 Task: Search one way flight ticket for 3 adults, 3 children in premium economy from Missoula: Missoula Montana Airport (was Missoula International Airport) to Riverton: Central Wyoming Regional Airport (was Riverton Regional) on 5-4-2023. Choice of flights is Singapure airlines. Number of bags: 9 checked bags. Price is upto 99000. Outbound departure time preference is 17:45.
Action: Mouse moved to (385, 154)
Screenshot: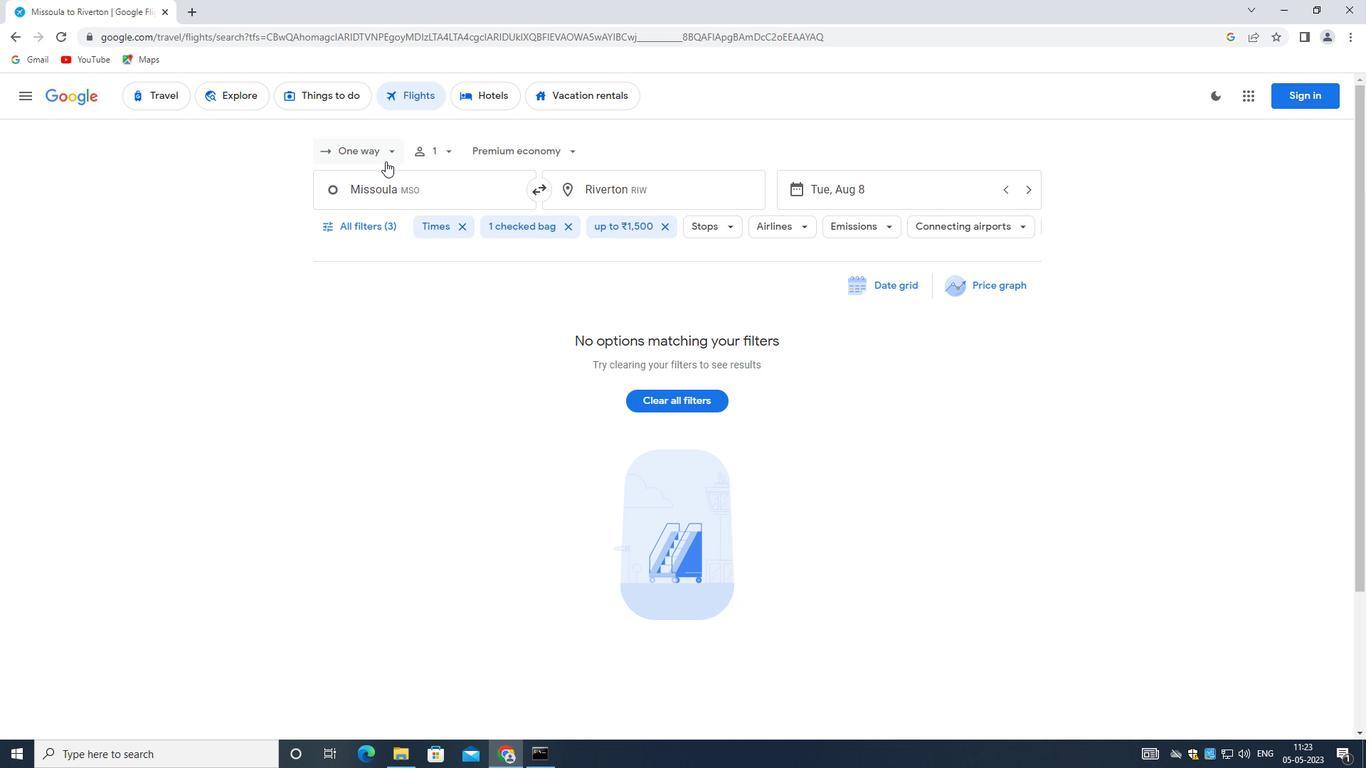 
Action: Mouse pressed left at (385, 154)
Screenshot: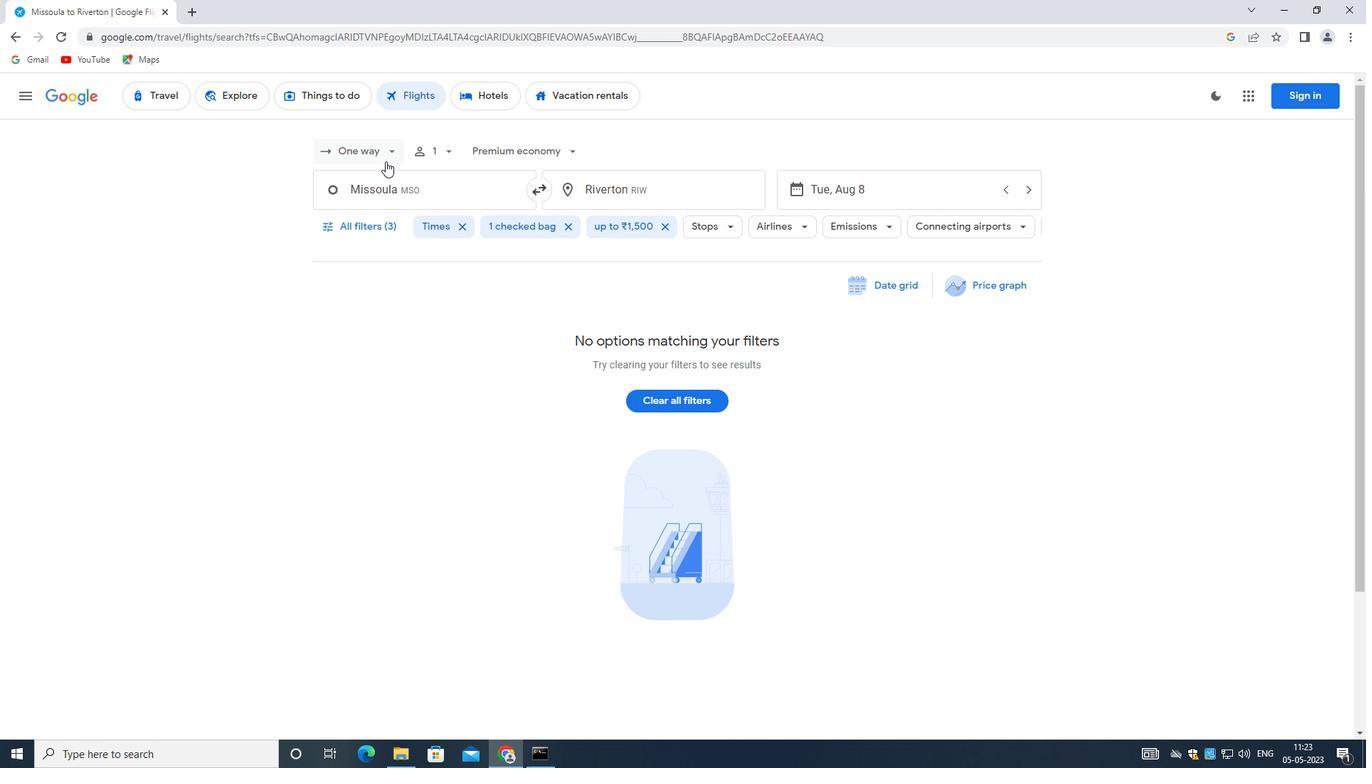 
Action: Mouse moved to (375, 209)
Screenshot: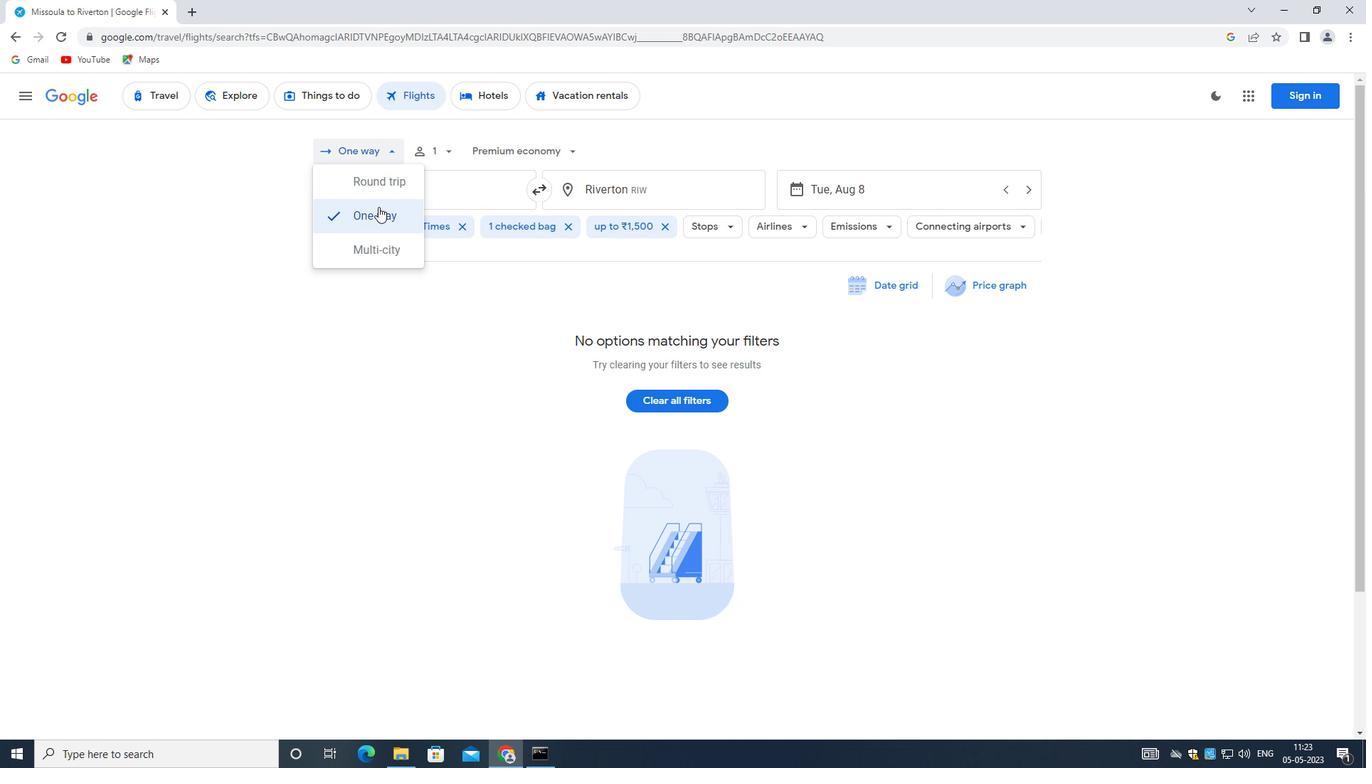 
Action: Mouse pressed left at (375, 209)
Screenshot: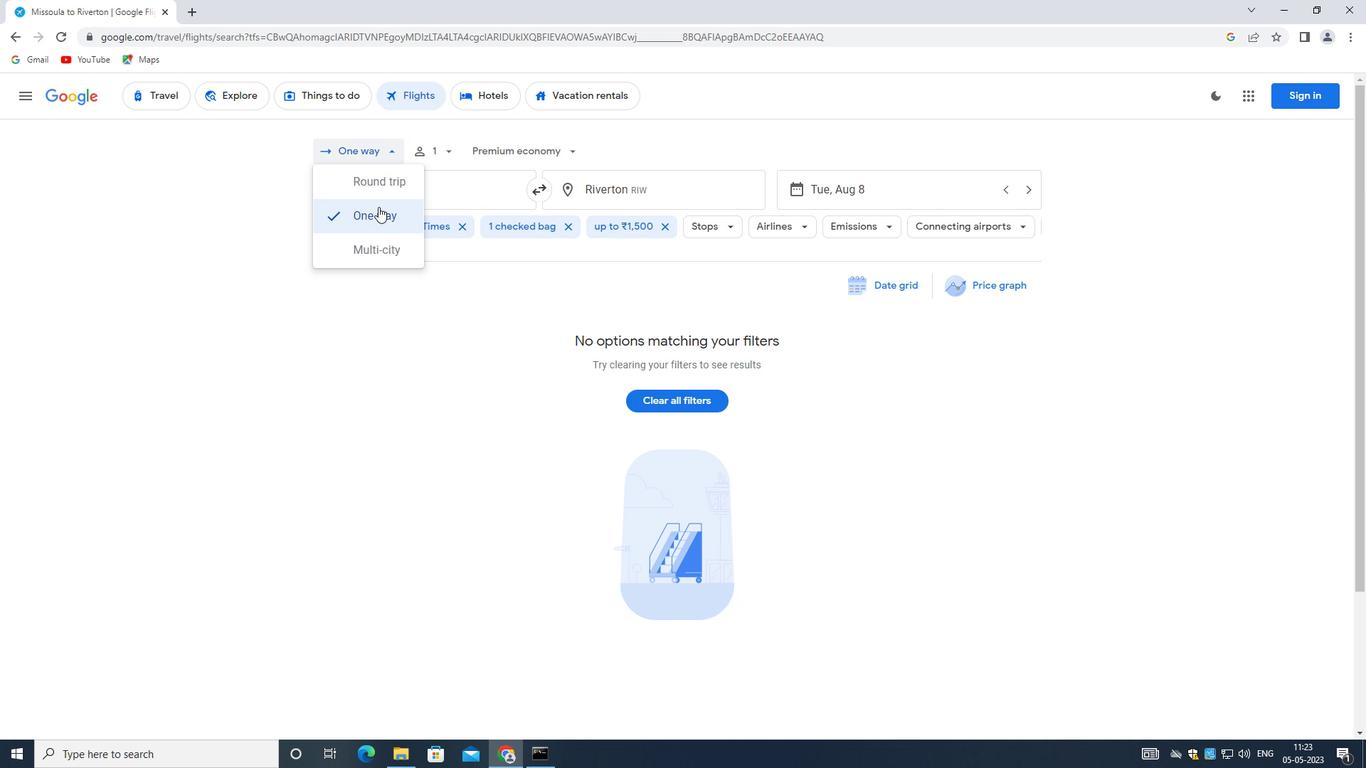 
Action: Mouse moved to (436, 152)
Screenshot: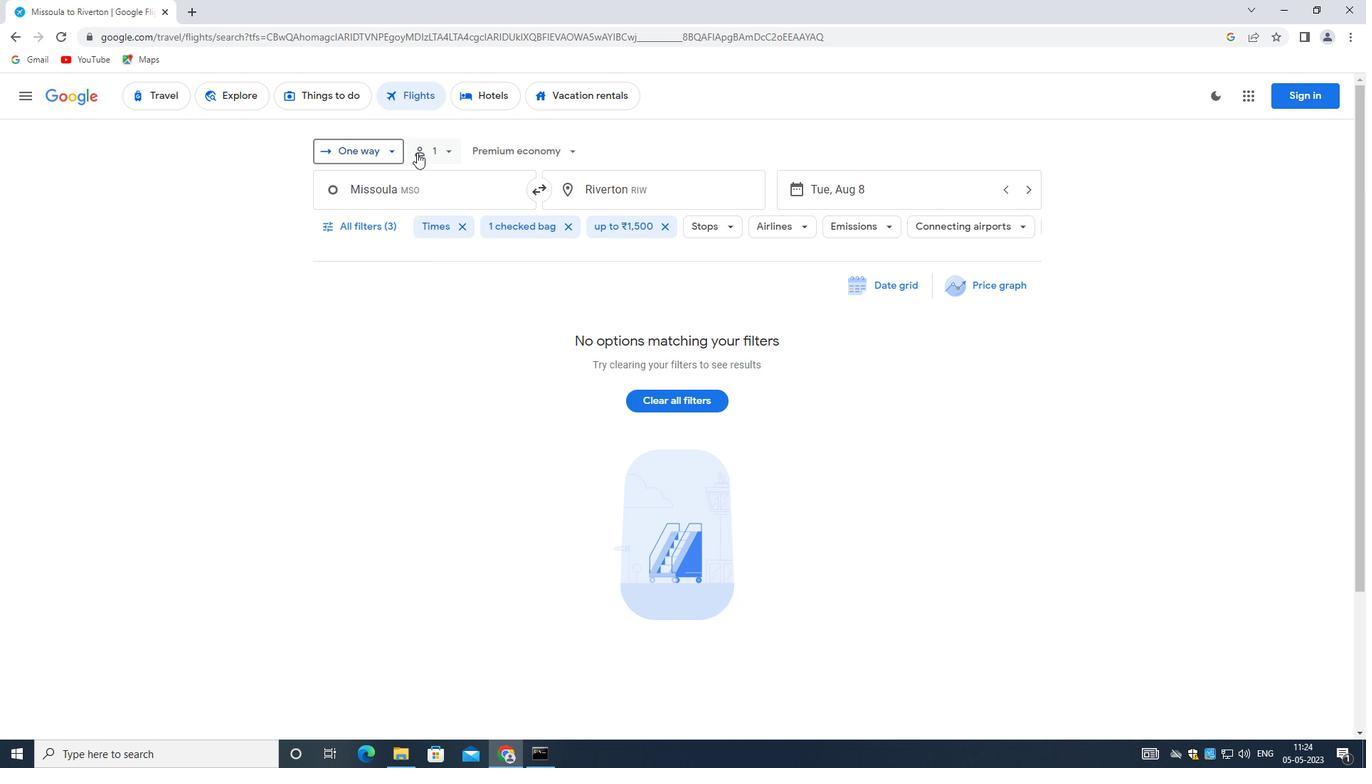 
Action: Mouse pressed left at (436, 152)
Screenshot: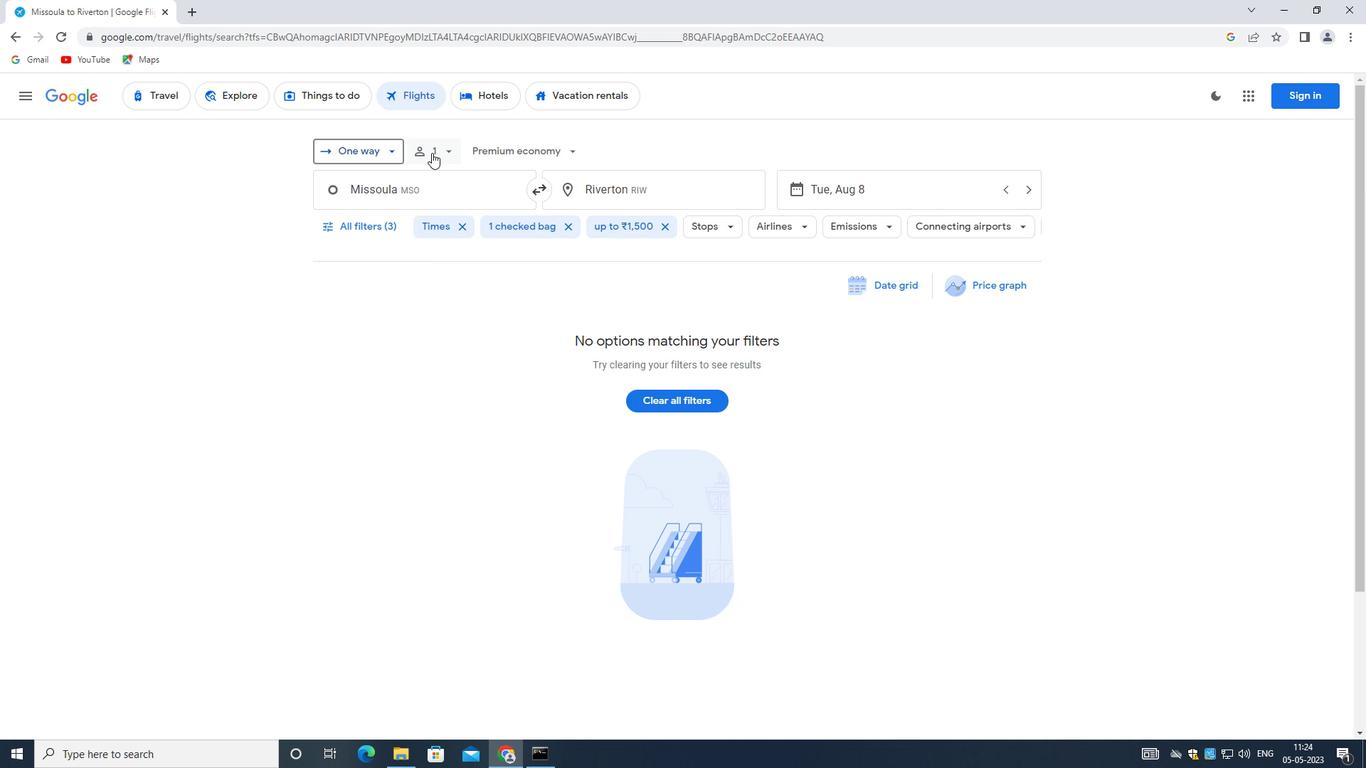 
Action: Mouse moved to (557, 187)
Screenshot: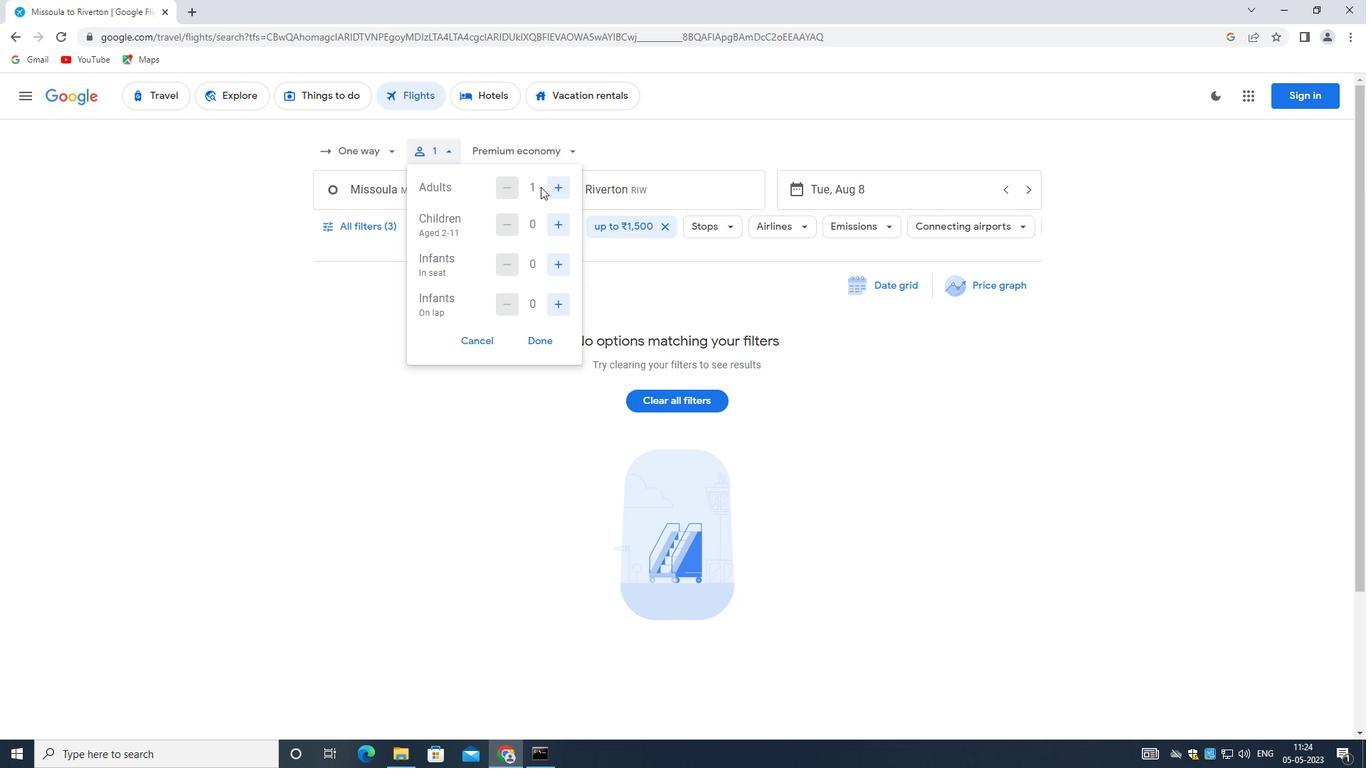 
Action: Mouse pressed left at (557, 187)
Screenshot: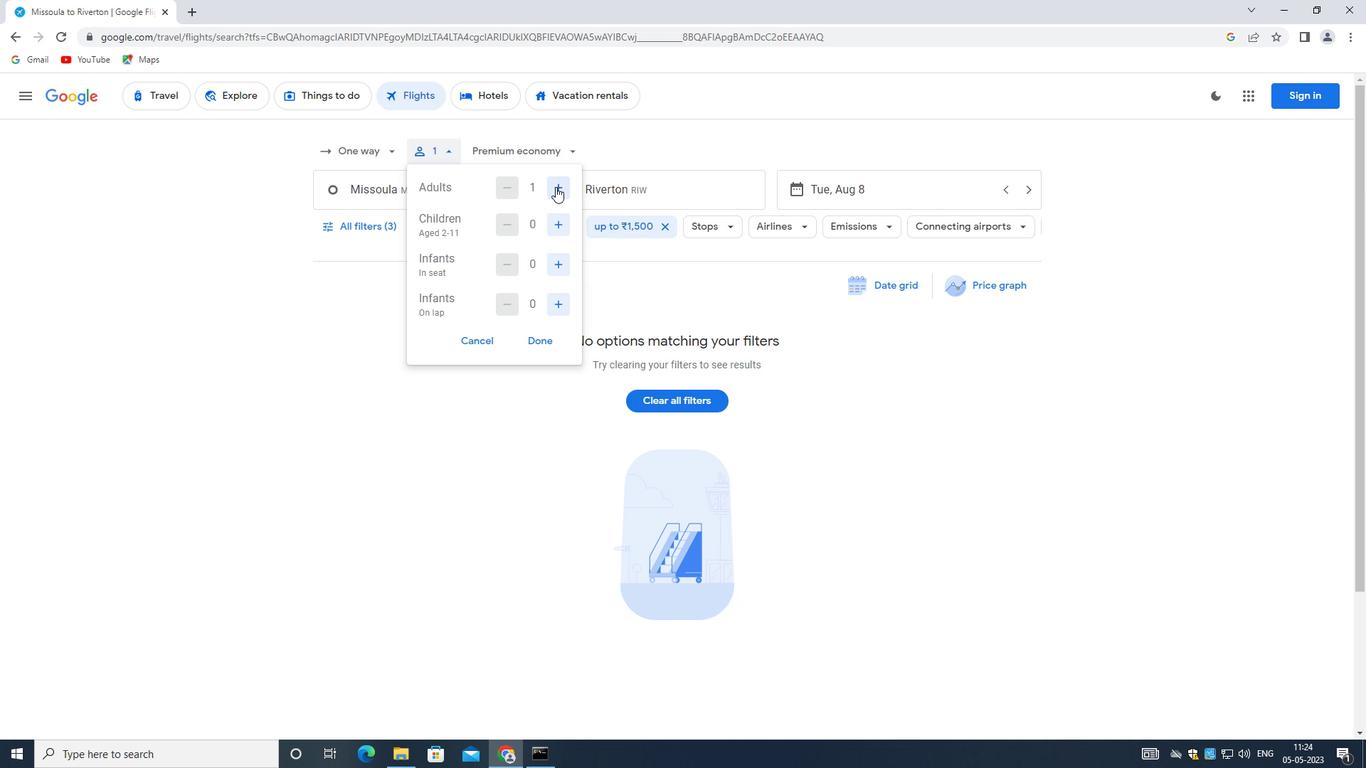 
Action: Mouse moved to (557, 185)
Screenshot: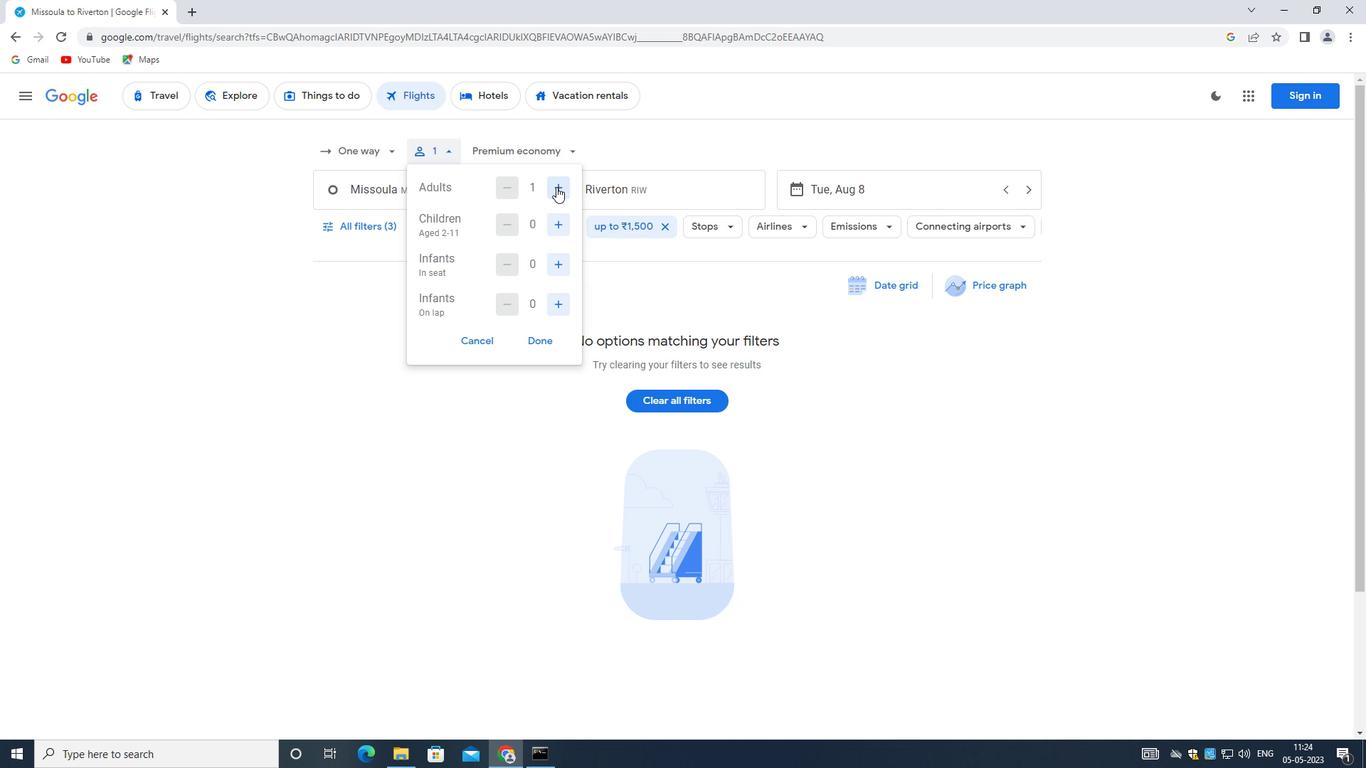 
Action: Mouse pressed left at (557, 185)
Screenshot: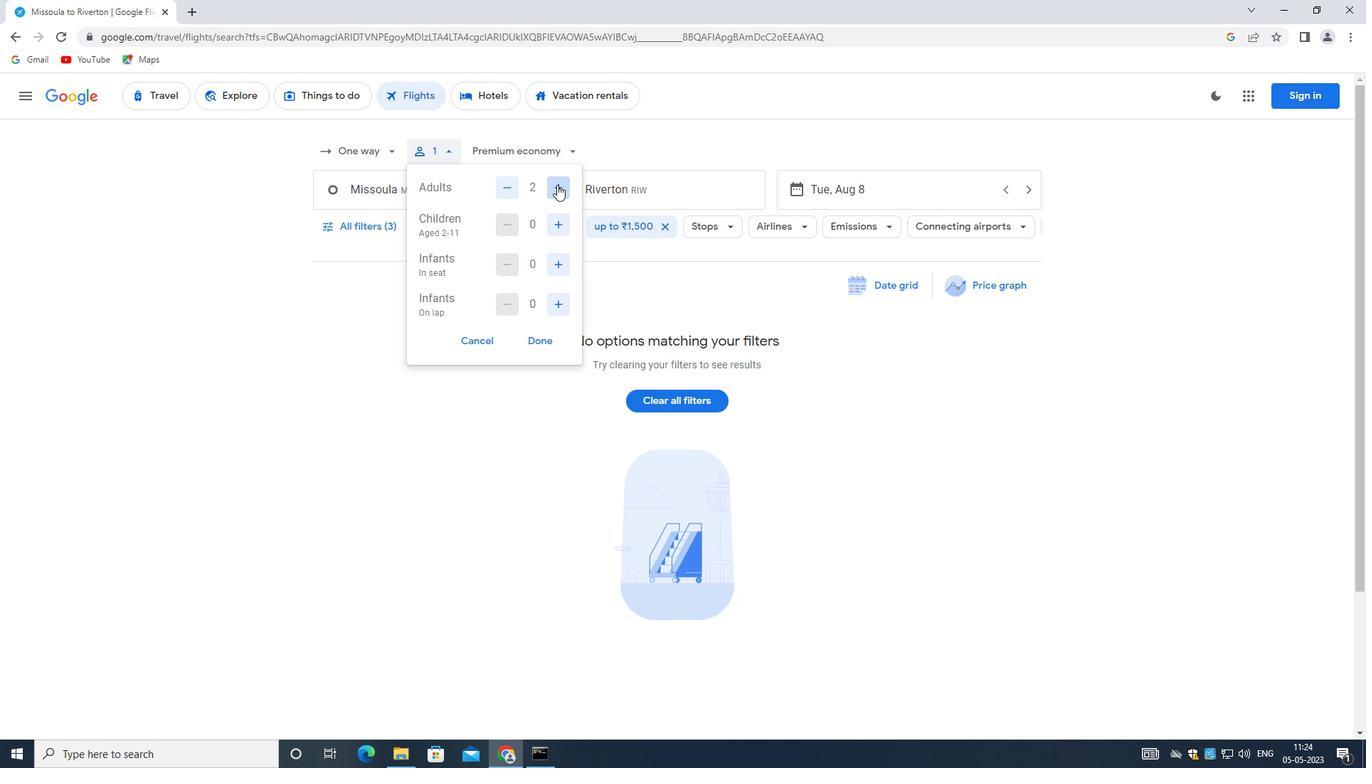 
Action: Mouse moved to (556, 221)
Screenshot: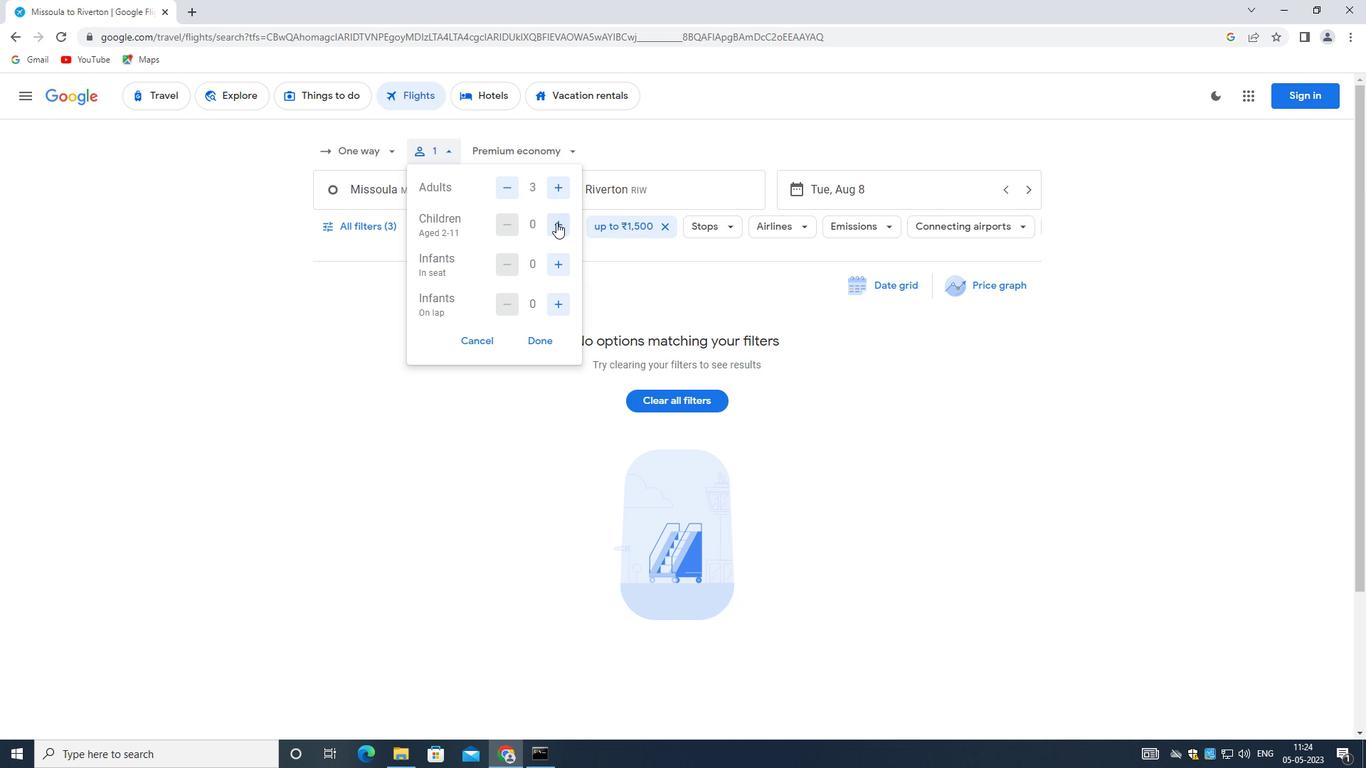 
Action: Mouse pressed left at (556, 221)
Screenshot: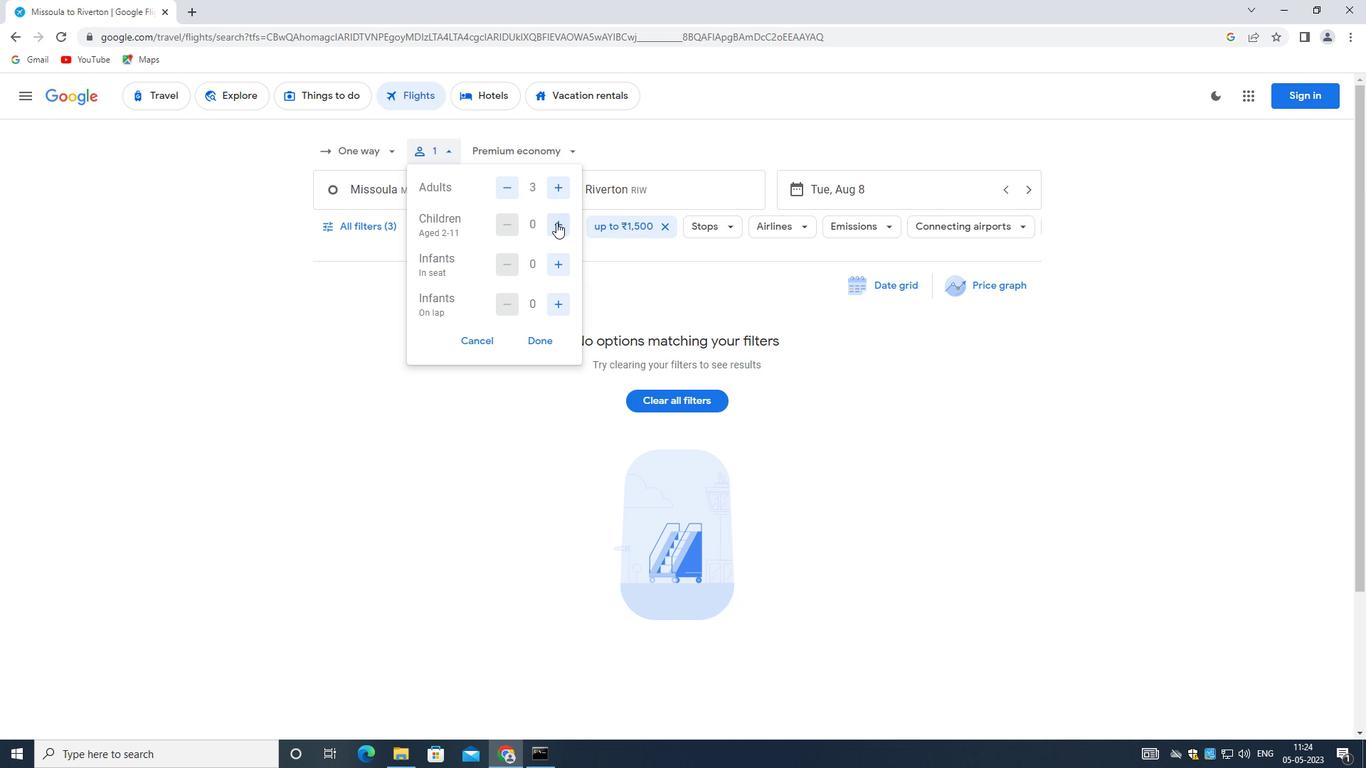 
Action: Mouse pressed left at (556, 221)
Screenshot: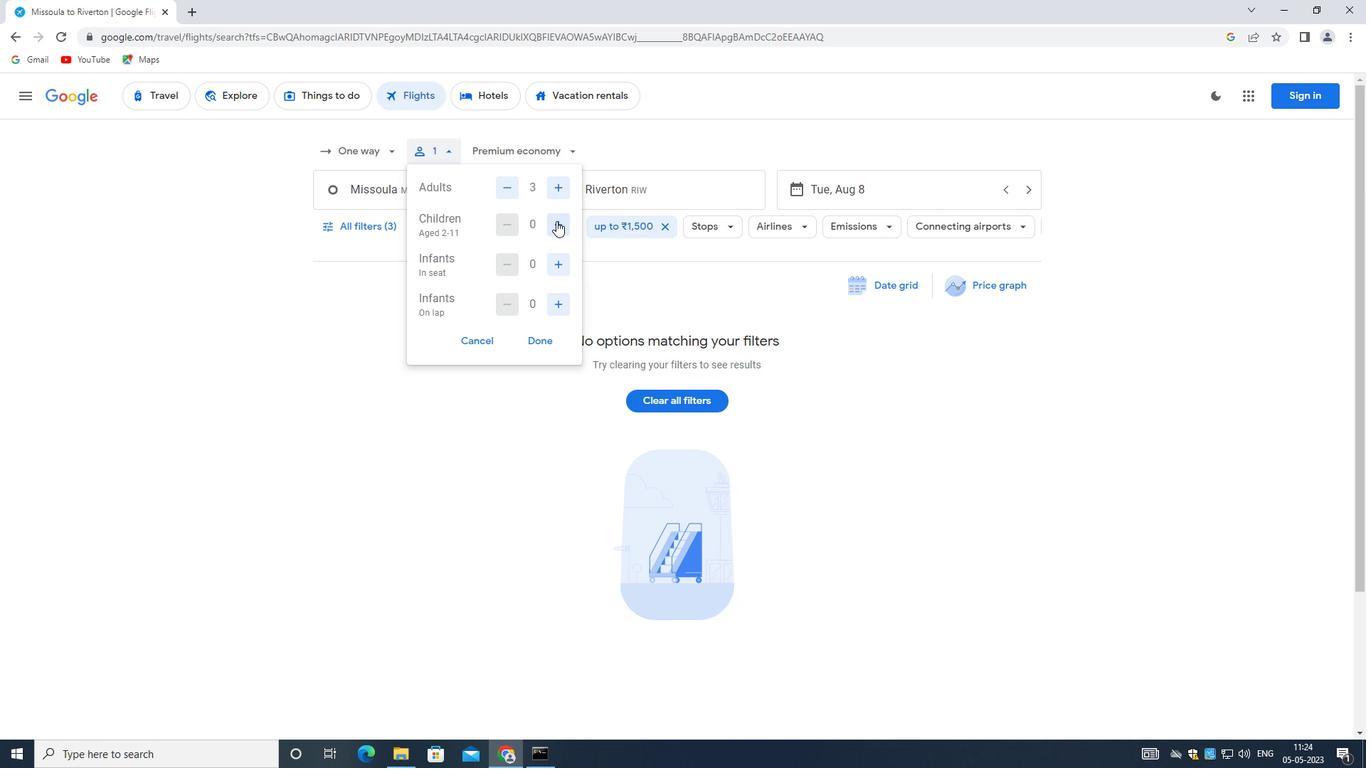 
Action: Mouse moved to (556, 220)
Screenshot: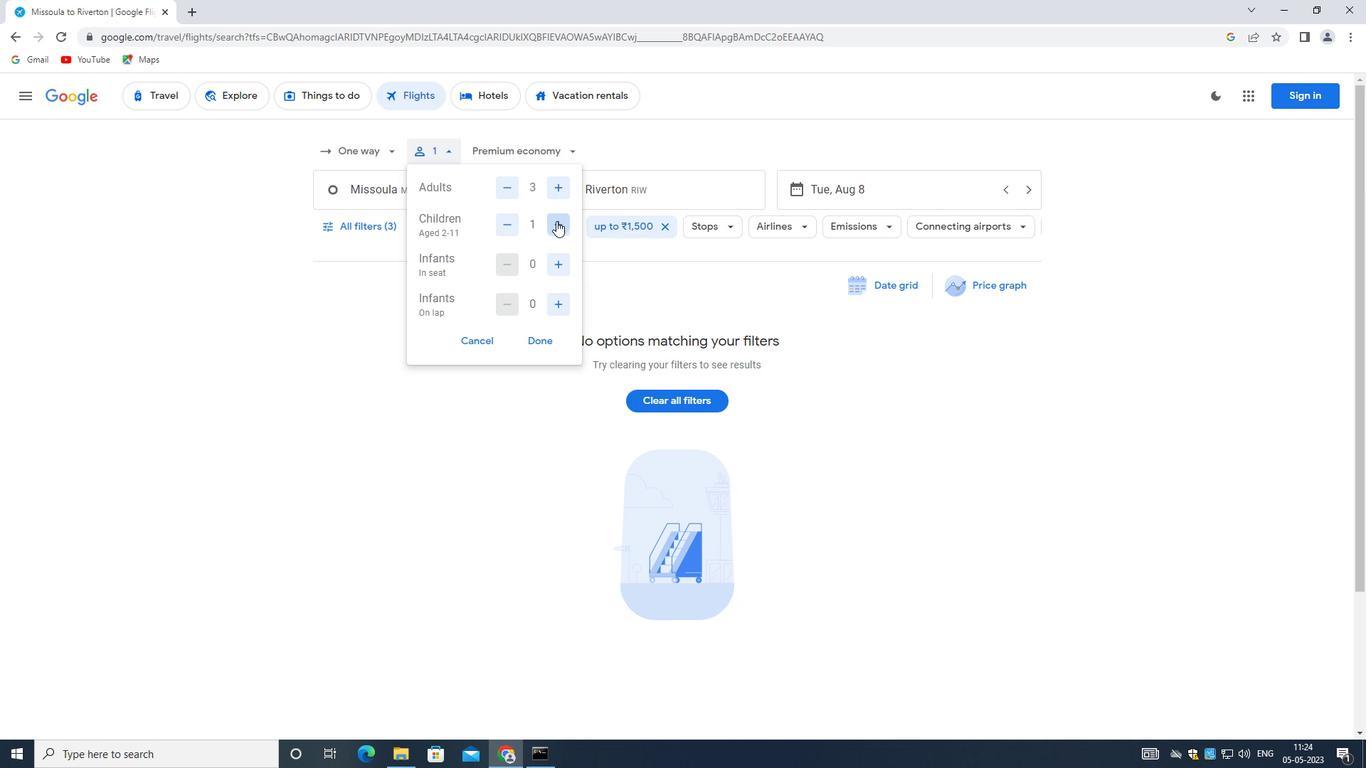 
Action: Mouse pressed left at (556, 220)
Screenshot: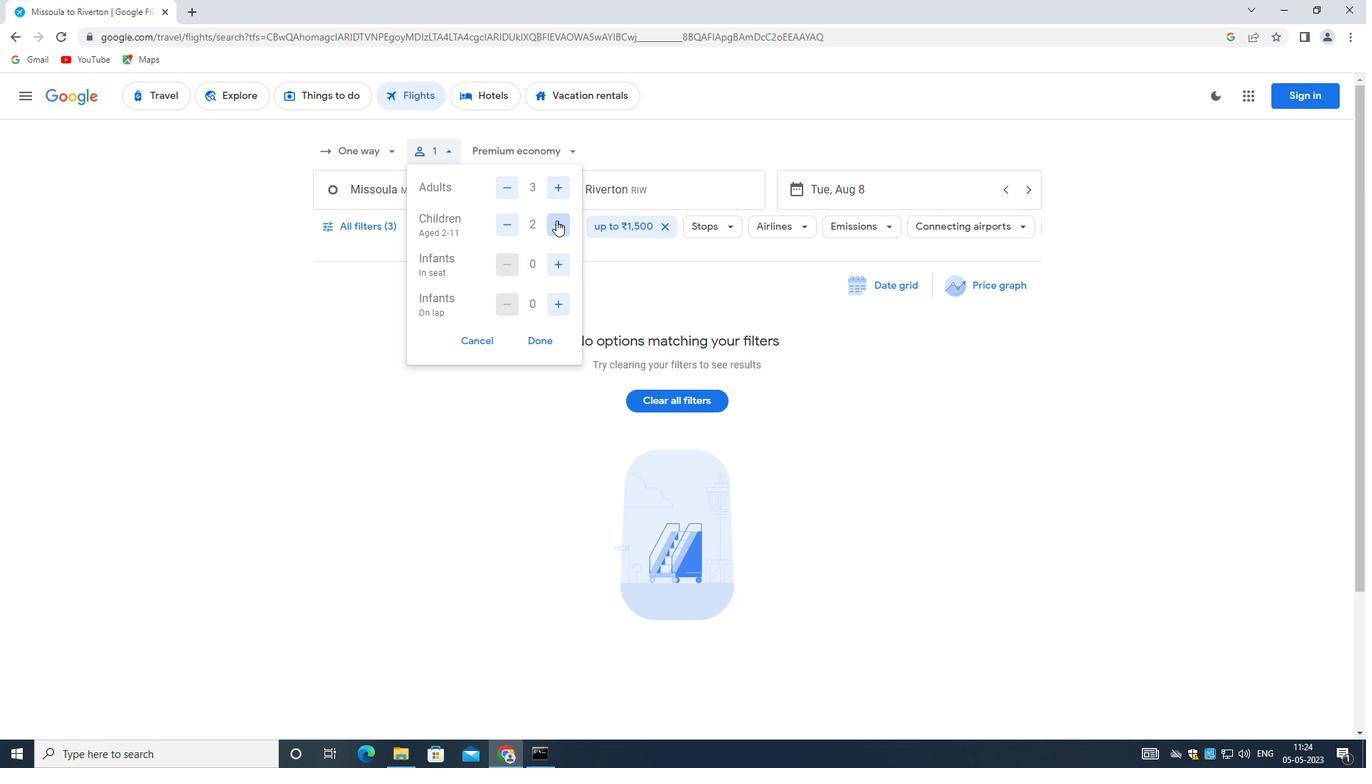 
Action: Mouse moved to (528, 335)
Screenshot: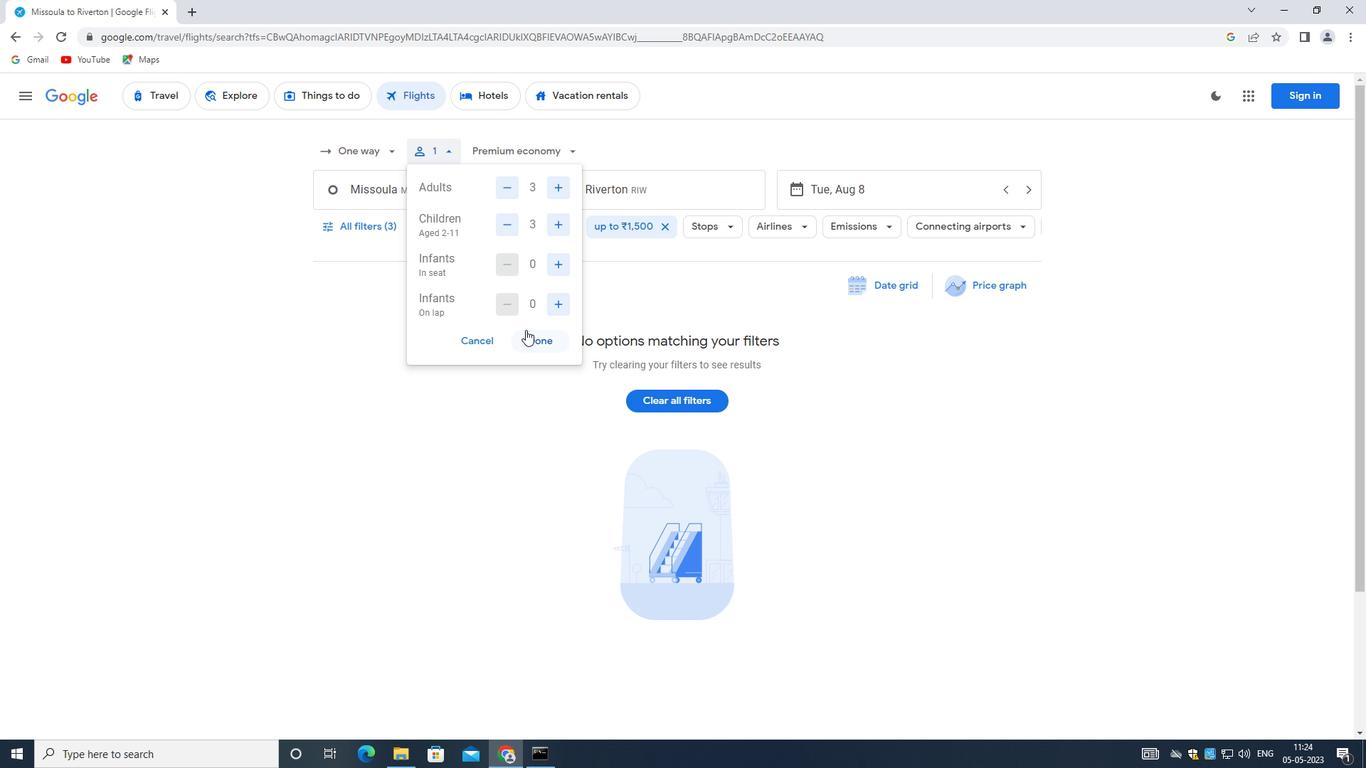 
Action: Mouse pressed left at (528, 335)
Screenshot: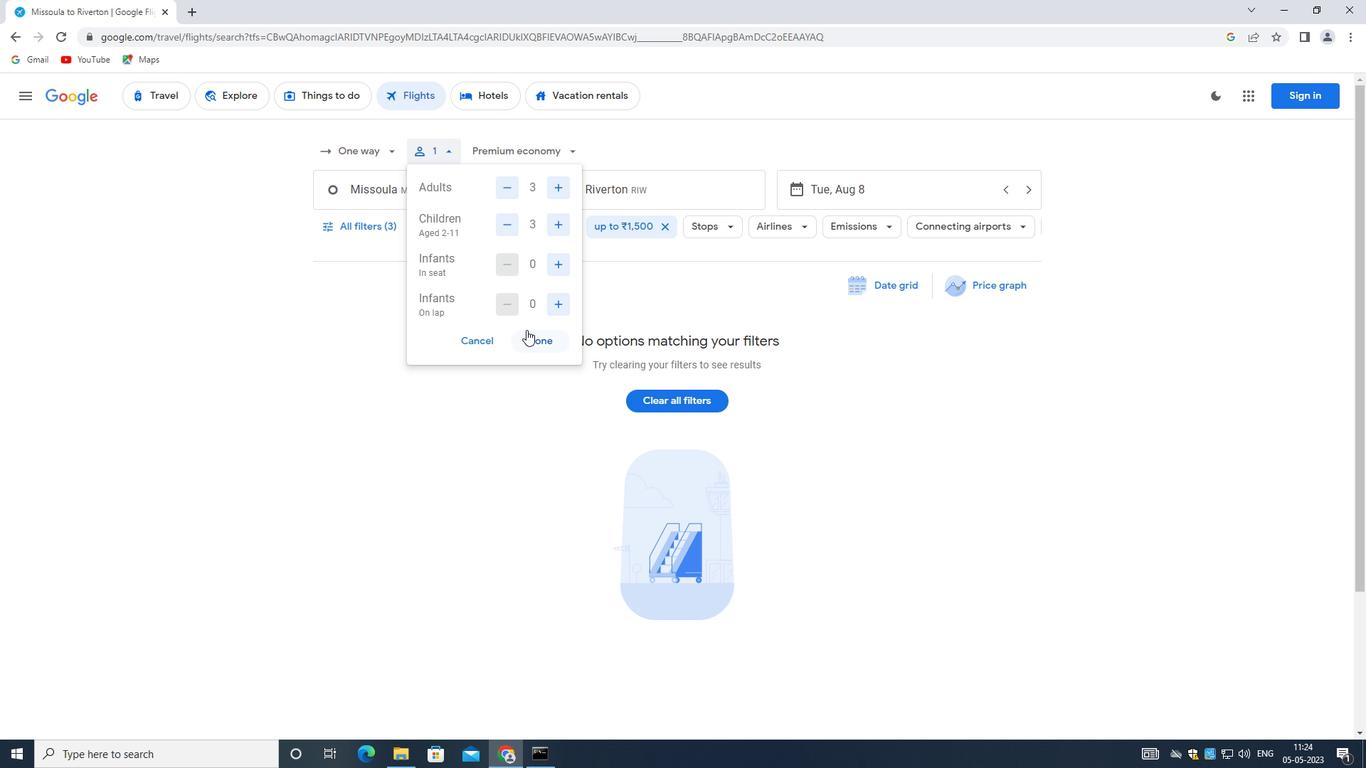 
Action: Mouse moved to (541, 148)
Screenshot: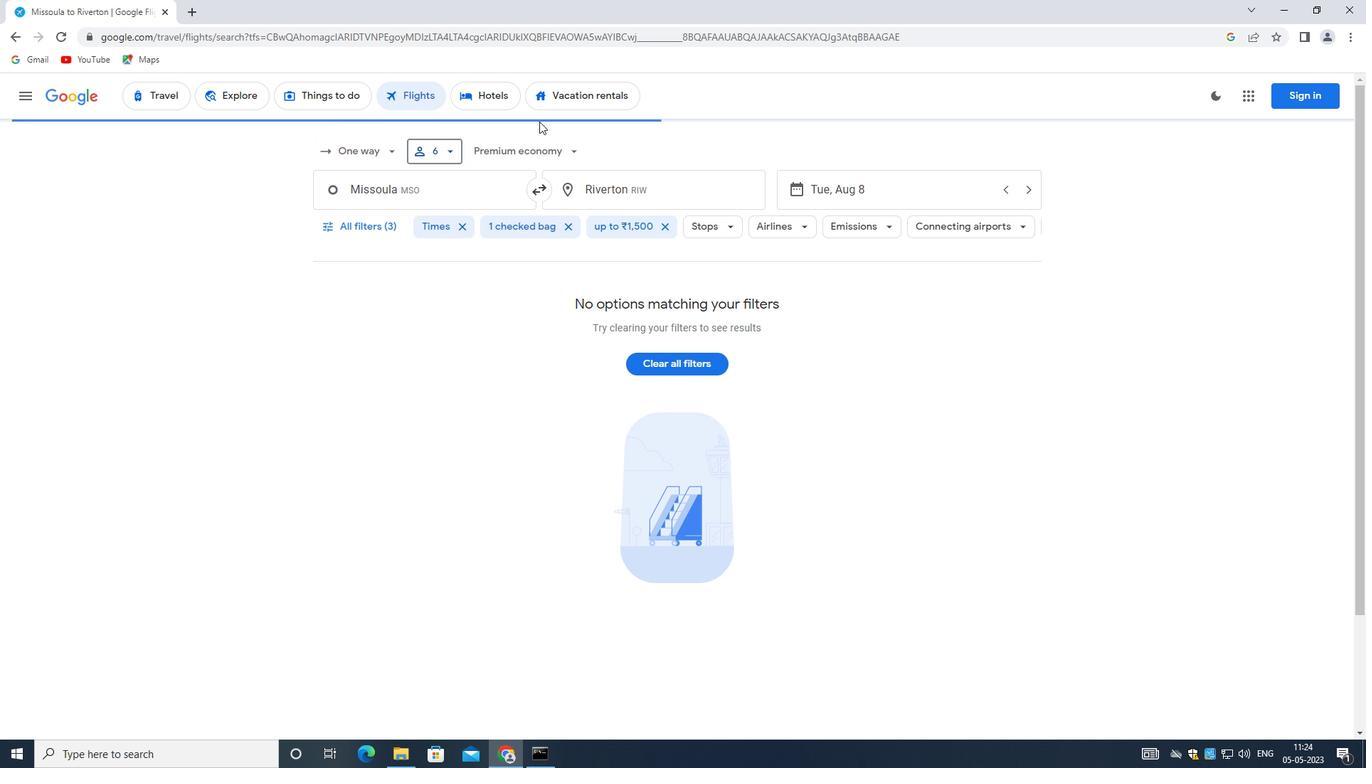 
Action: Mouse pressed left at (541, 148)
Screenshot: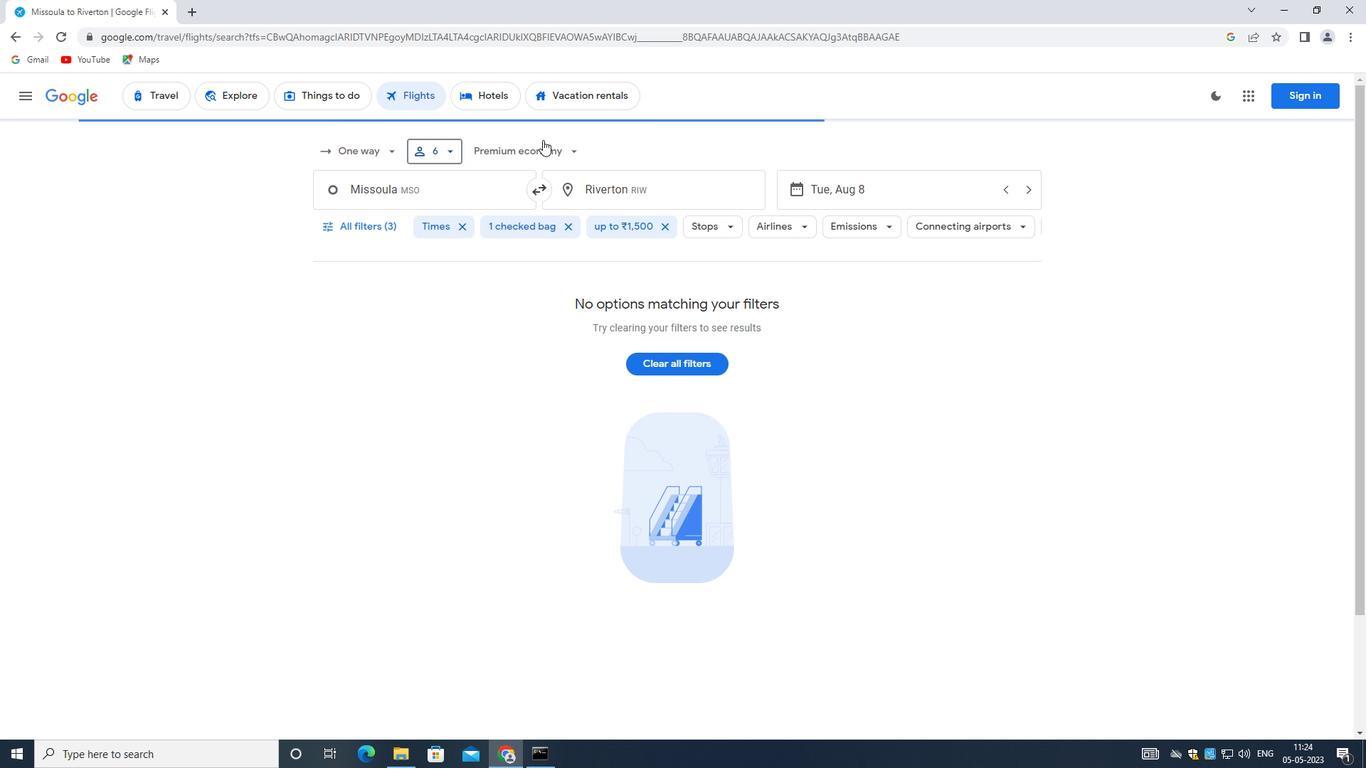 
Action: Mouse moved to (548, 217)
Screenshot: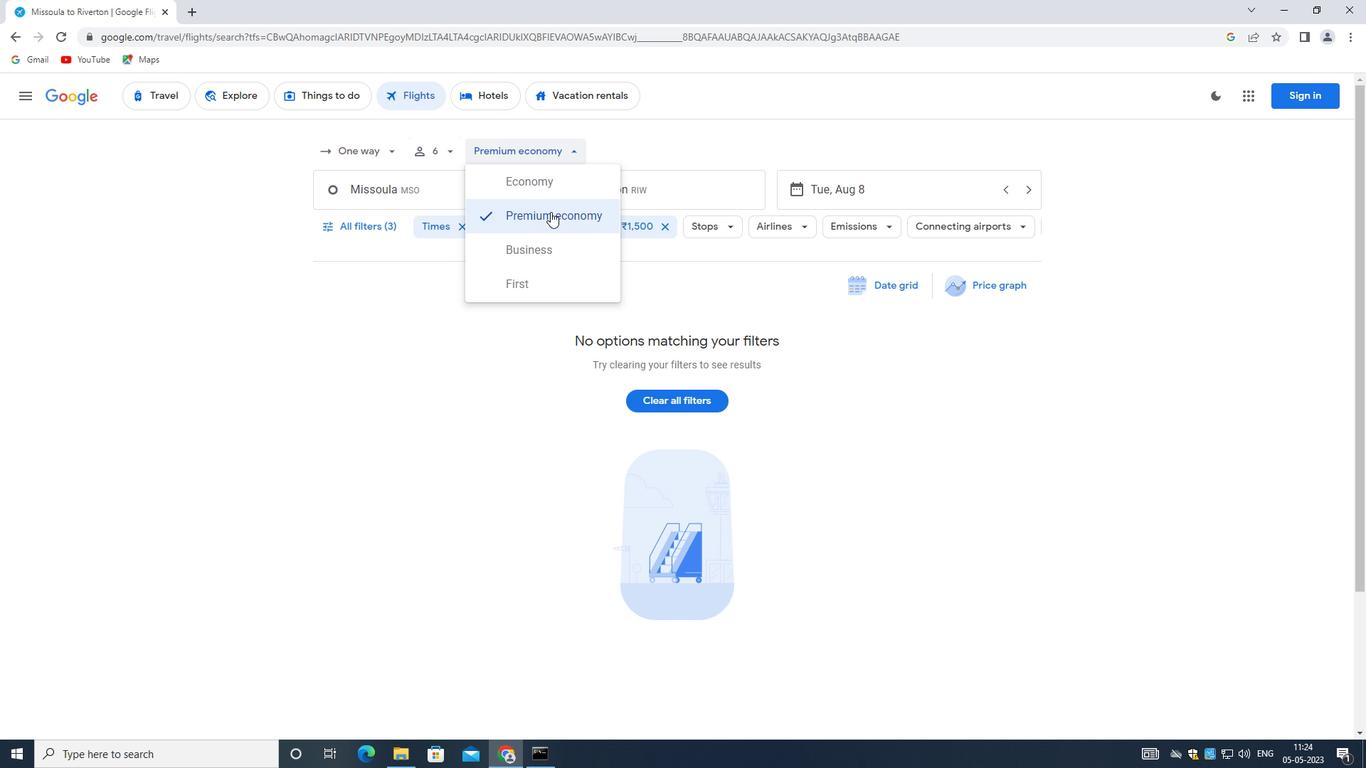 
Action: Mouse pressed left at (548, 217)
Screenshot: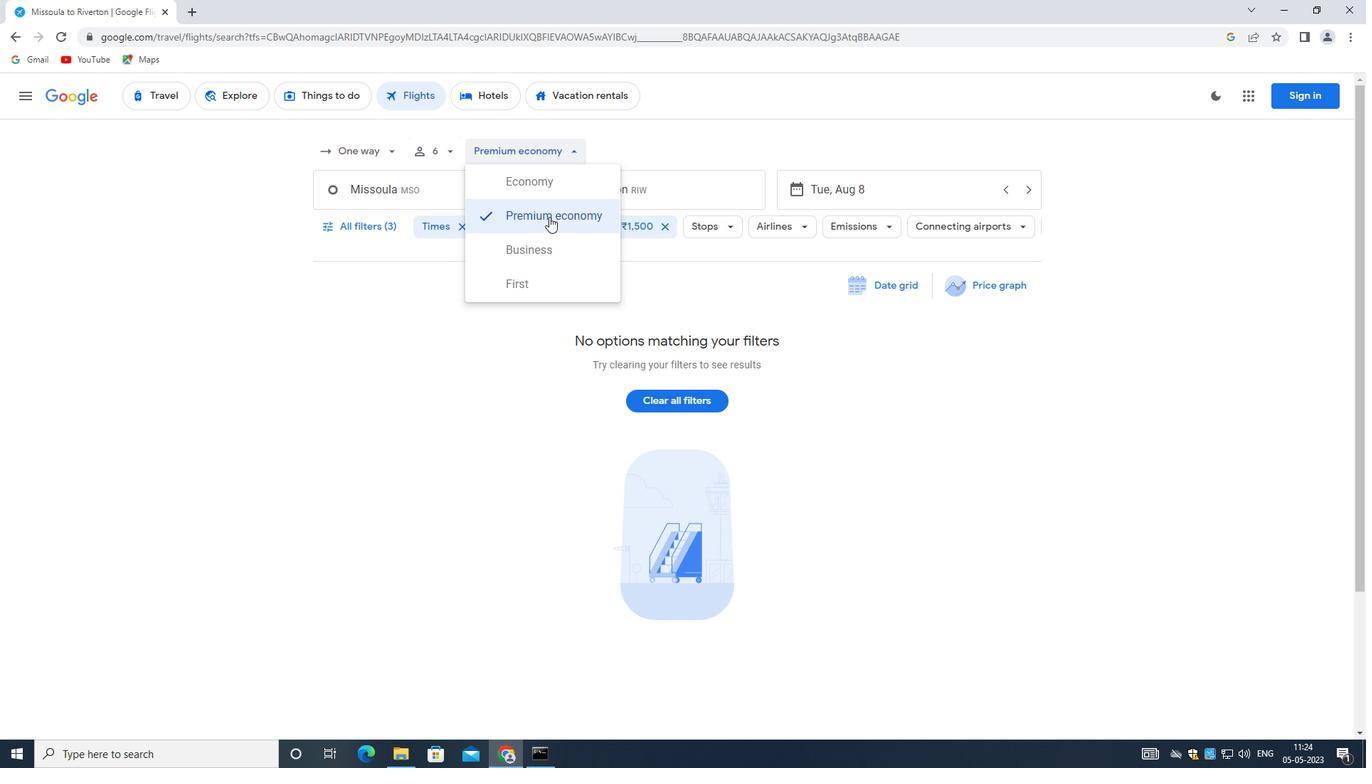
Action: Mouse moved to (382, 175)
Screenshot: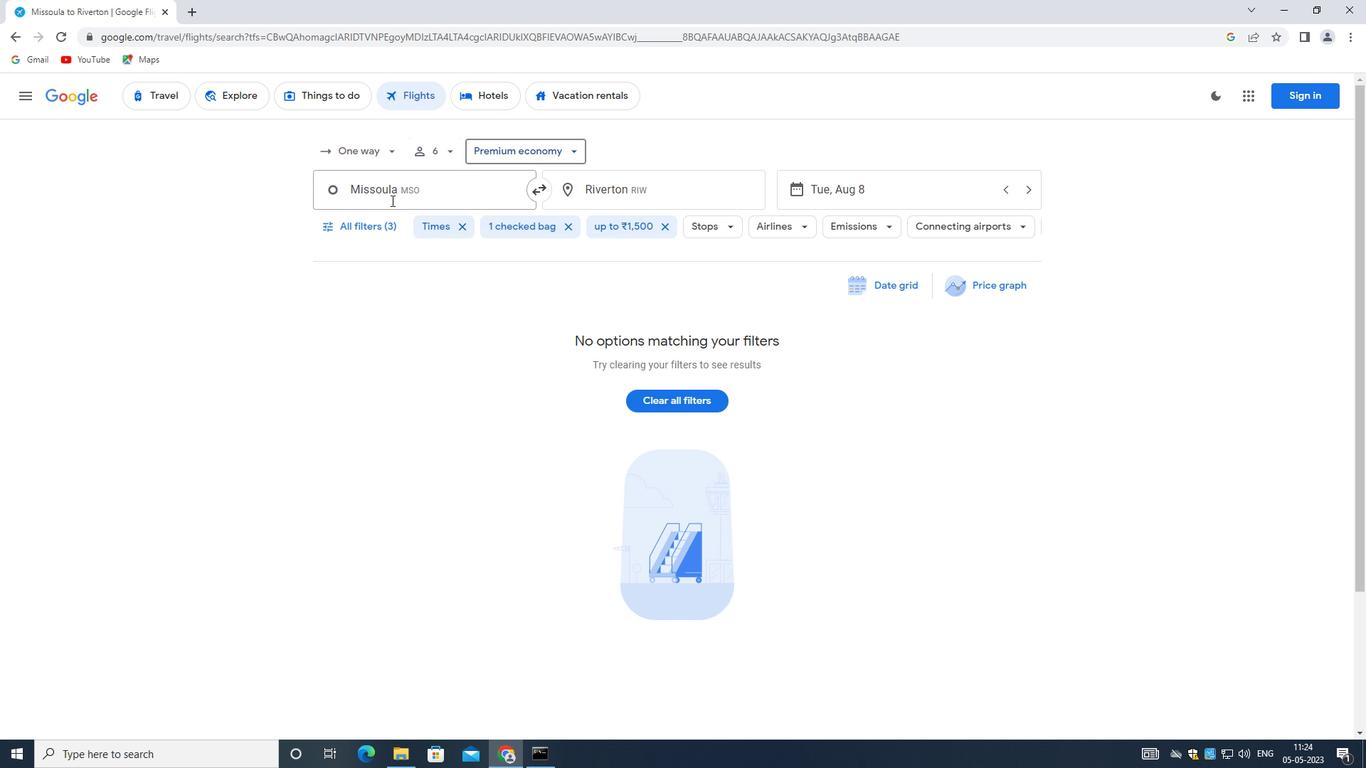 
Action: Mouse pressed left at (382, 175)
Screenshot: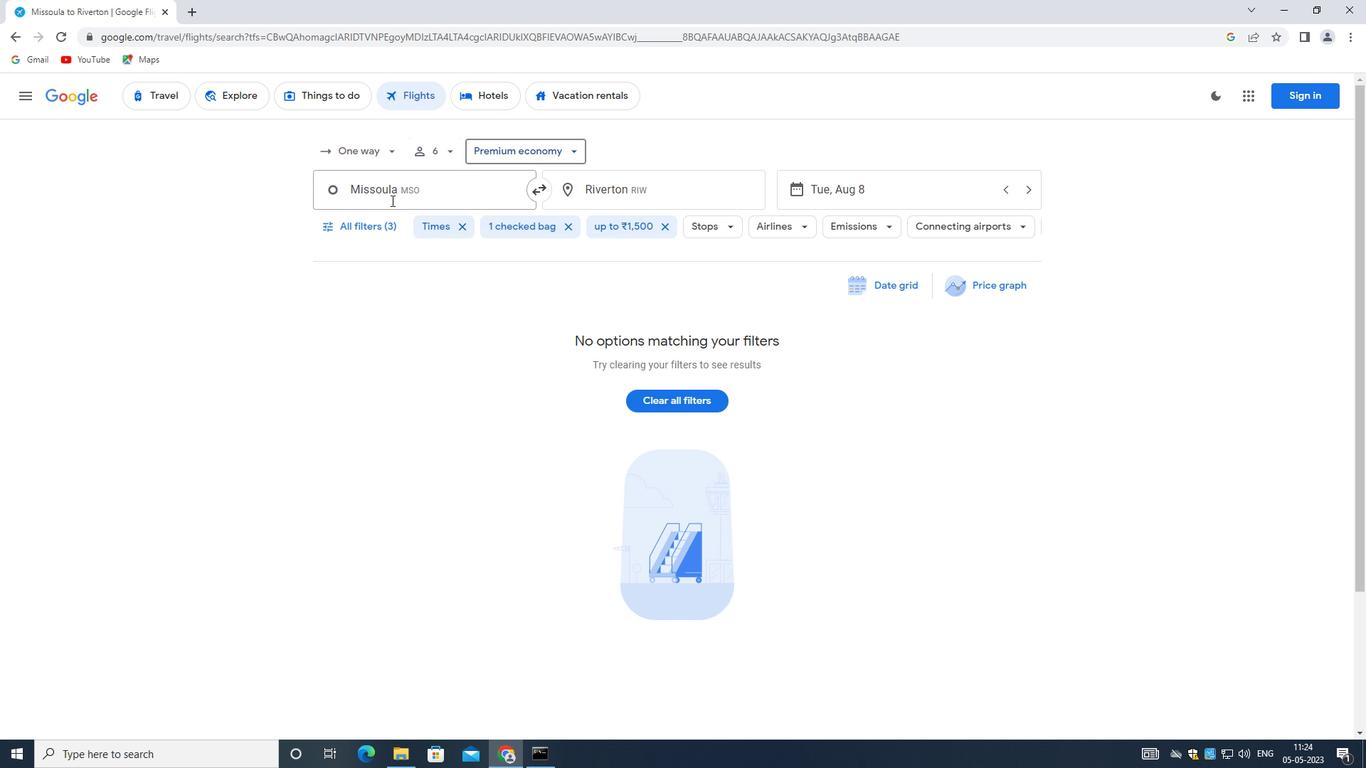 
Action: Mouse moved to (409, 207)
Screenshot: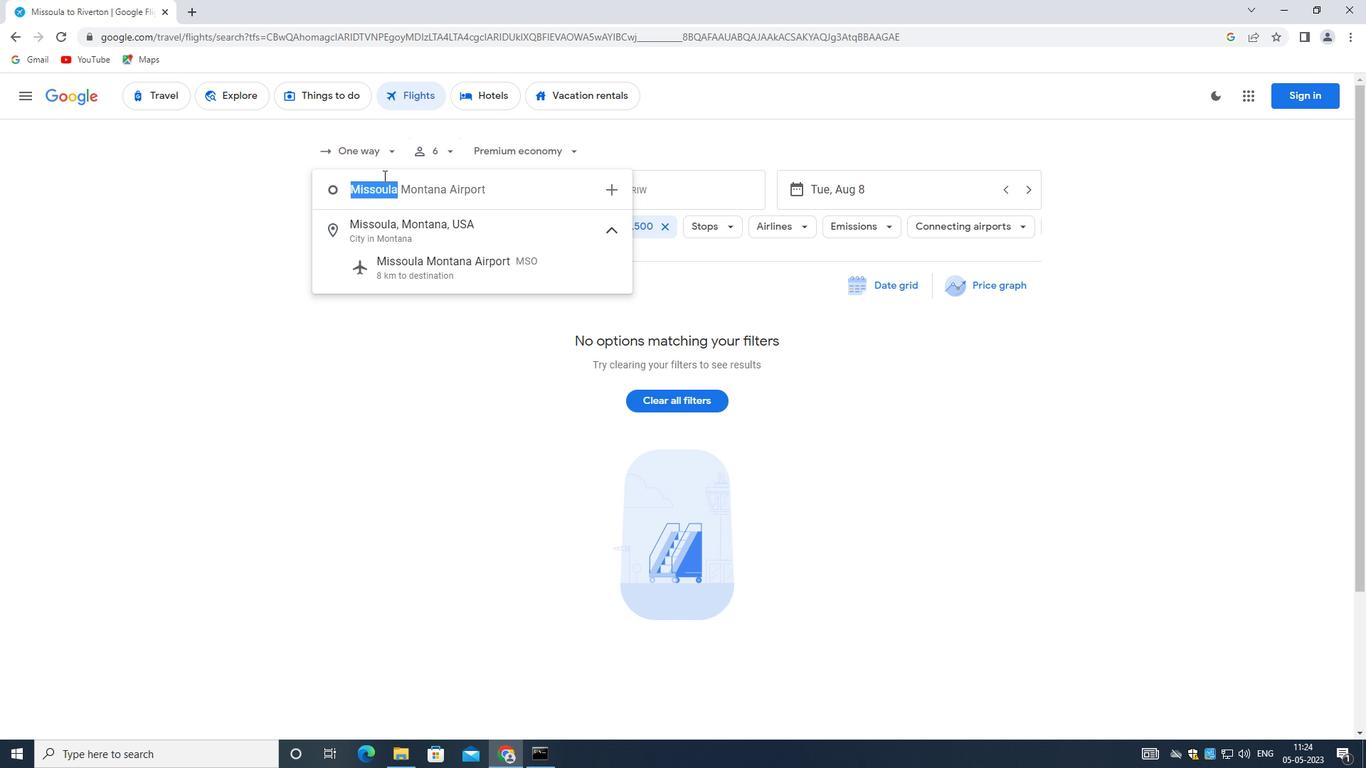 
Action: Key pressed <Key.backspace><Key.shift_r>Missoula
Screenshot: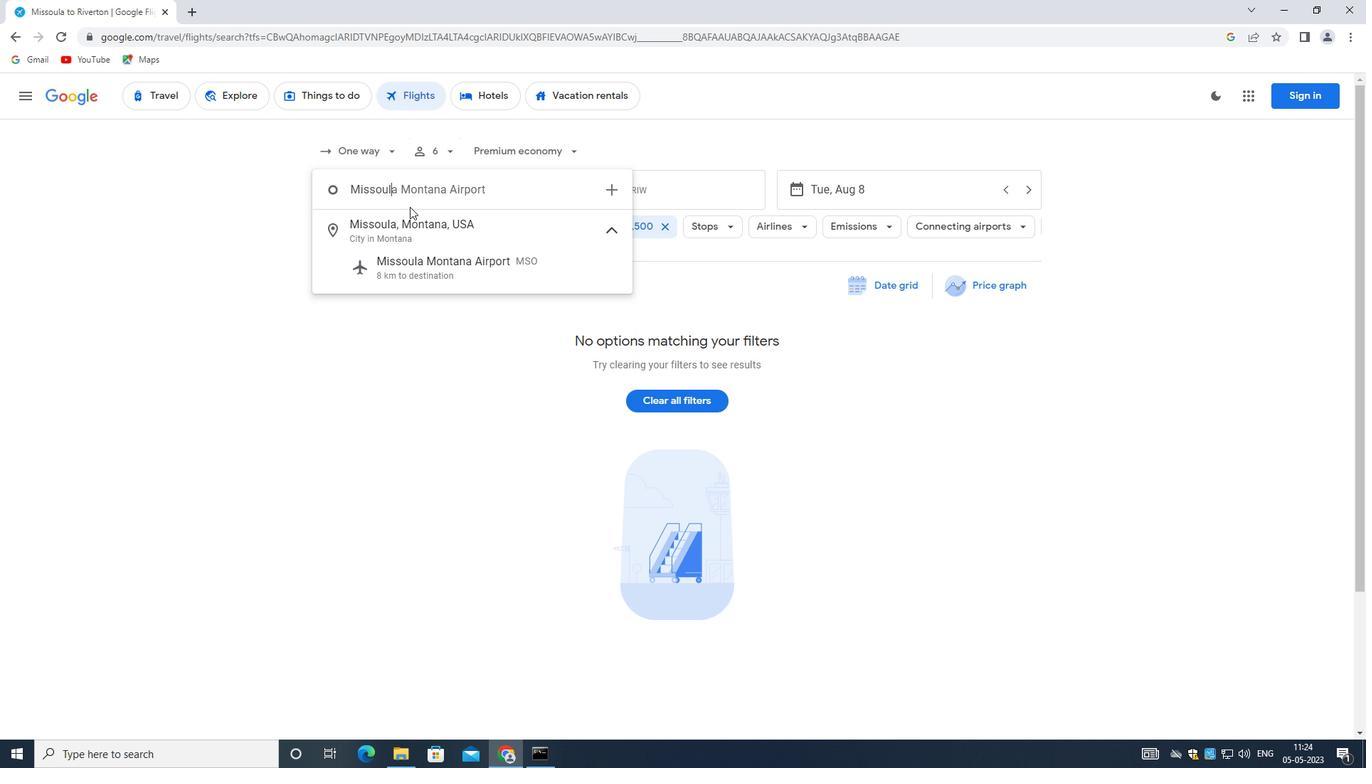 
Action: Mouse moved to (486, 266)
Screenshot: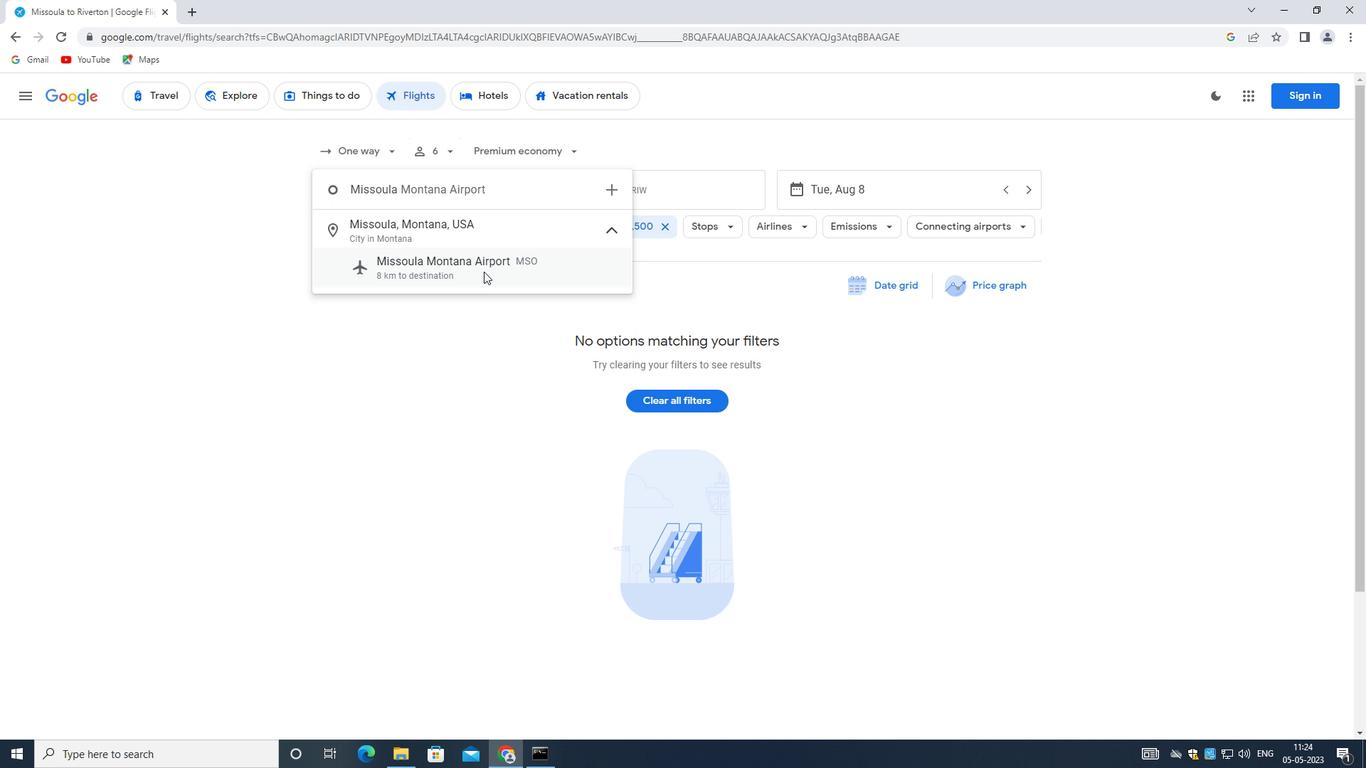 
Action: Mouse pressed left at (486, 266)
Screenshot: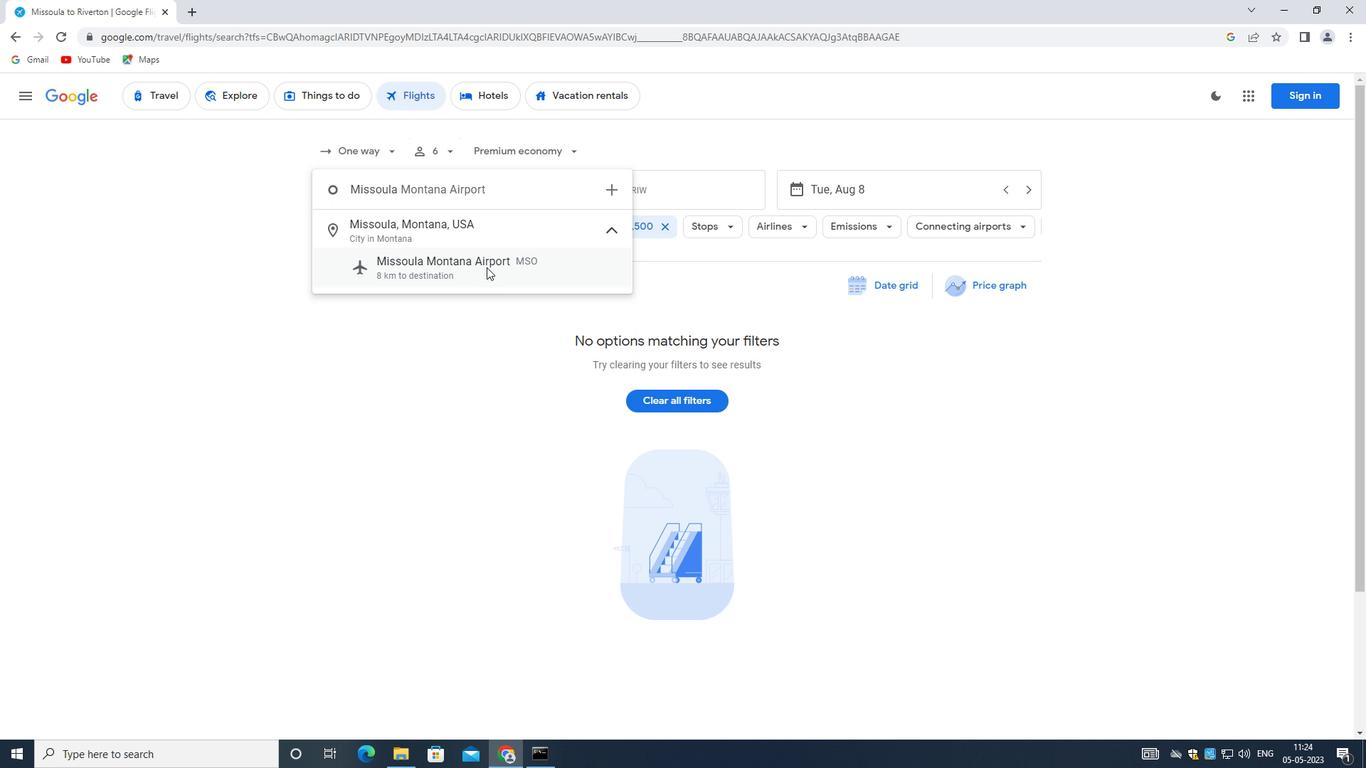 
Action: Mouse moved to (631, 192)
Screenshot: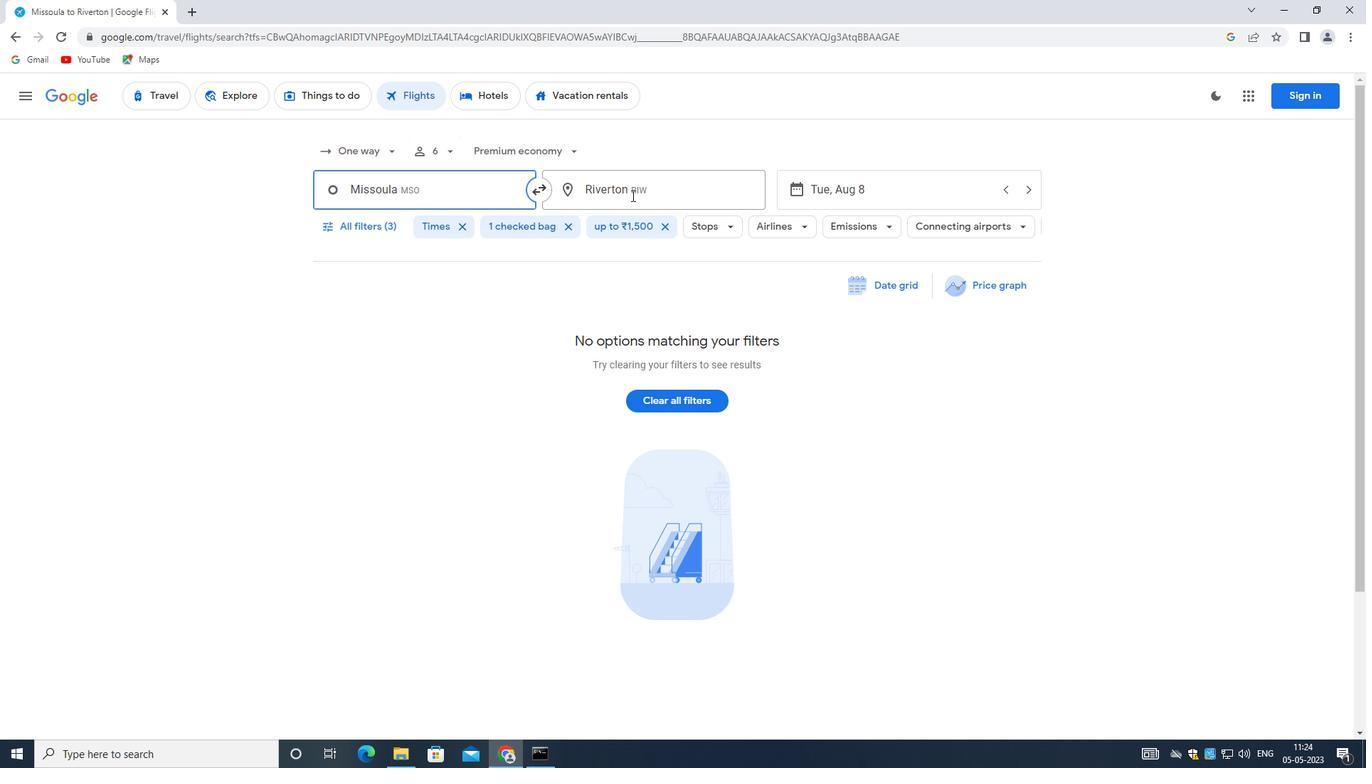 
Action: Mouse pressed left at (631, 192)
Screenshot: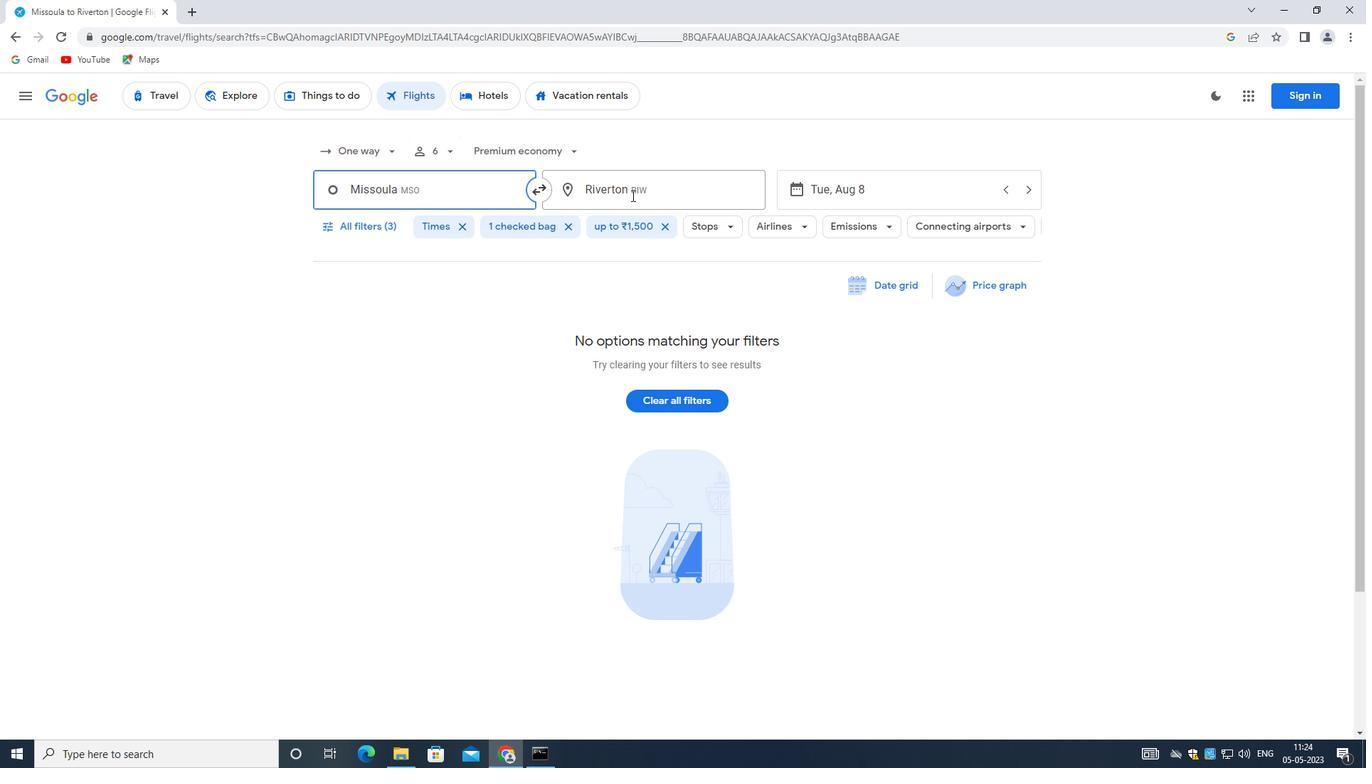 
Action: Mouse moved to (631, 192)
Screenshot: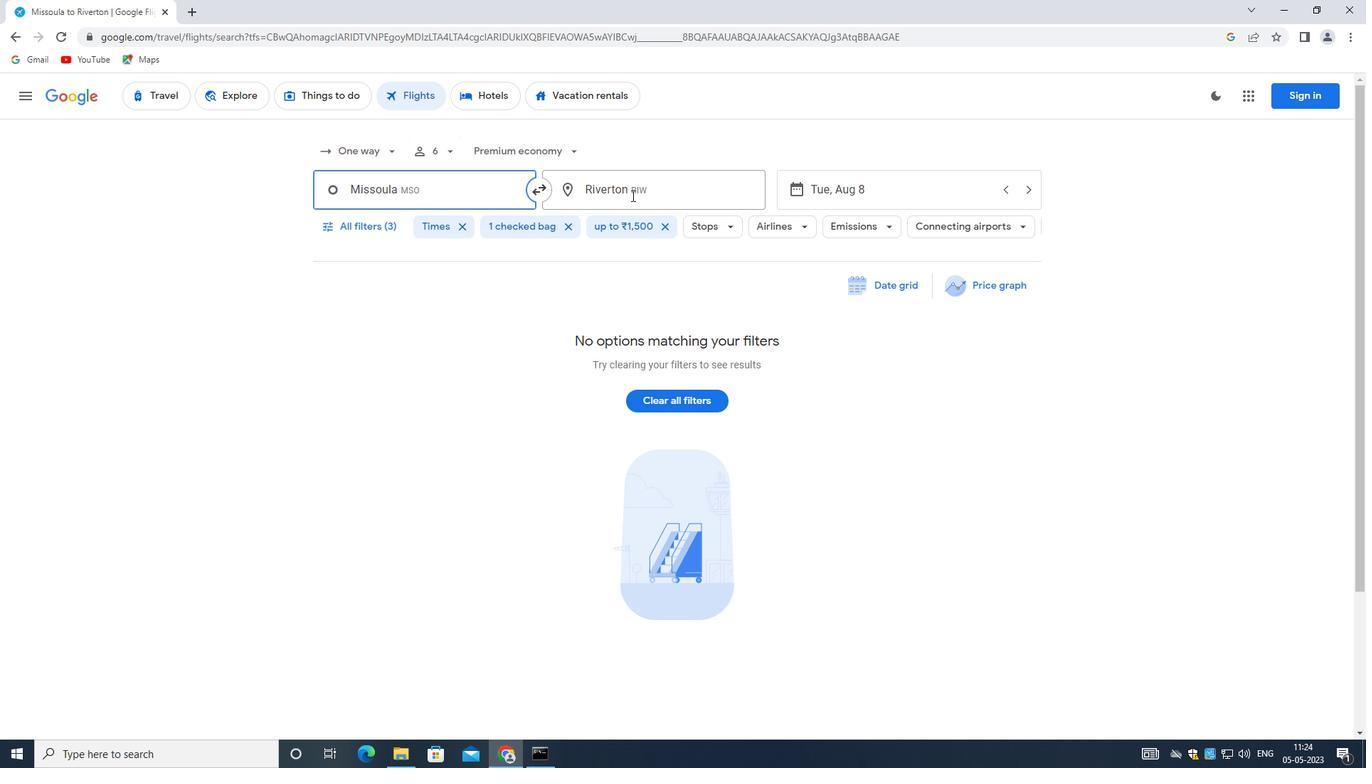 
Action: Key pressed <Key.backspace><Key.shift>CENTRAL<Key.space><Key.shift>WYO
Screenshot: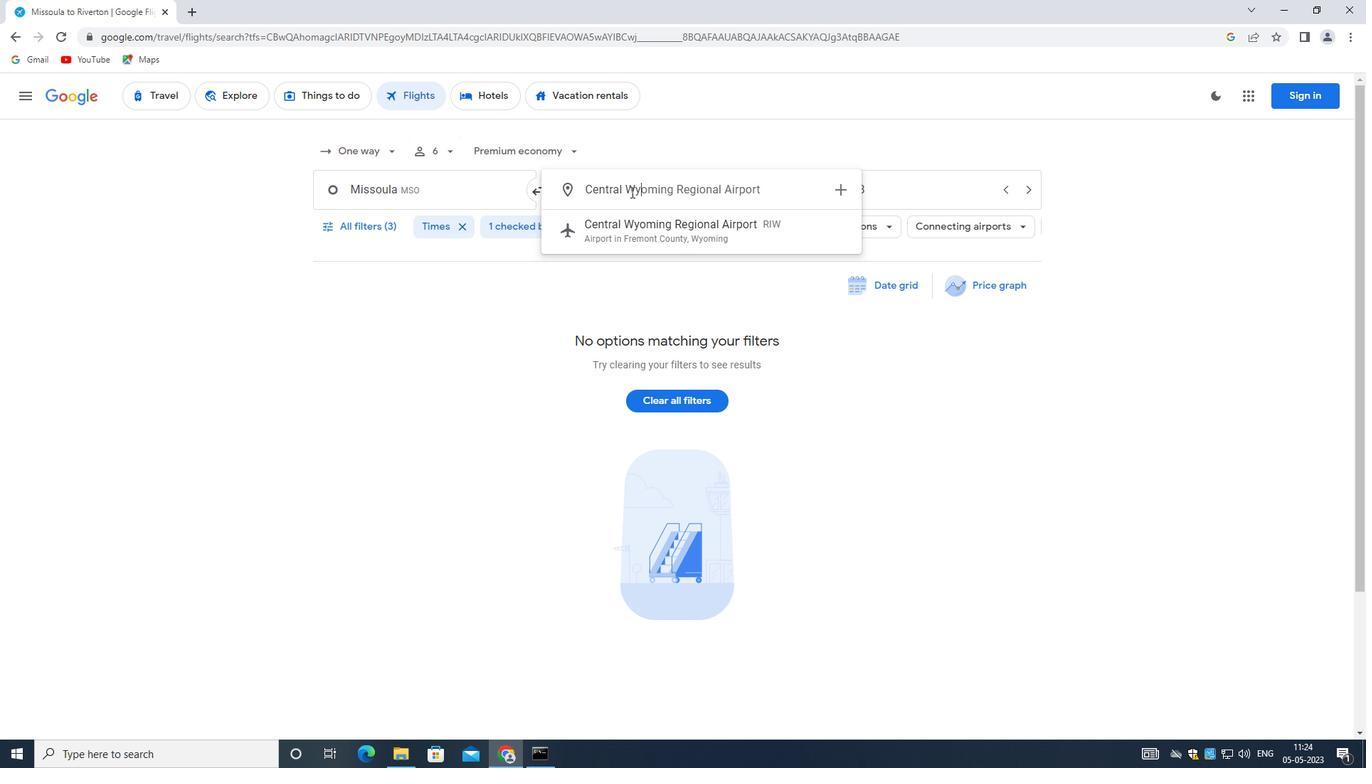 
Action: Mouse moved to (657, 231)
Screenshot: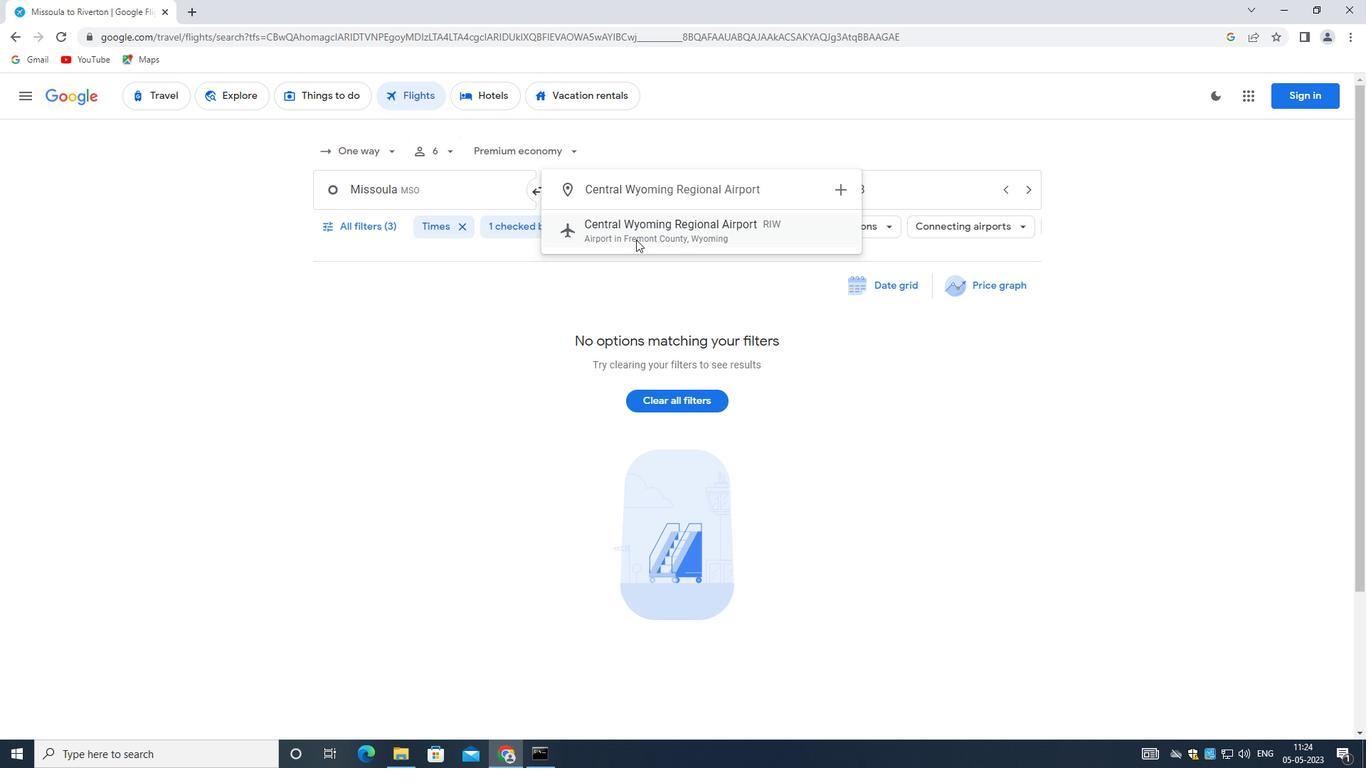 
Action: Mouse pressed left at (657, 231)
Screenshot: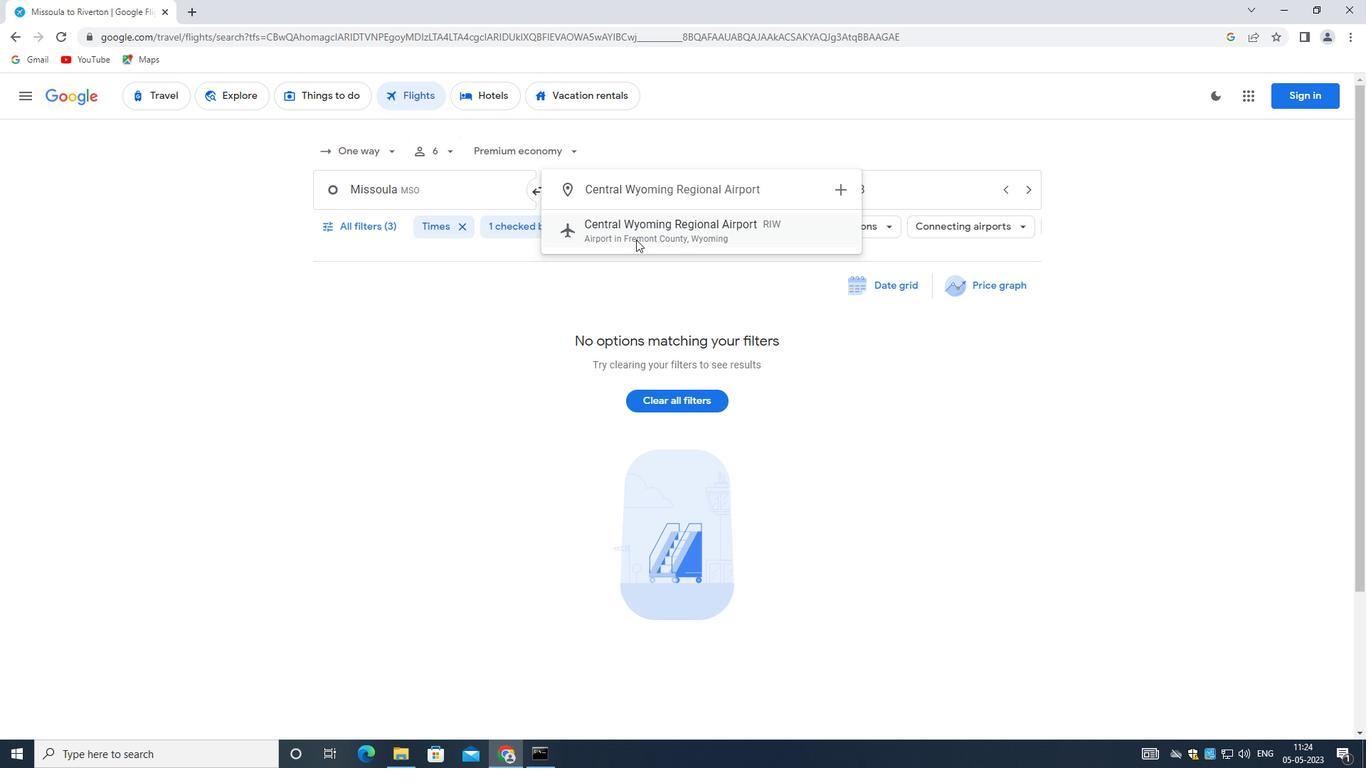
Action: Mouse moved to (835, 198)
Screenshot: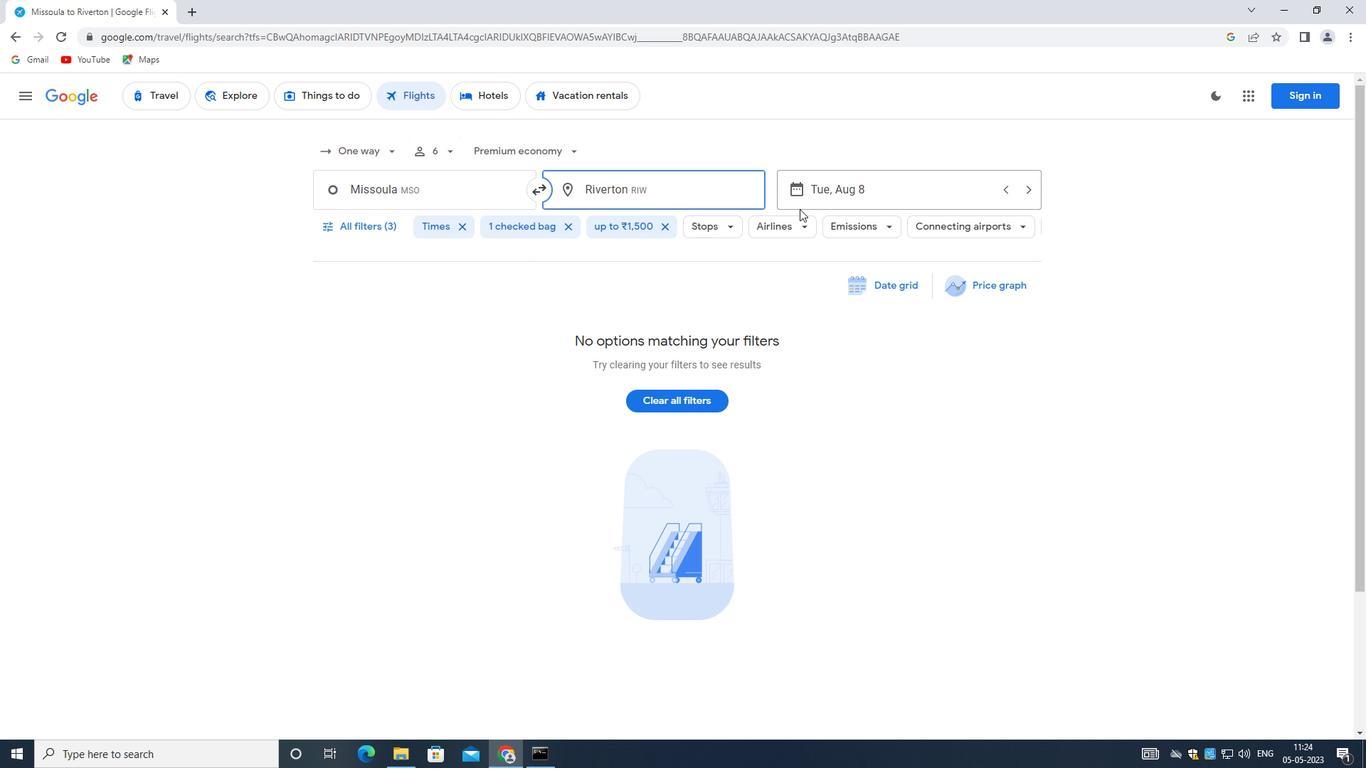 
Action: Mouse pressed left at (835, 198)
Screenshot: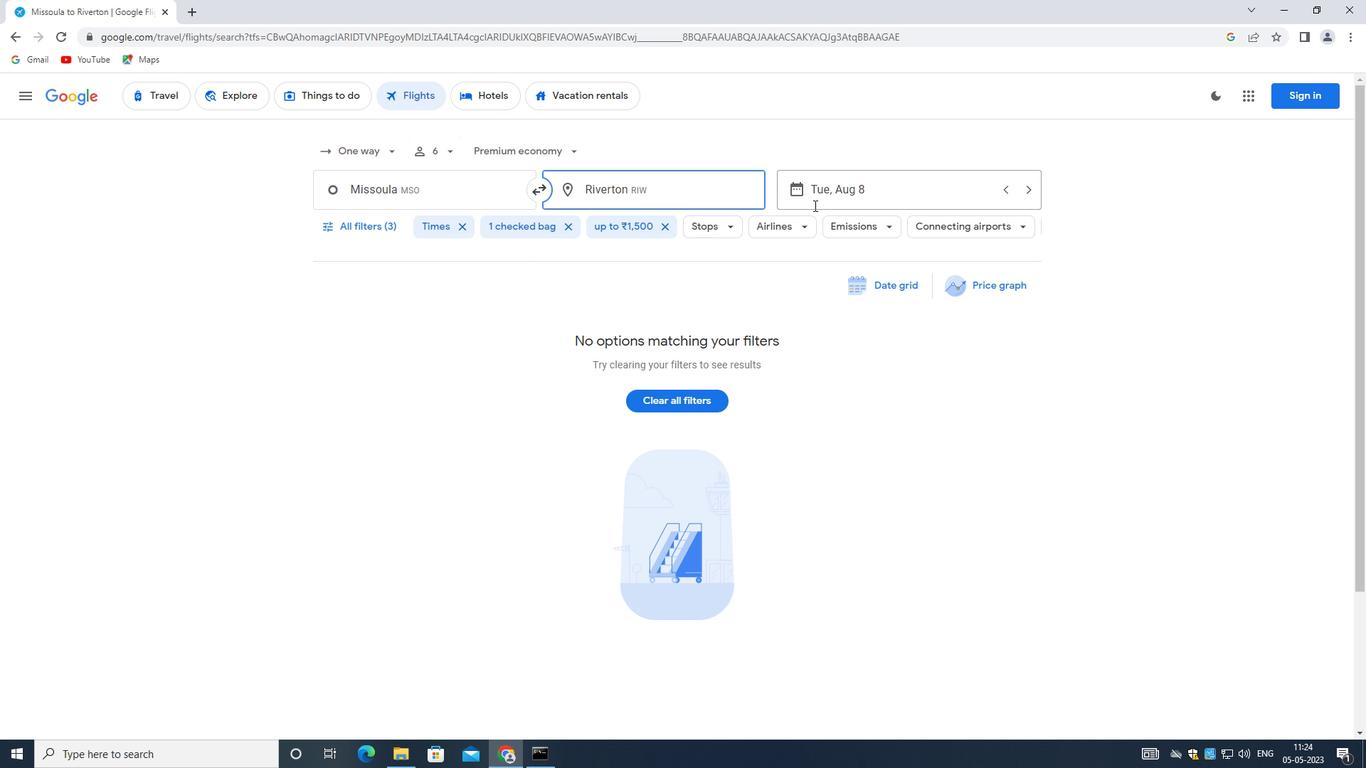 
Action: Mouse moved to (598, 350)
Screenshot: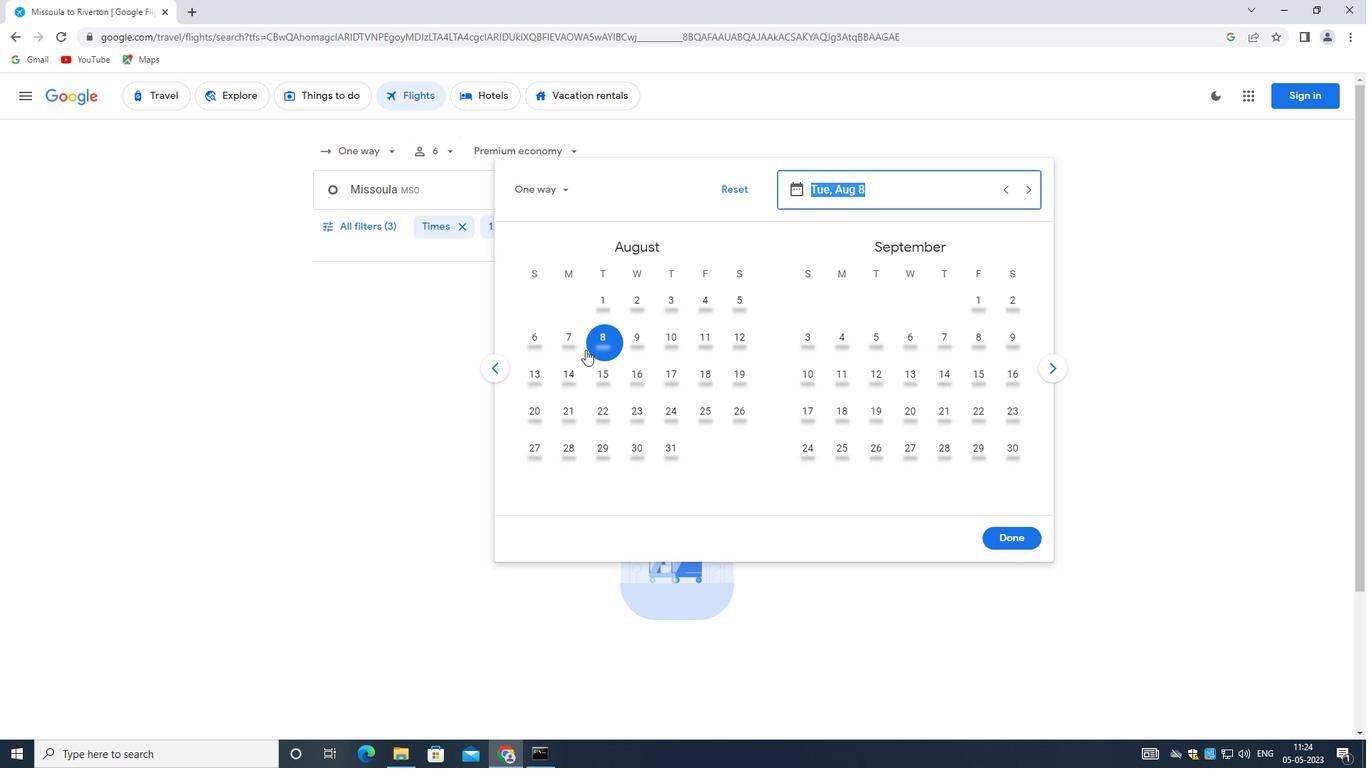 
Action: Mouse pressed left at (598, 350)
Screenshot: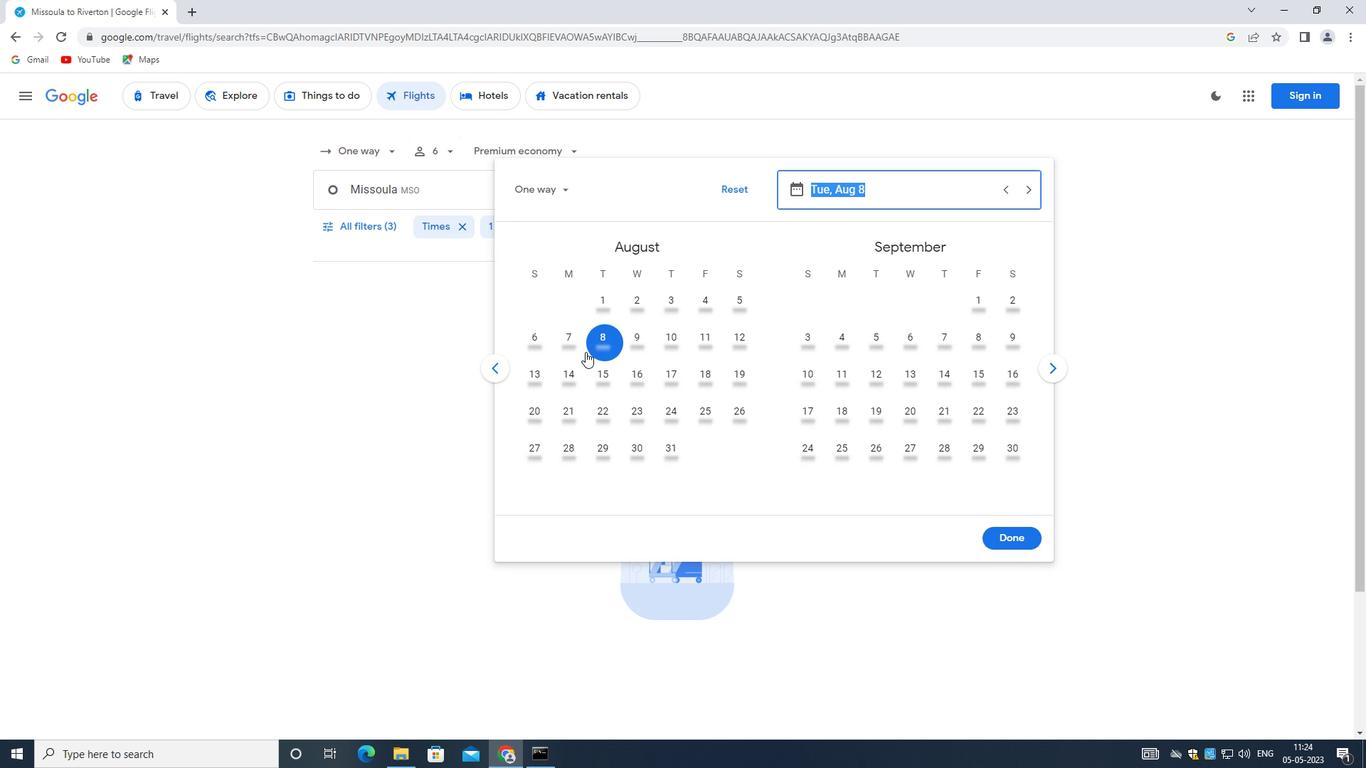
Action: Mouse moved to (1005, 532)
Screenshot: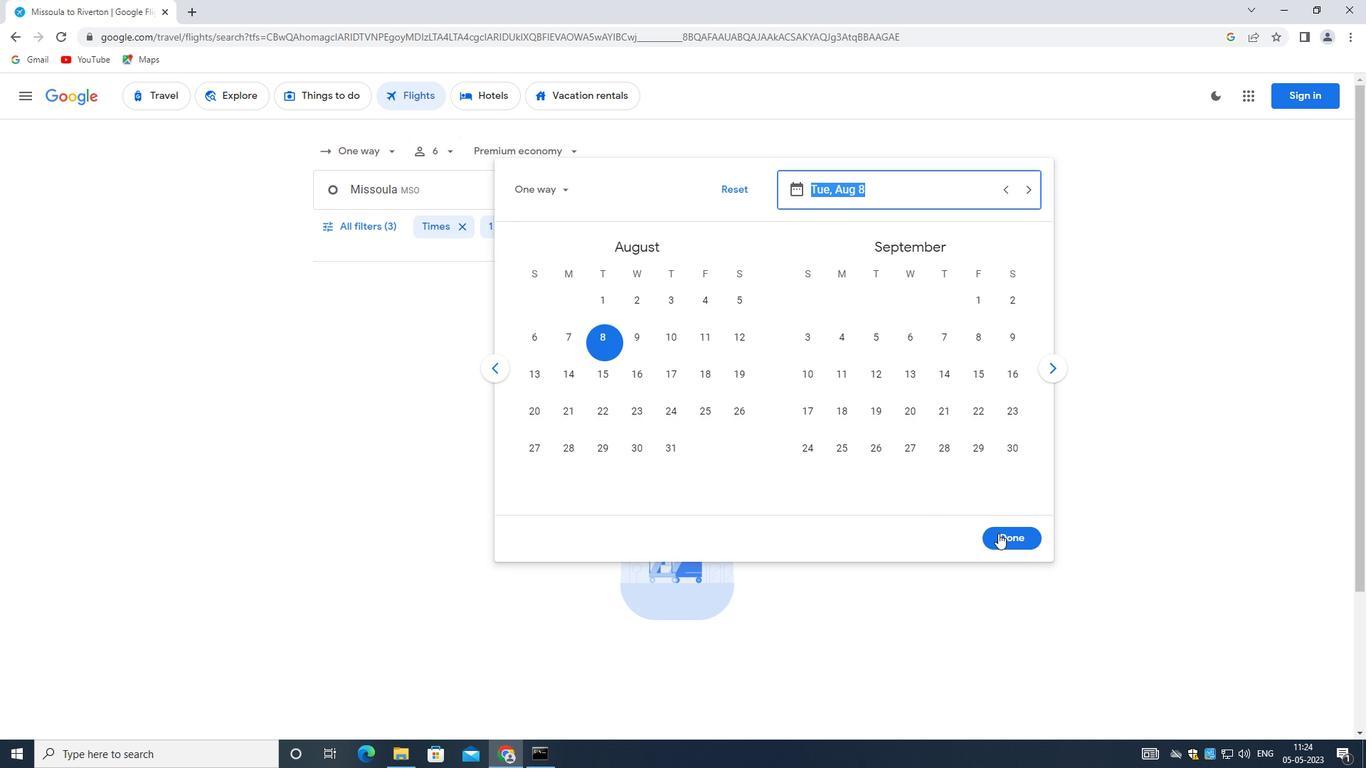 
Action: Mouse pressed left at (1005, 532)
Screenshot: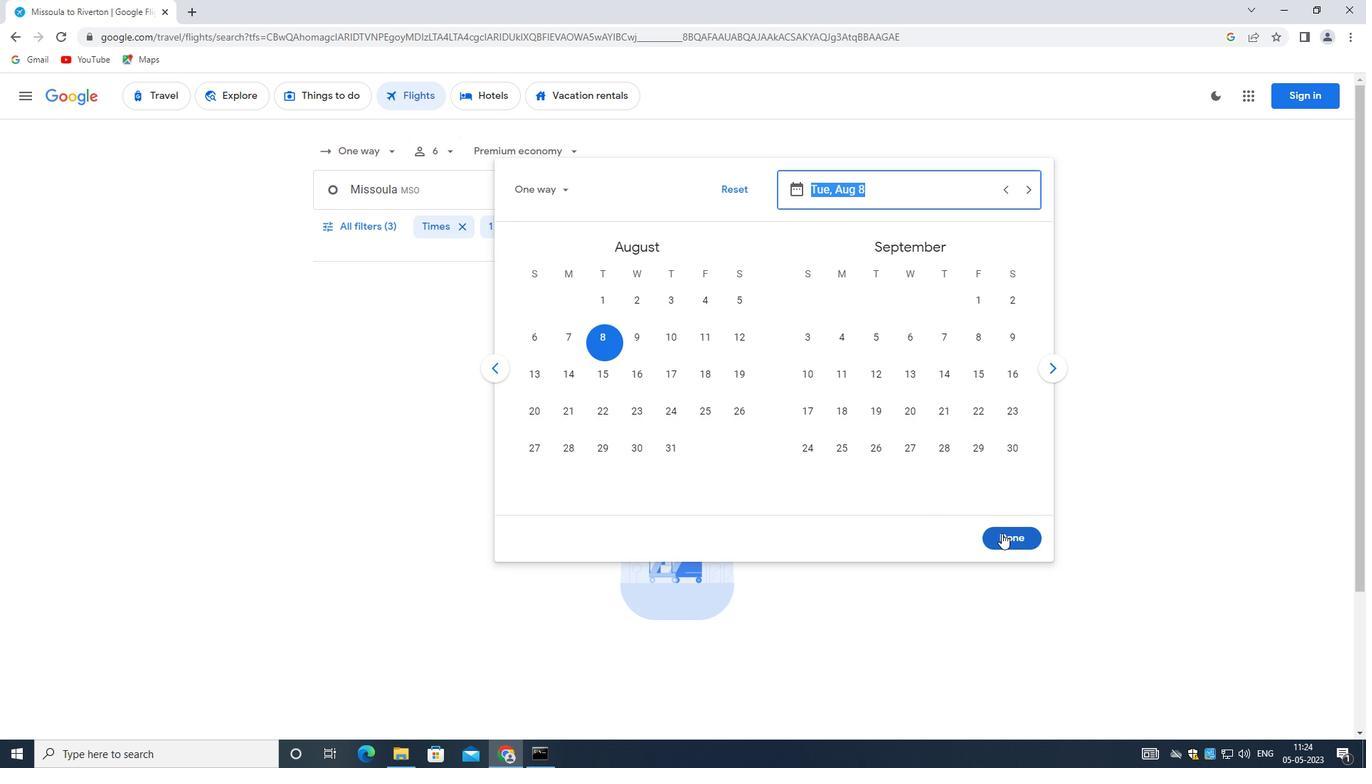 
Action: Mouse moved to (367, 221)
Screenshot: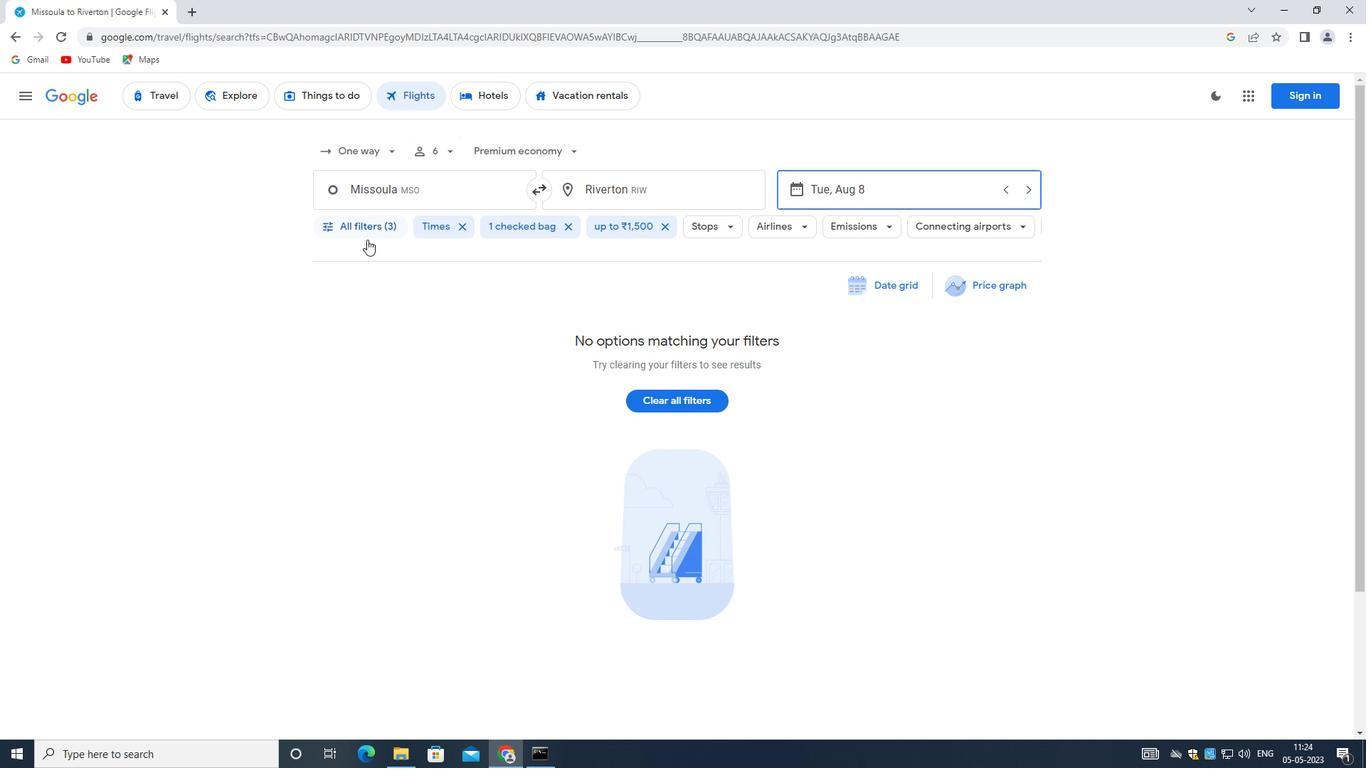 
Action: Mouse pressed left at (367, 221)
Screenshot: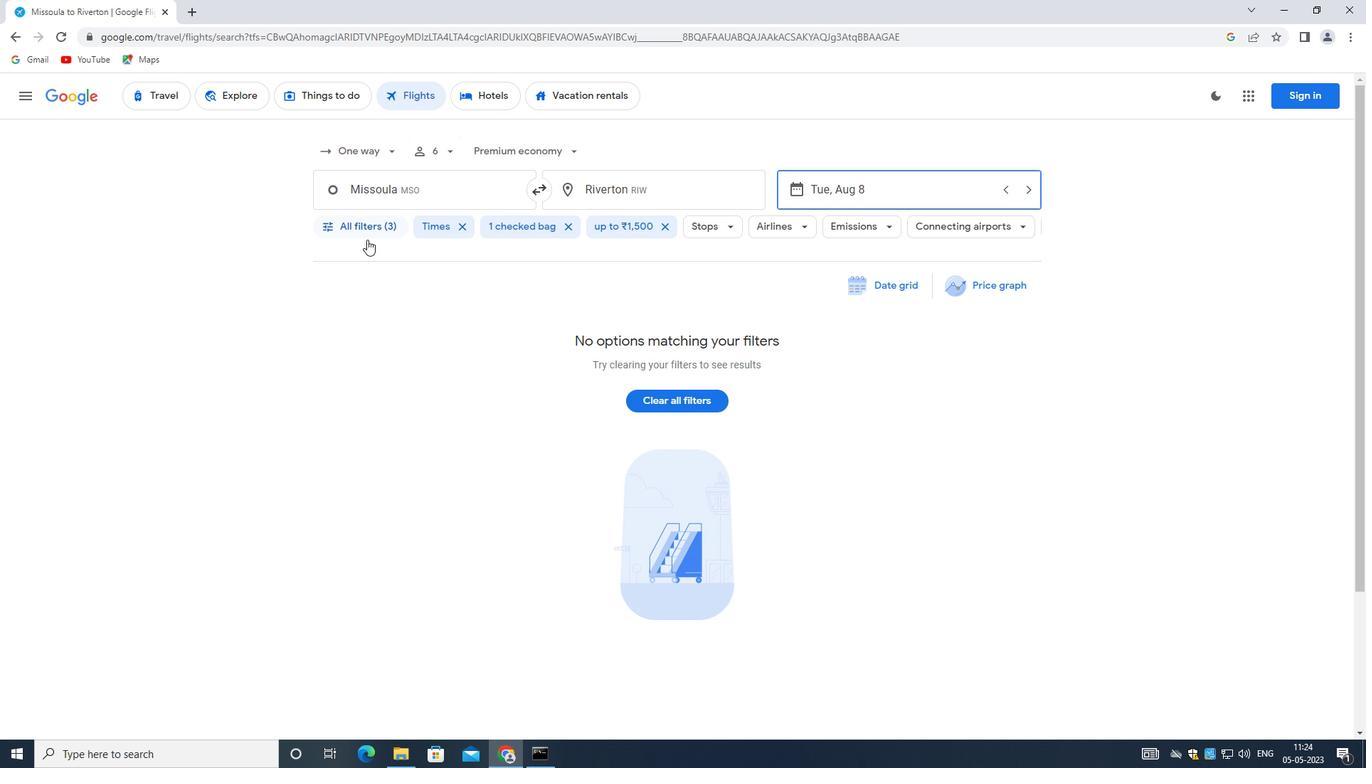 
Action: Mouse moved to (518, 530)
Screenshot: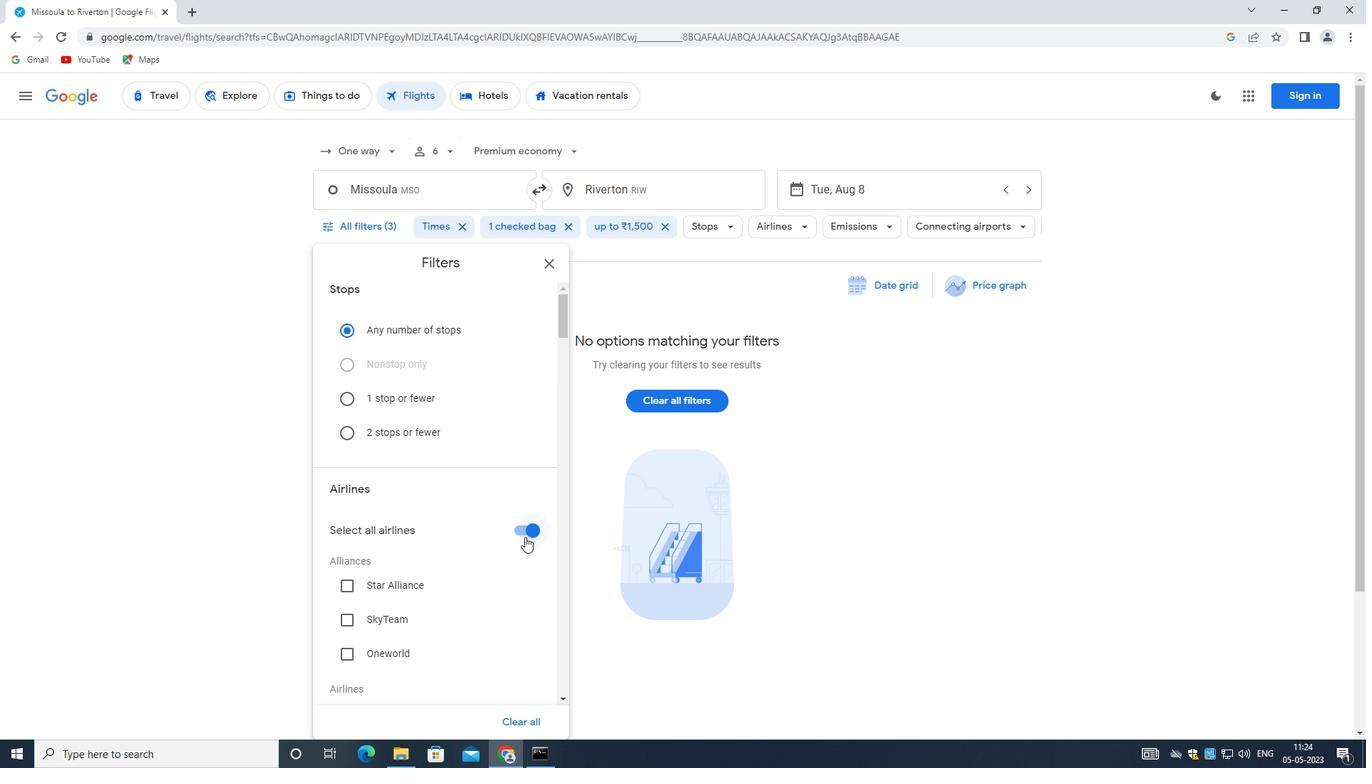 
Action: Mouse pressed left at (518, 530)
Screenshot: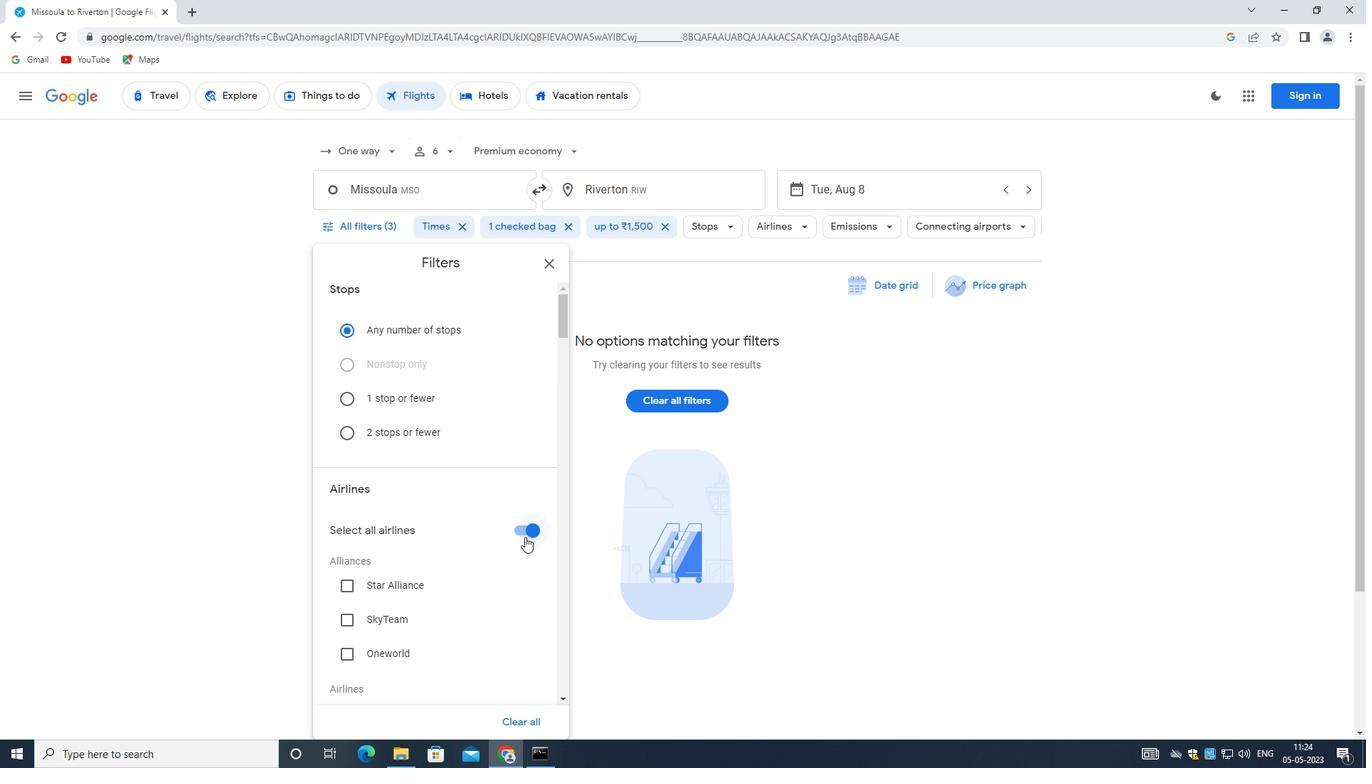 
Action: Mouse moved to (484, 512)
Screenshot: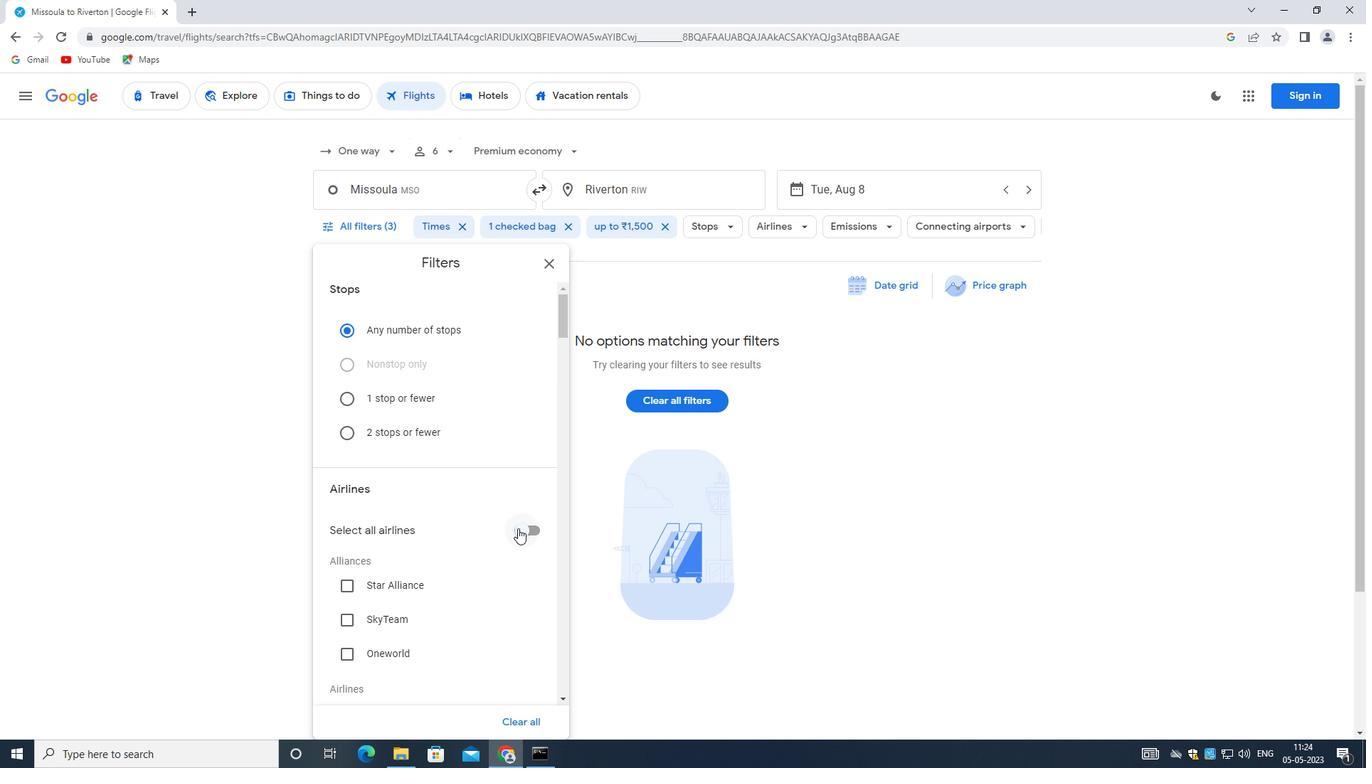 
Action: Mouse scrolled (484, 511) with delta (0, 0)
Screenshot: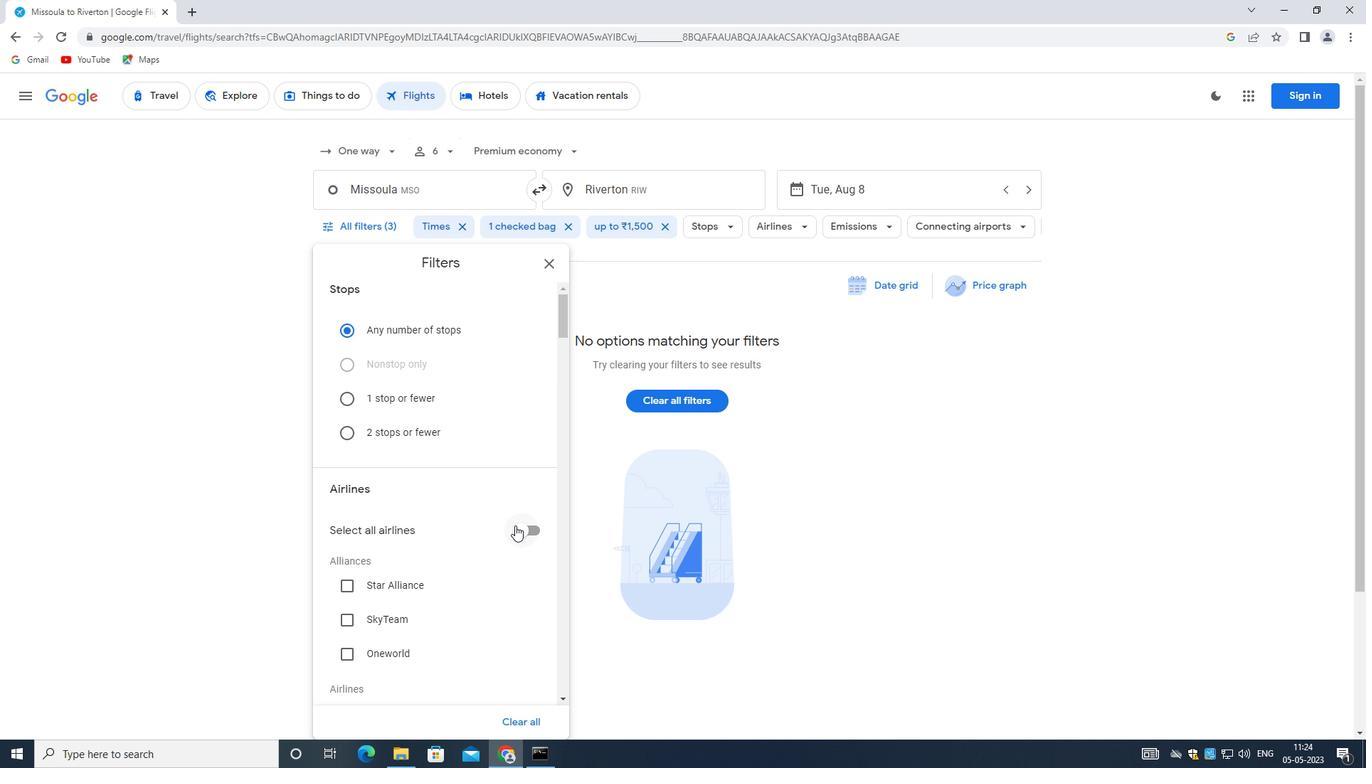 
Action: Mouse scrolled (484, 511) with delta (0, 0)
Screenshot: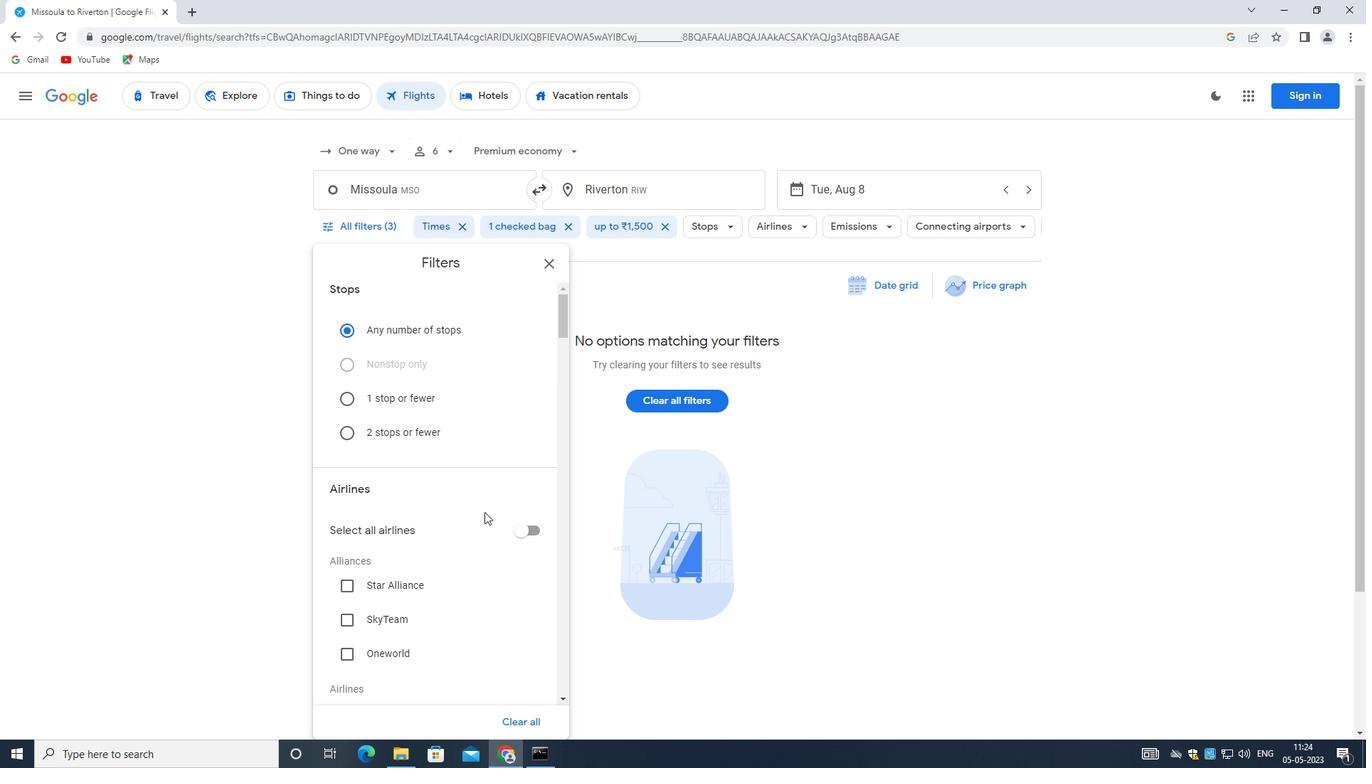 
Action: Mouse moved to (484, 512)
Screenshot: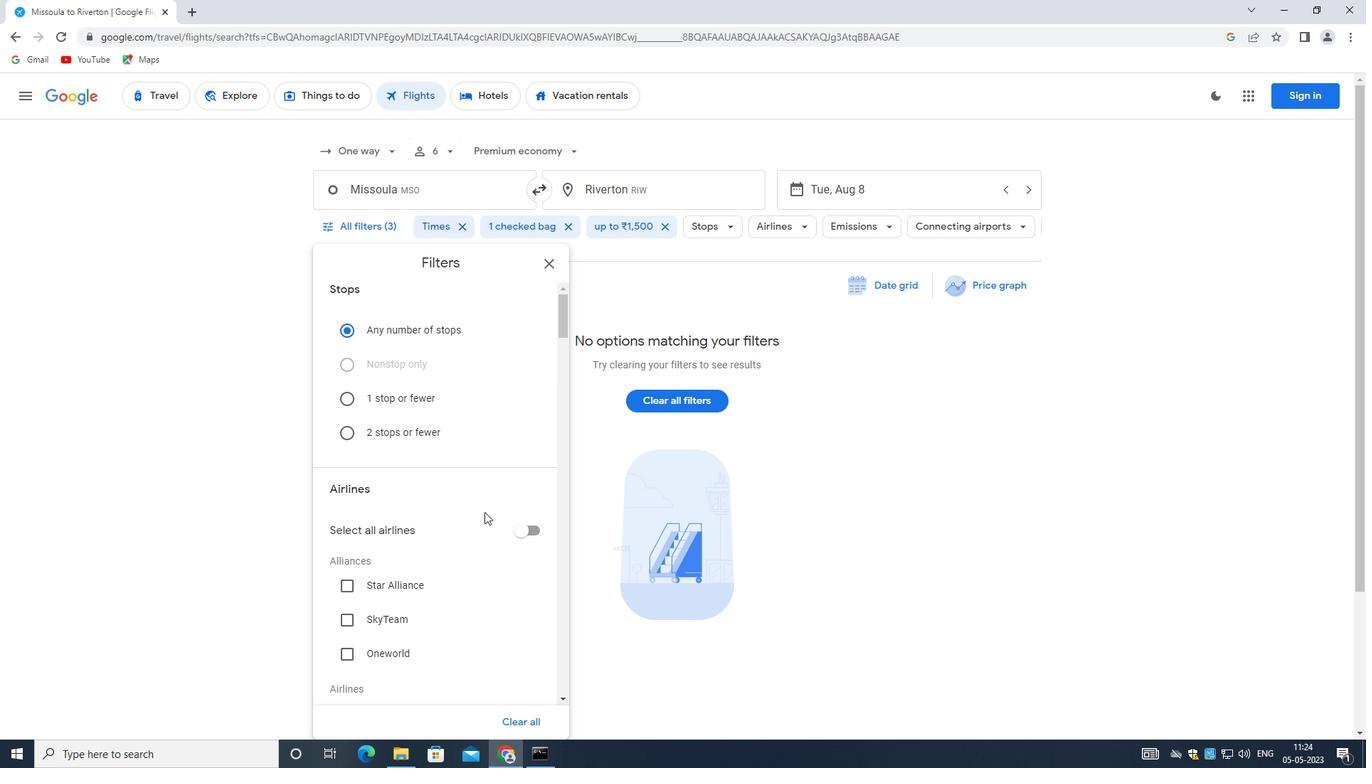 
Action: Mouse scrolled (484, 511) with delta (0, 0)
Screenshot: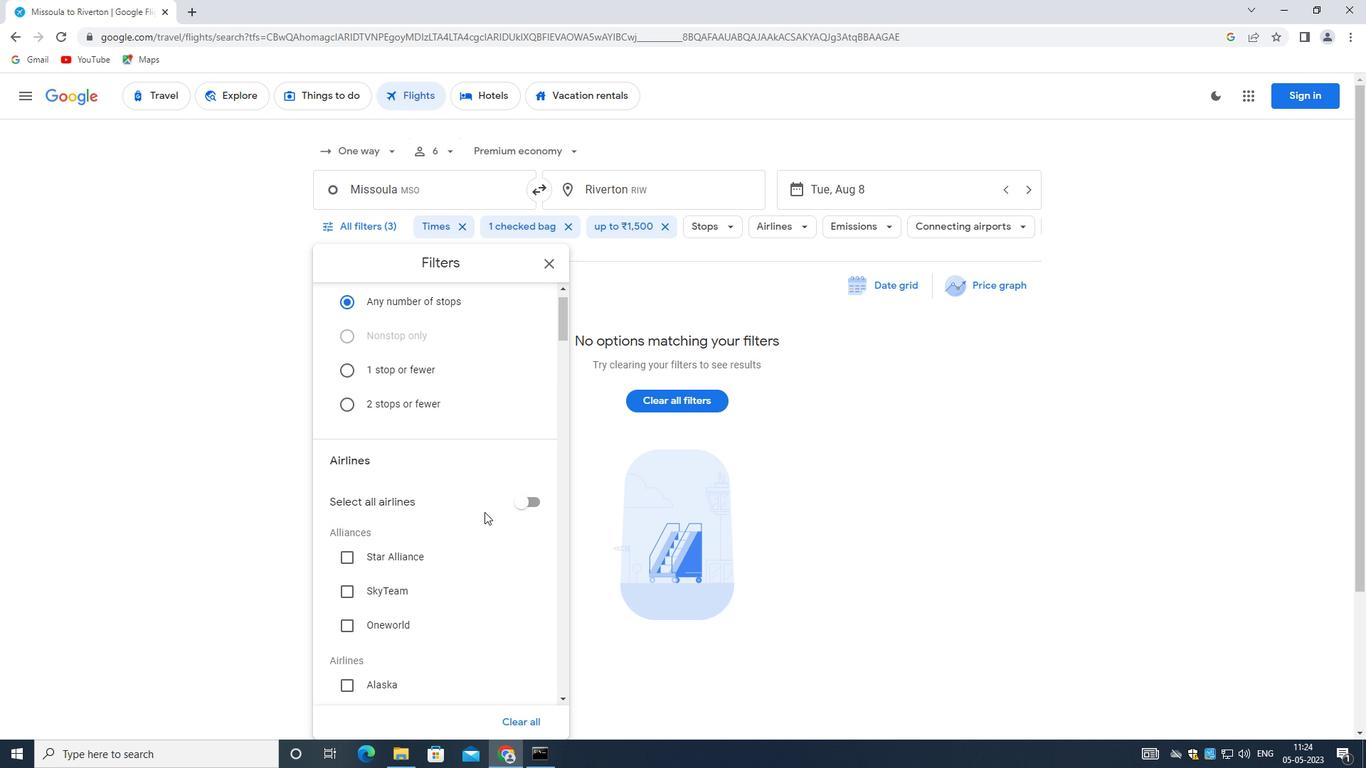 
Action: Mouse moved to (483, 515)
Screenshot: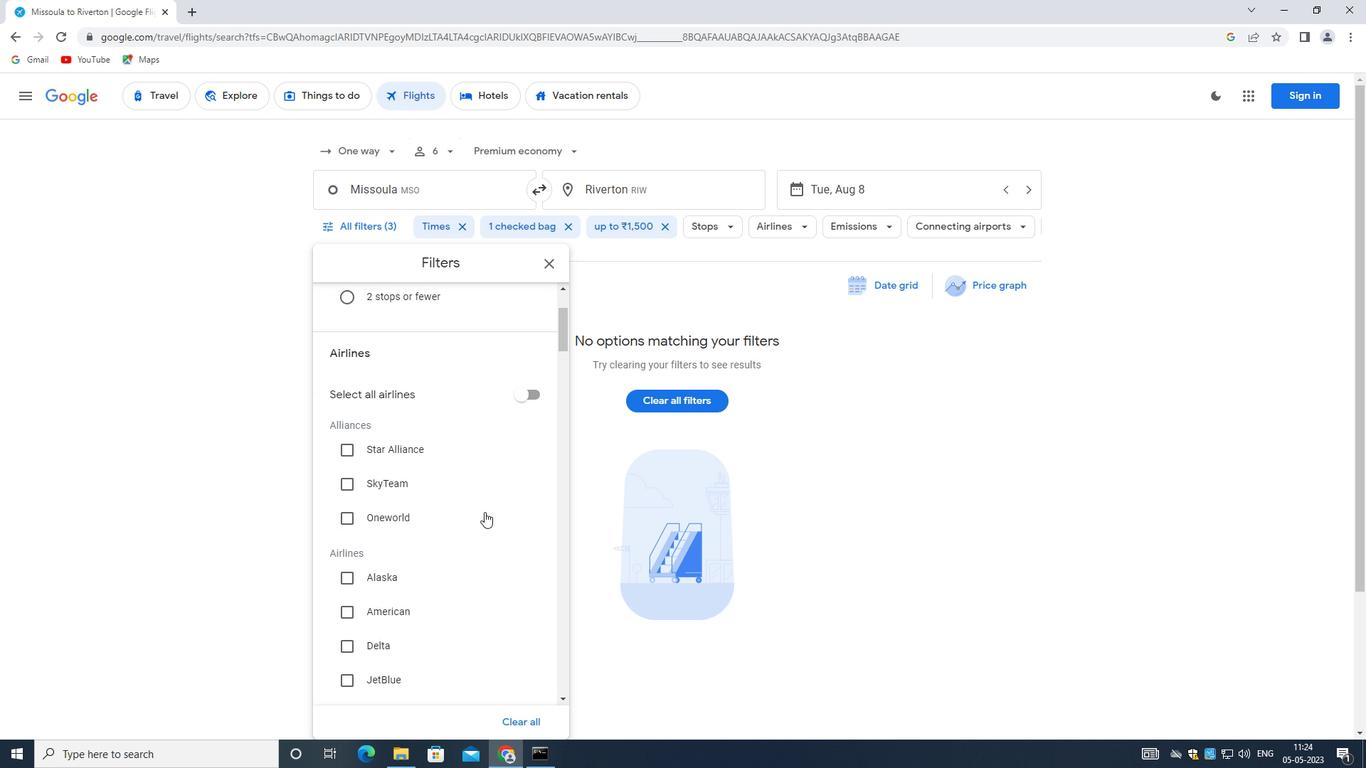 
Action: Mouse scrolled (483, 515) with delta (0, 0)
Screenshot: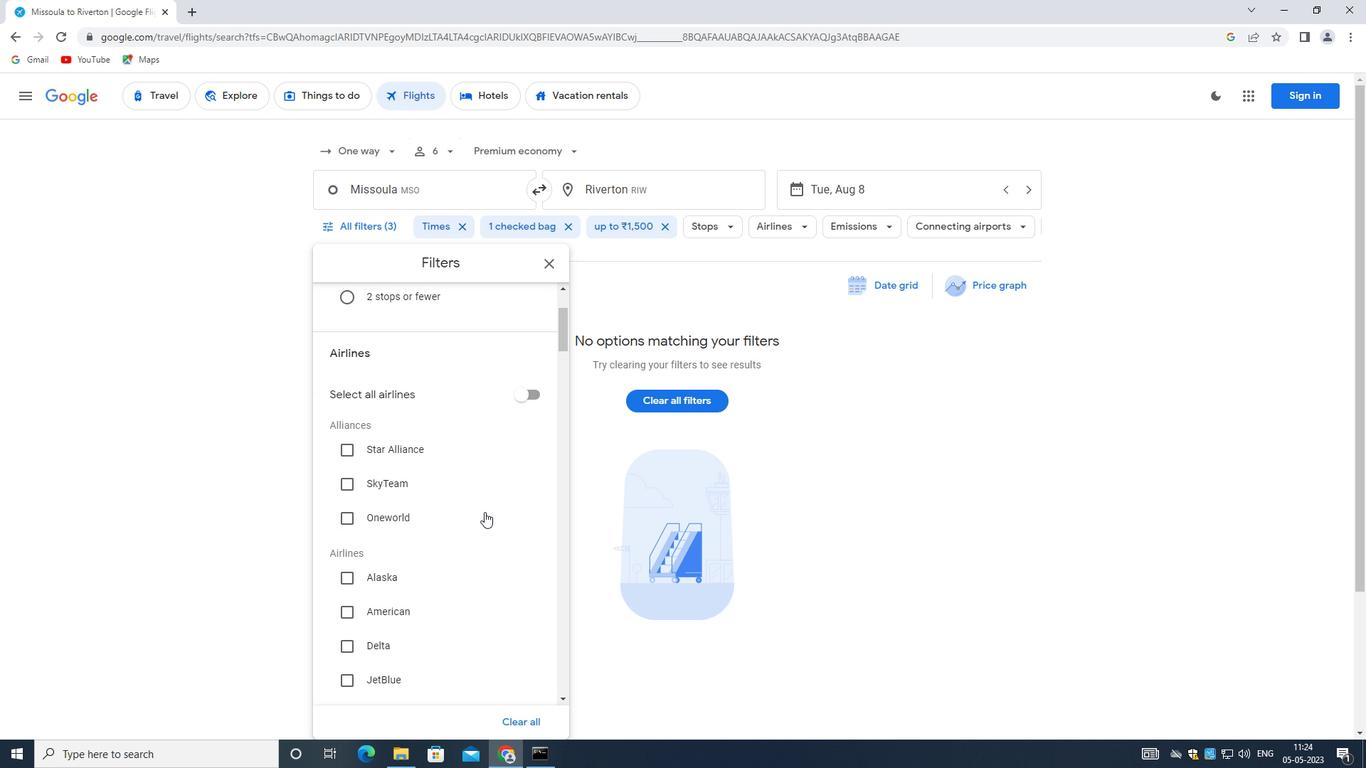 
Action: Mouse moved to (483, 515)
Screenshot: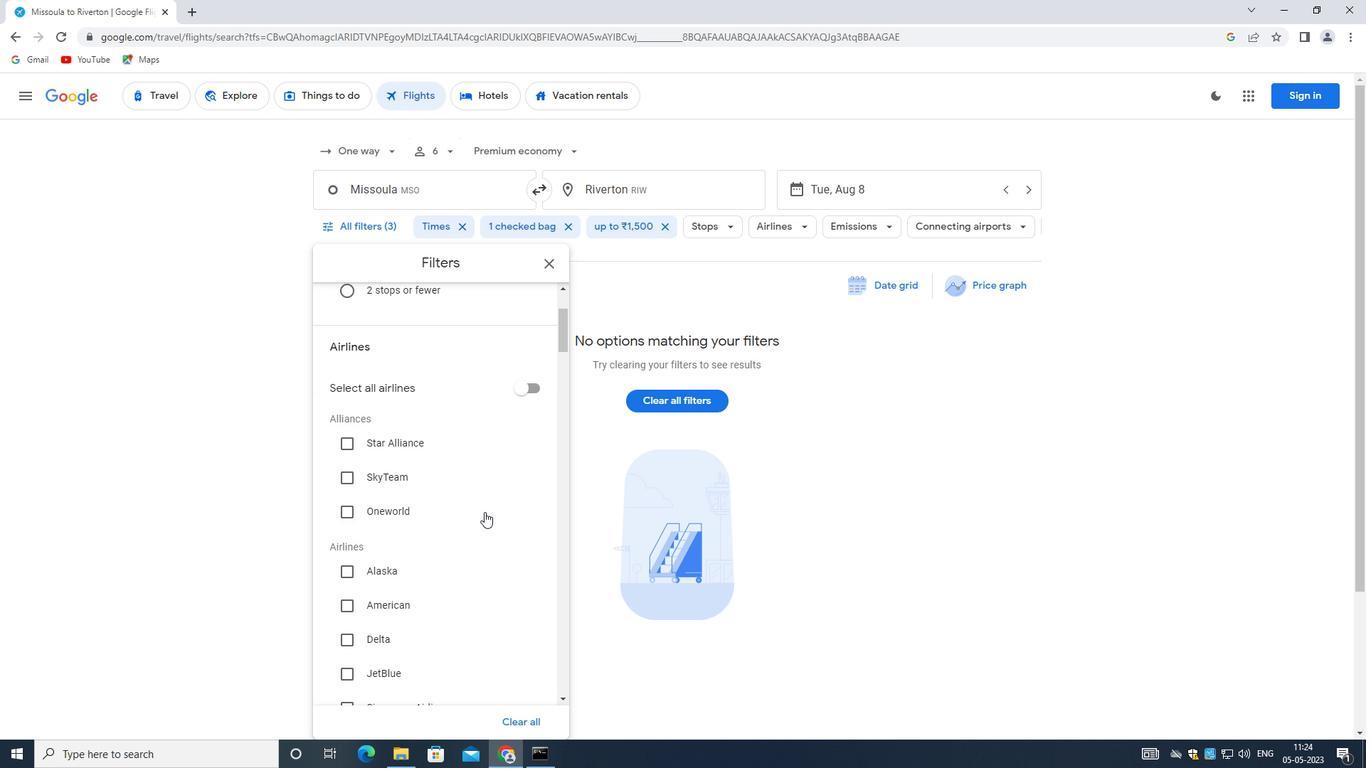 
Action: Mouse scrolled (483, 515) with delta (0, 0)
Screenshot: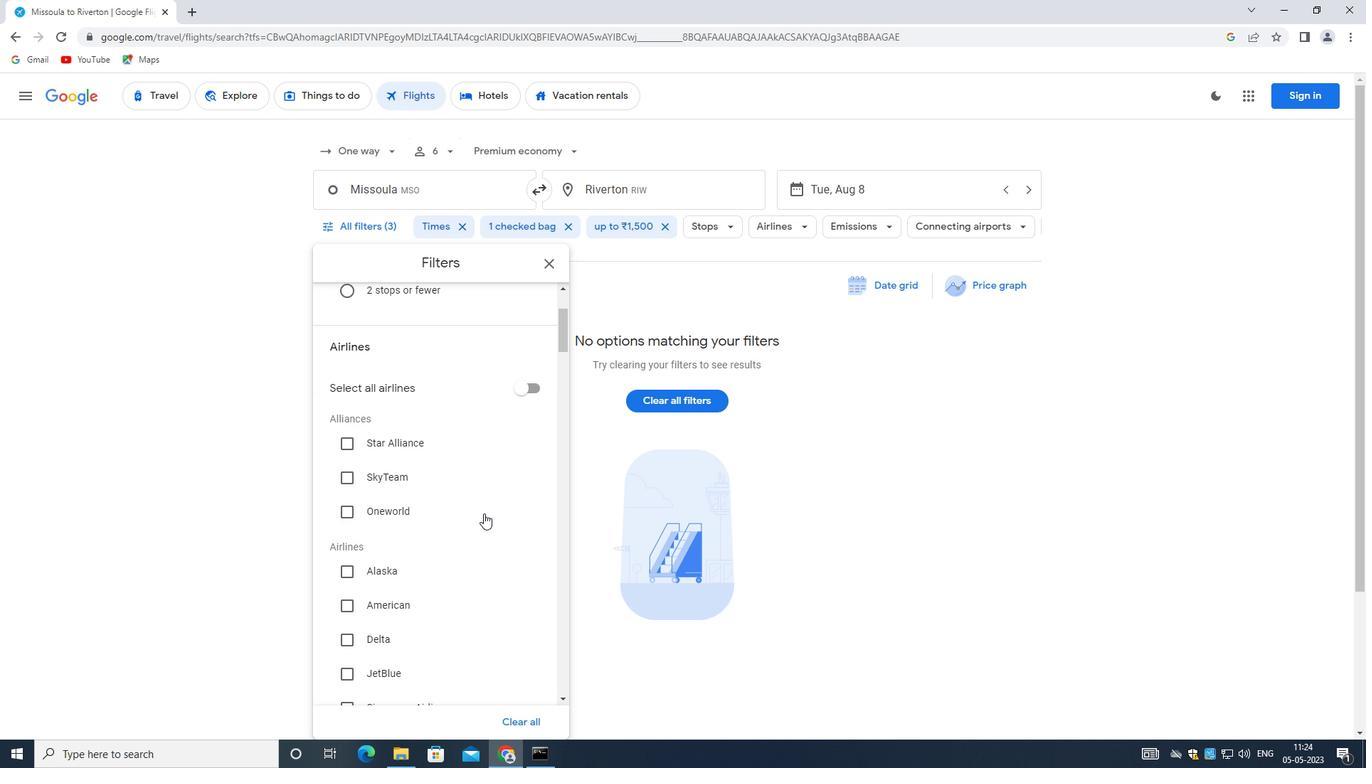 
Action: Mouse moved to (483, 517)
Screenshot: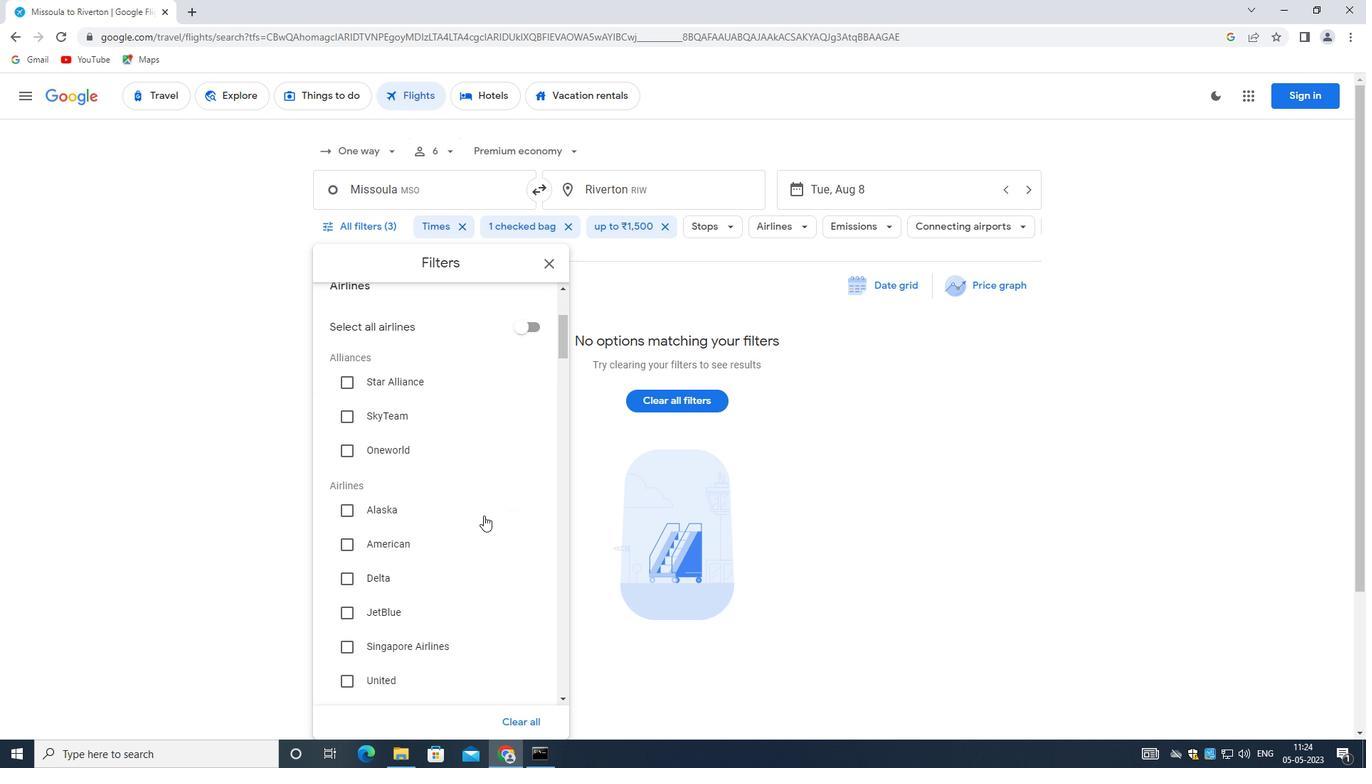 
Action: Mouse scrolled (483, 516) with delta (0, 0)
Screenshot: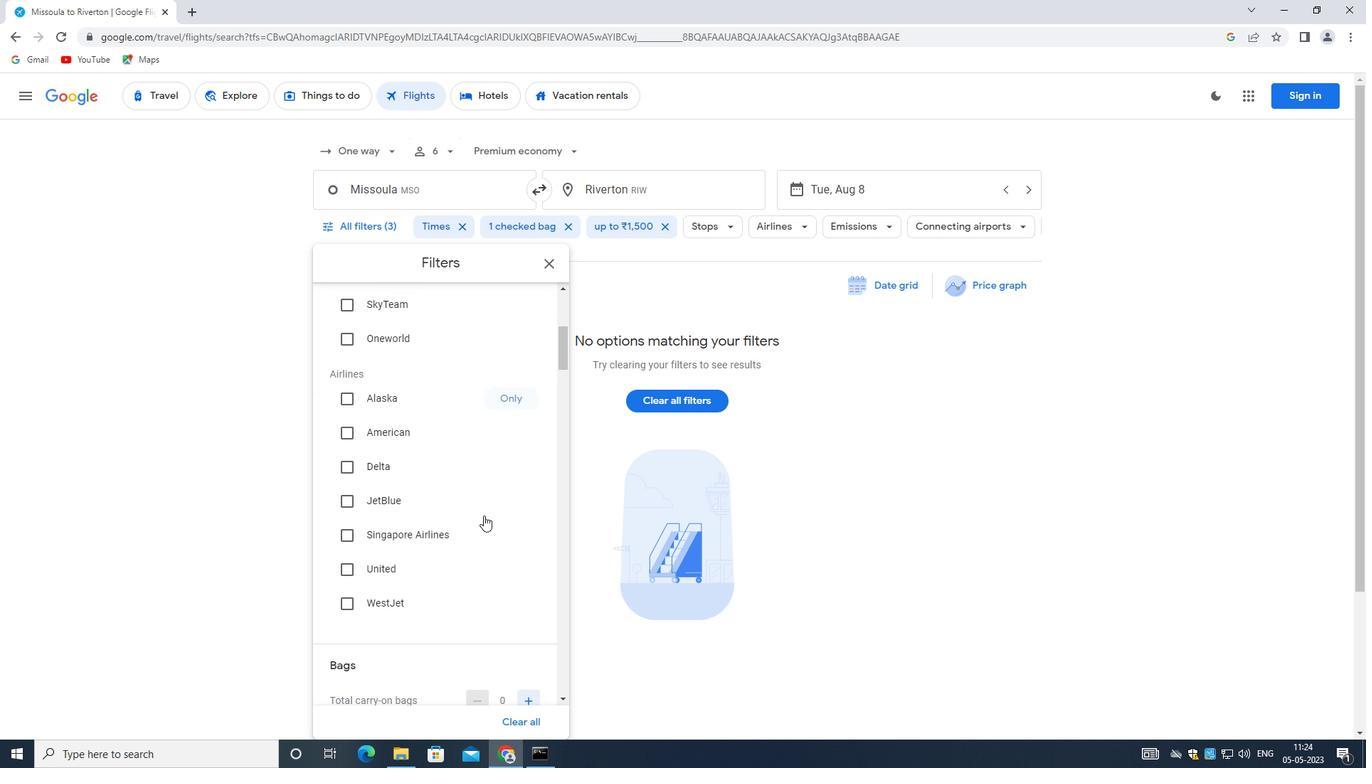
Action: Mouse moved to (470, 537)
Screenshot: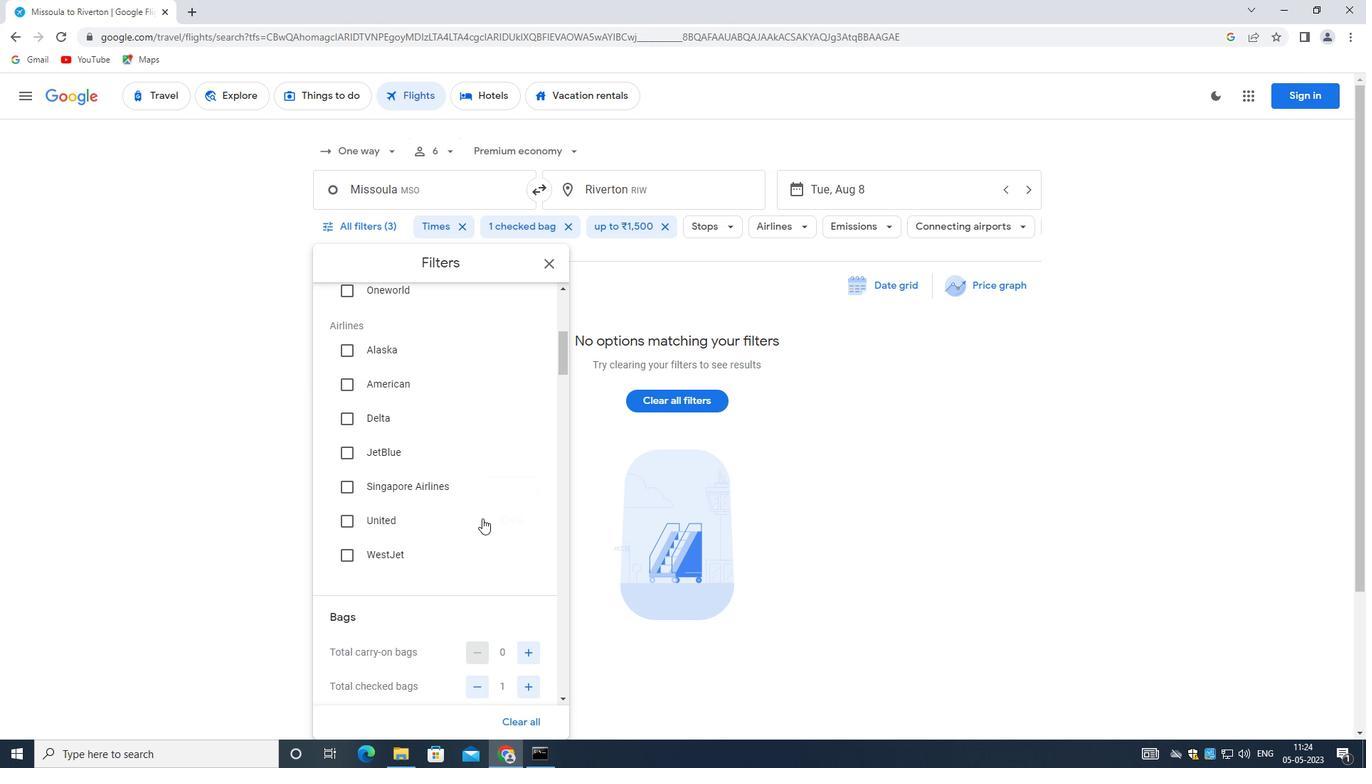 
Action: Mouse scrolled (470, 536) with delta (0, 0)
Screenshot: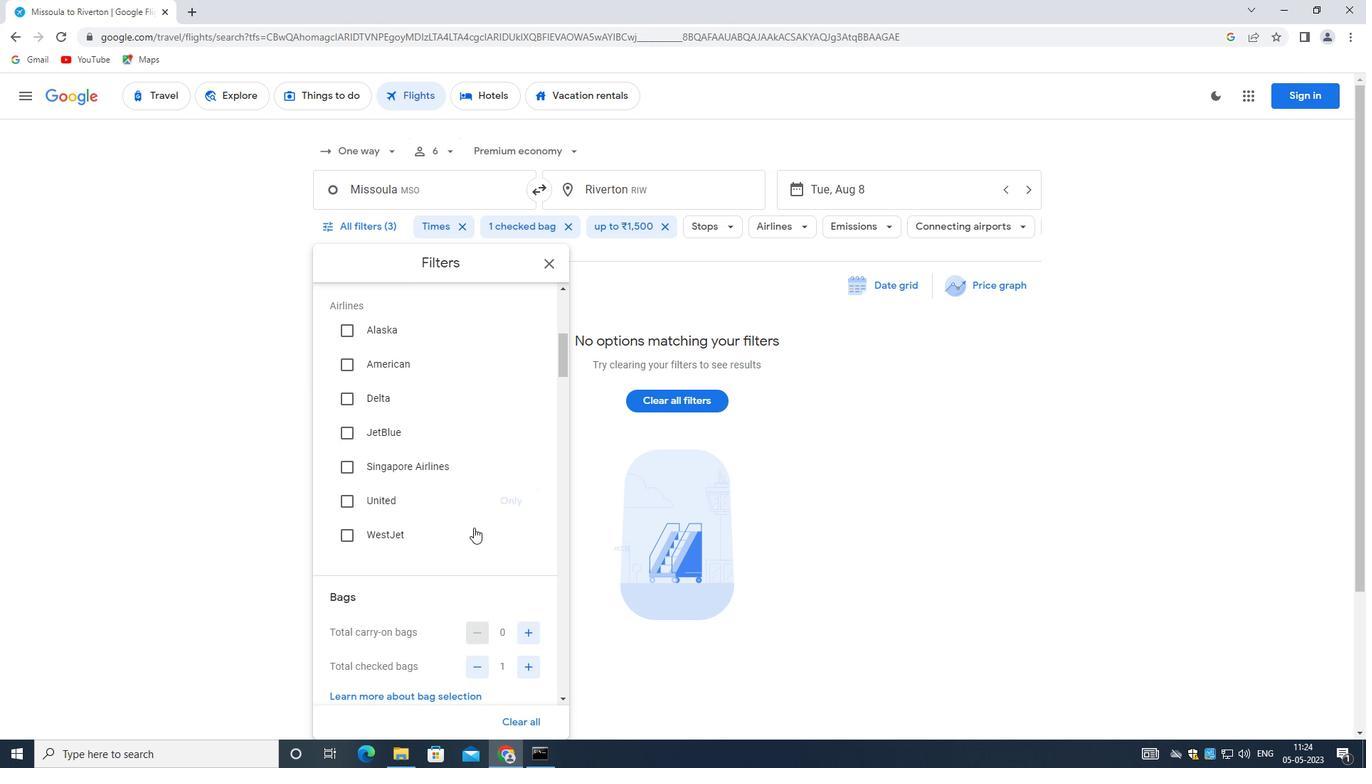 
Action: Mouse moved to (521, 550)
Screenshot: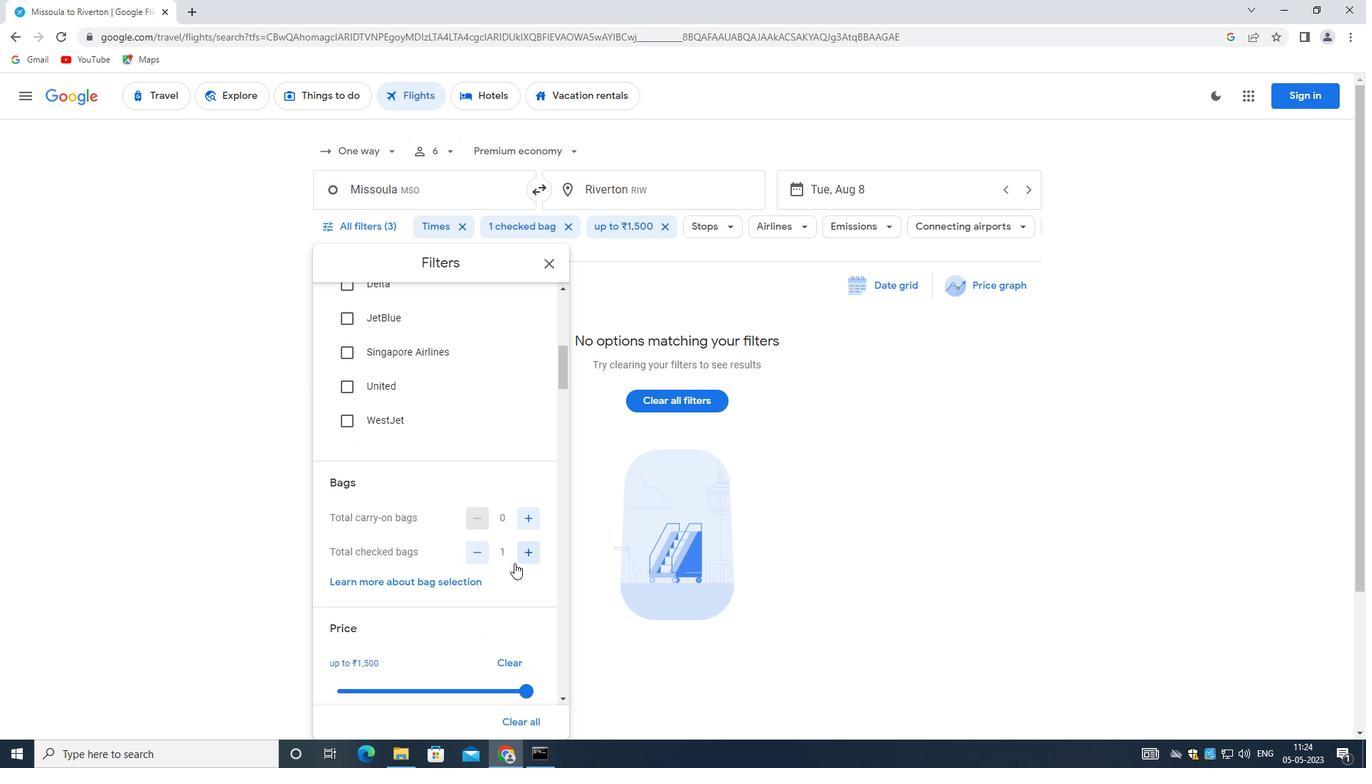 
Action: Mouse pressed left at (521, 550)
Screenshot: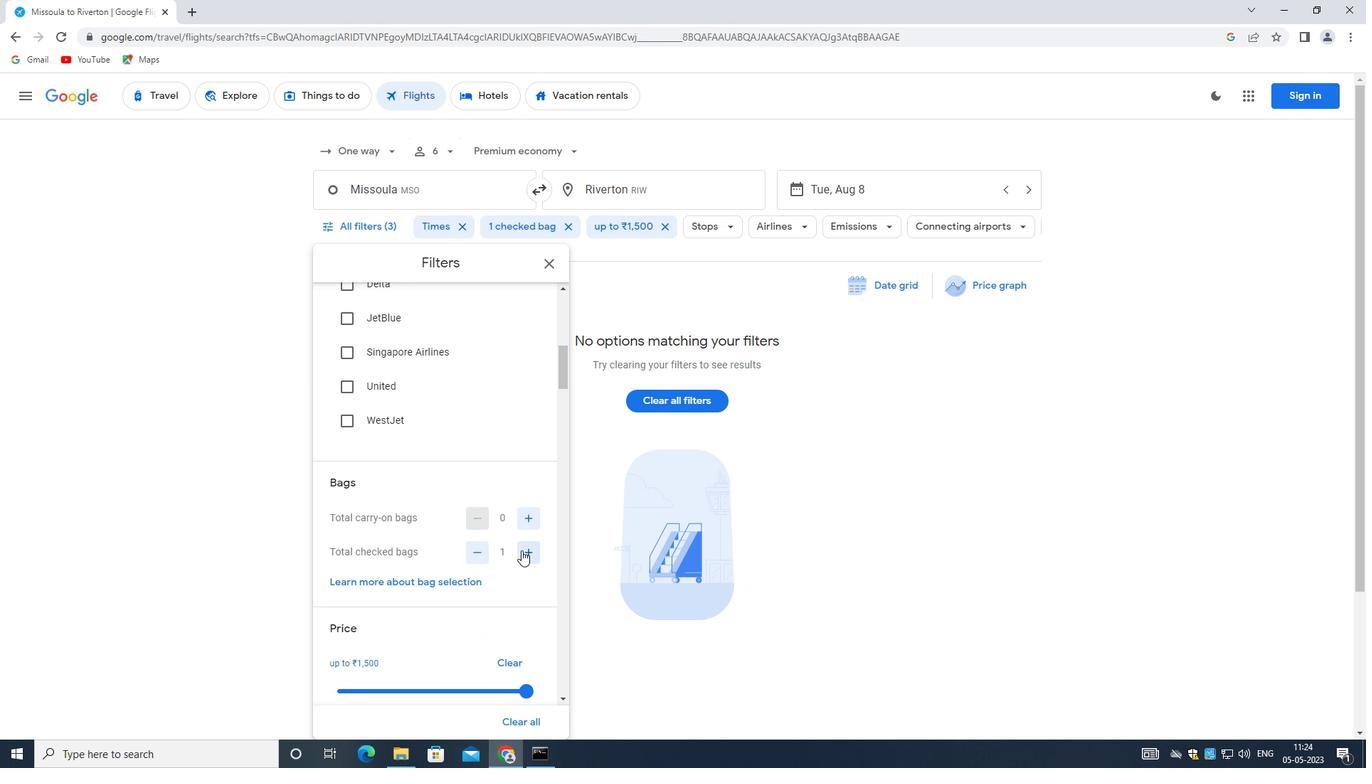 
Action: Mouse pressed left at (521, 550)
Screenshot: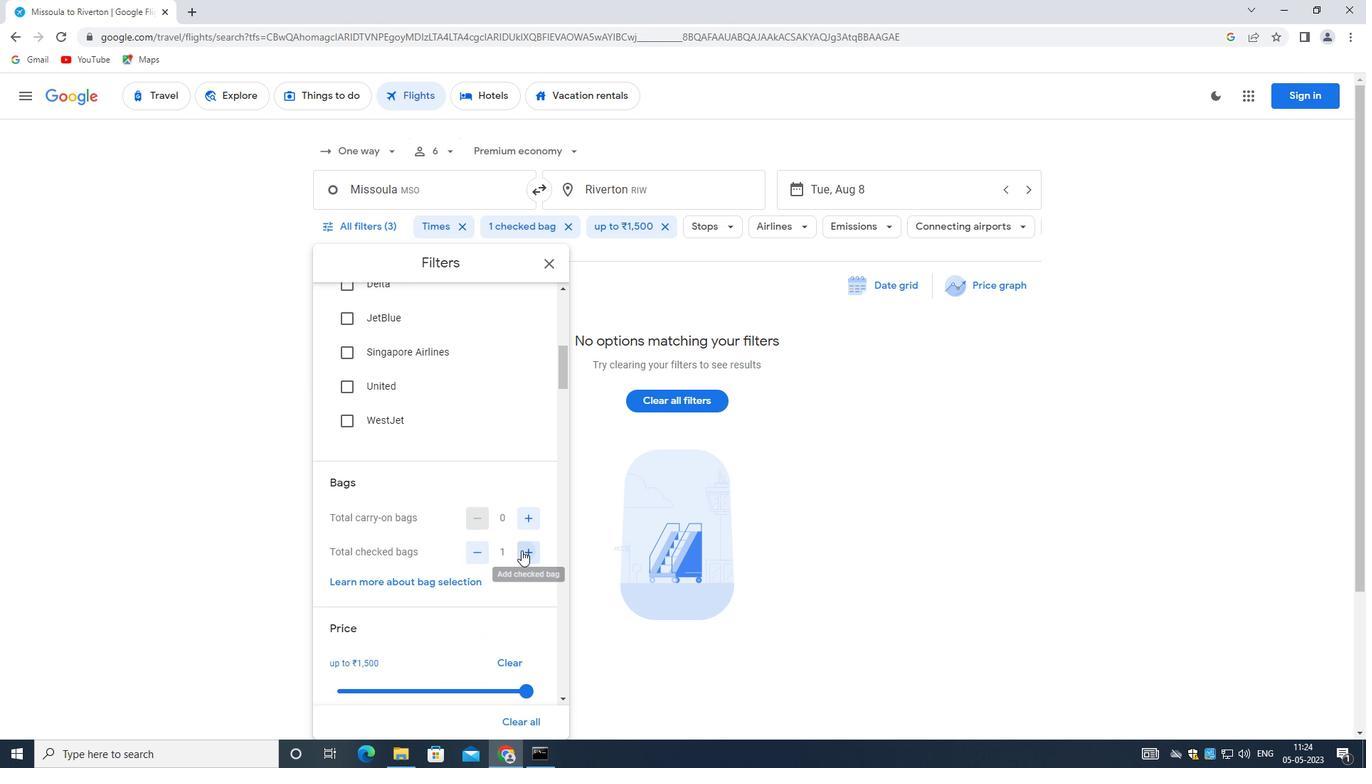 
Action: Mouse moved to (522, 550)
Screenshot: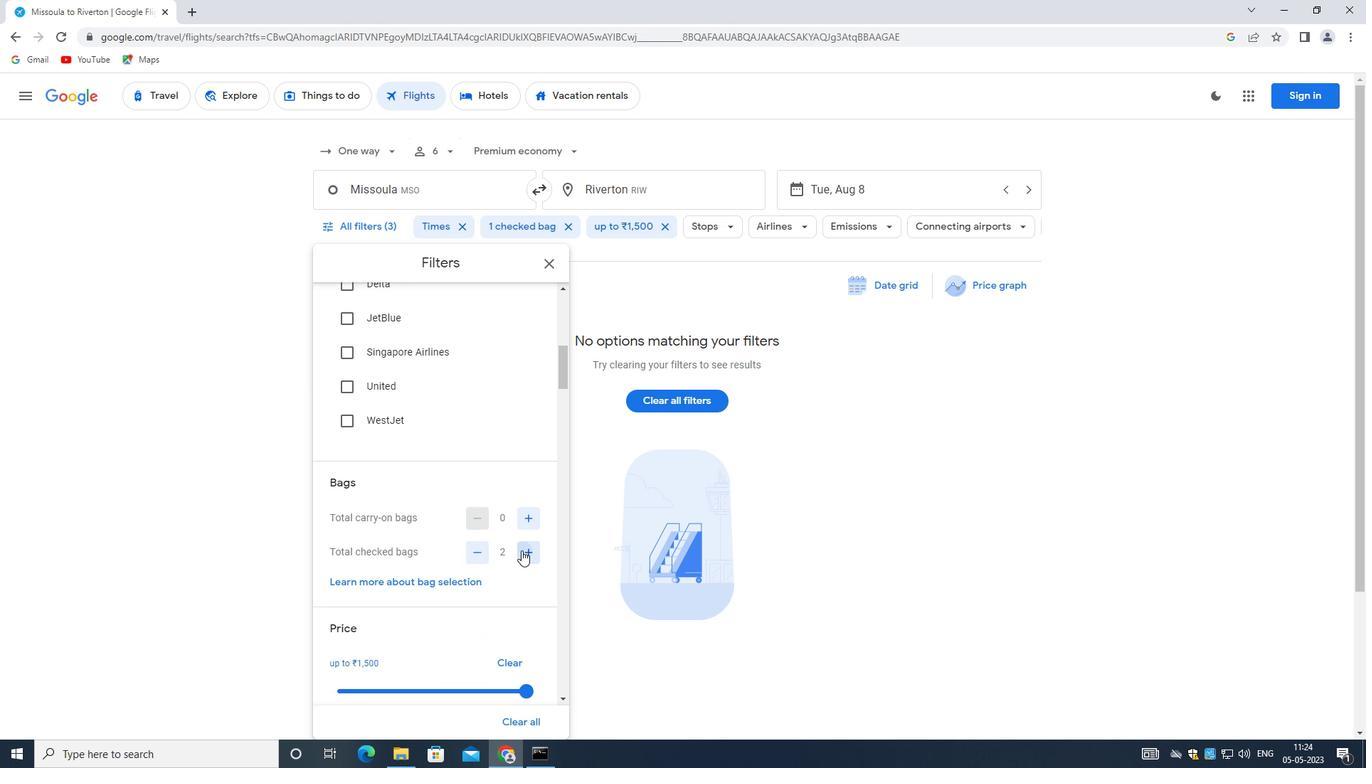 
Action: Mouse pressed left at (522, 550)
Screenshot: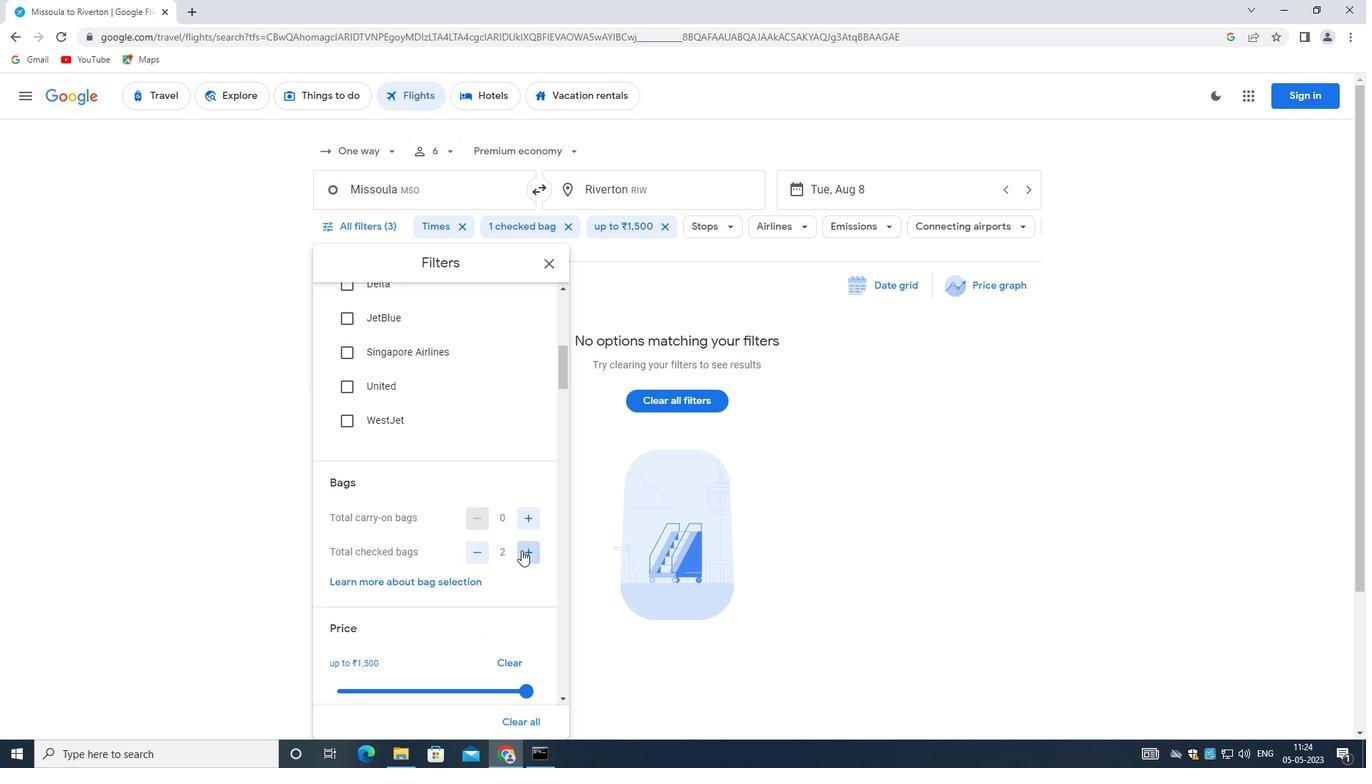 
Action: Mouse moved to (522, 549)
Screenshot: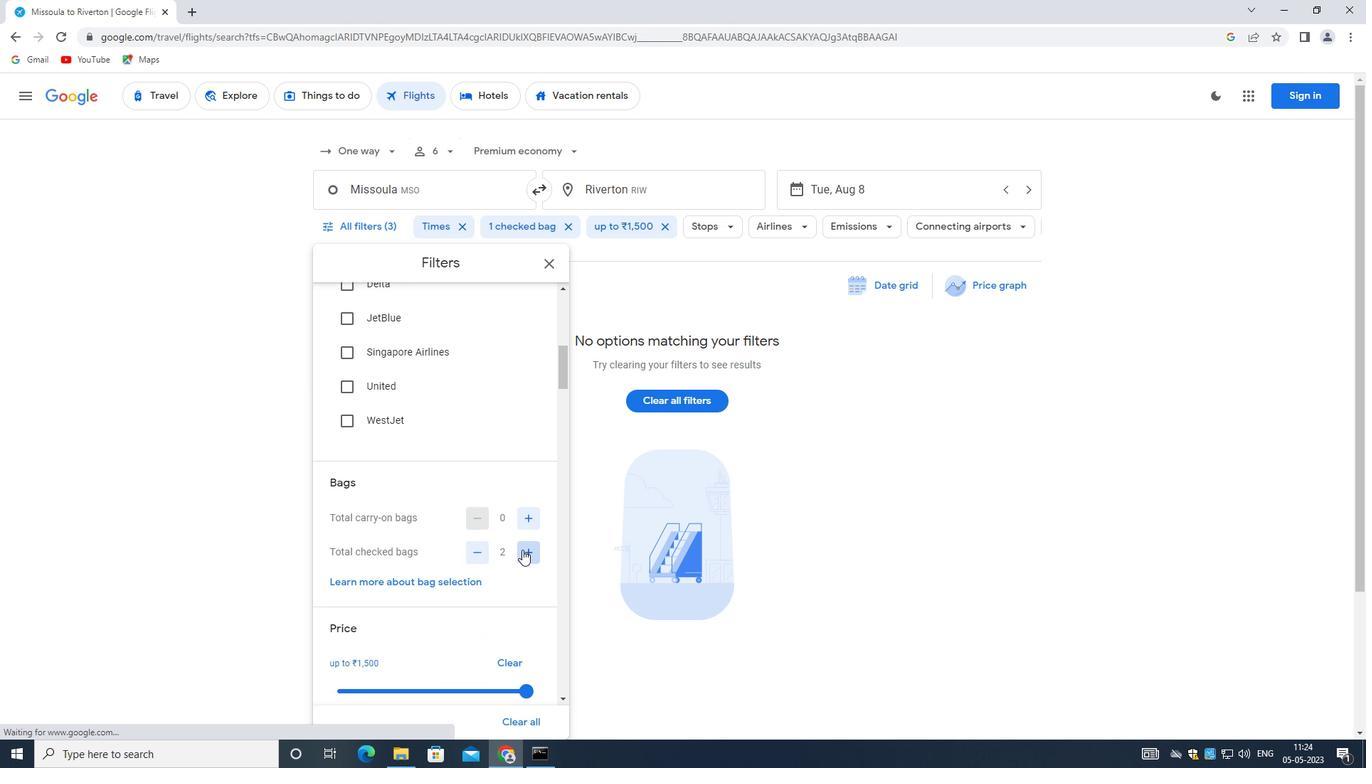 
Action: Mouse pressed left at (522, 549)
Screenshot: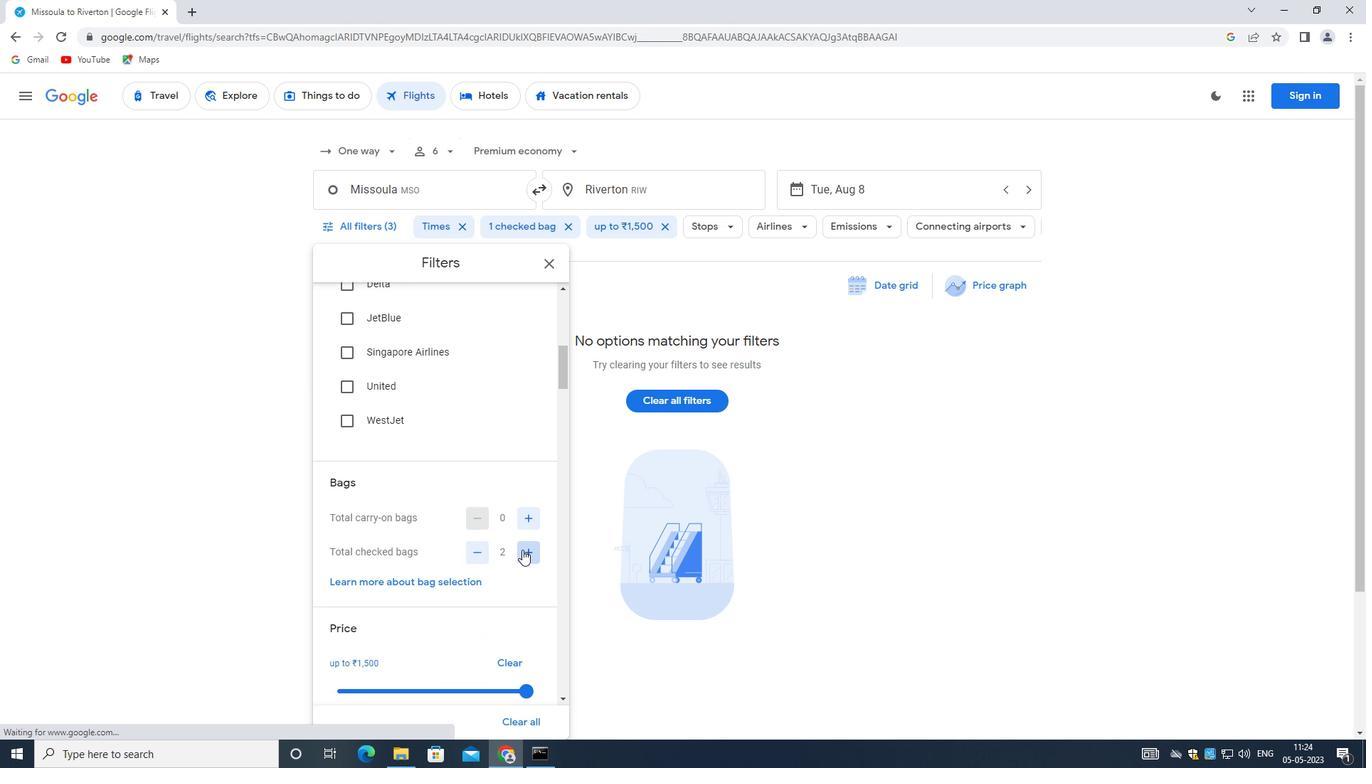 
Action: Mouse moved to (523, 547)
Screenshot: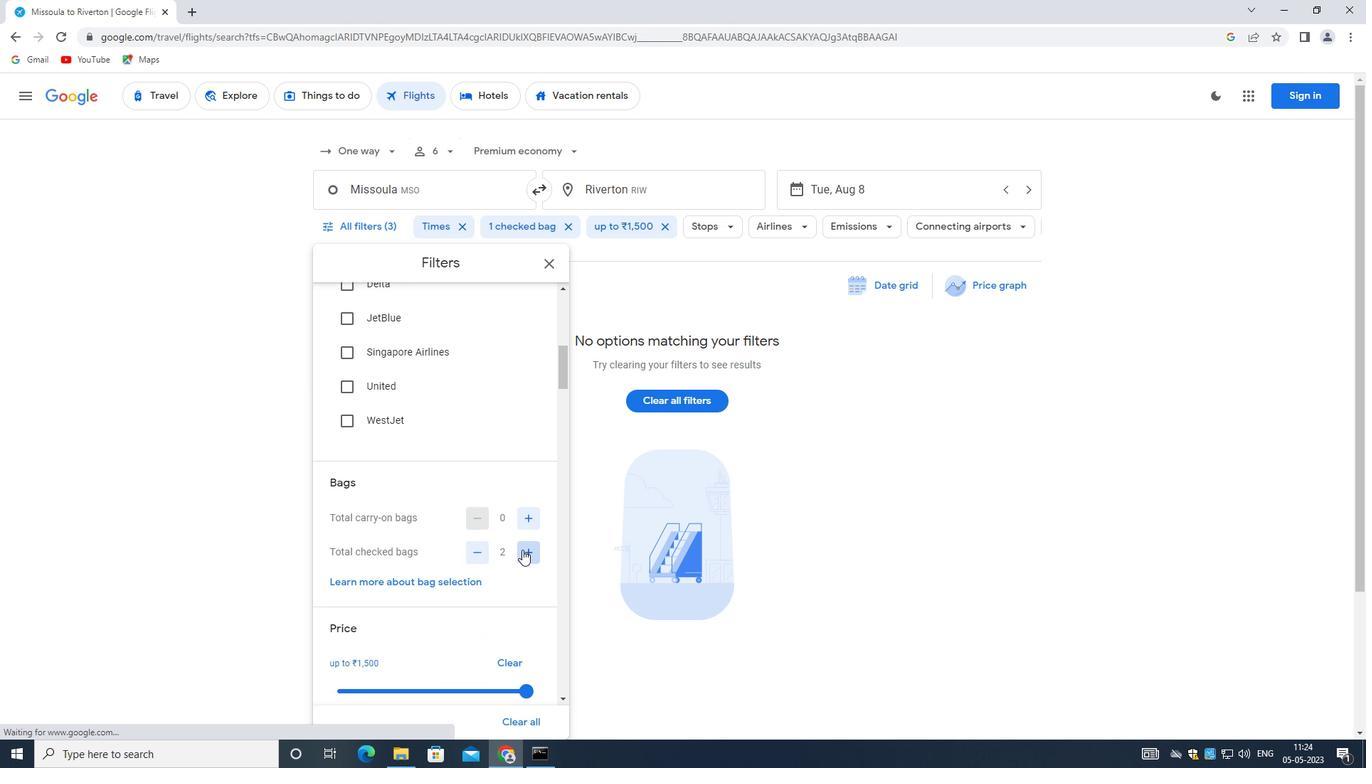 
Action: Mouse pressed left at (523, 547)
Screenshot: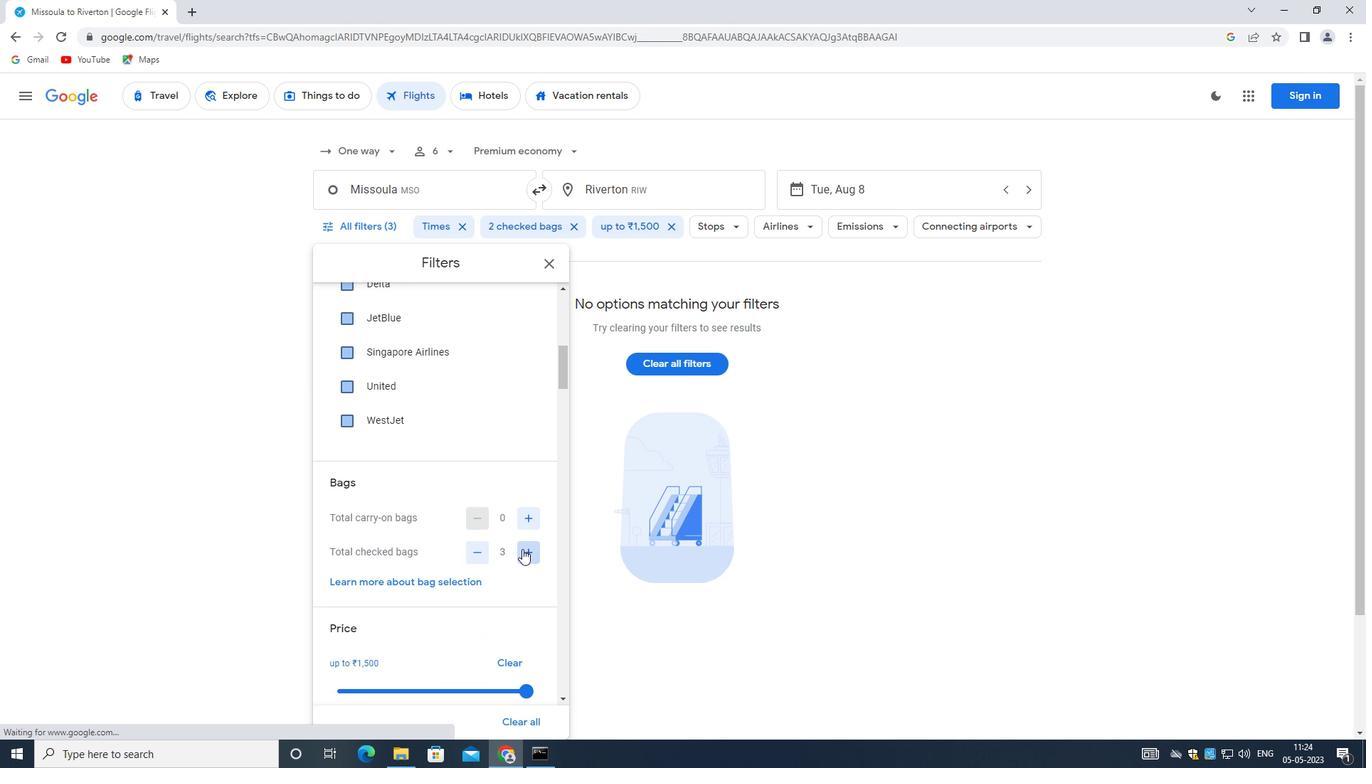 
Action: Mouse moved to (524, 547)
Screenshot: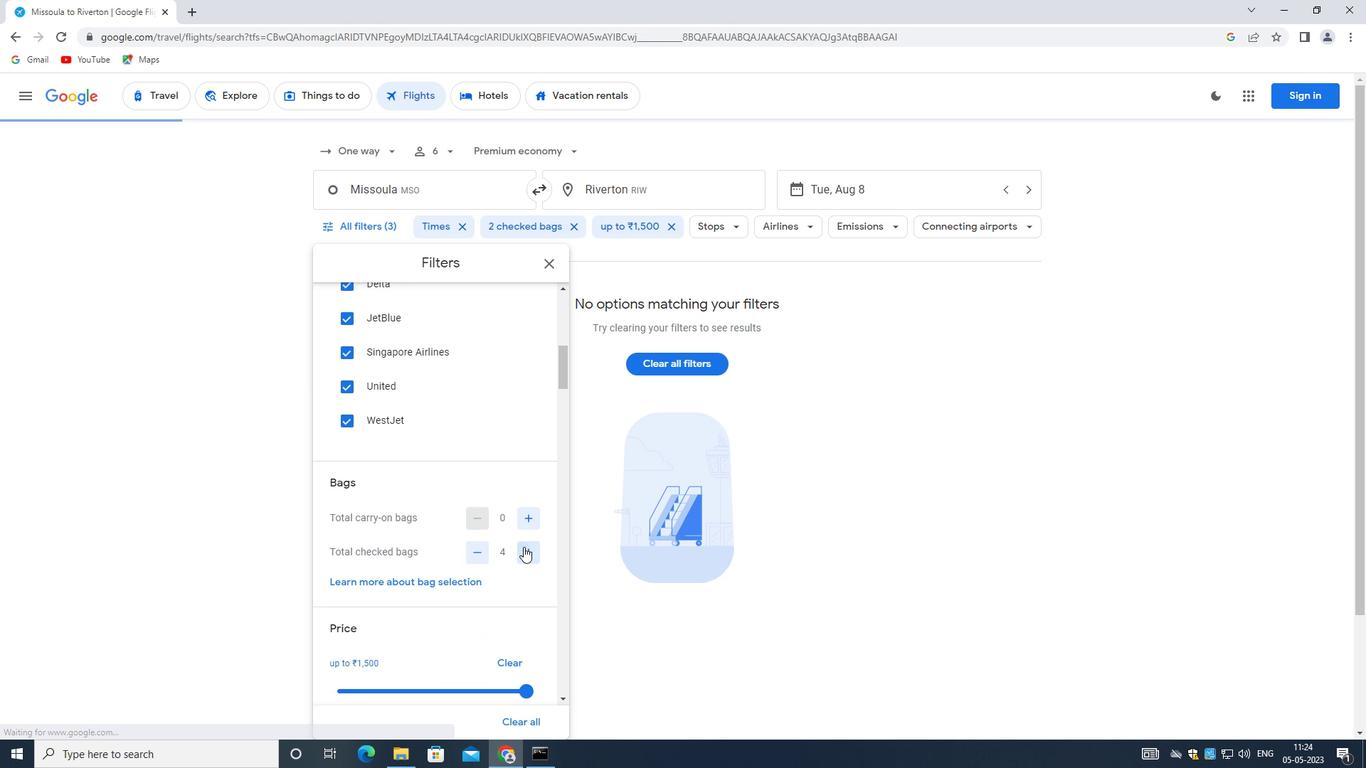 
Action: Mouse pressed left at (524, 547)
Screenshot: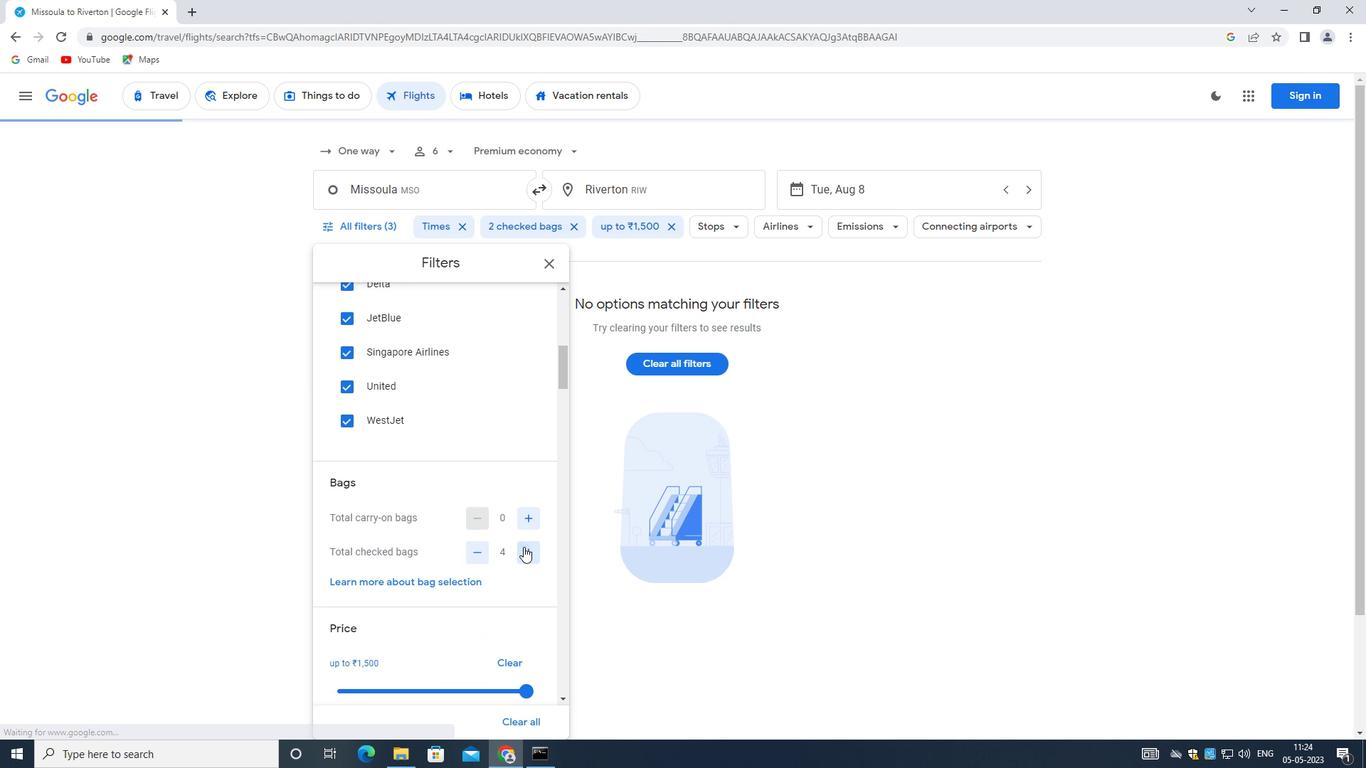 
Action: Mouse pressed left at (524, 547)
Screenshot: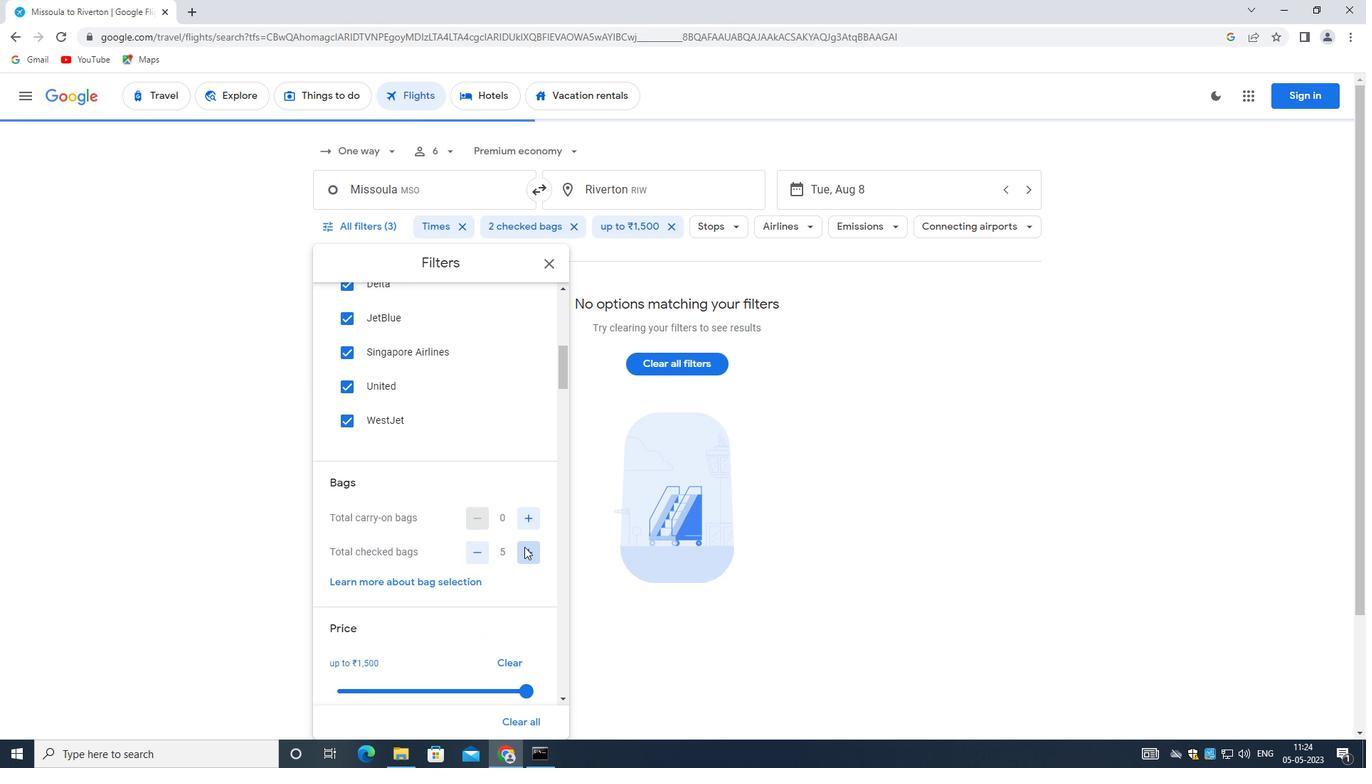 
Action: Mouse moved to (421, 552)
Screenshot: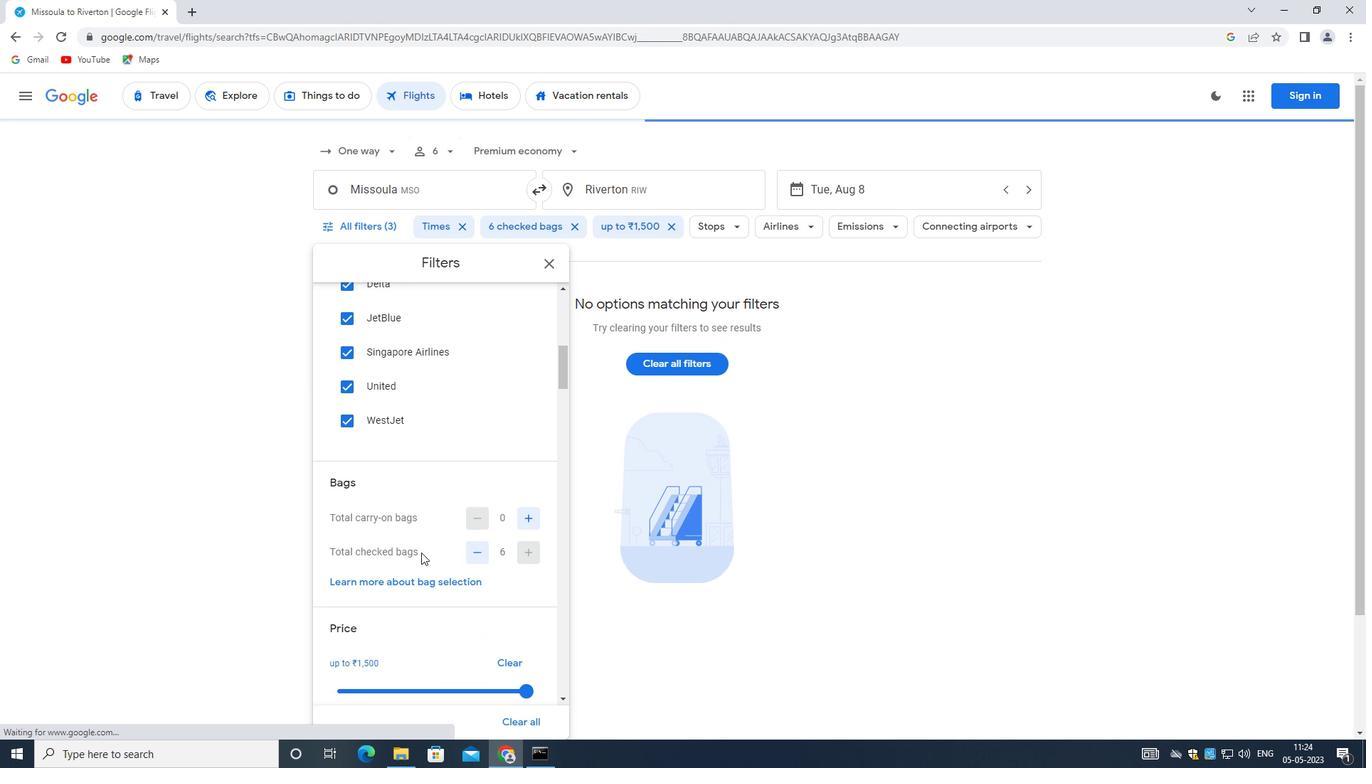 
Action: Mouse scrolled (421, 551) with delta (0, 0)
Screenshot: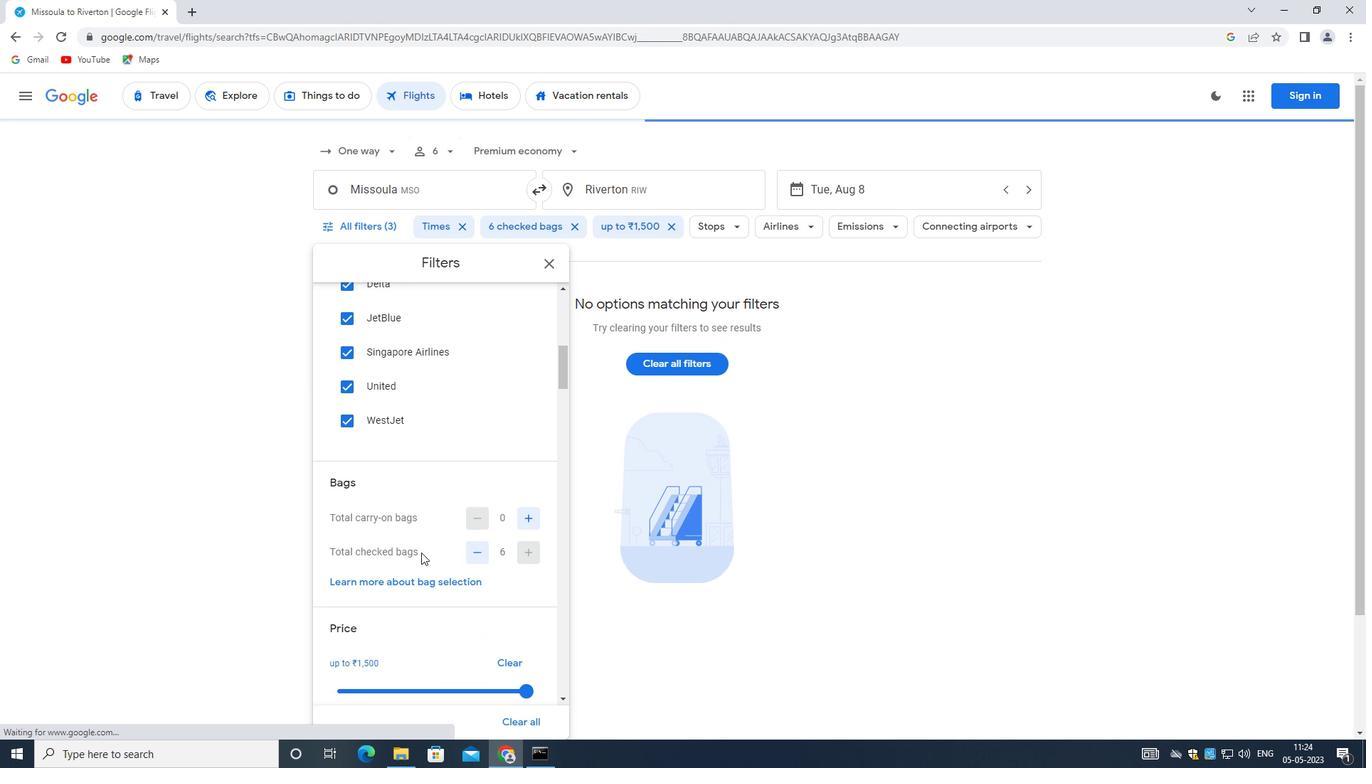 
Action: Mouse scrolled (421, 551) with delta (0, 0)
Screenshot: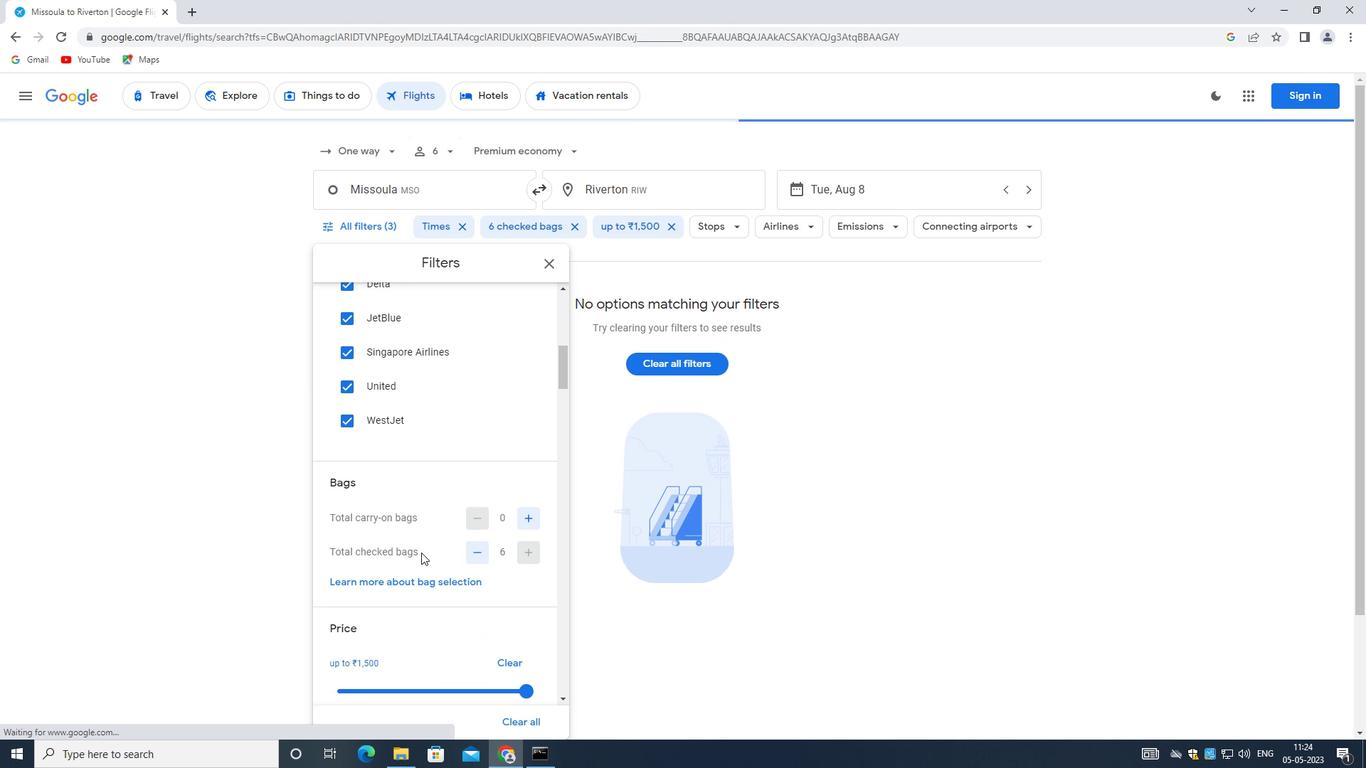 
Action: Mouse scrolled (421, 551) with delta (0, 0)
Screenshot: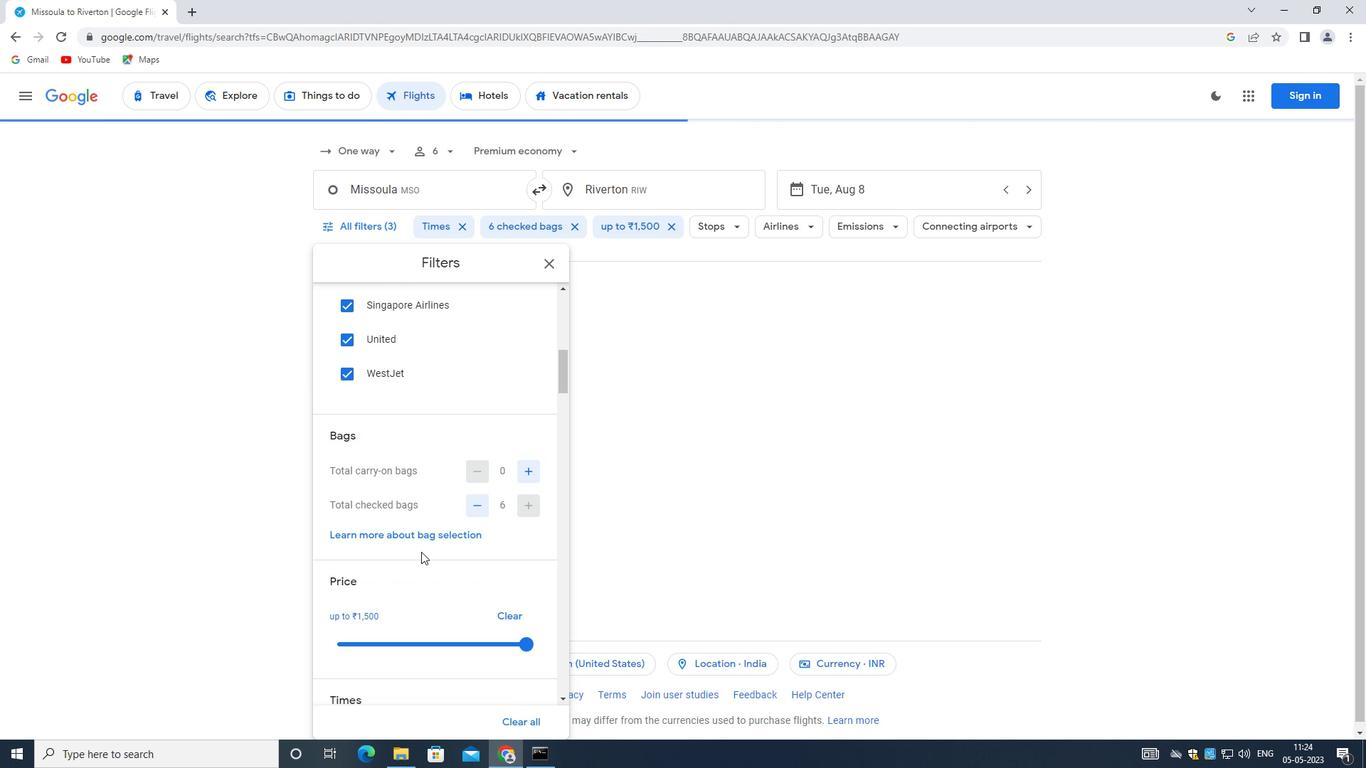 
Action: Mouse moved to (522, 471)
Screenshot: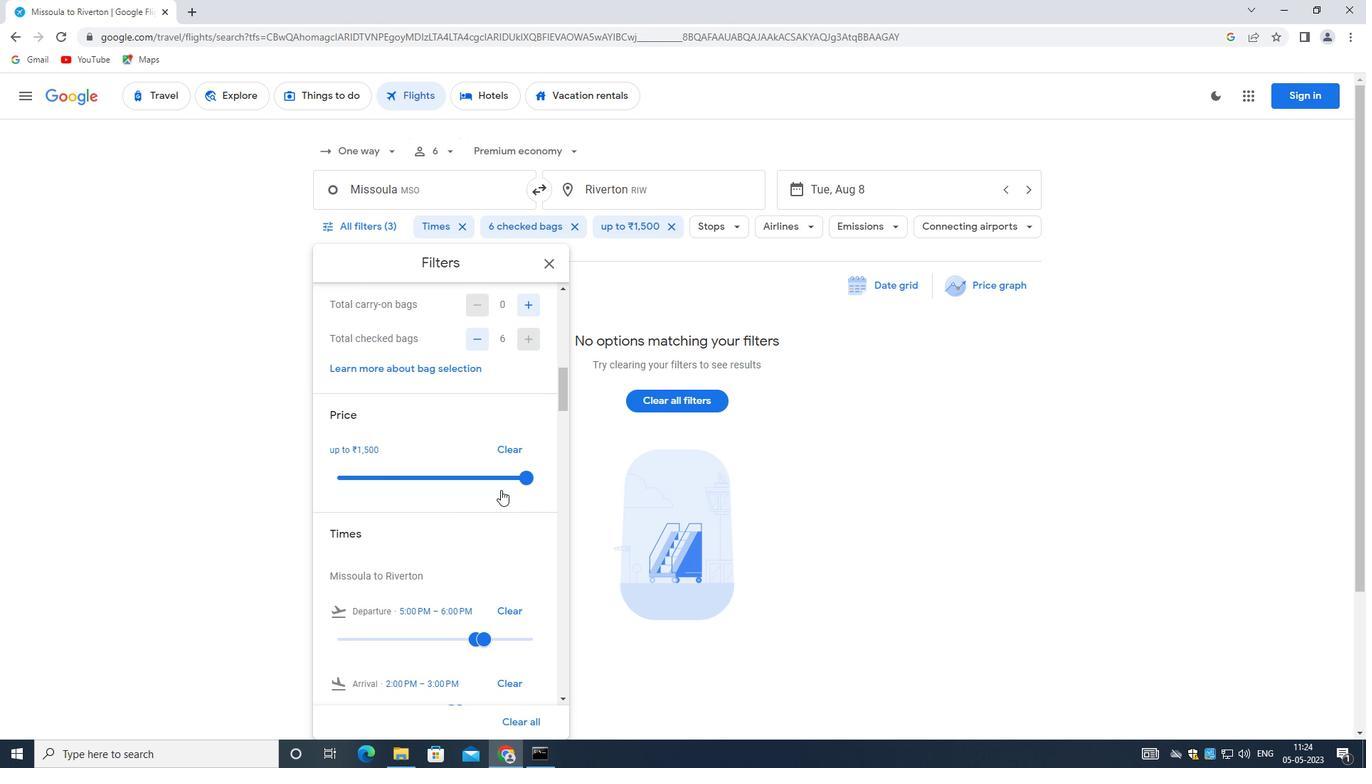 
Action: Mouse pressed left at (522, 471)
Screenshot: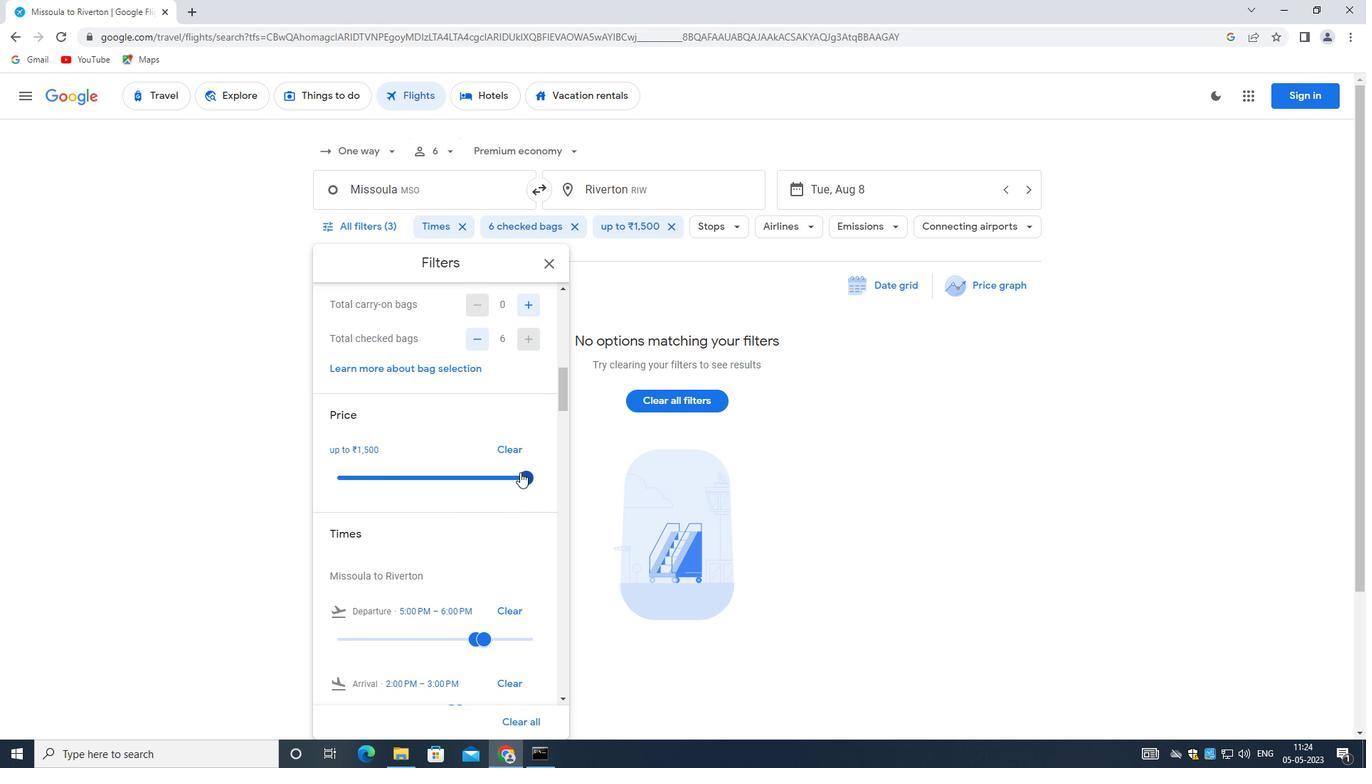 
Action: Mouse moved to (506, 471)
Screenshot: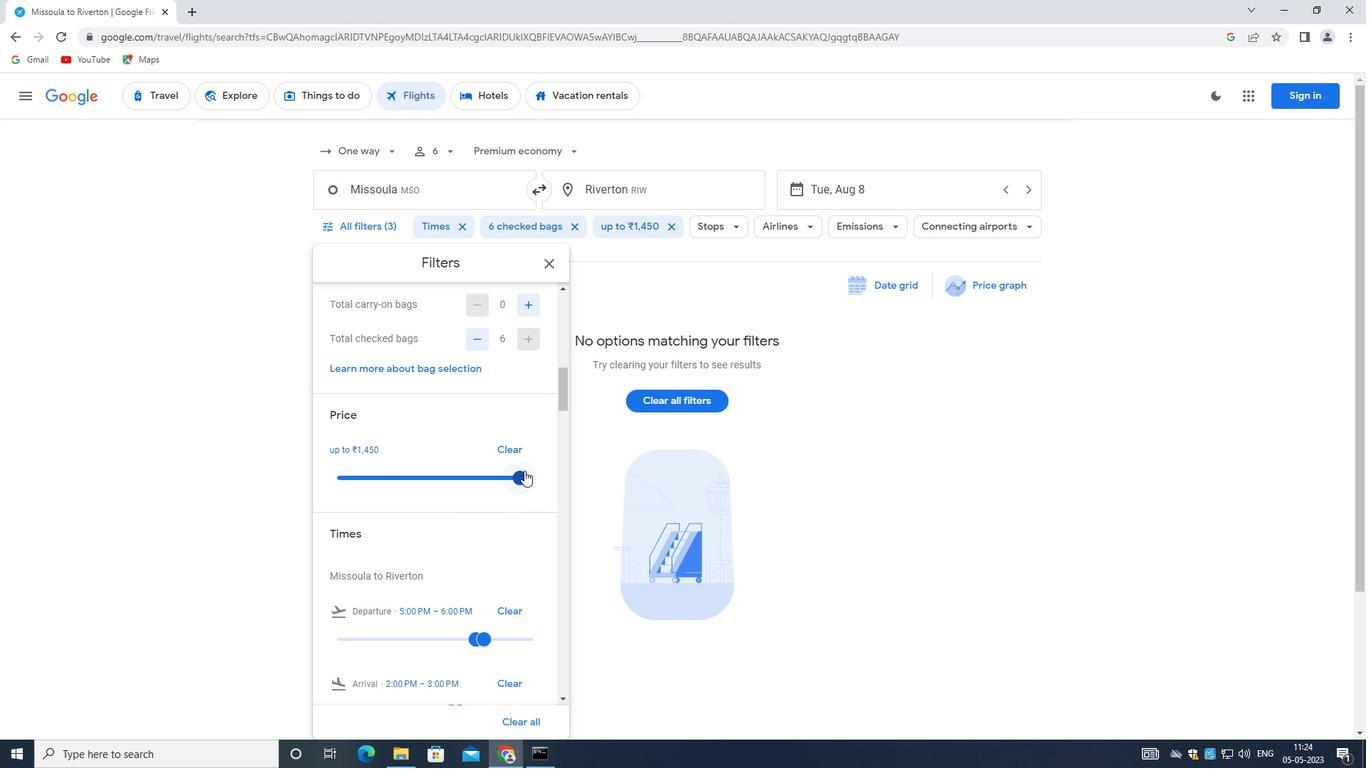 
Action: Mouse scrolled (506, 470) with delta (0, 0)
Screenshot: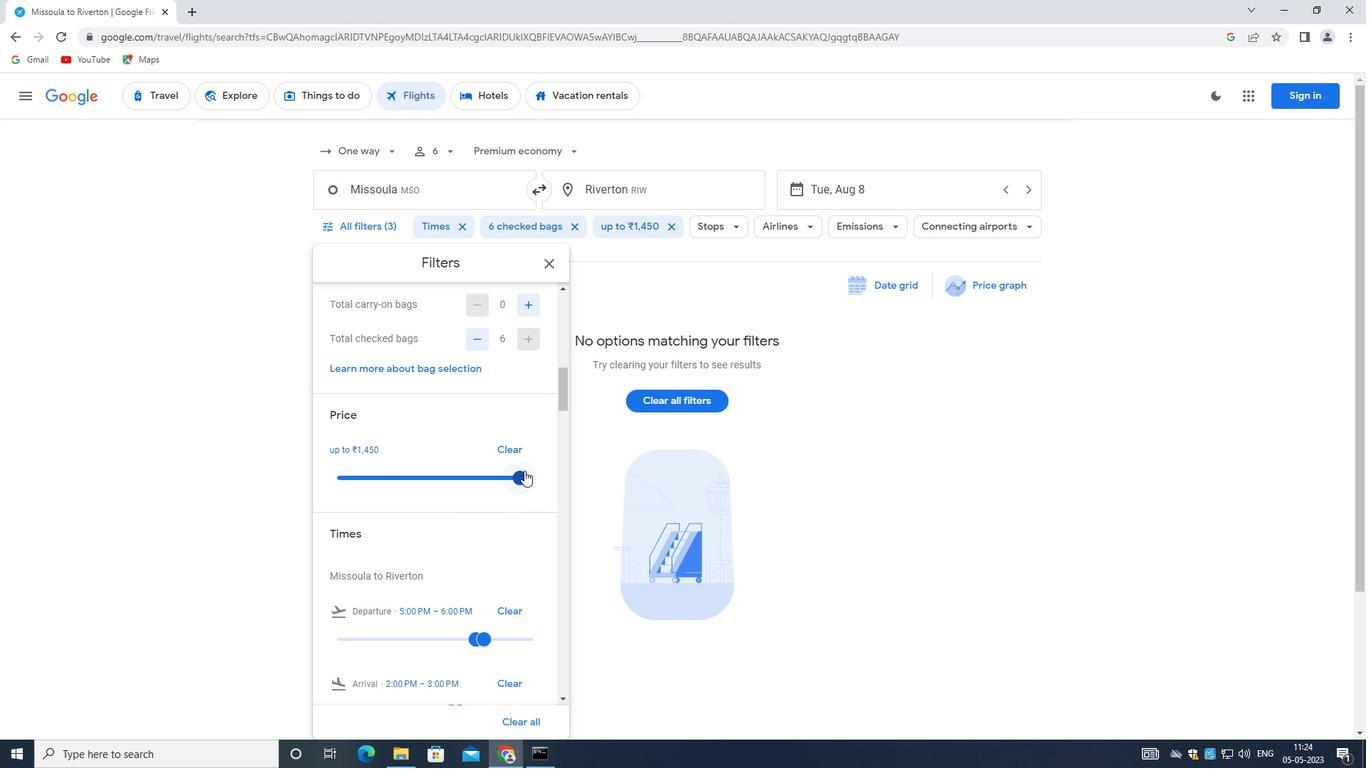 
Action: Mouse moved to (500, 475)
Screenshot: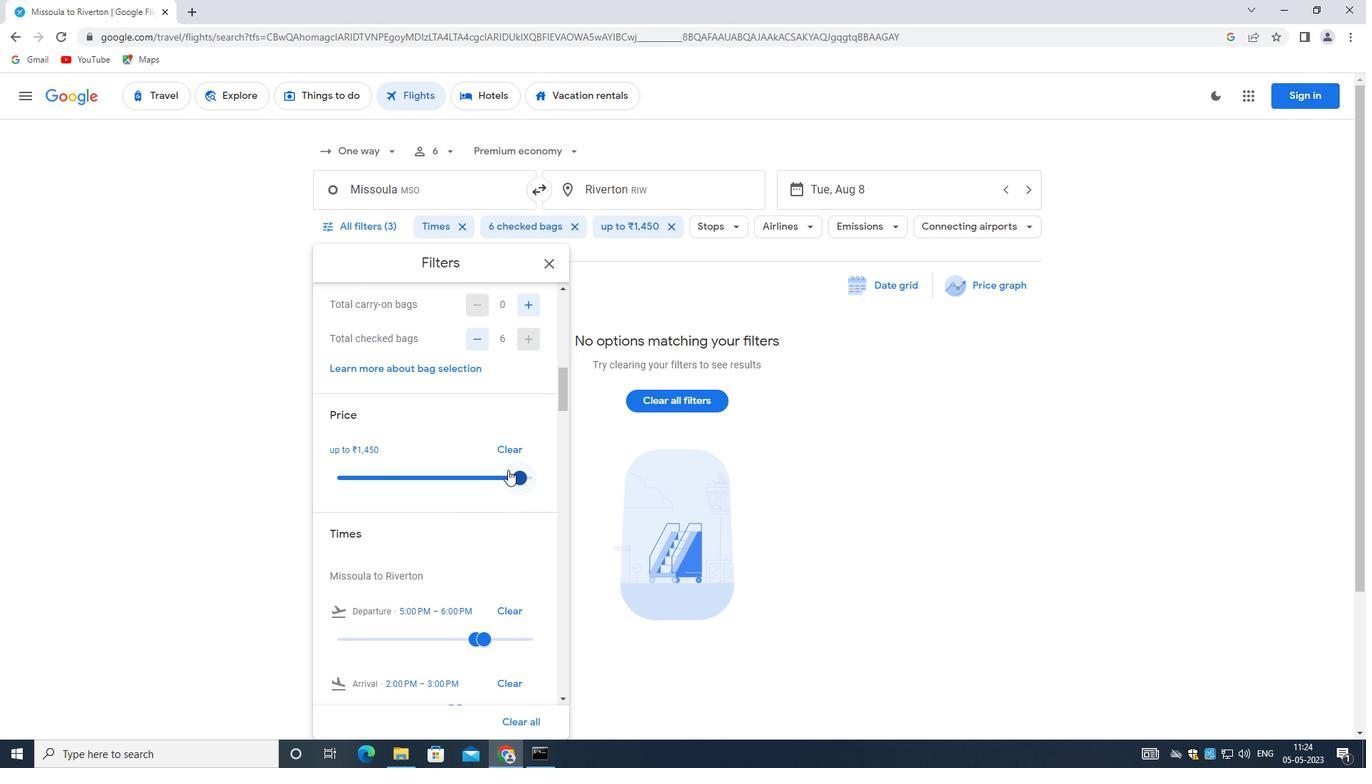 
Action: Mouse scrolled (500, 474) with delta (0, 0)
Screenshot: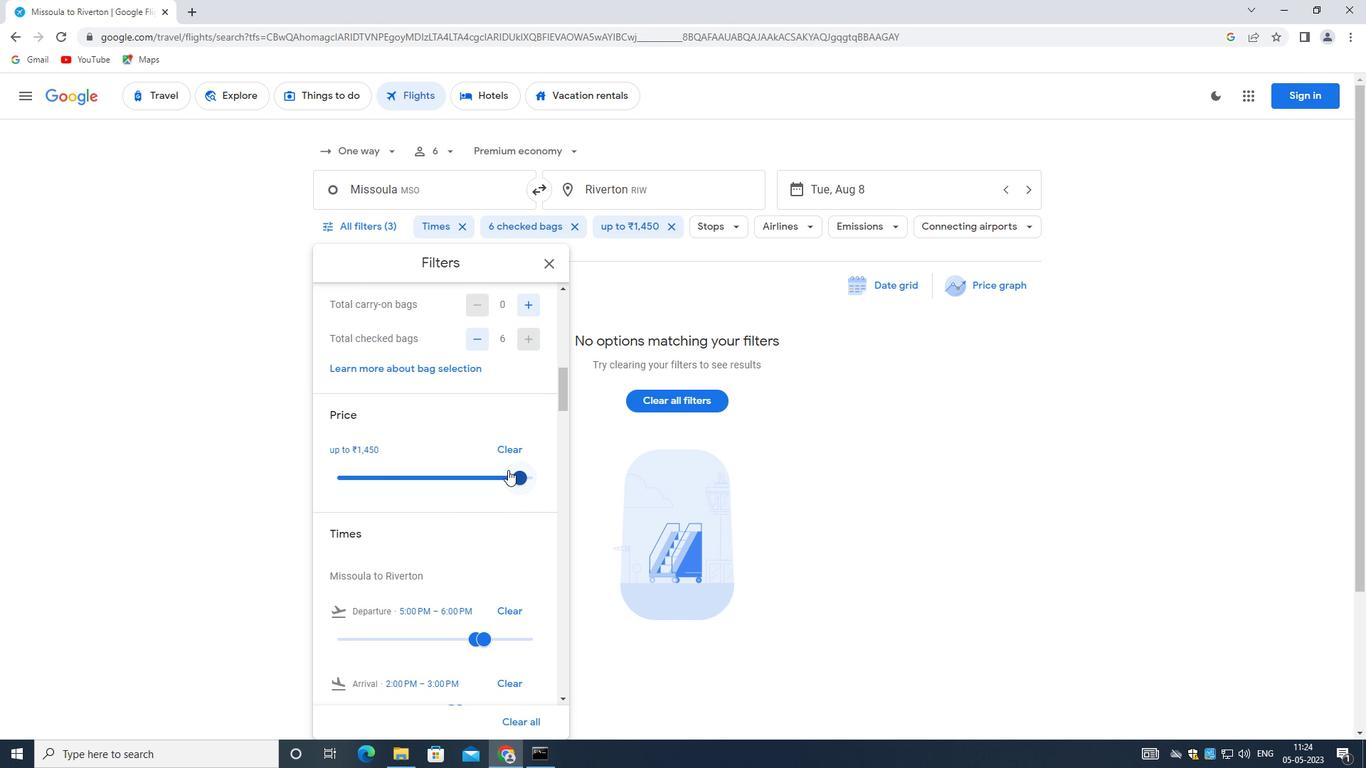 
Action: Mouse moved to (463, 567)
Screenshot: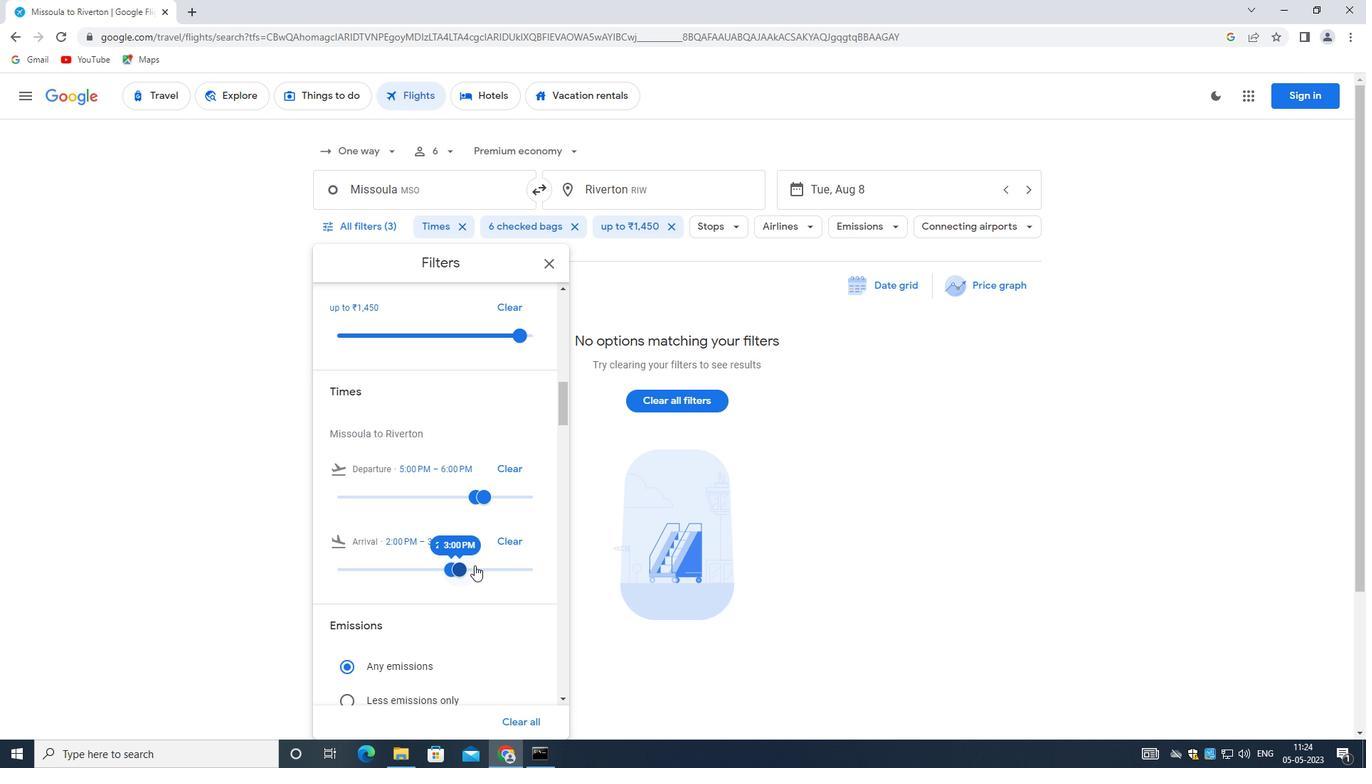 
Action: Mouse pressed left at (463, 567)
Screenshot: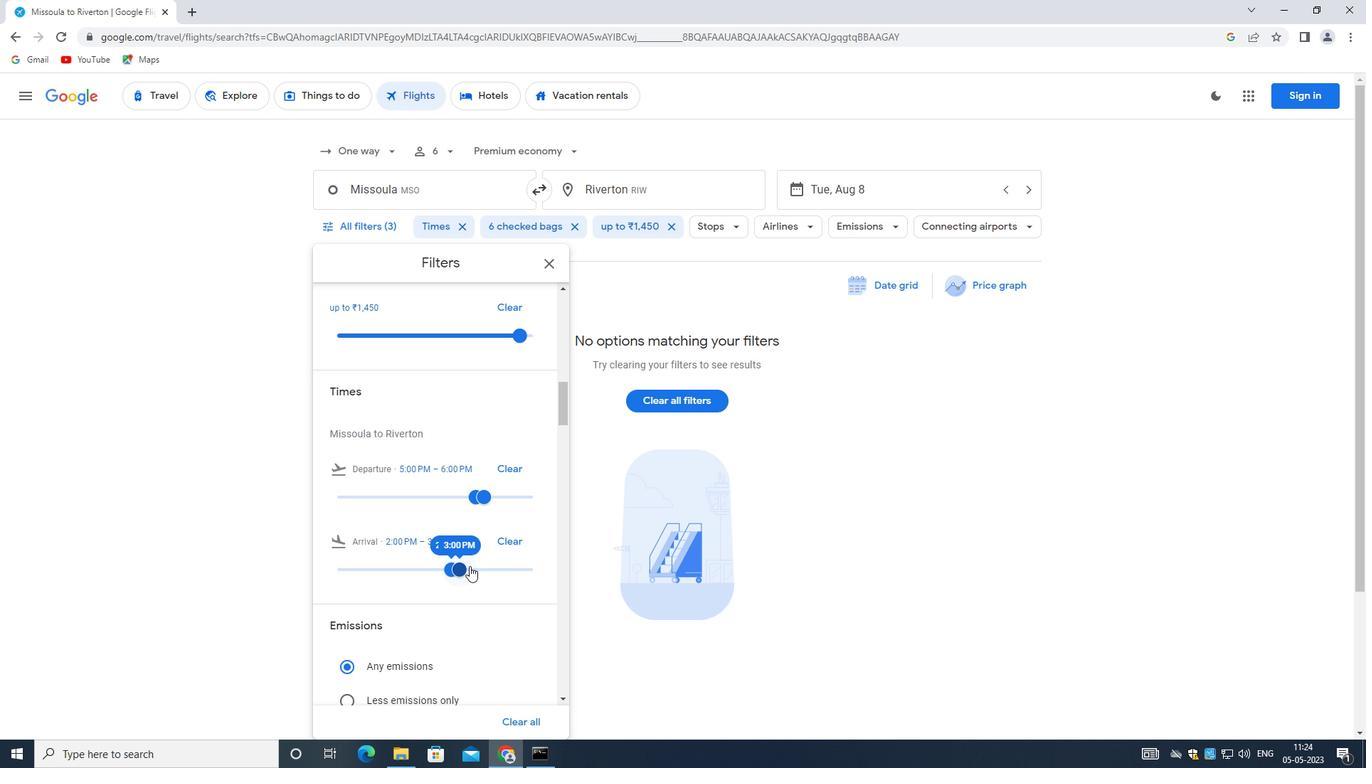 
Action: Mouse moved to (460, 572)
Screenshot: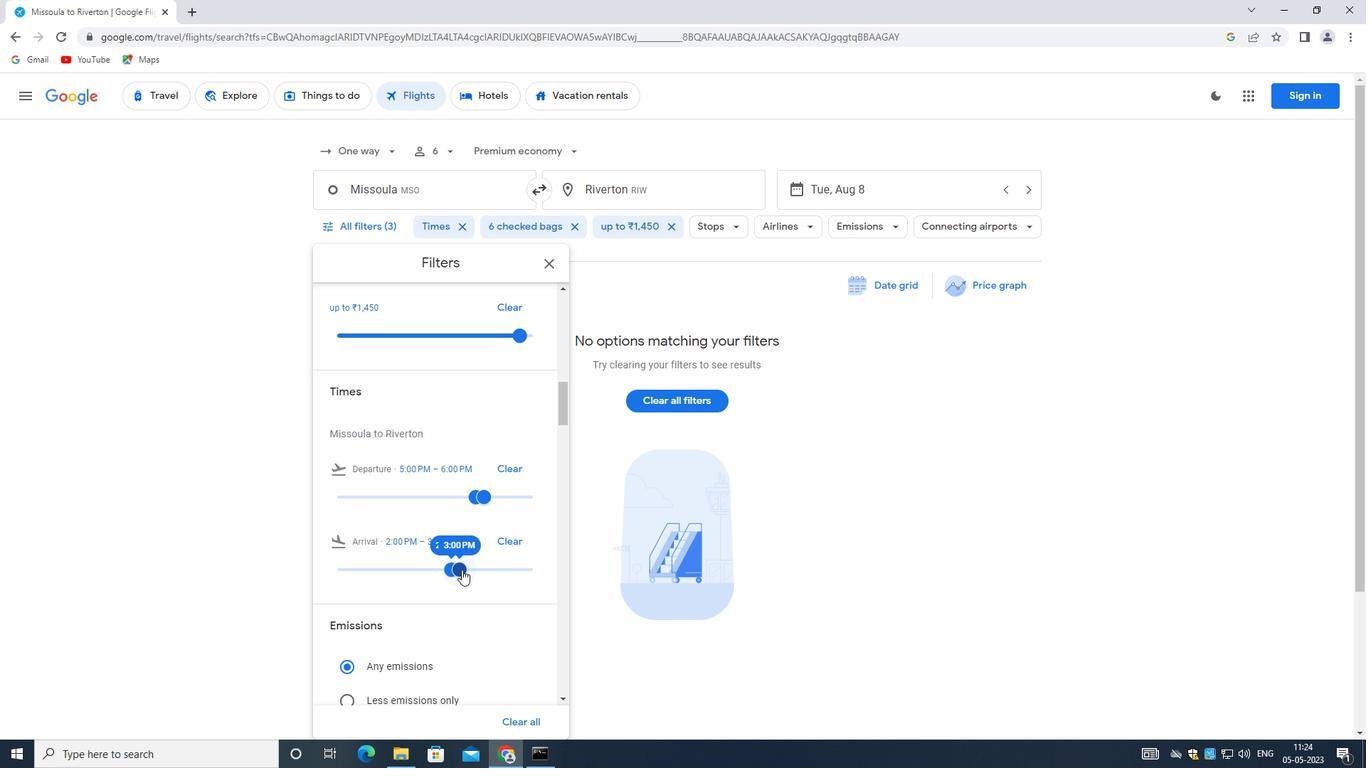 
Action: Mouse pressed left at (460, 572)
Screenshot: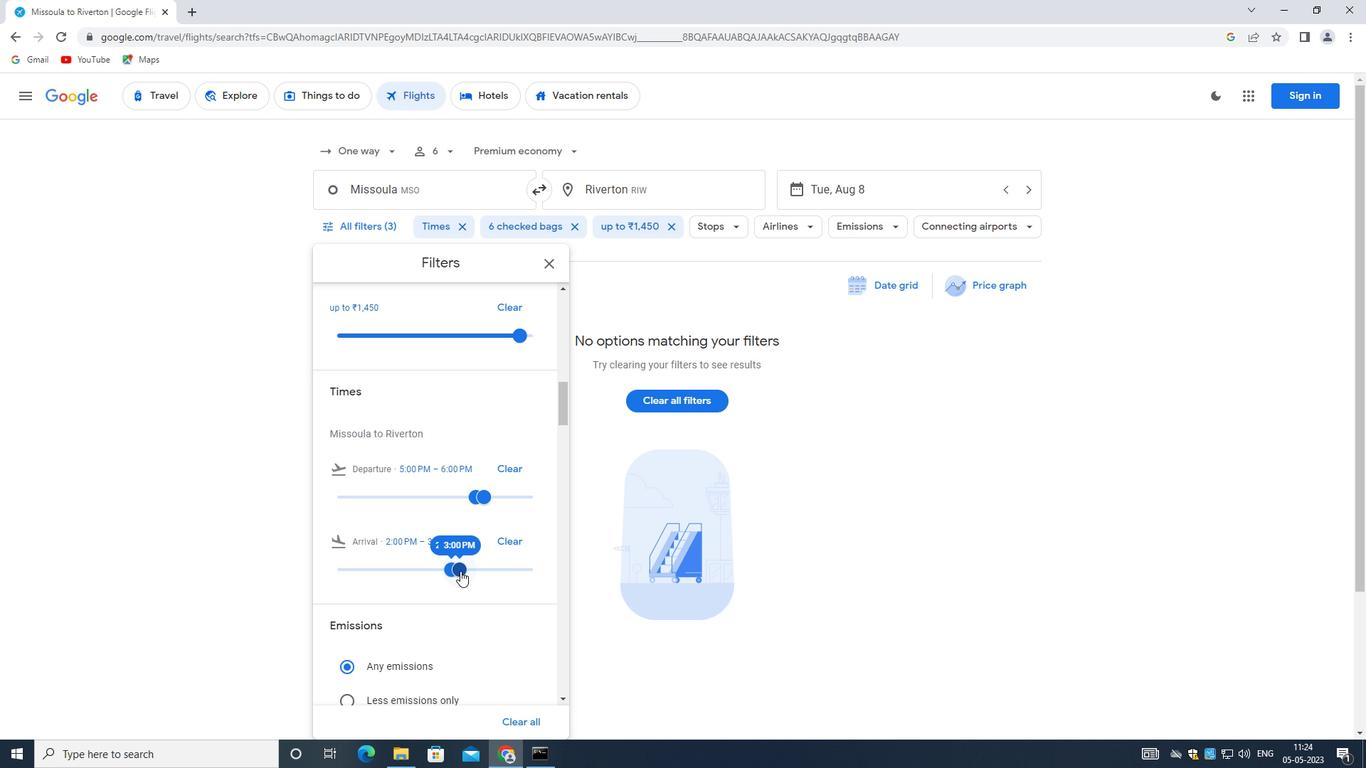 
Action: Mouse moved to (448, 565)
Screenshot: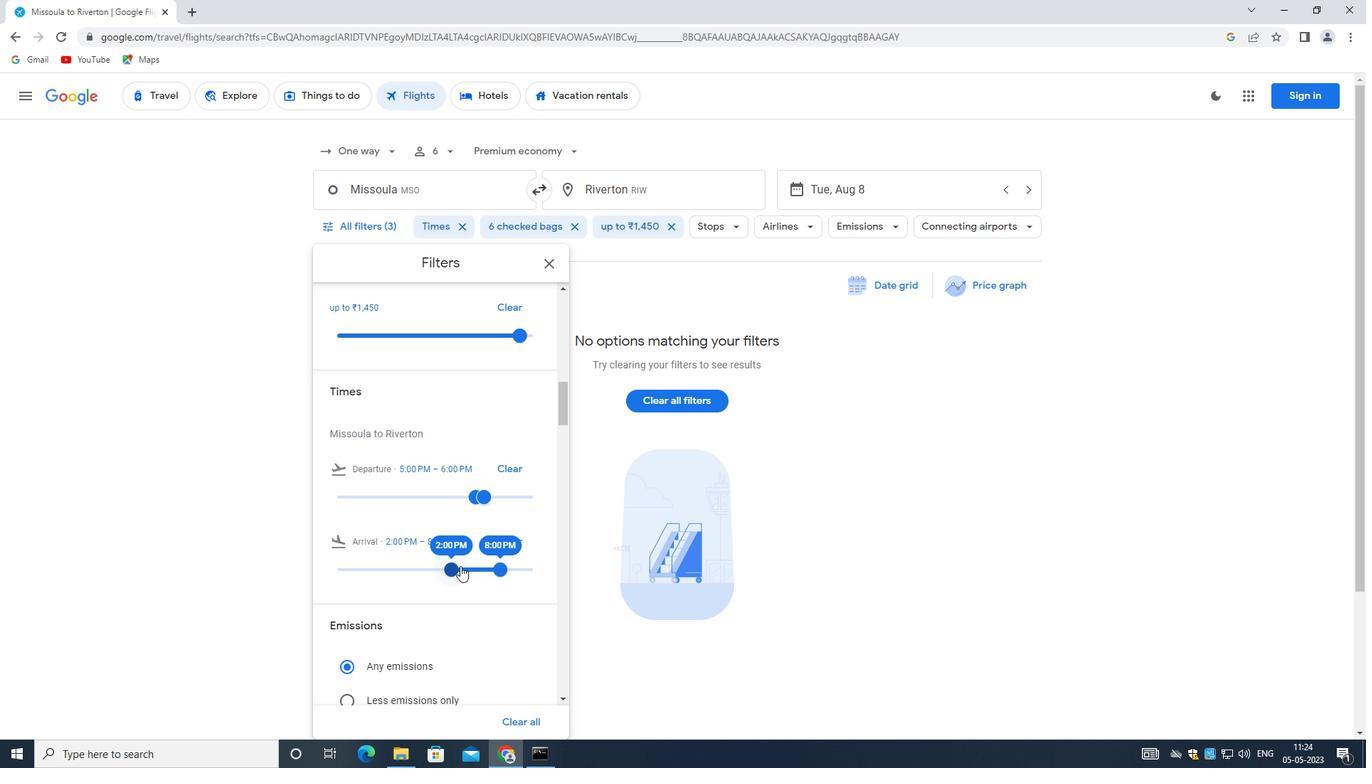 
Action: Mouse pressed left at (448, 565)
Screenshot: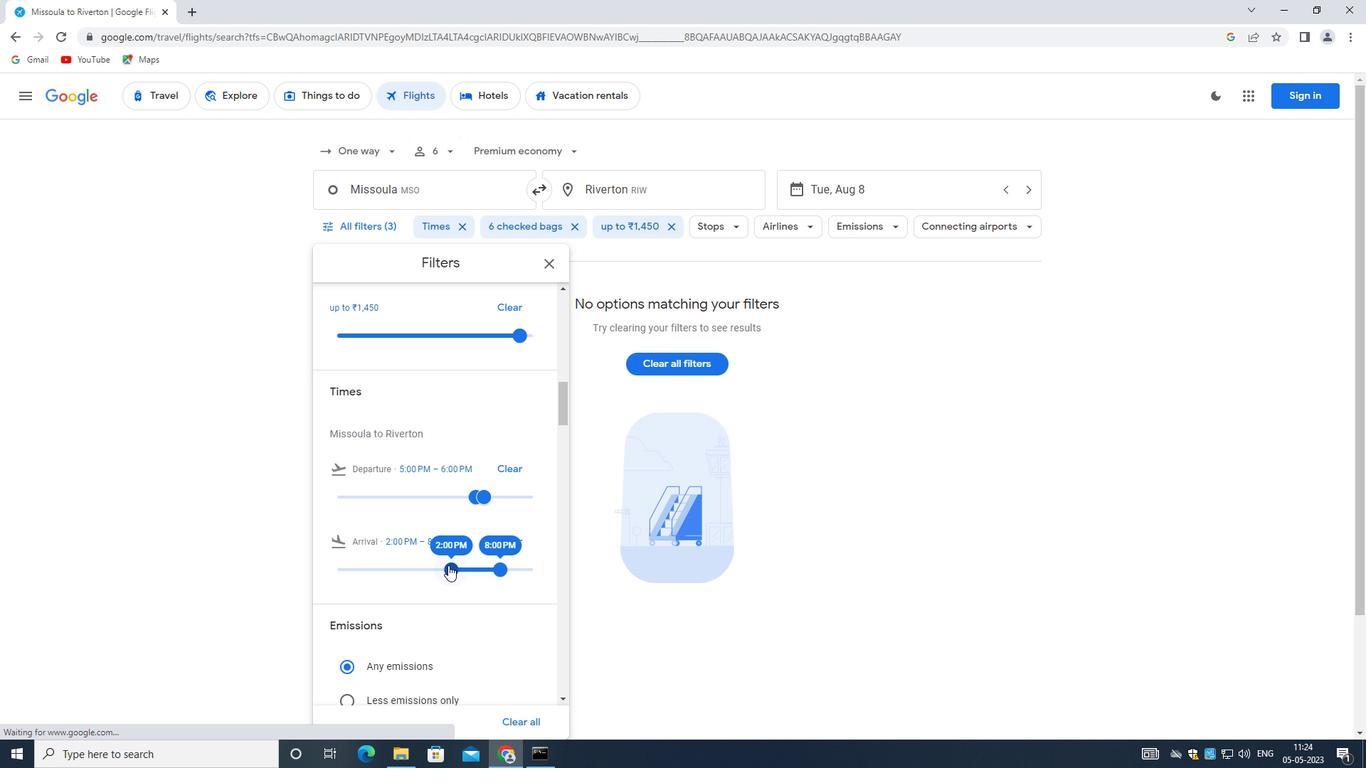 
Action: Mouse moved to (503, 567)
Screenshot: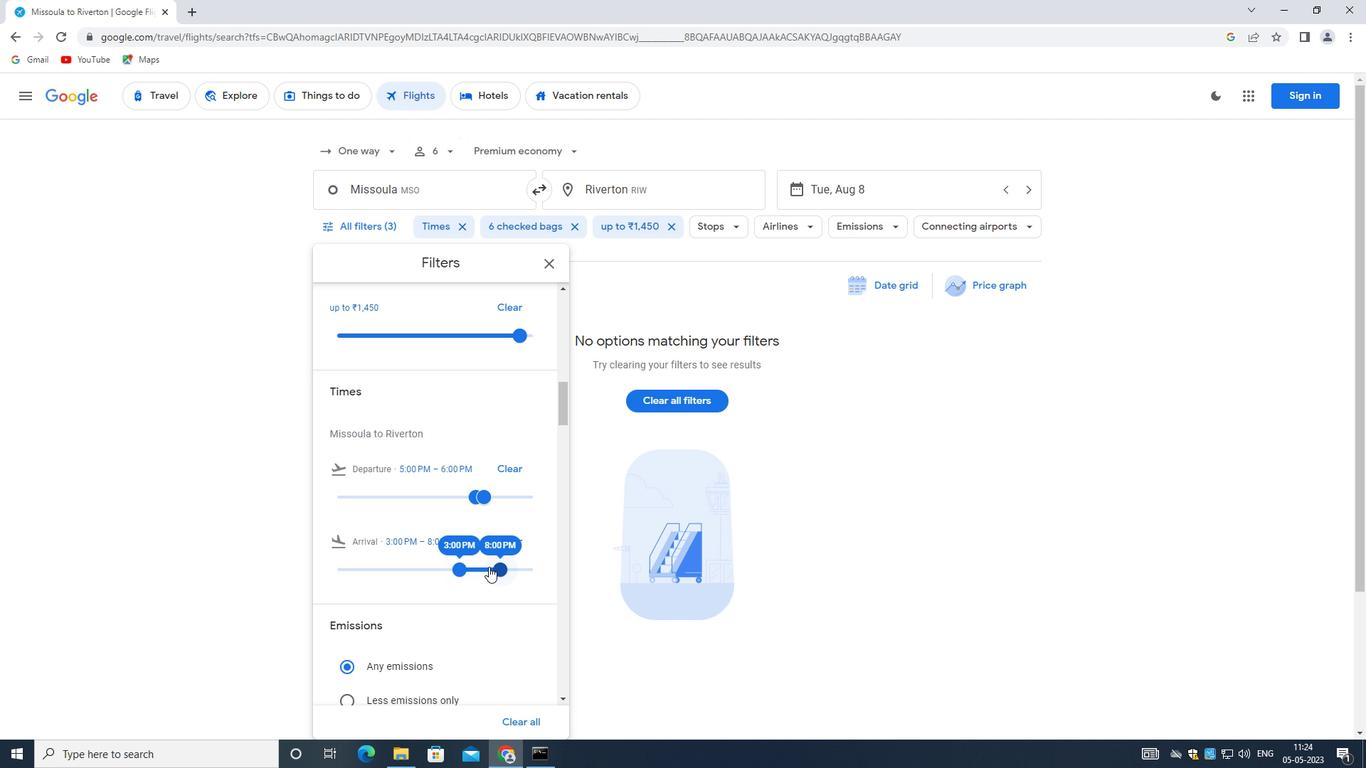 
Action: Mouse pressed left at (503, 567)
Screenshot: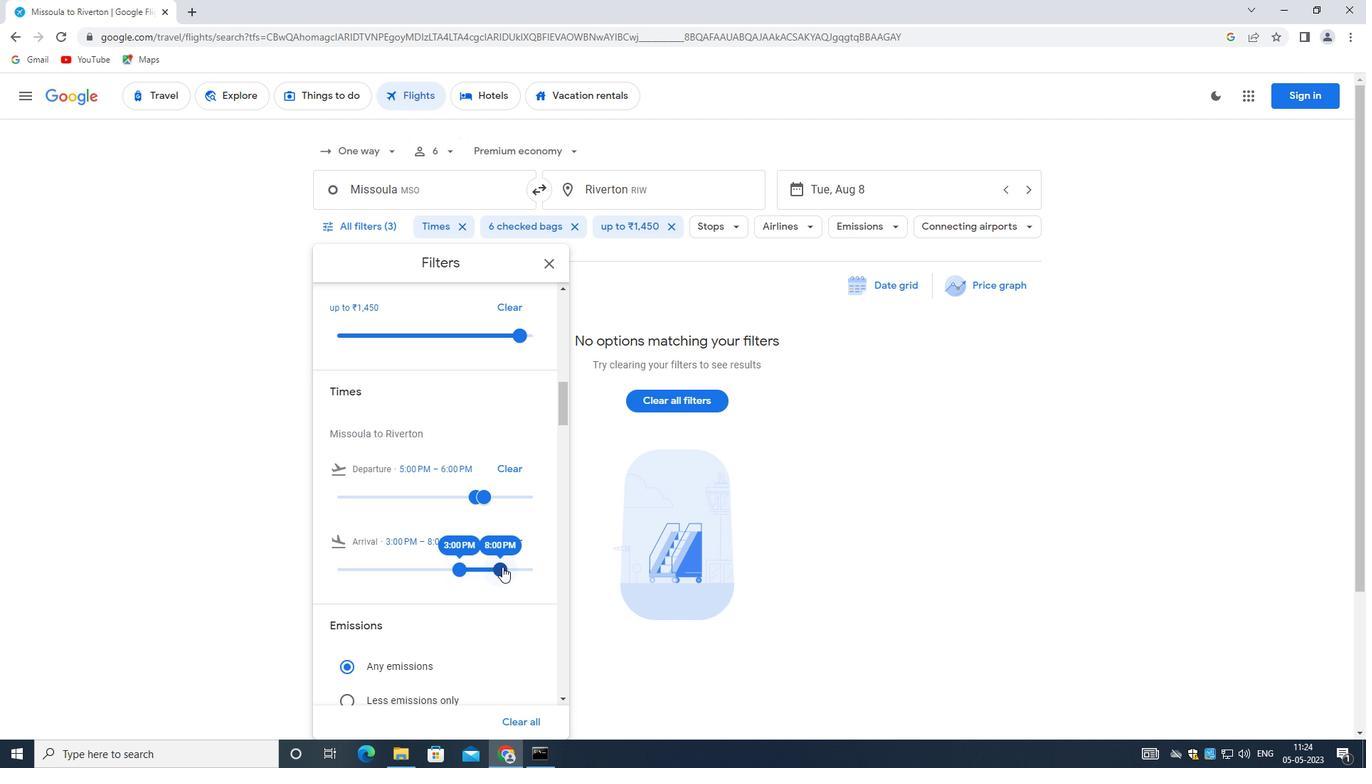 
Action: Mouse moved to (446, 534)
Screenshot: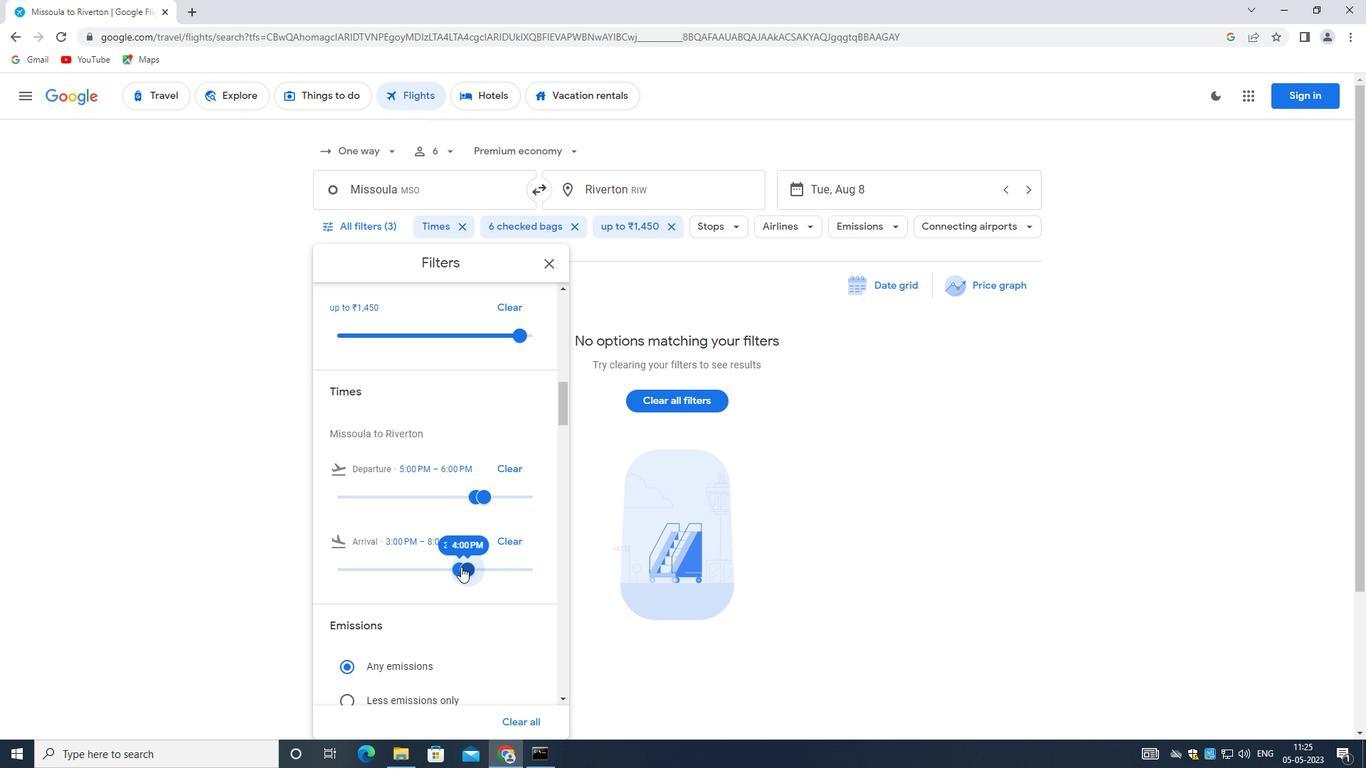 
Action: Mouse scrolled (446, 533) with delta (0, 0)
Screenshot: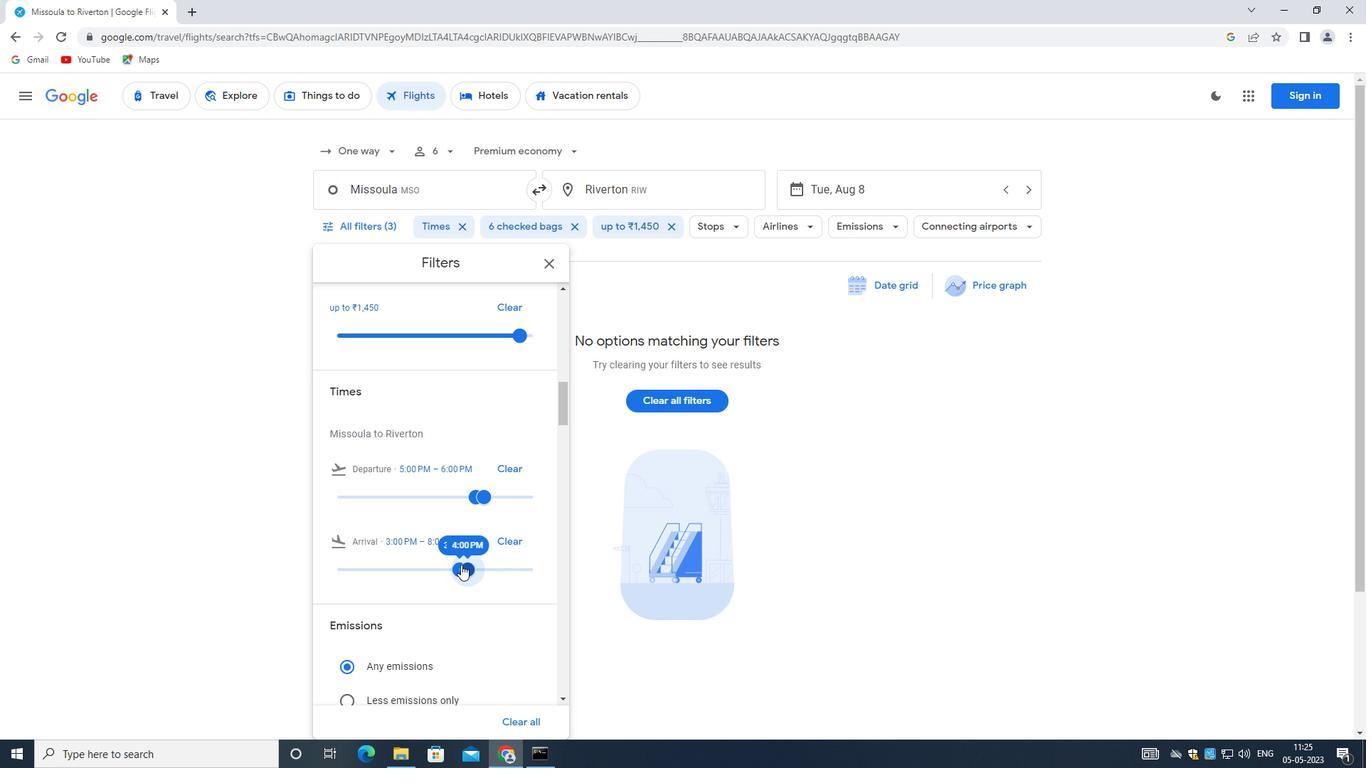 
Action: Mouse moved to (446, 534)
Screenshot: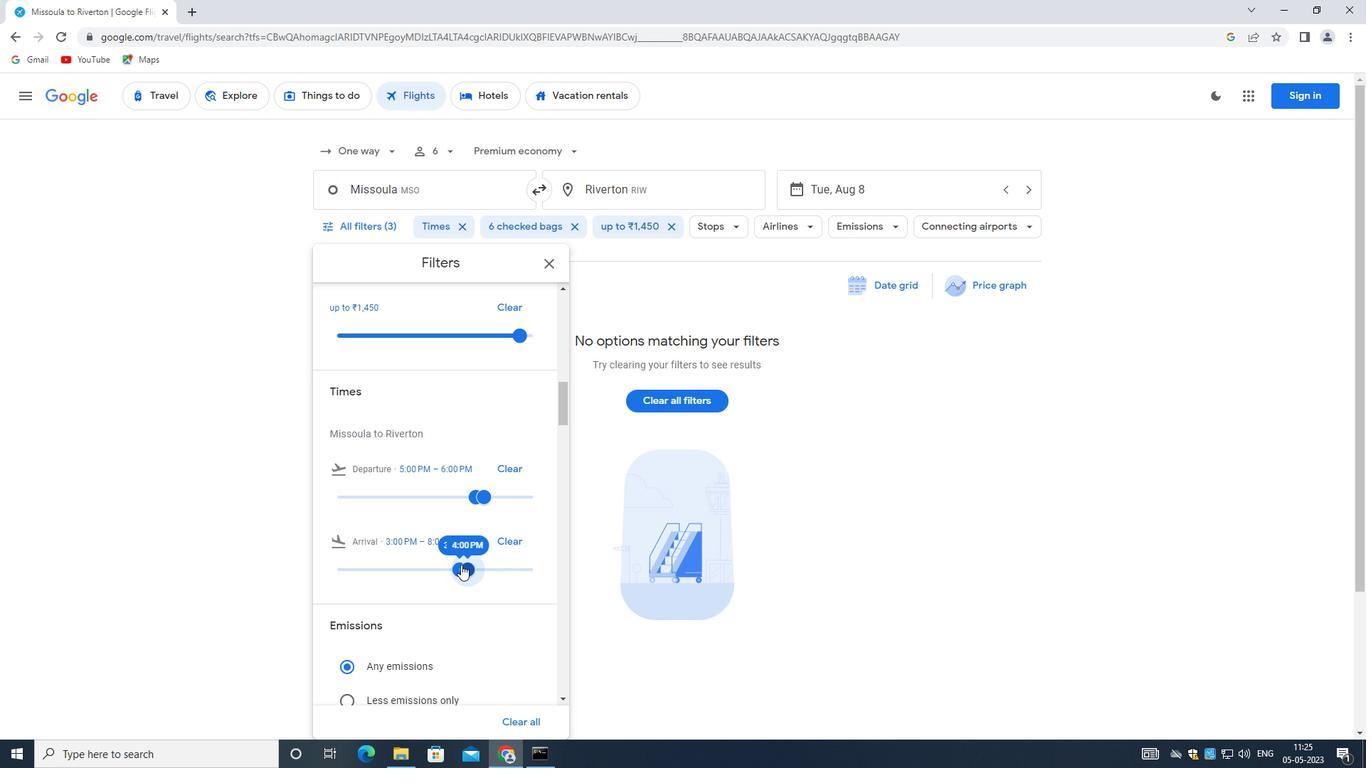 
Action: Mouse scrolled (446, 533) with delta (0, 0)
Screenshot: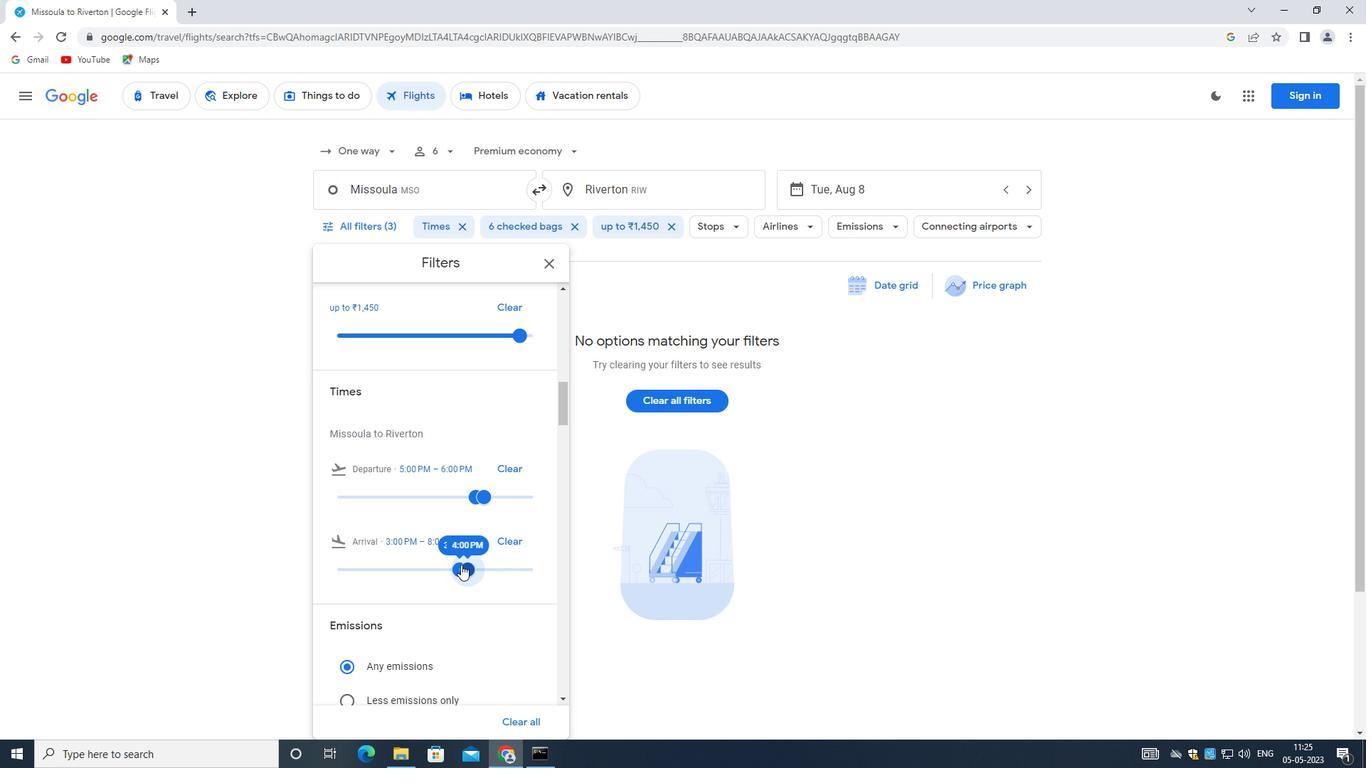 
Action: Mouse scrolled (446, 533) with delta (0, 0)
Screenshot: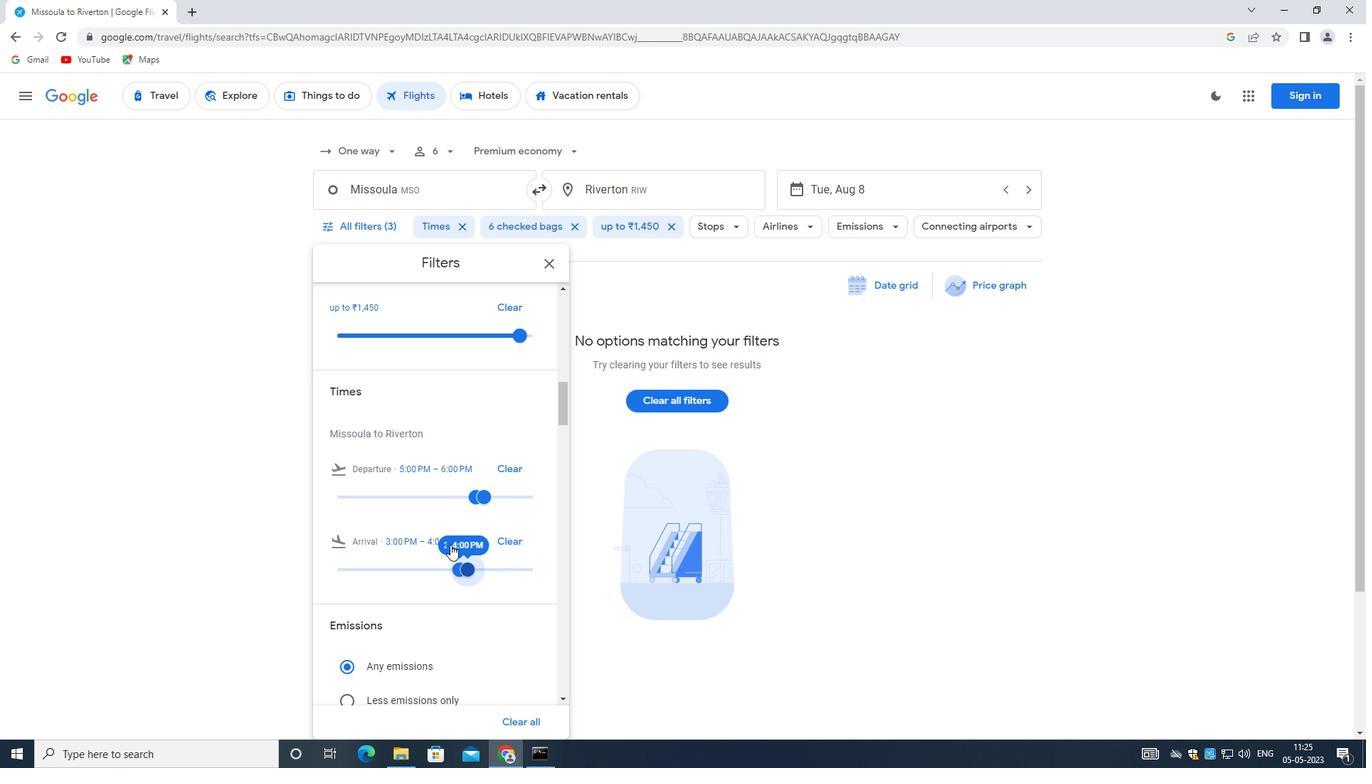 
Action: Mouse scrolled (446, 533) with delta (0, 0)
Screenshot: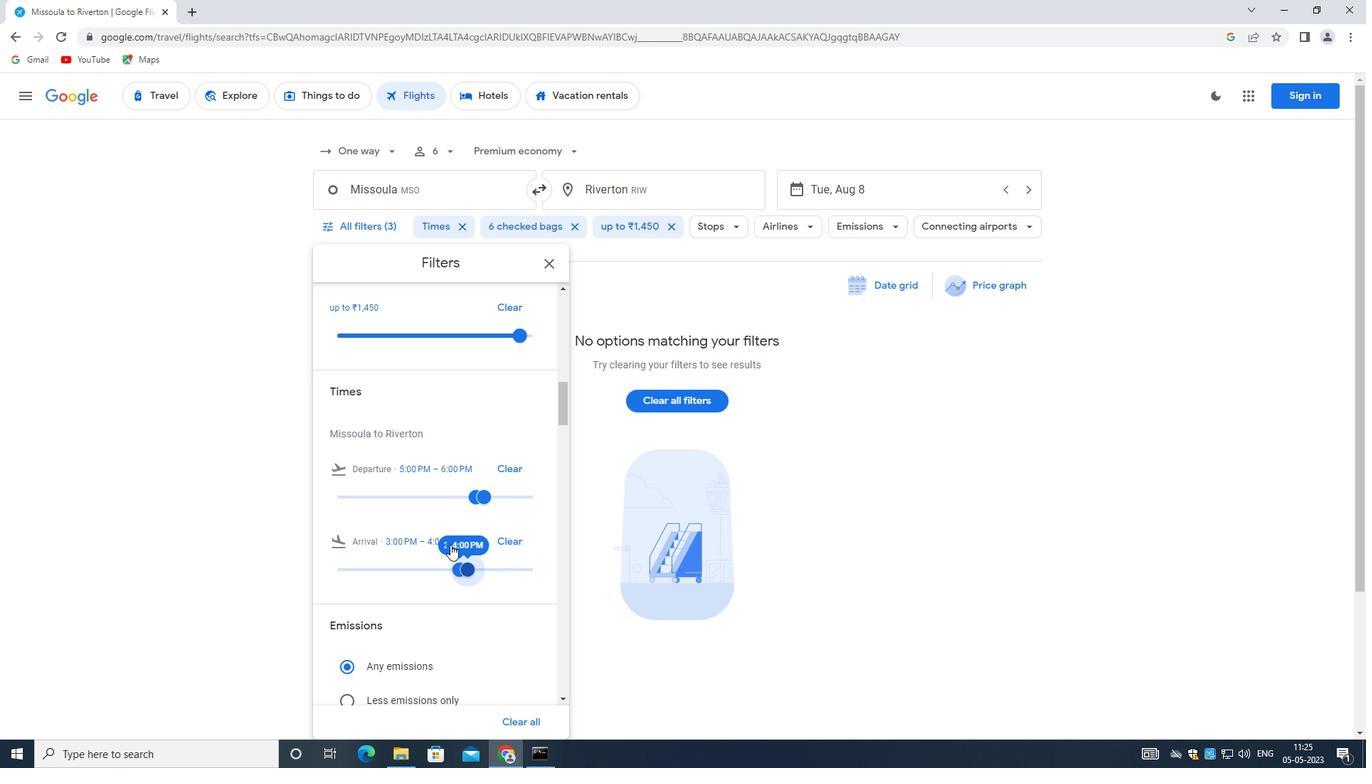 
Action: Mouse scrolled (446, 533) with delta (0, 0)
Screenshot: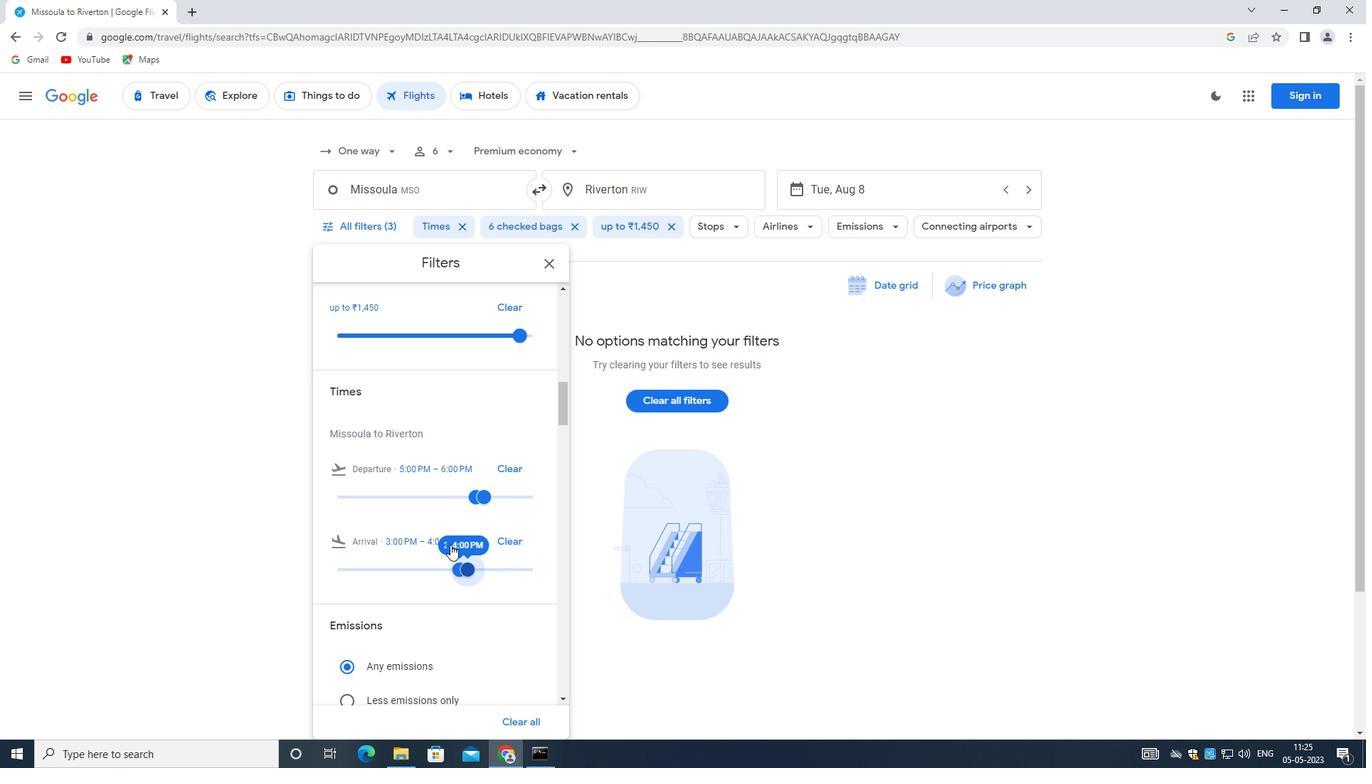 
Action: Mouse scrolled (446, 533) with delta (0, 0)
Screenshot: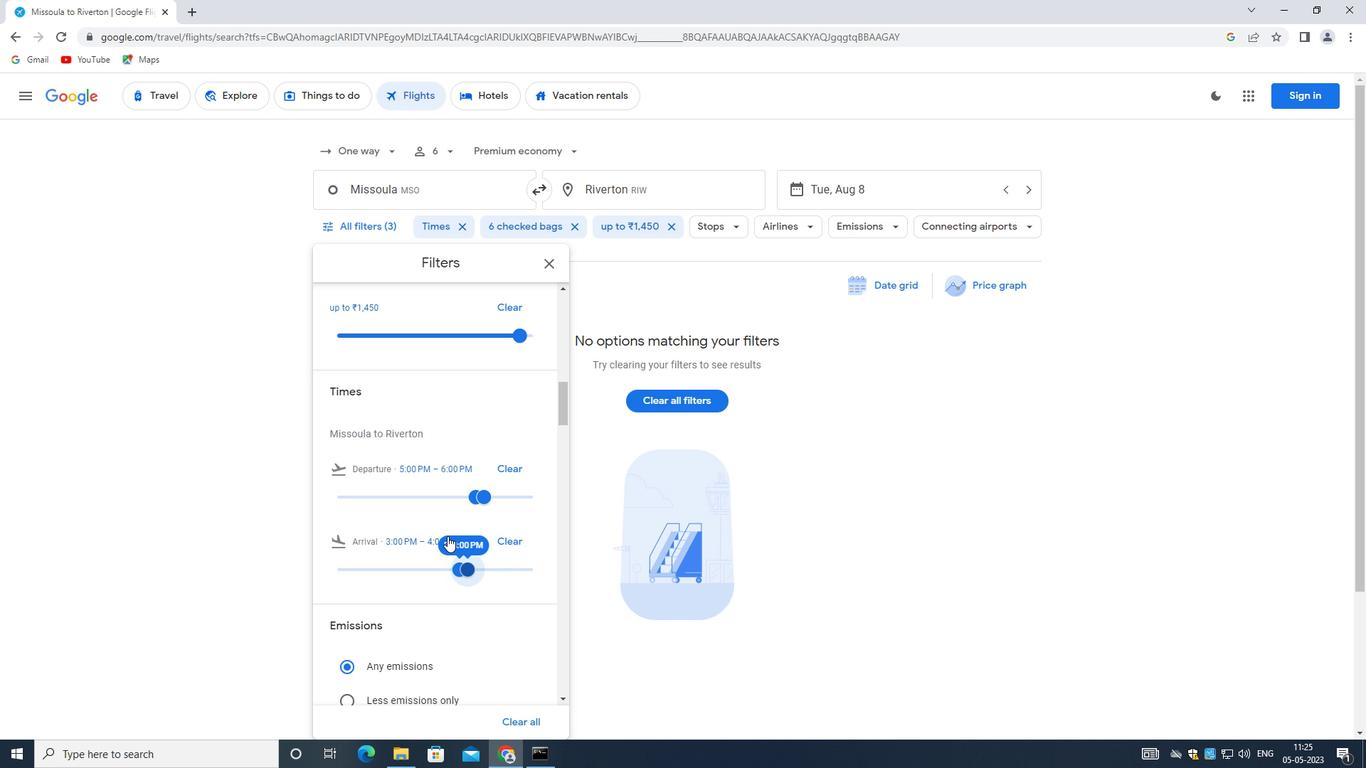 
Action: Mouse moved to (444, 533)
Screenshot: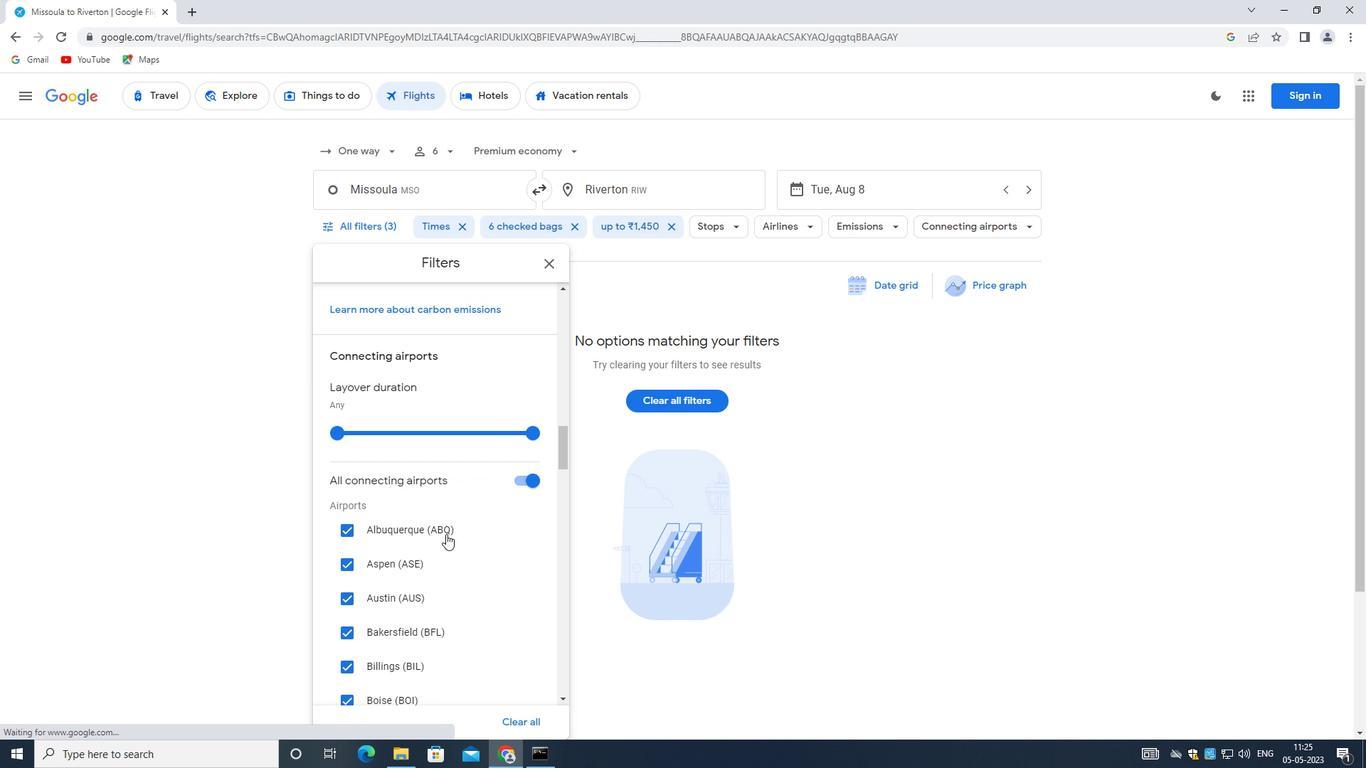 
Action: Mouse scrolled (444, 532) with delta (0, 0)
Screenshot: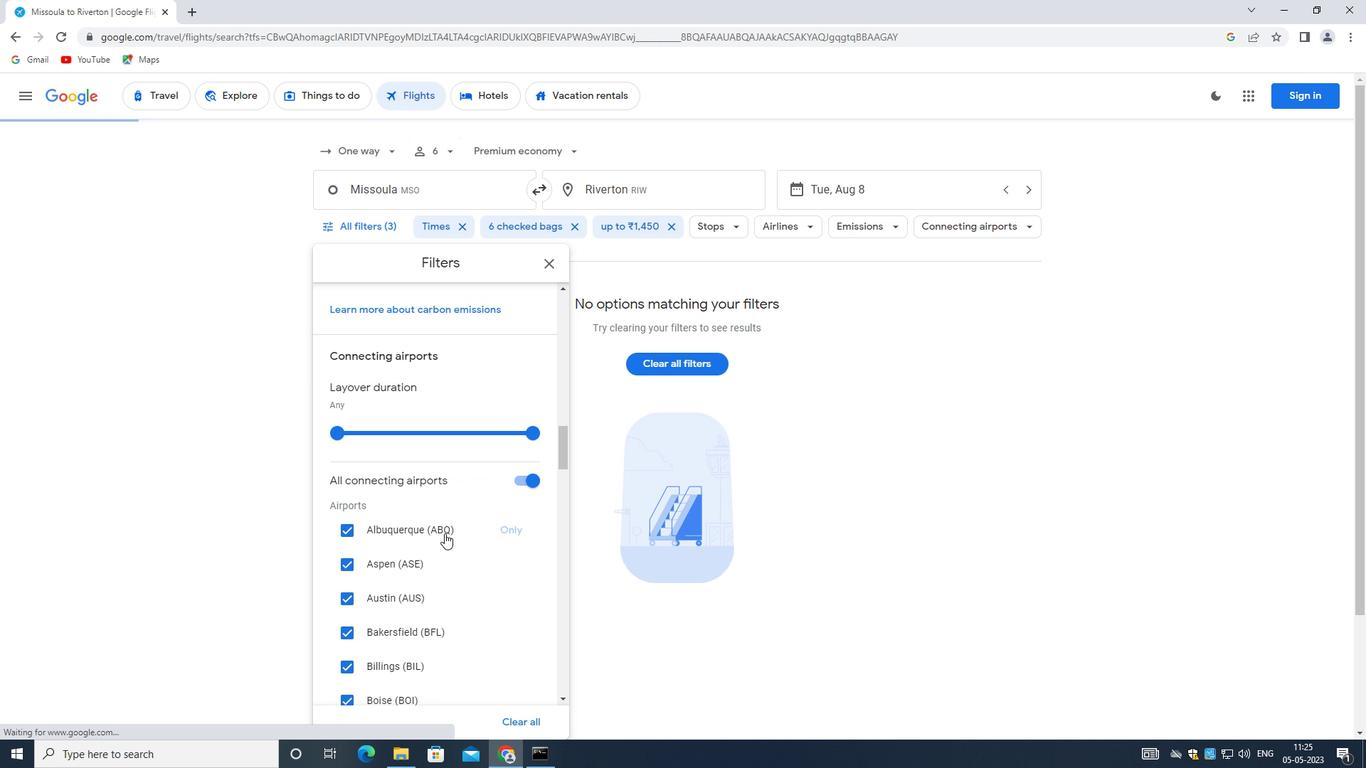 
Action: Mouse scrolled (444, 532) with delta (0, 0)
Screenshot: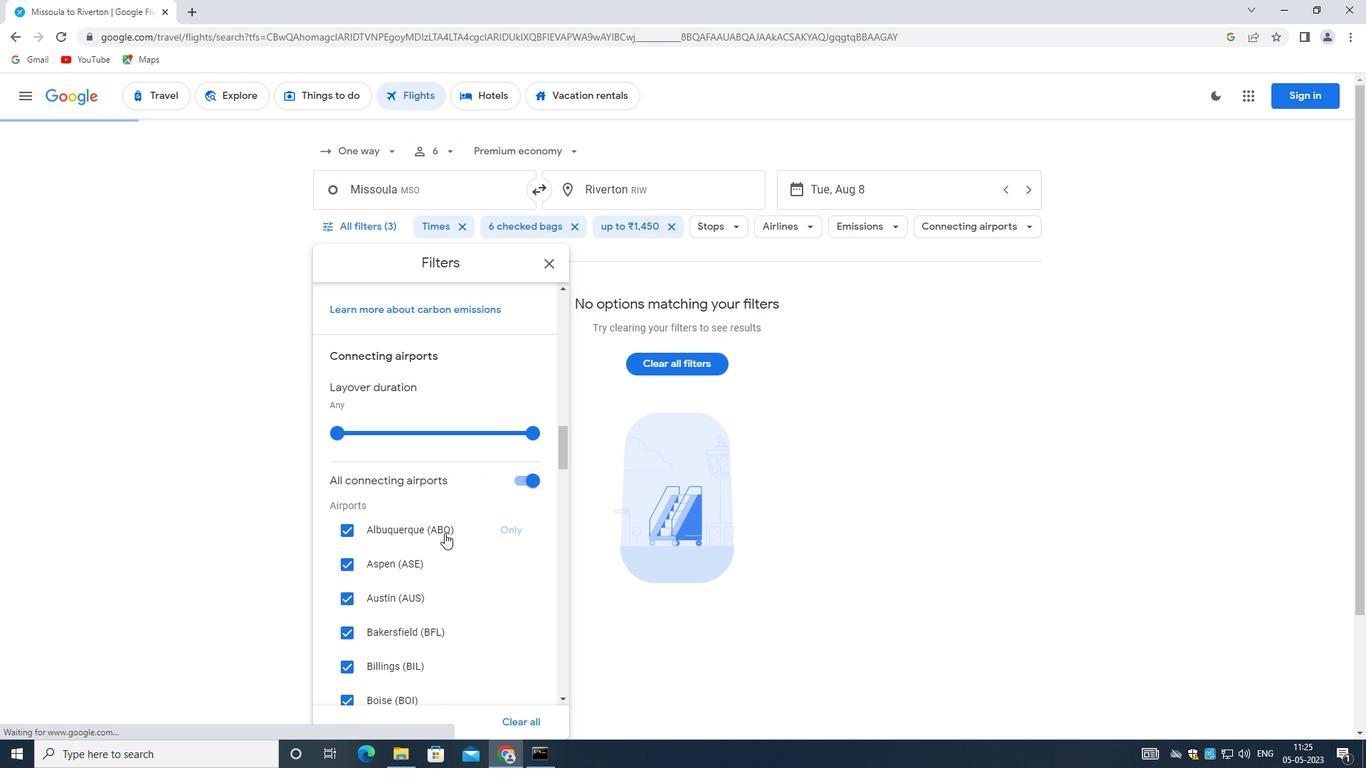 
Action: Mouse scrolled (444, 532) with delta (0, 0)
Screenshot: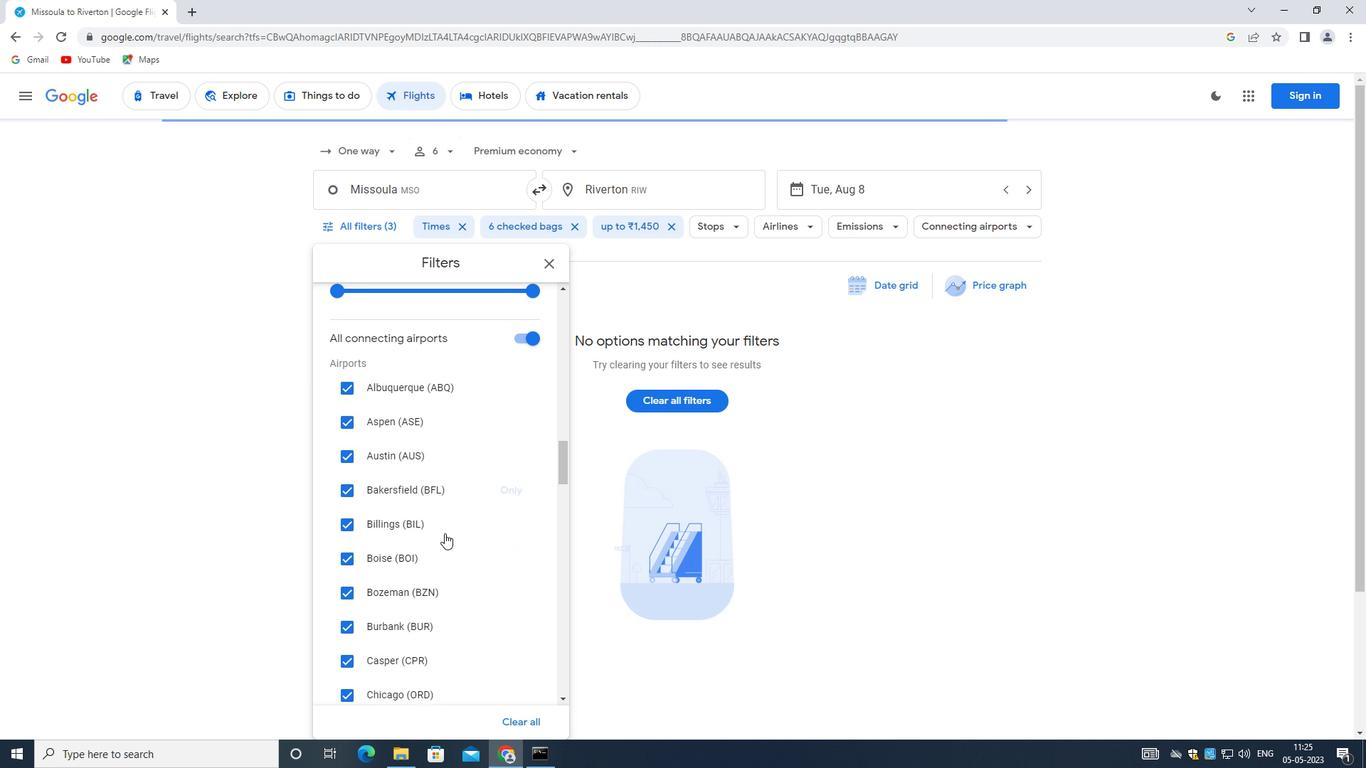 
Action: Mouse scrolled (444, 532) with delta (0, 0)
Screenshot: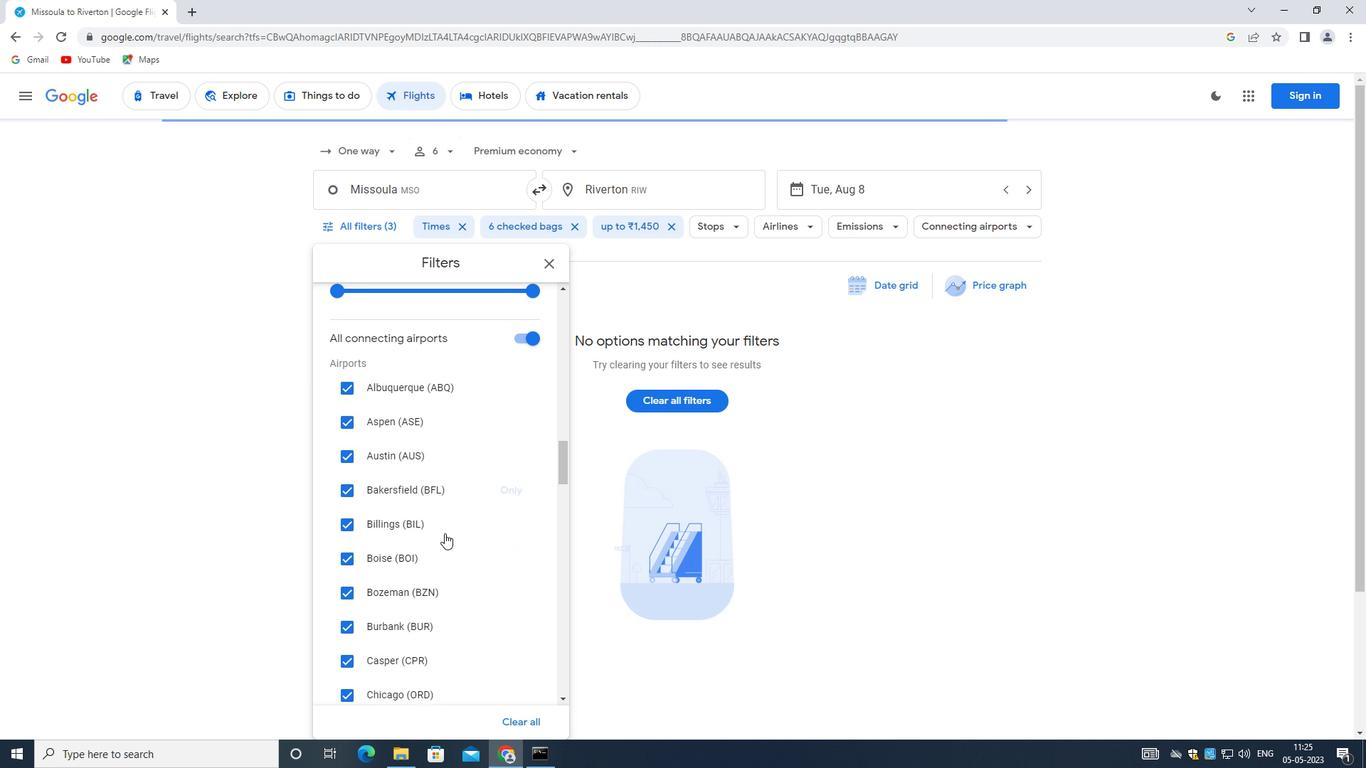 
Action: Mouse scrolled (444, 532) with delta (0, 0)
Screenshot: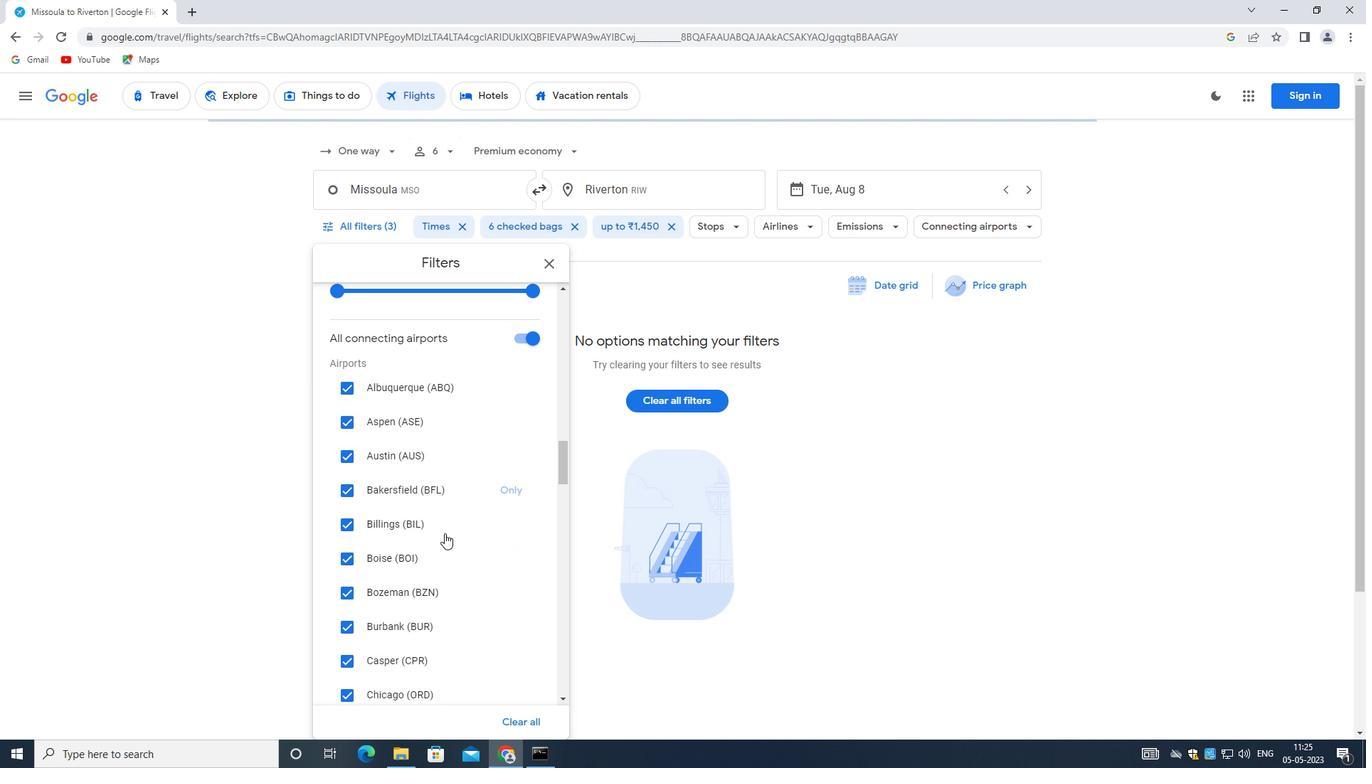 
Action: Mouse scrolled (444, 532) with delta (0, 0)
Screenshot: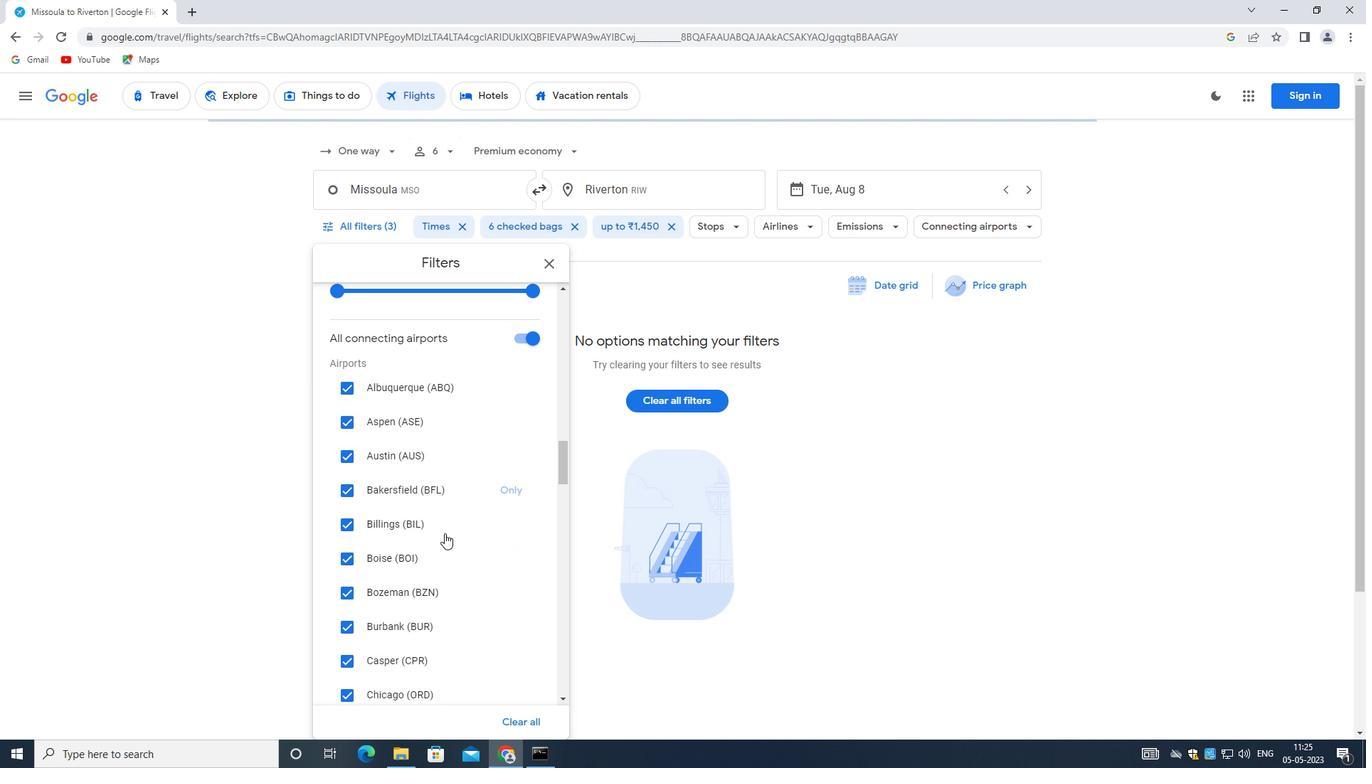 
Action: Mouse scrolled (444, 532) with delta (0, 0)
Screenshot: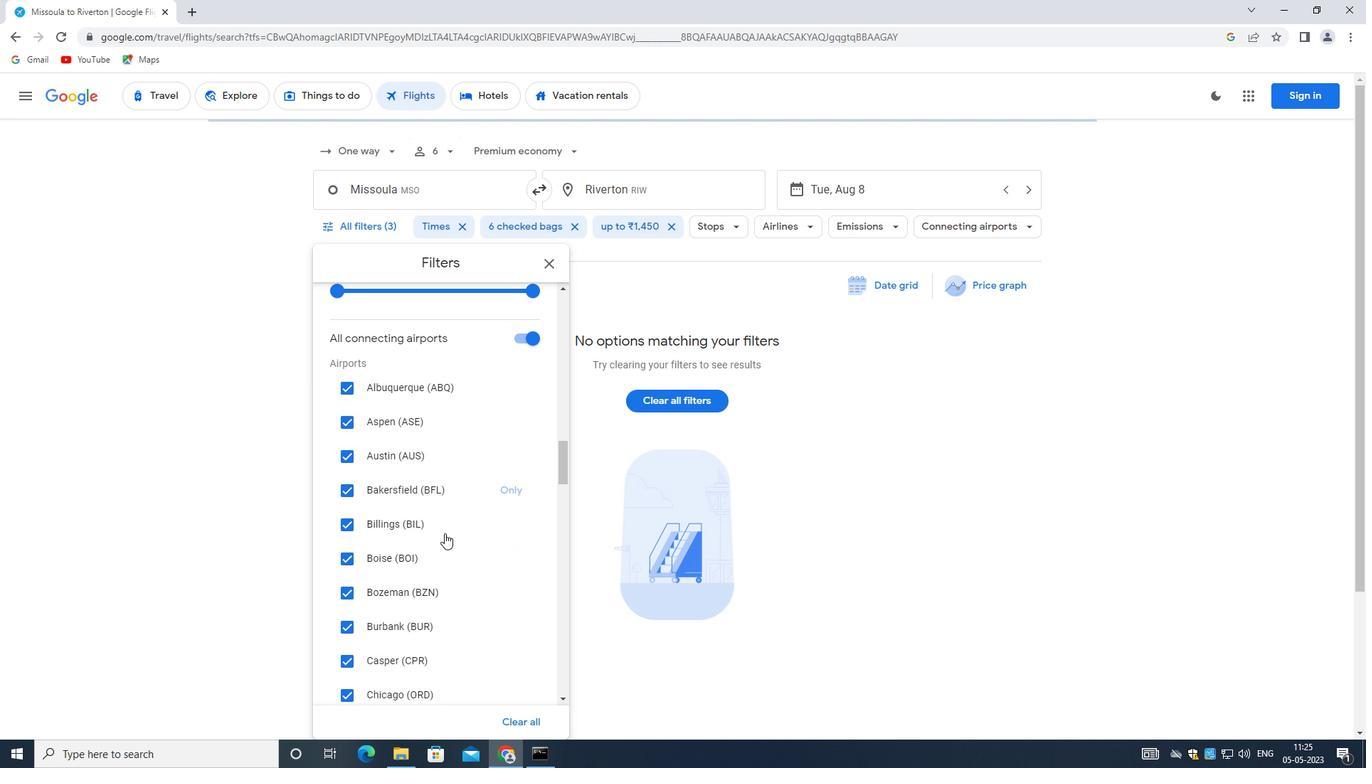 
Action: Mouse moved to (443, 532)
Screenshot: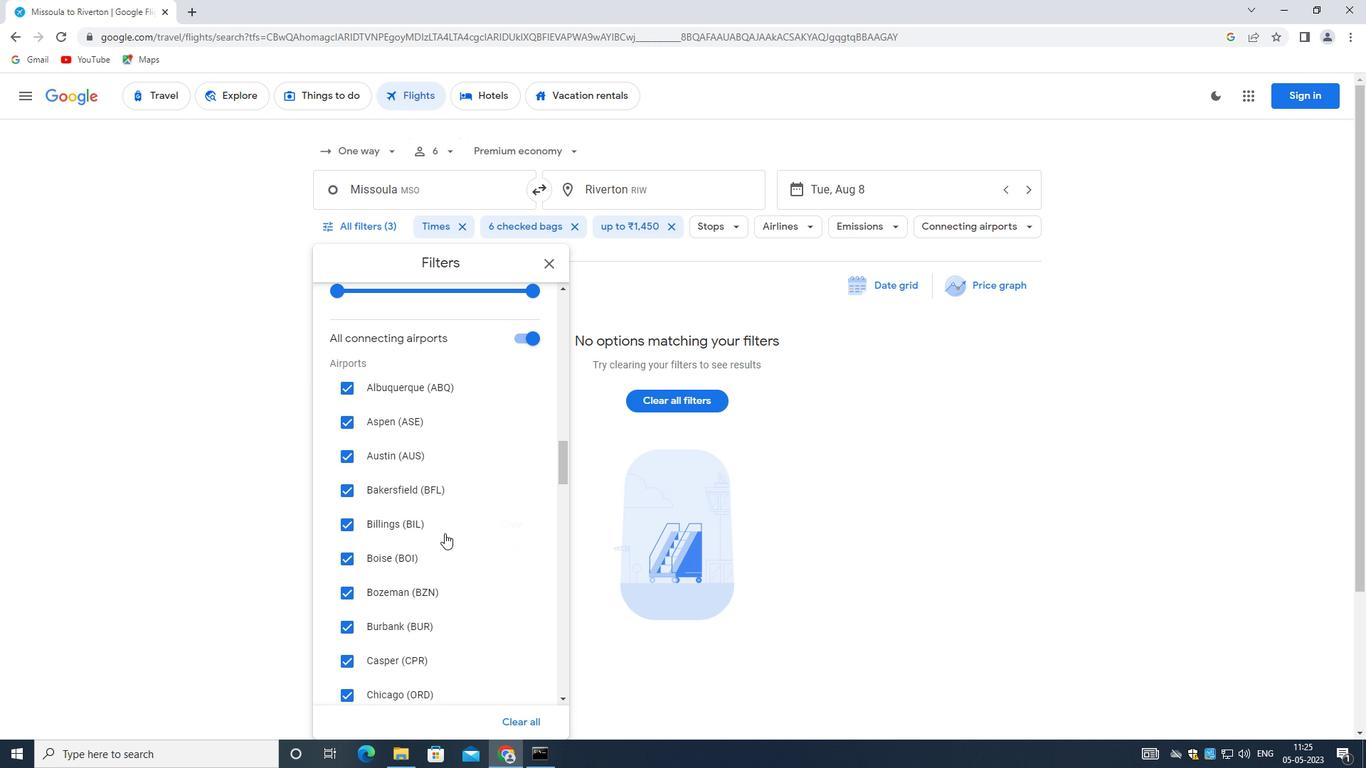 
Action: Mouse scrolled (443, 532) with delta (0, 0)
Screenshot: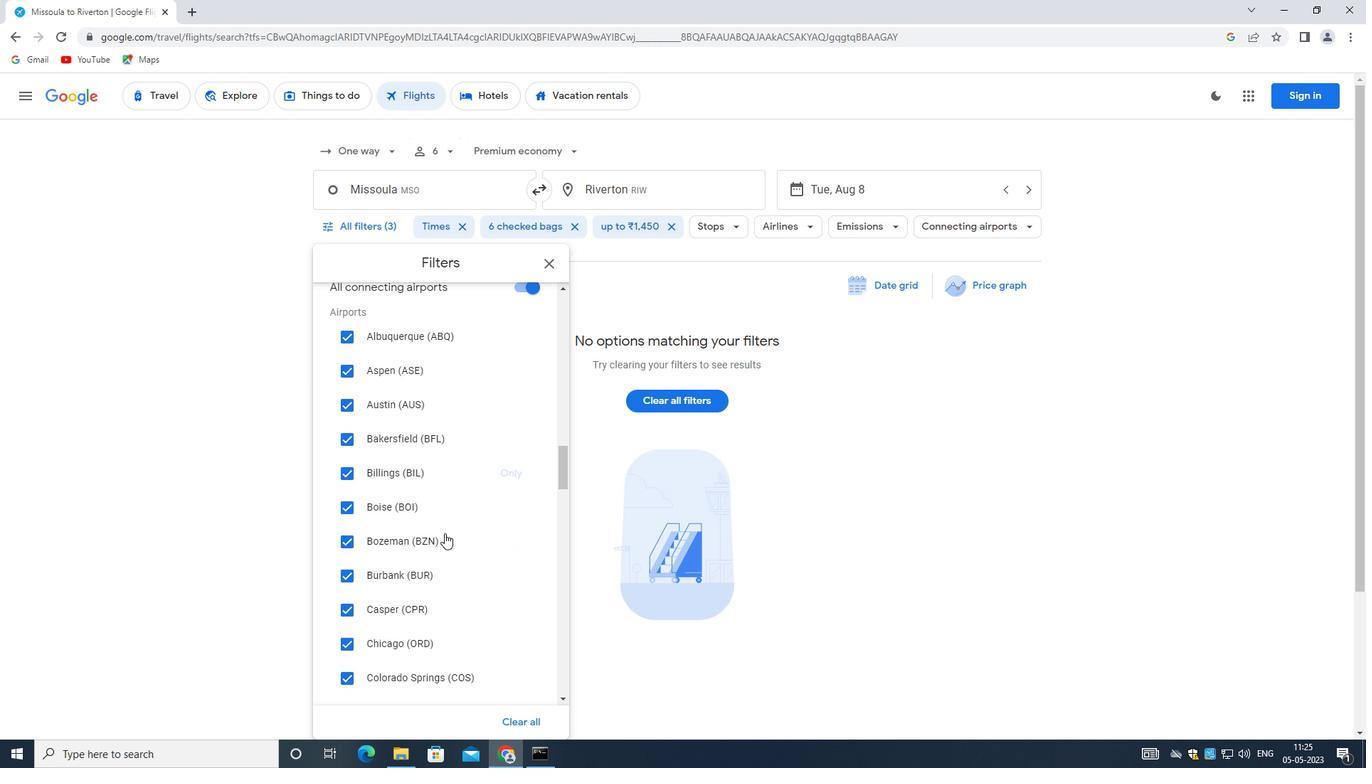 
Action: Mouse scrolled (443, 531) with delta (0, 0)
Screenshot: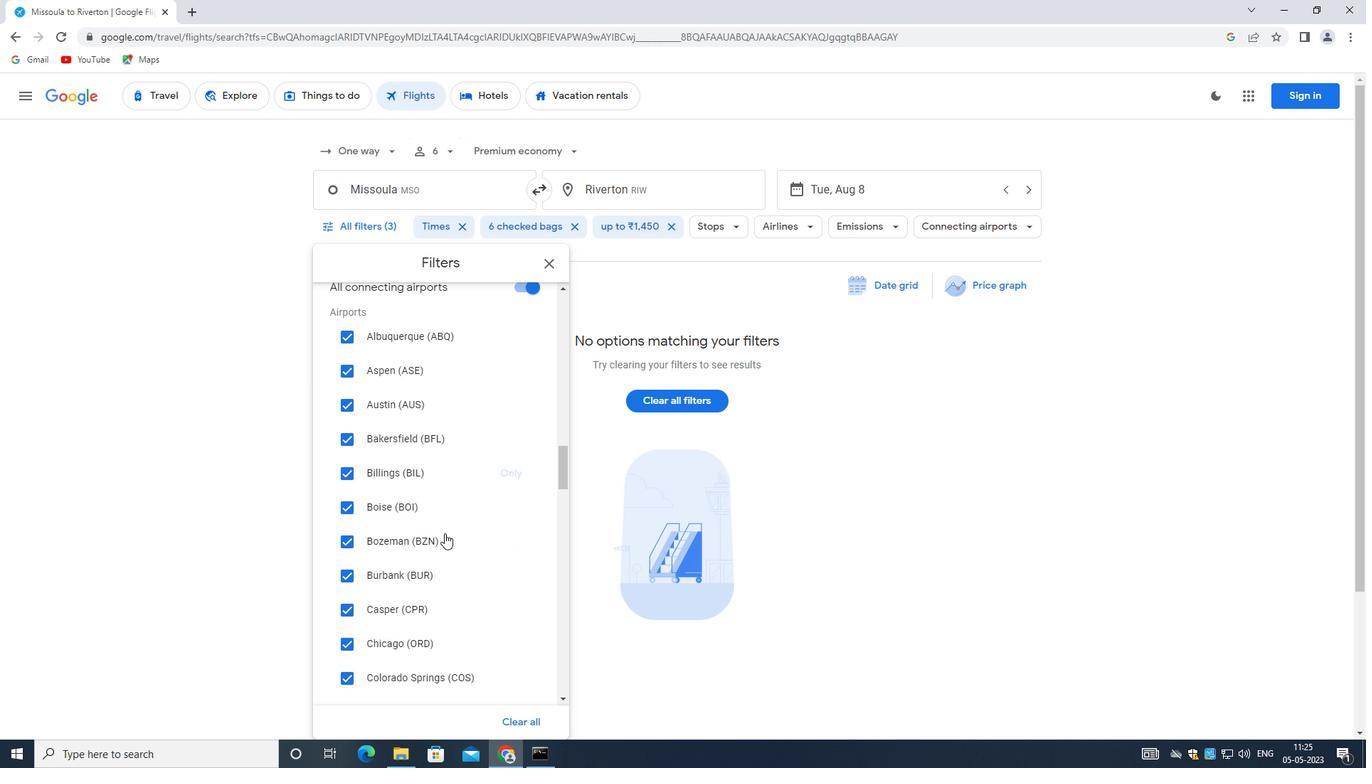 
Action: Mouse scrolled (443, 531) with delta (0, 0)
Screenshot: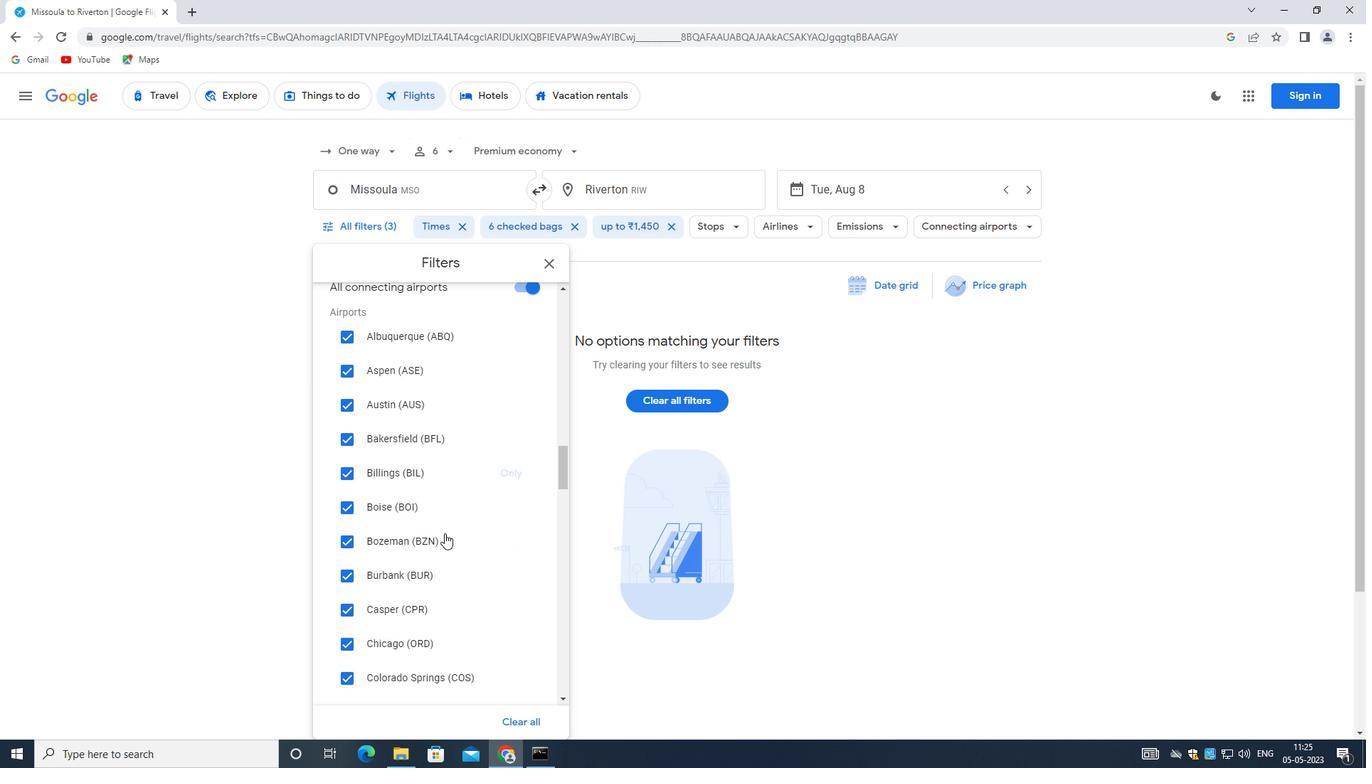 
Action: Mouse scrolled (443, 531) with delta (0, 0)
Screenshot: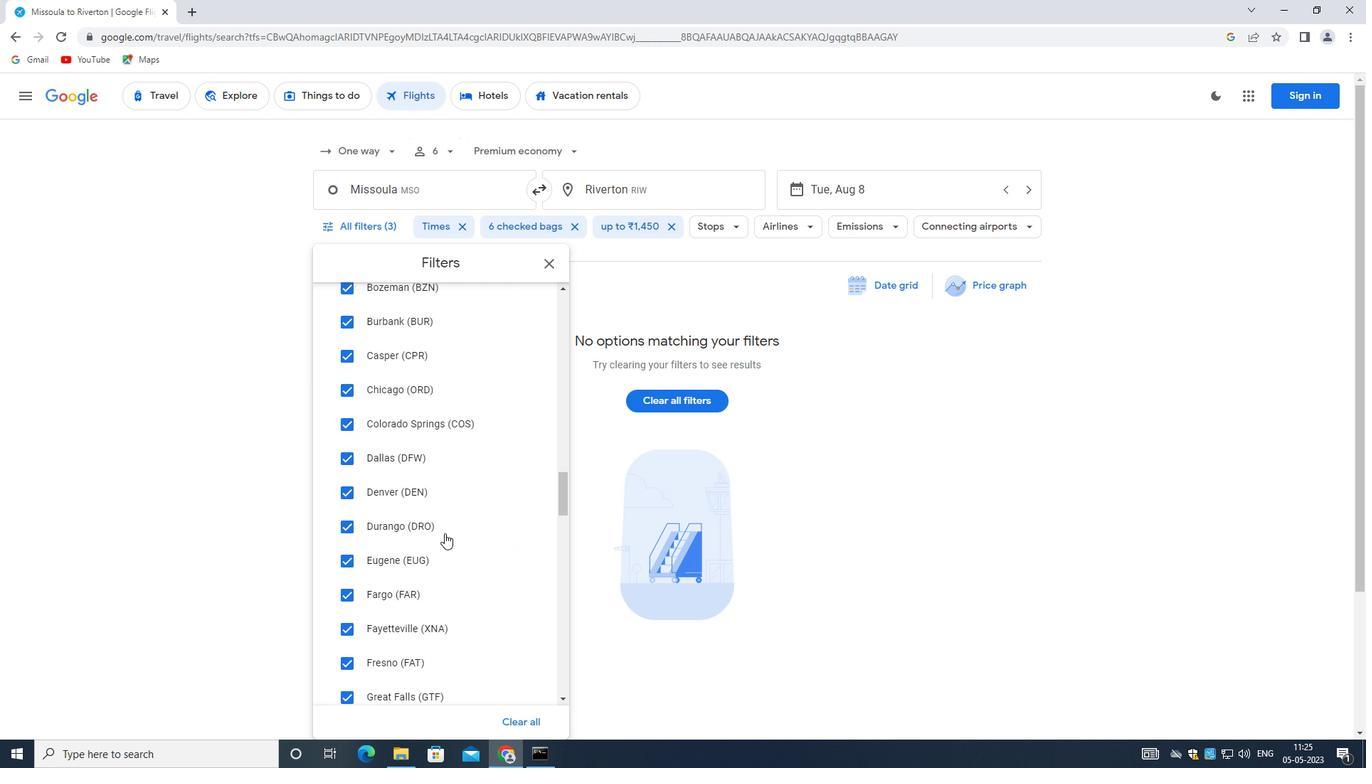 
Action: Mouse scrolled (443, 531) with delta (0, 0)
Screenshot: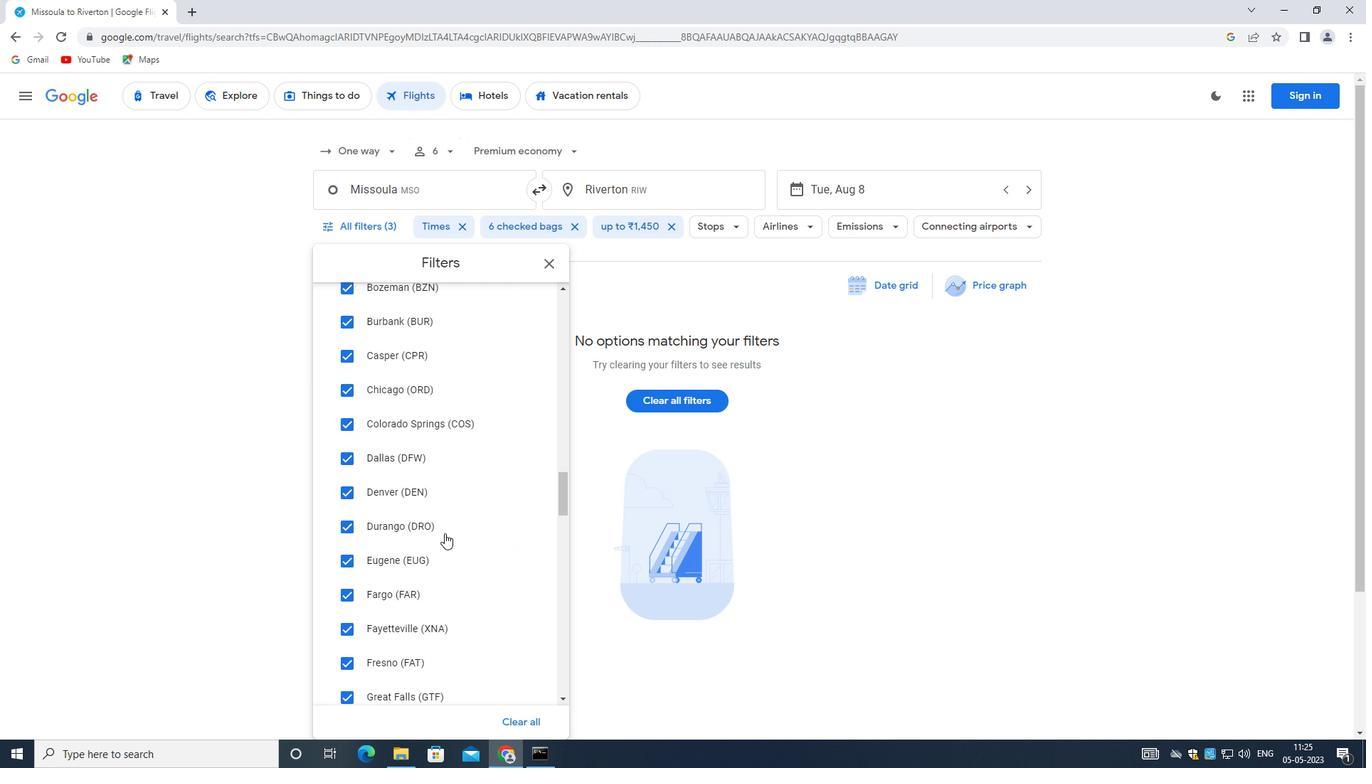 
Action: Mouse scrolled (443, 531) with delta (0, 0)
Screenshot: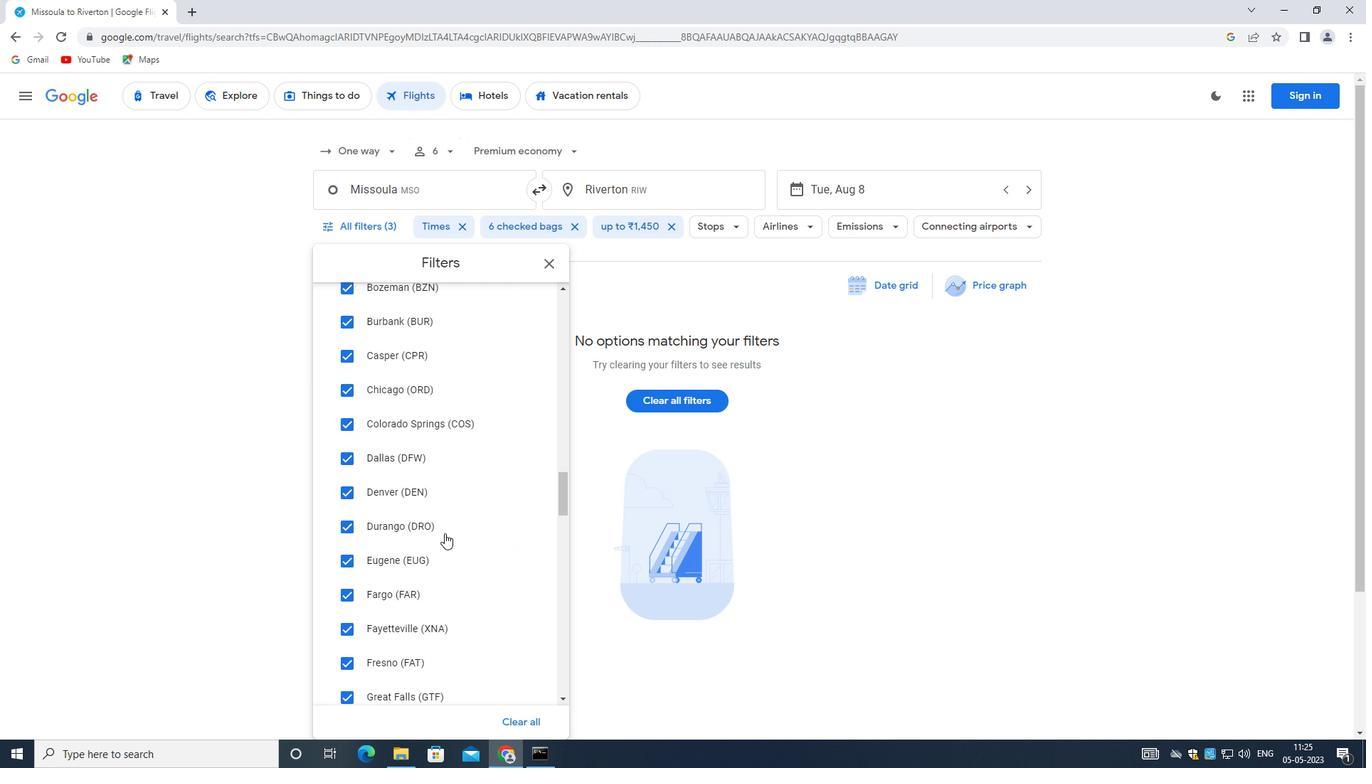 
Action: Mouse moved to (442, 522)
Screenshot: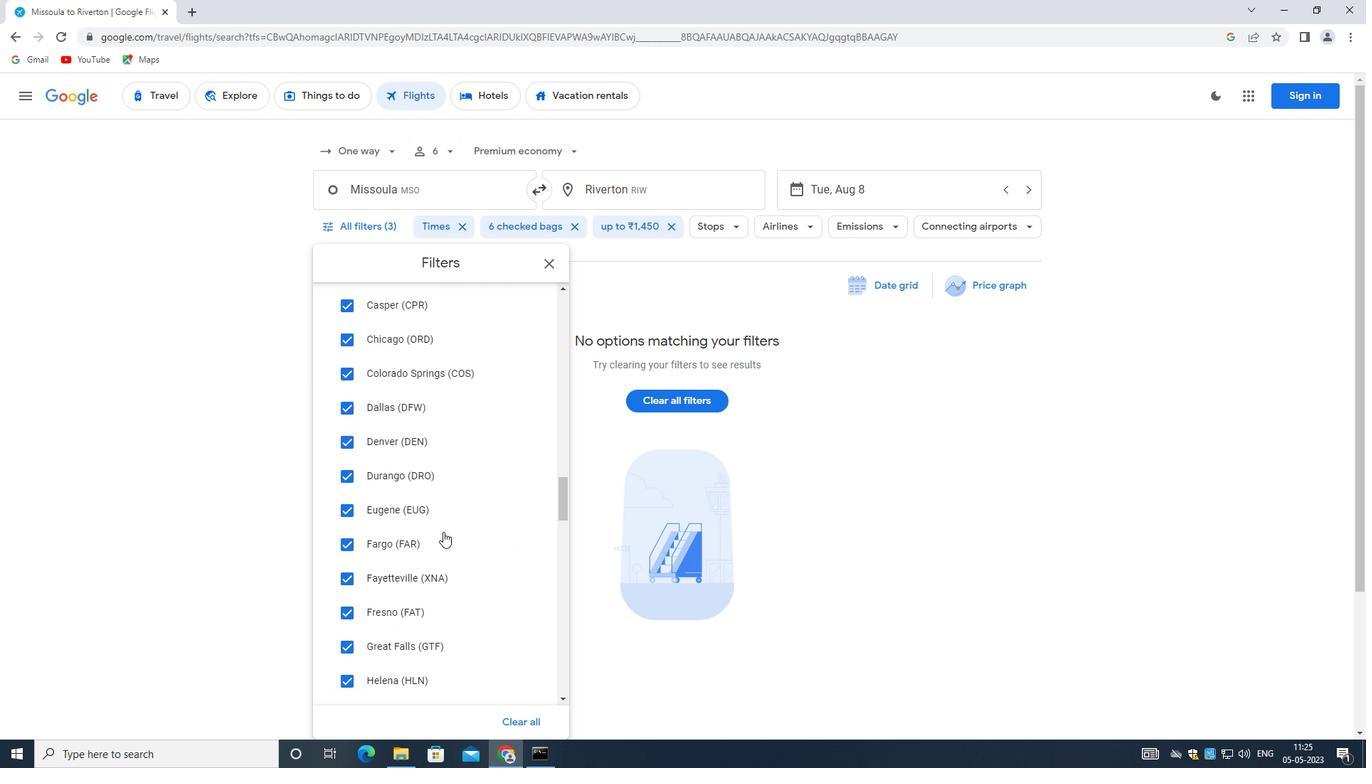 
Action: Mouse scrolled (442, 521) with delta (0, 0)
Screenshot: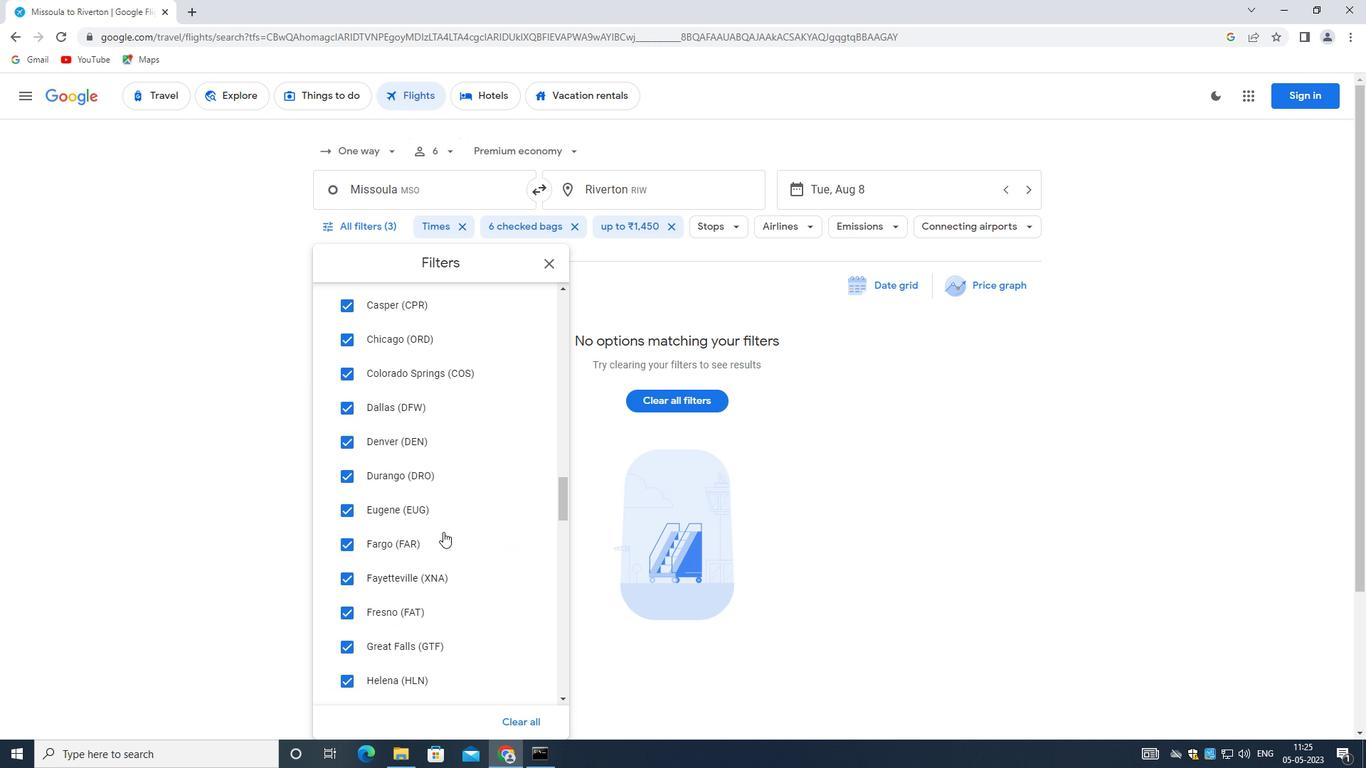 
Action: Mouse scrolled (442, 521) with delta (0, 0)
Screenshot: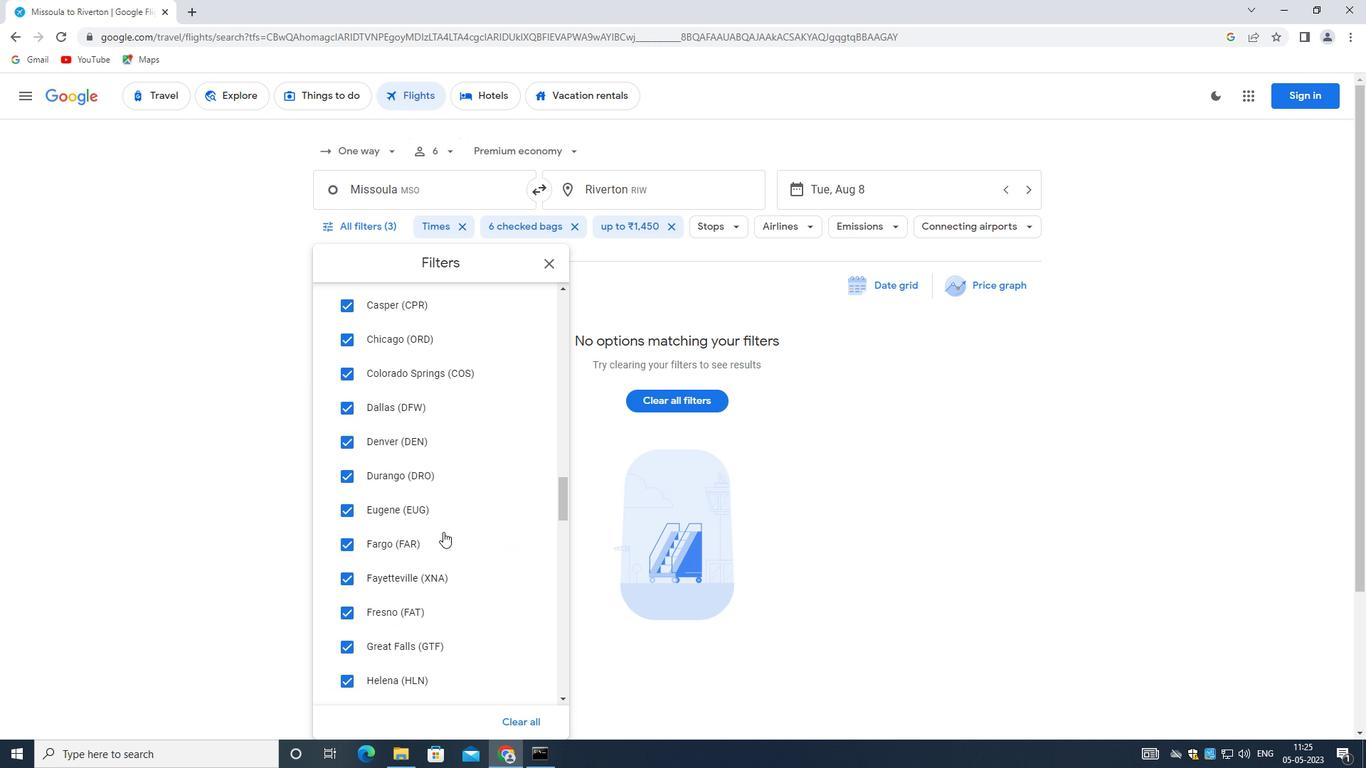 
Action: Mouse scrolled (442, 521) with delta (0, 0)
Screenshot: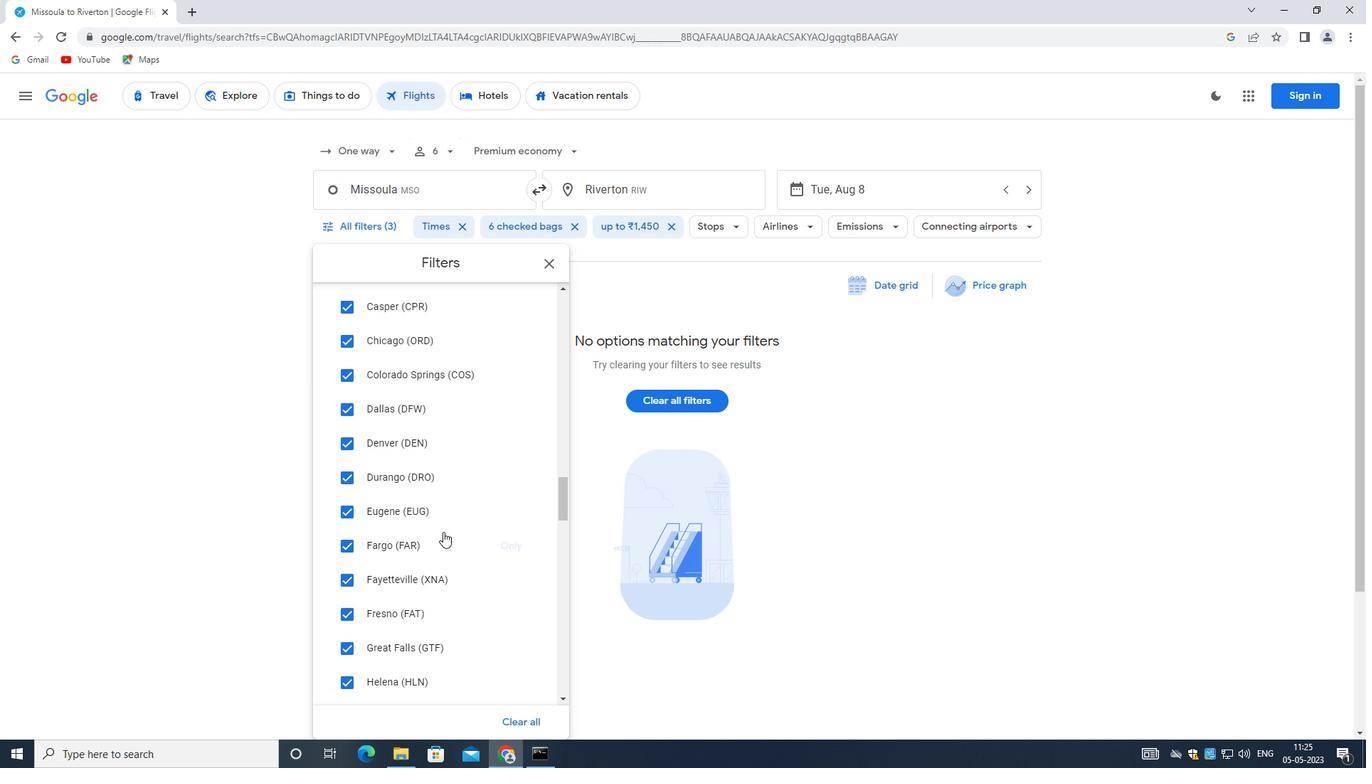
Action: Mouse scrolled (442, 521) with delta (0, 0)
Screenshot: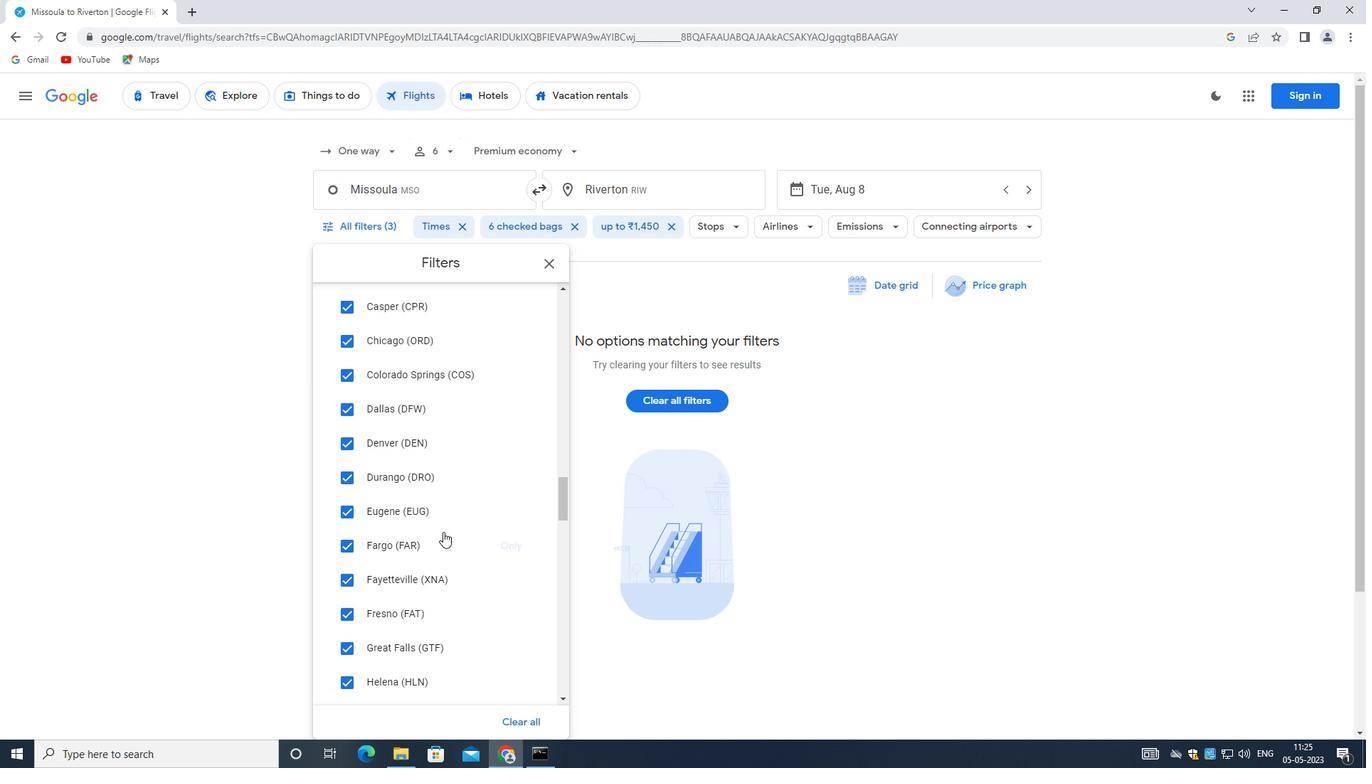 
Action: Mouse moved to (439, 520)
Screenshot: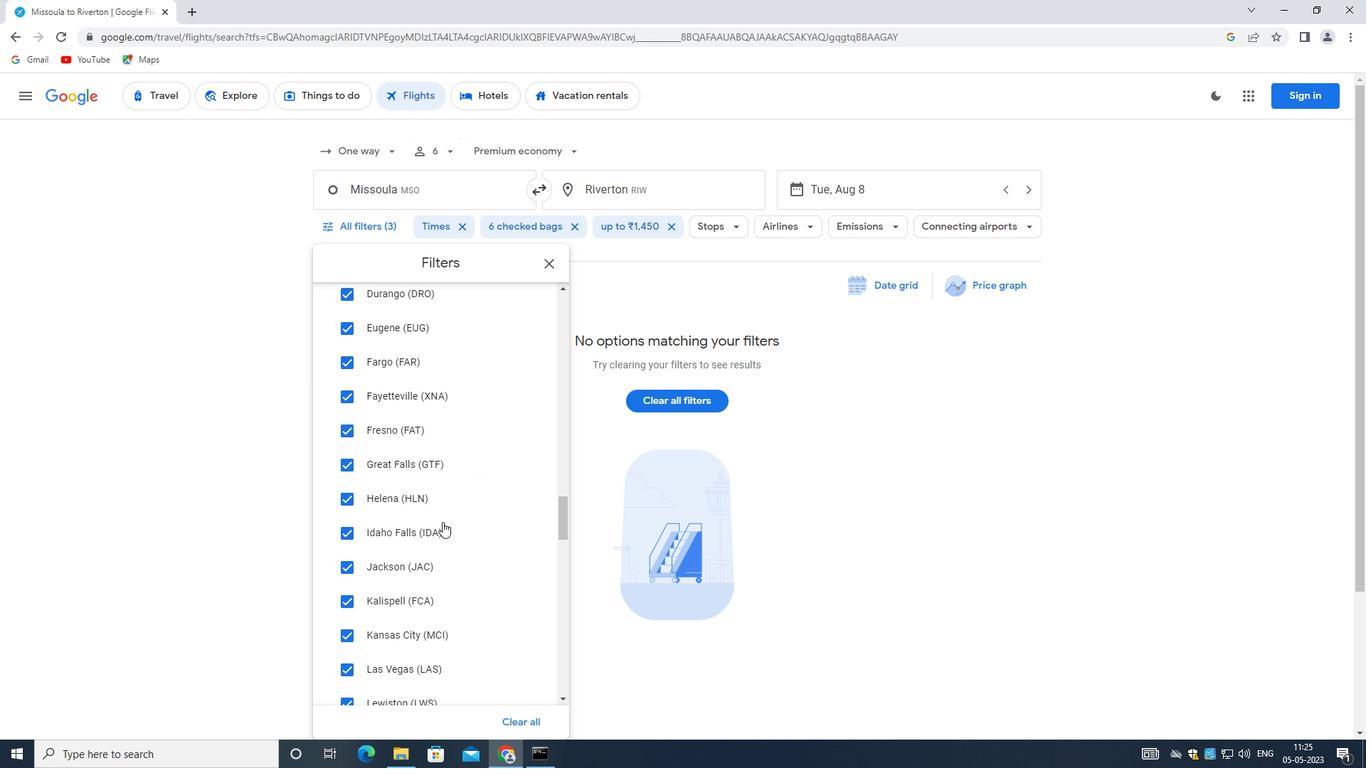 
Action: Mouse scrolled (439, 520) with delta (0, 0)
Screenshot: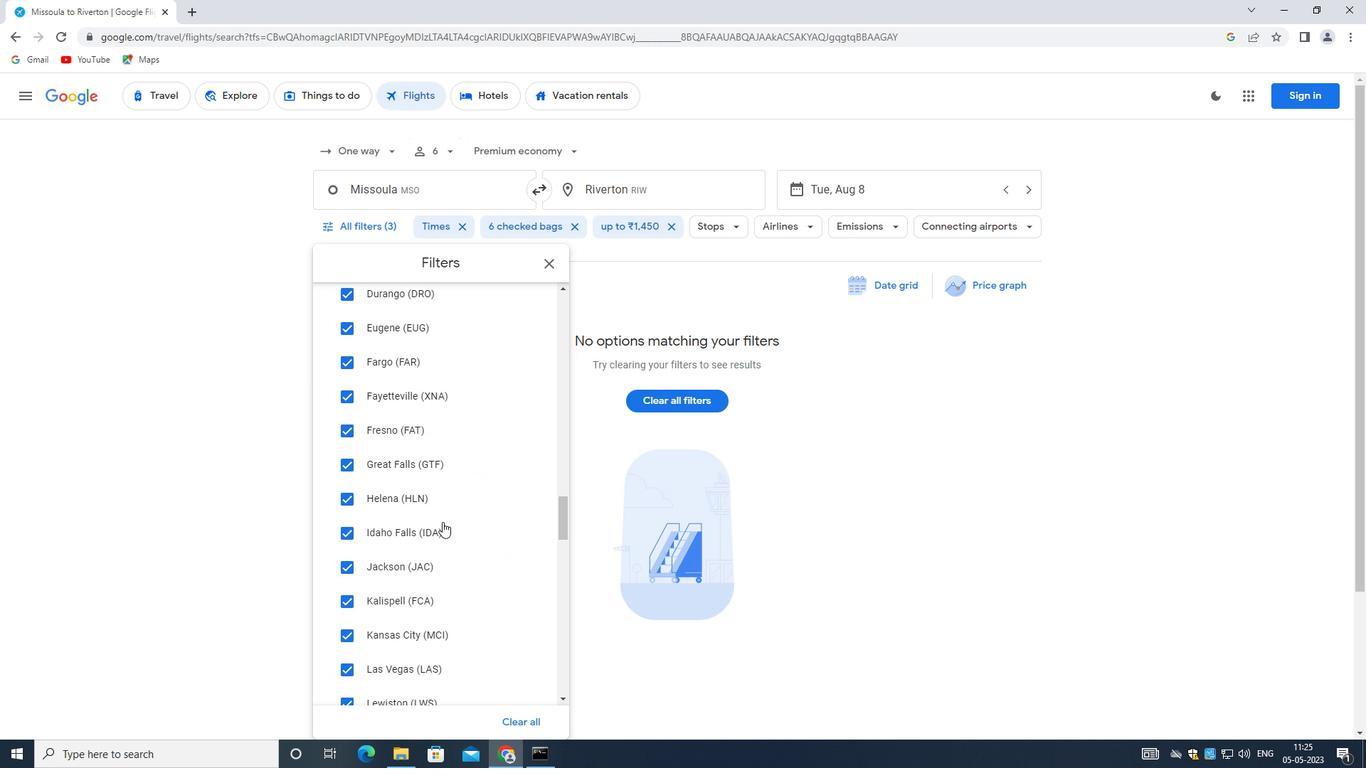 
Action: Mouse scrolled (439, 520) with delta (0, 0)
Screenshot: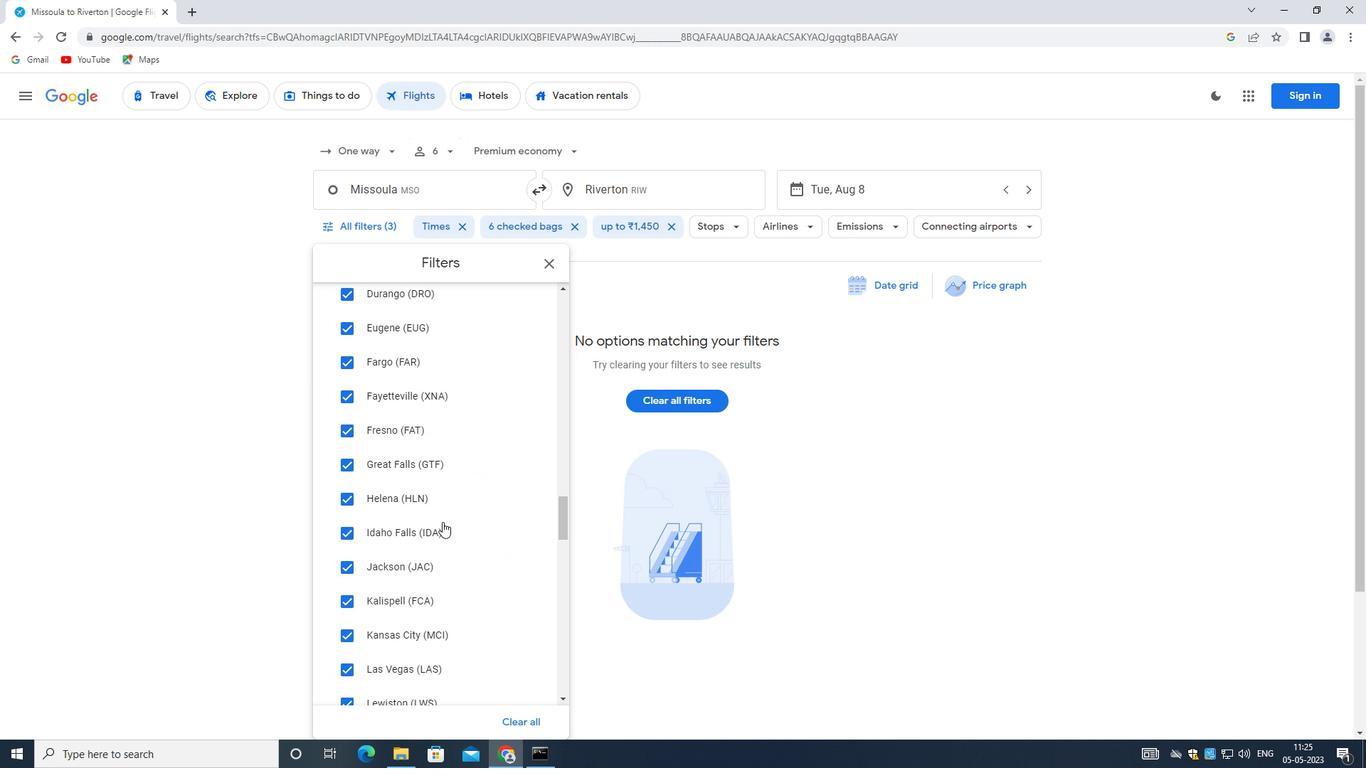 
Action: Mouse scrolled (439, 520) with delta (0, 0)
Screenshot: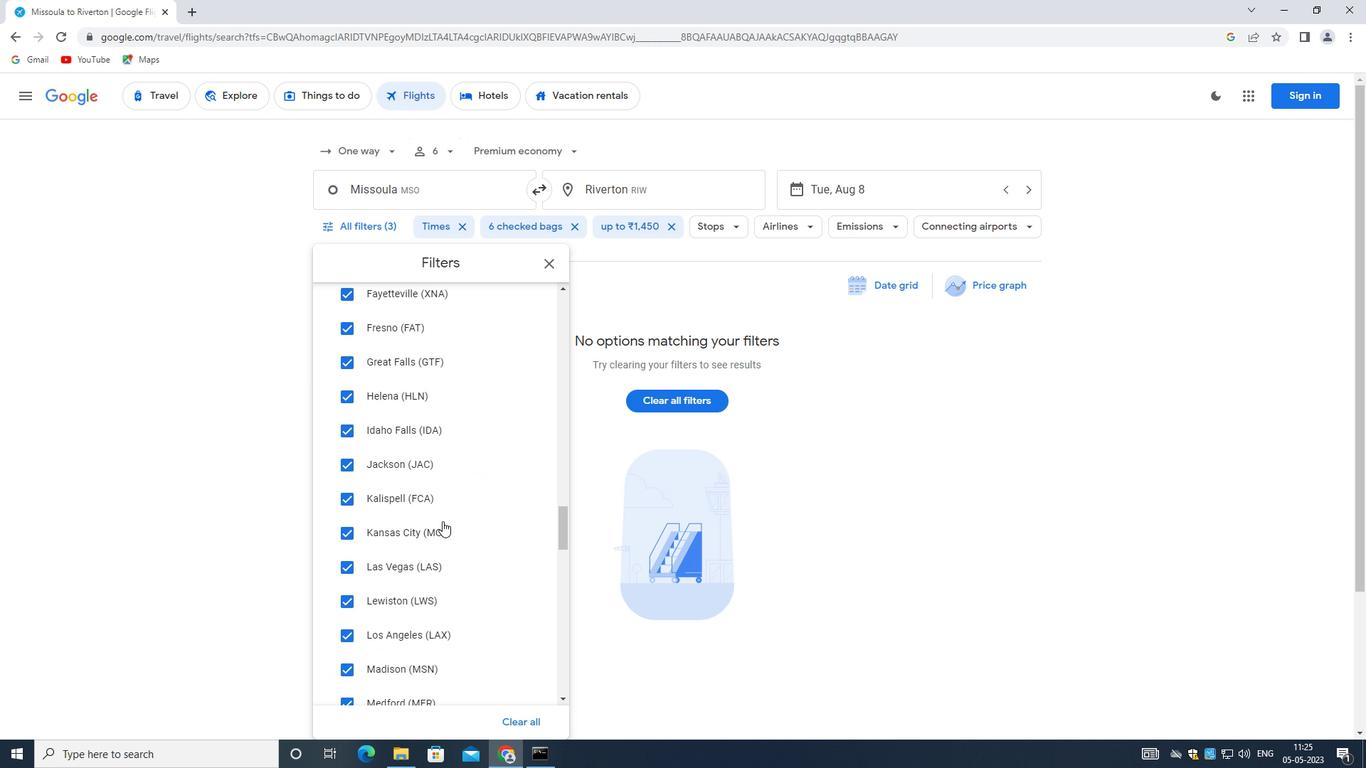 
Action: Mouse moved to (438, 511)
Screenshot: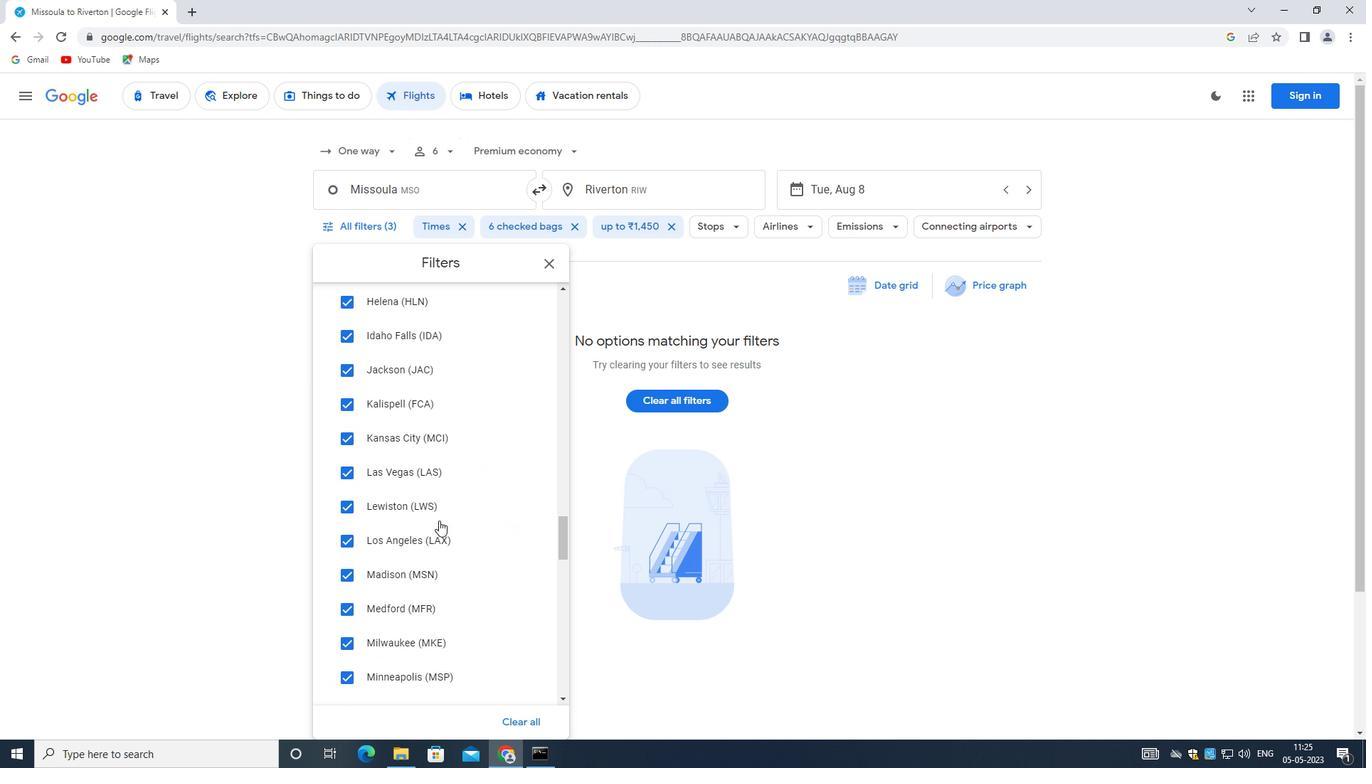 
Action: Mouse scrolled (438, 510) with delta (0, 0)
Screenshot: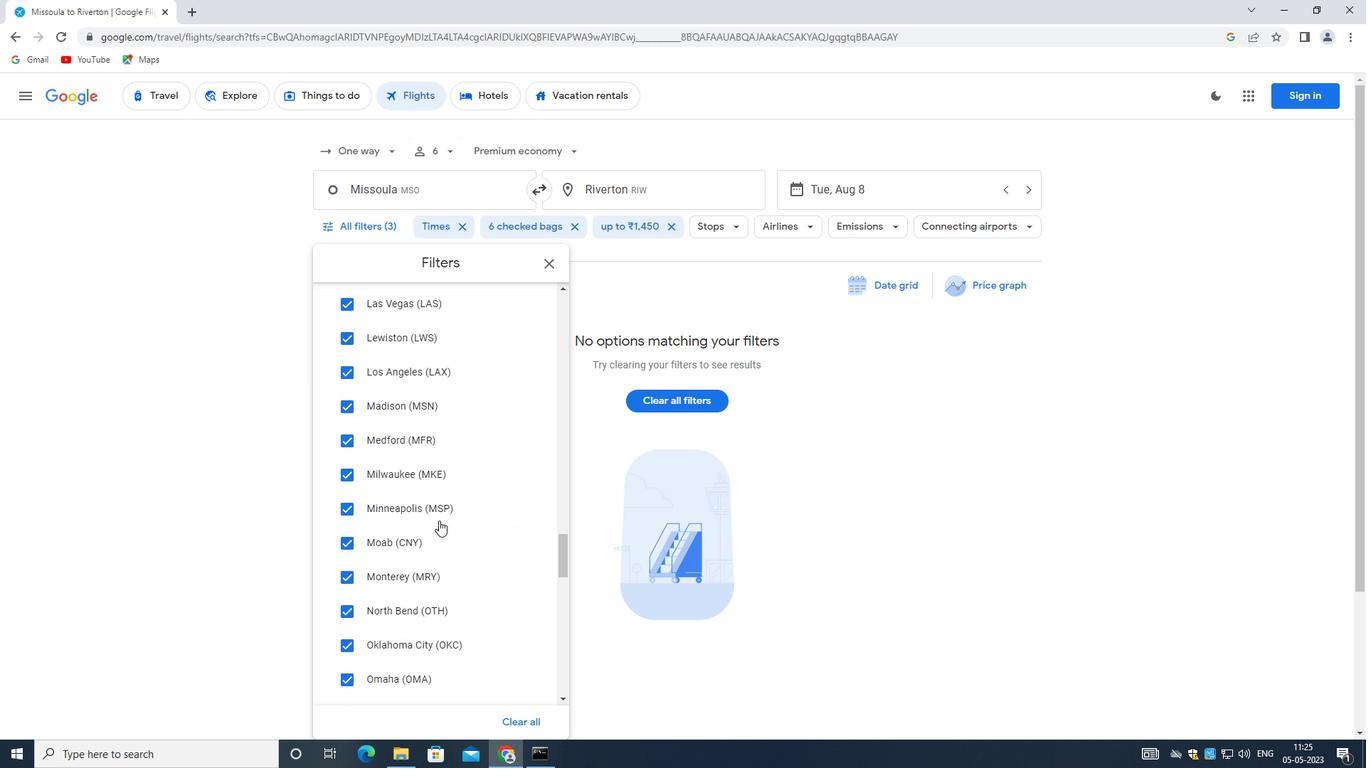 
Action: Mouse scrolled (438, 510) with delta (0, 0)
Screenshot: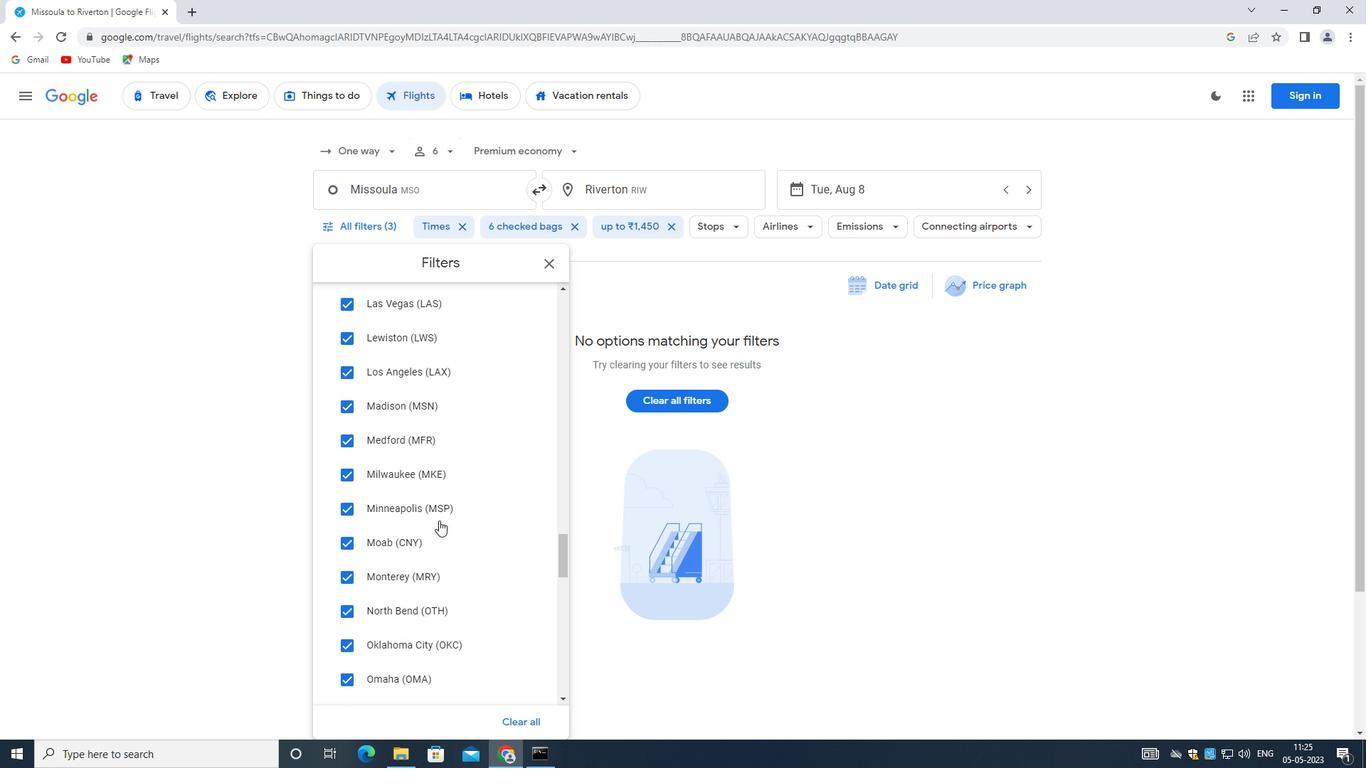 
Action: Mouse scrolled (438, 510) with delta (0, 0)
Screenshot: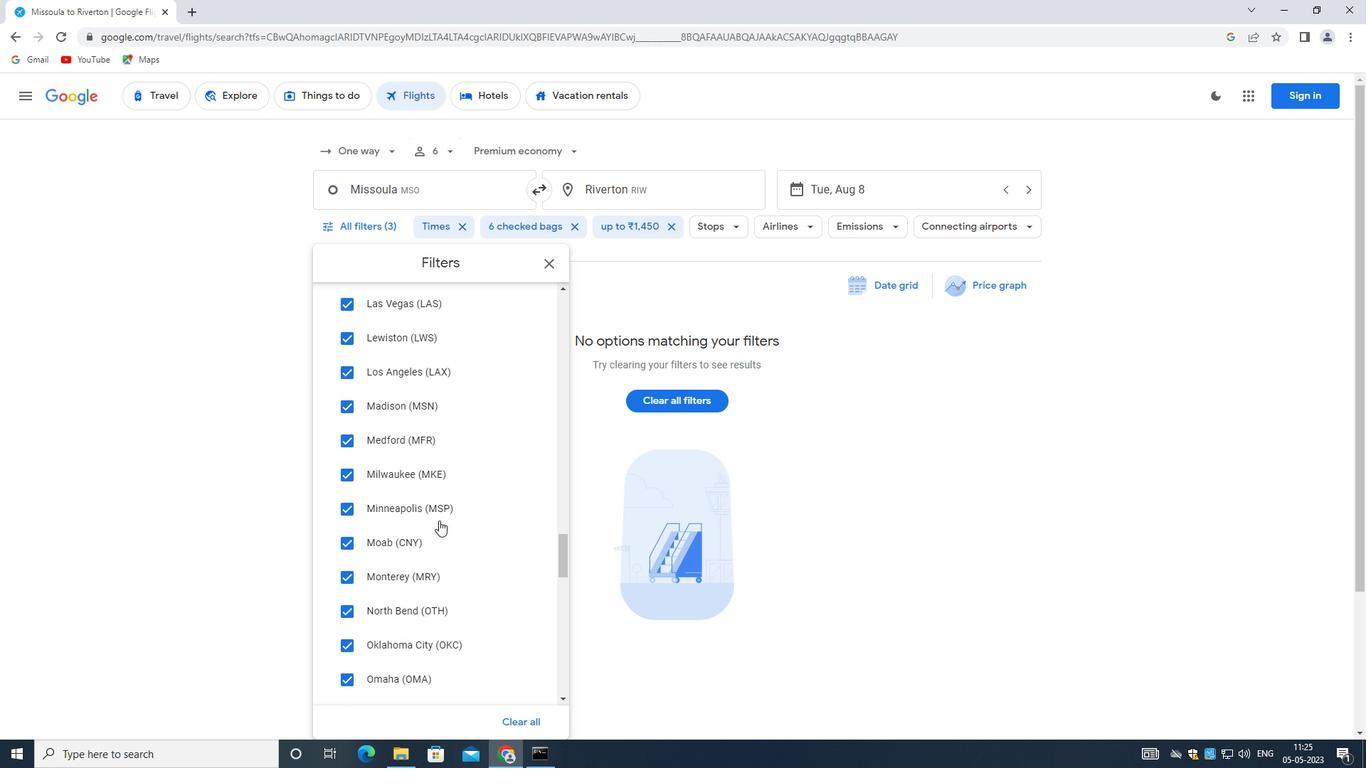 
Action: Mouse scrolled (438, 510) with delta (0, 0)
Screenshot: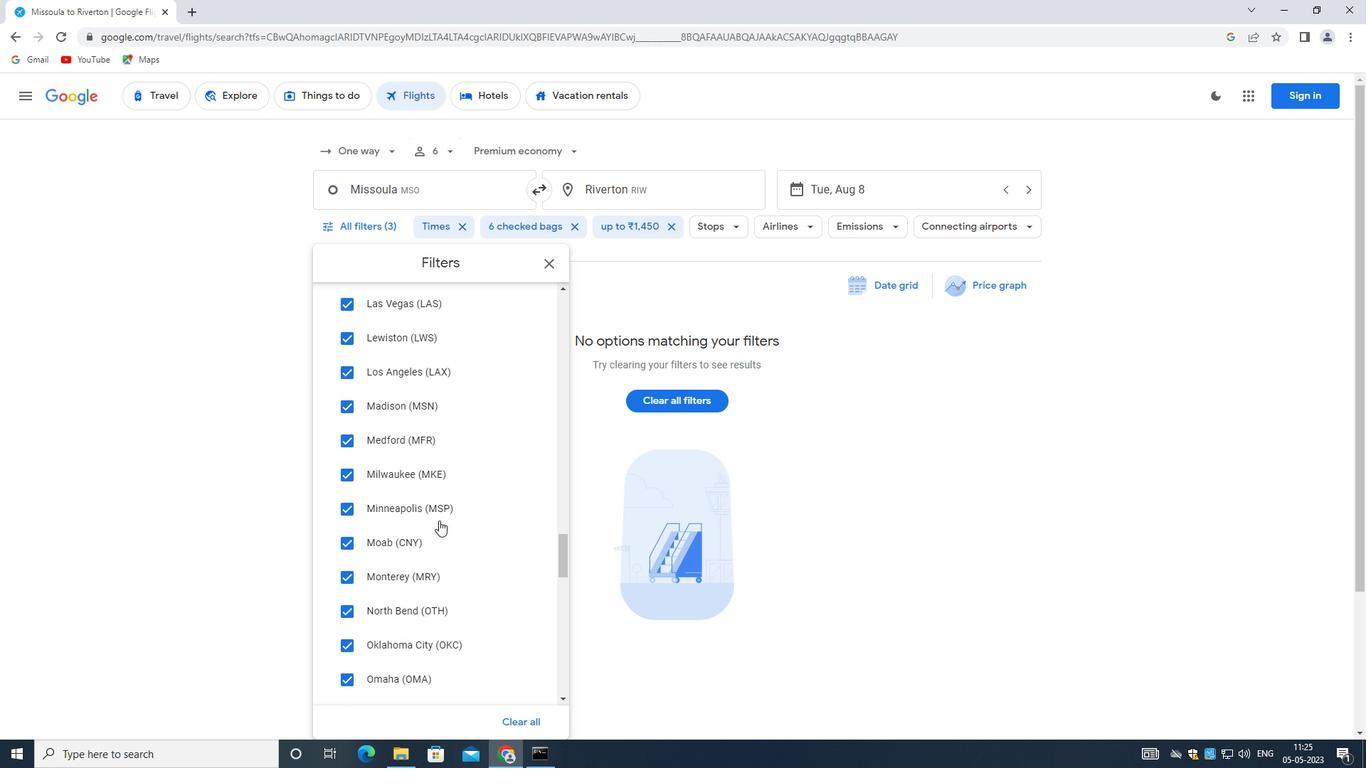 
Action: Mouse scrolled (438, 510) with delta (0, 0)
Screenshot: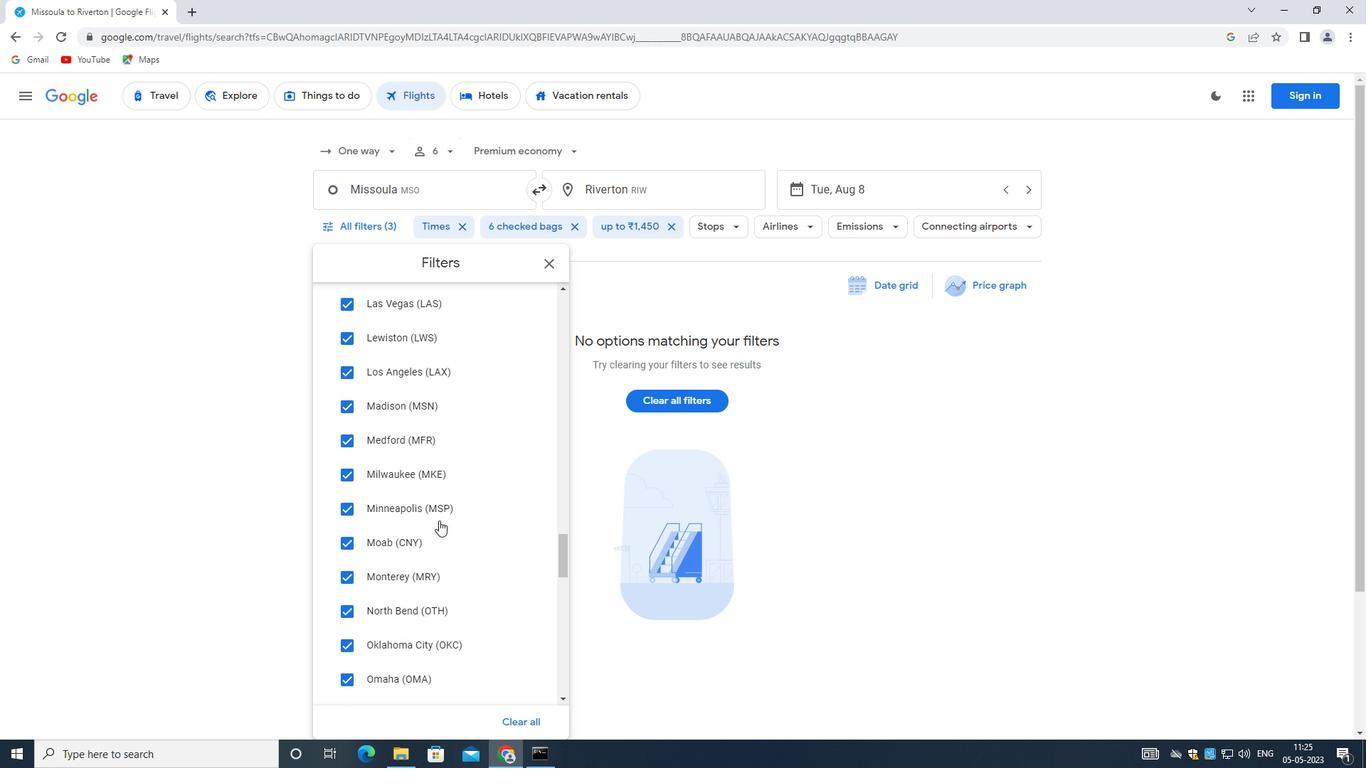 
Action: Mouse scrolled (438, 512) with delta (0, 0)
Screenshot: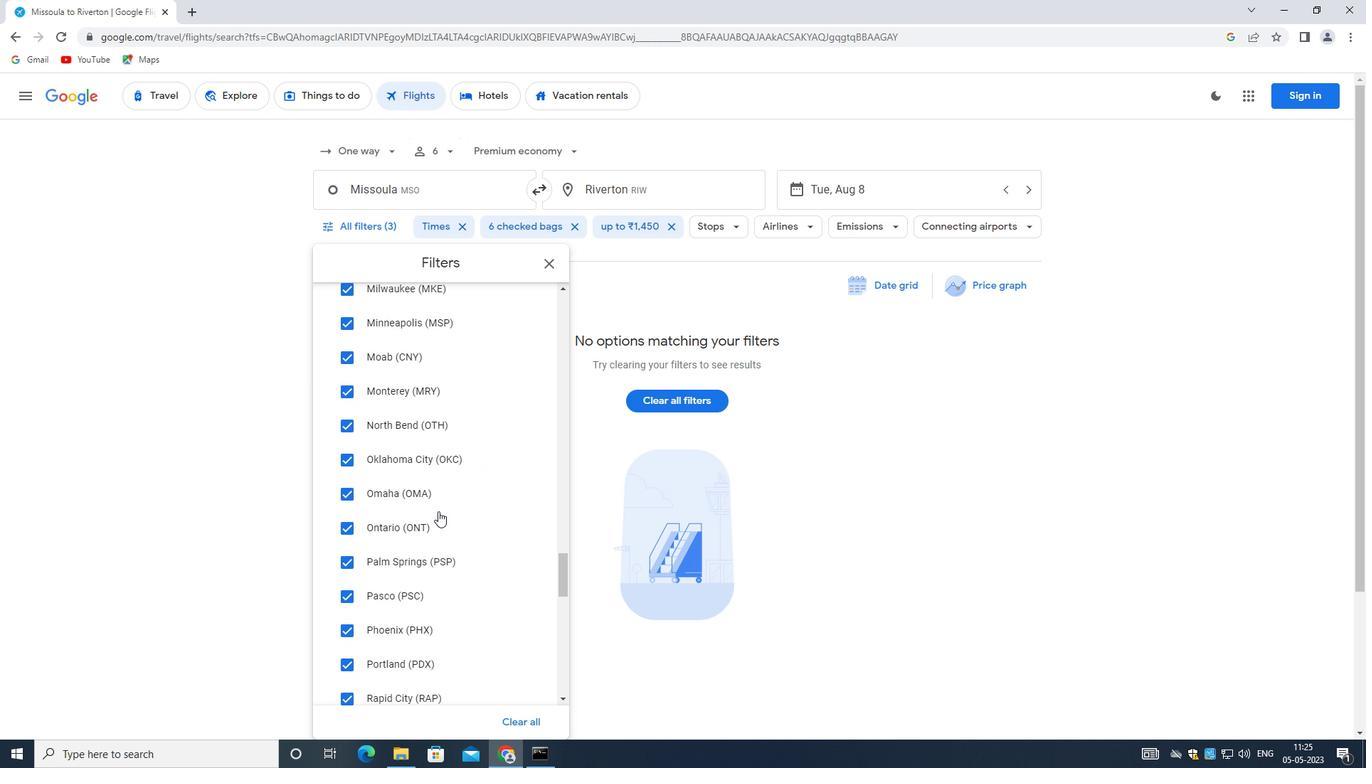 
Action: Mouse scrolled (438, 510) with delta (0, 0)
Screenshot: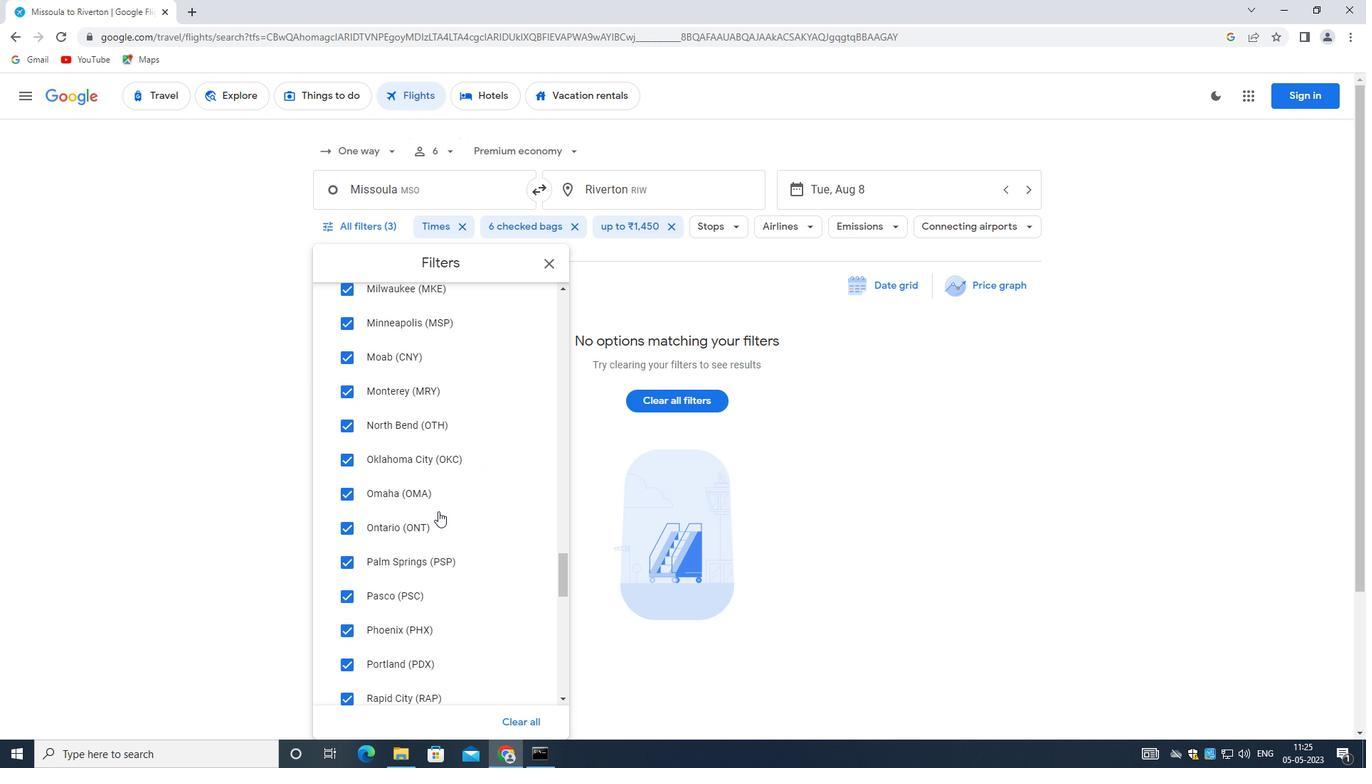 
Action: Mouse scrolled (438, 510) with delta (0, 0)
Screenshot: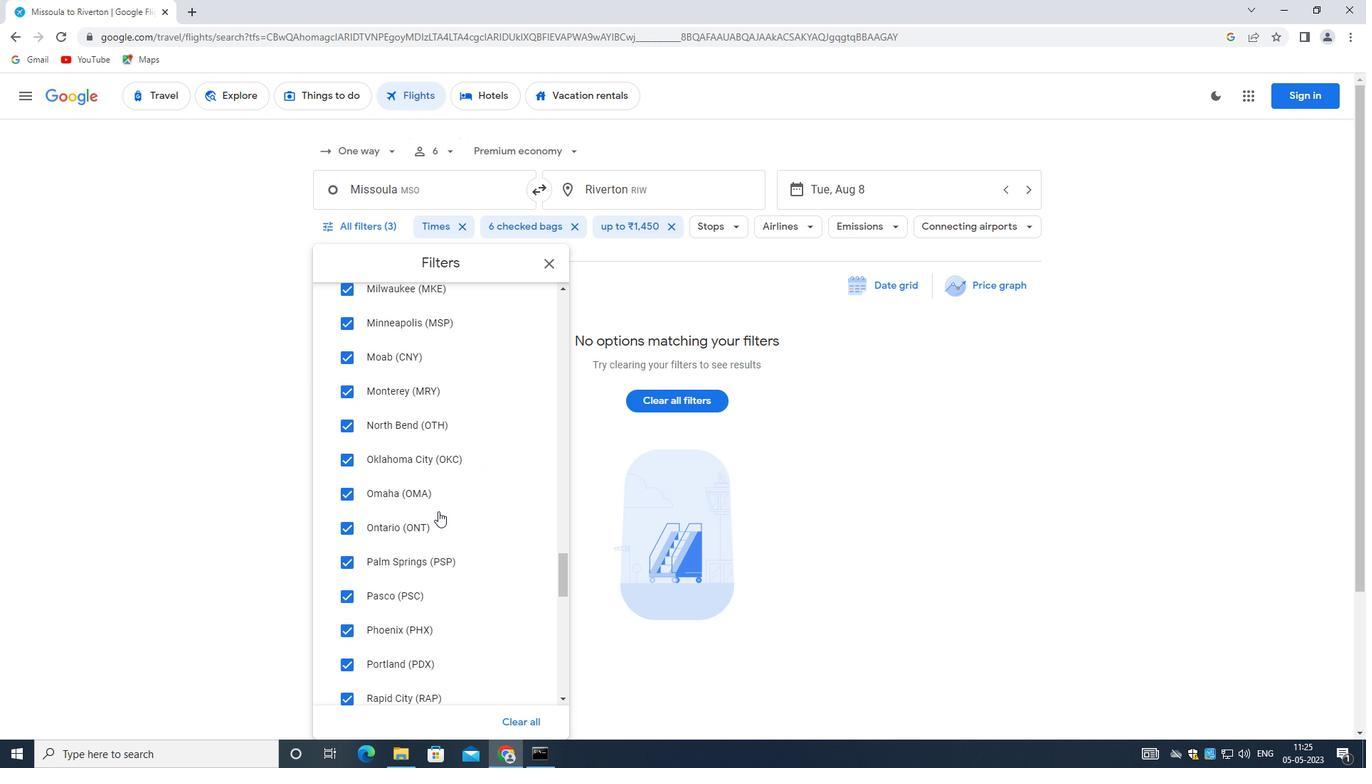 
Action: Mouse scrolled (438, 510) with delta (0, 0)
Screenshot: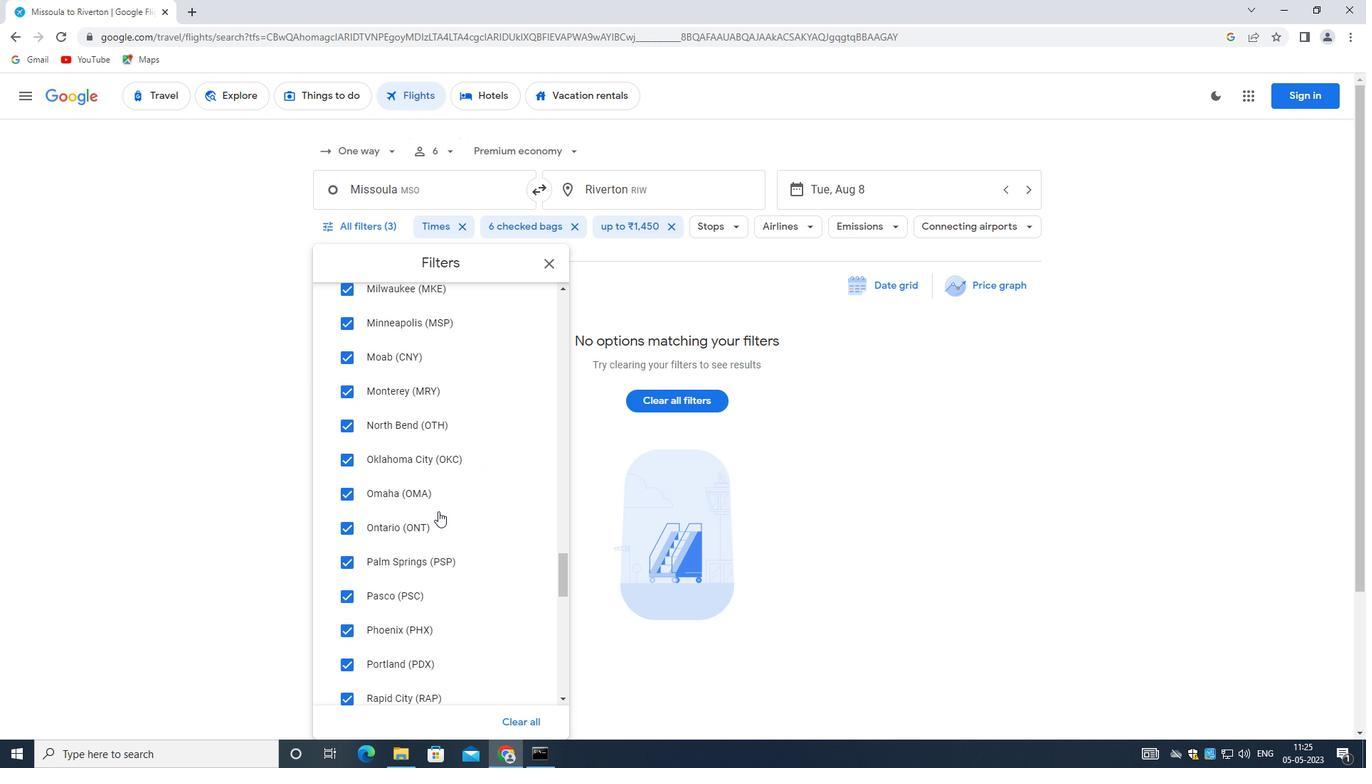 
Action: Mouse scrolled (438, 510) with delta (0, -1)
Screenshot: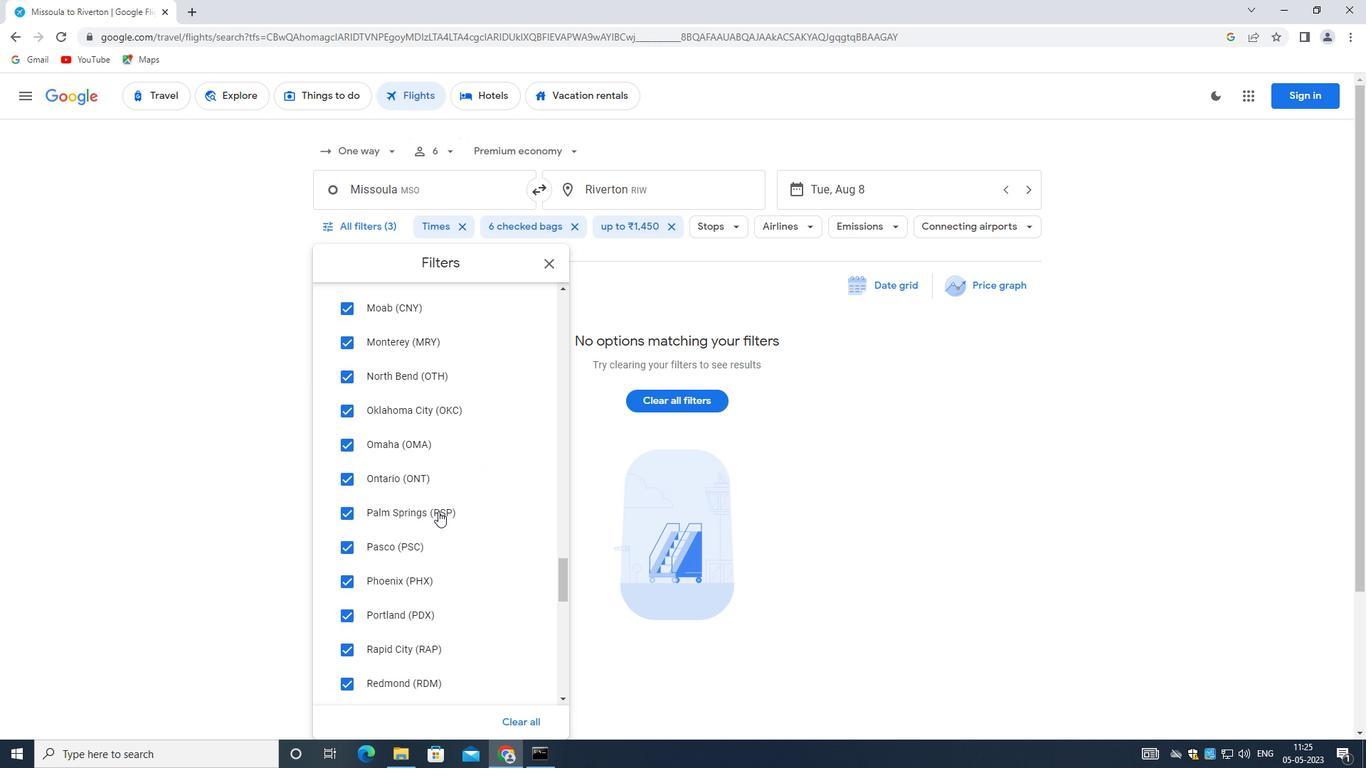 
Action: Mouse scrolled (438, 510) with delta (0, 0)
Screenshot: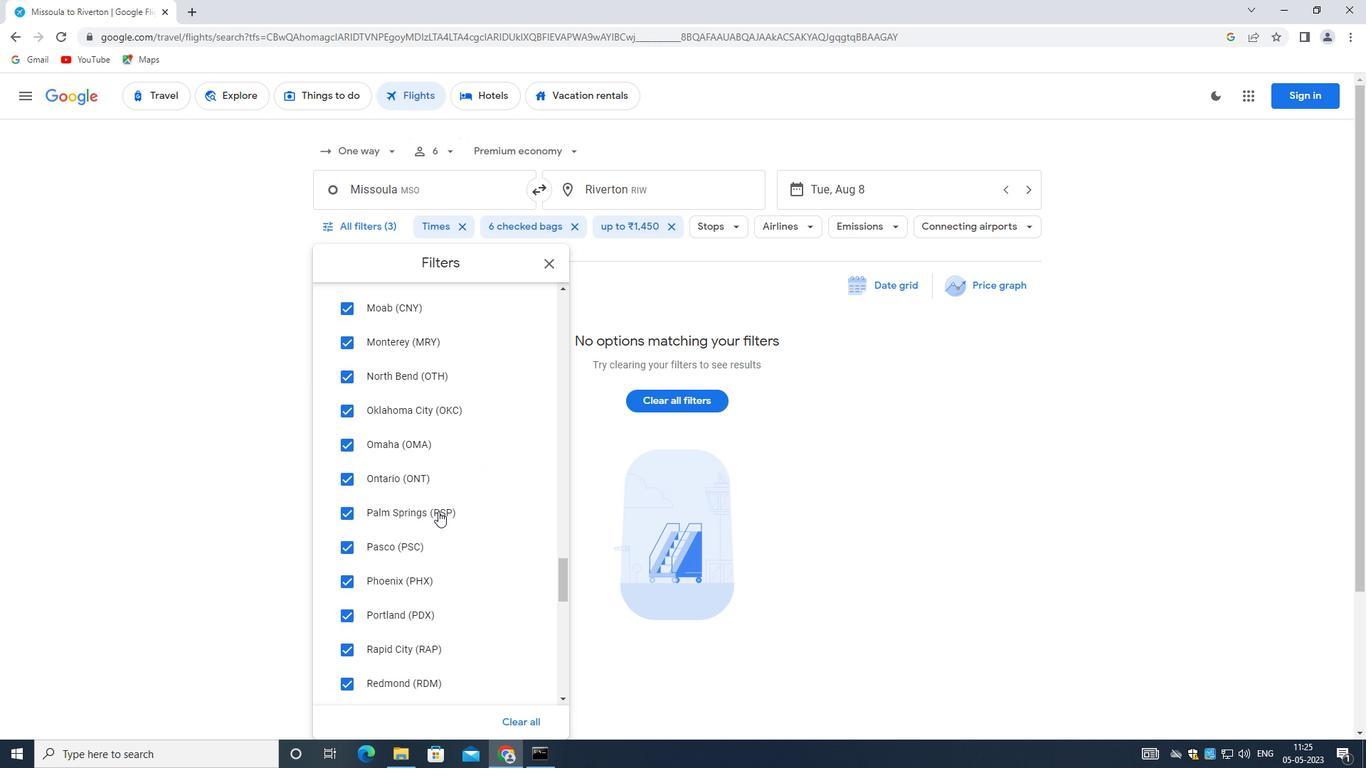 
Action: Mouse moved to (436, 522)
Screenshot: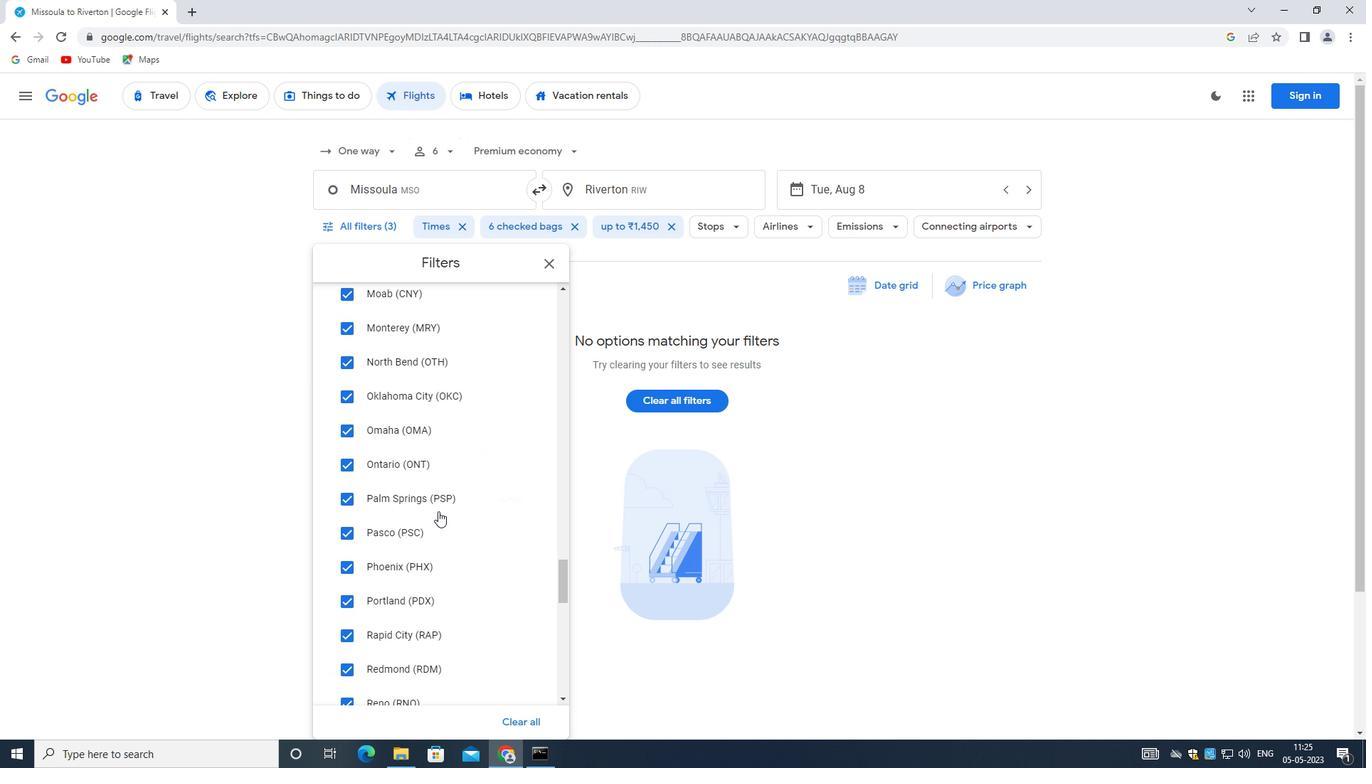 
Action: Mouse scrolled (436, 522) with delta (0, 0)
Screenshot: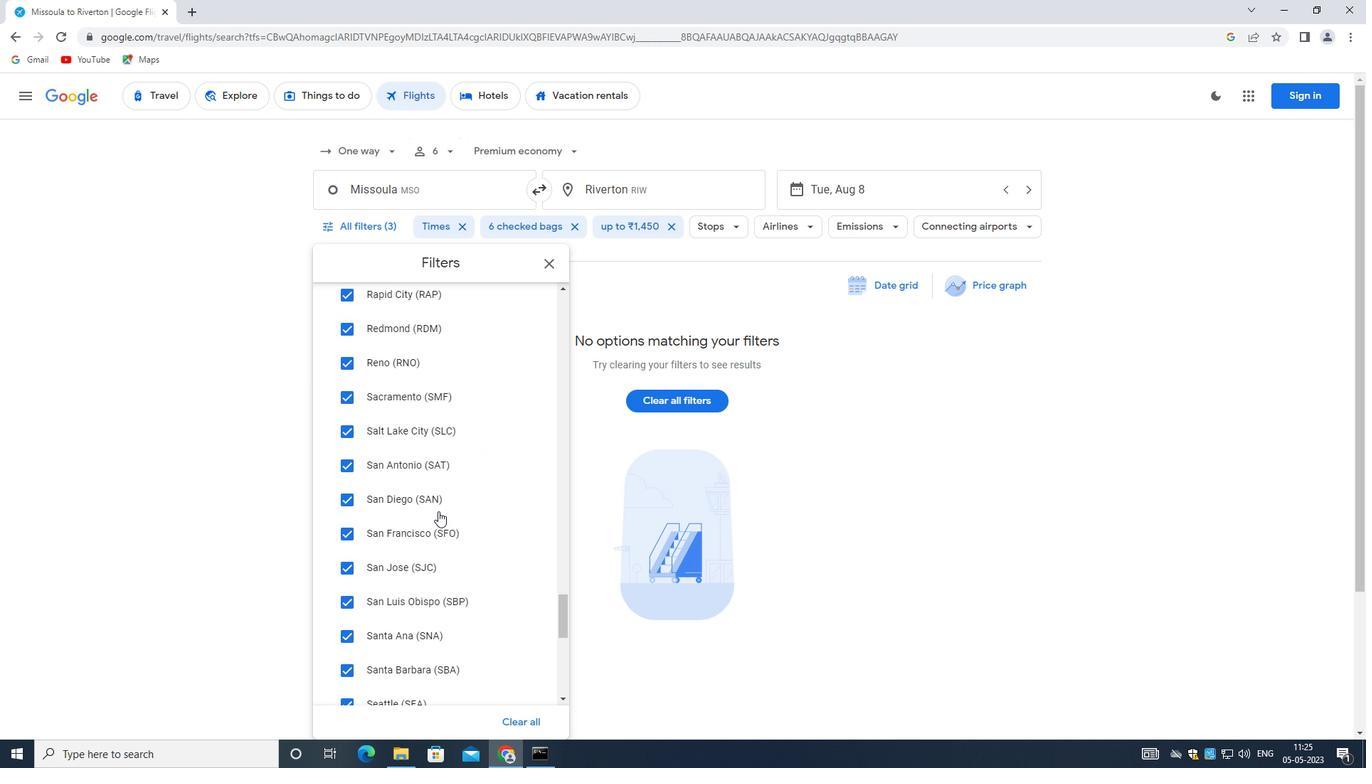 
Action: Mouse scrolled (436, 522) with delta (0, 0)
Screenshot: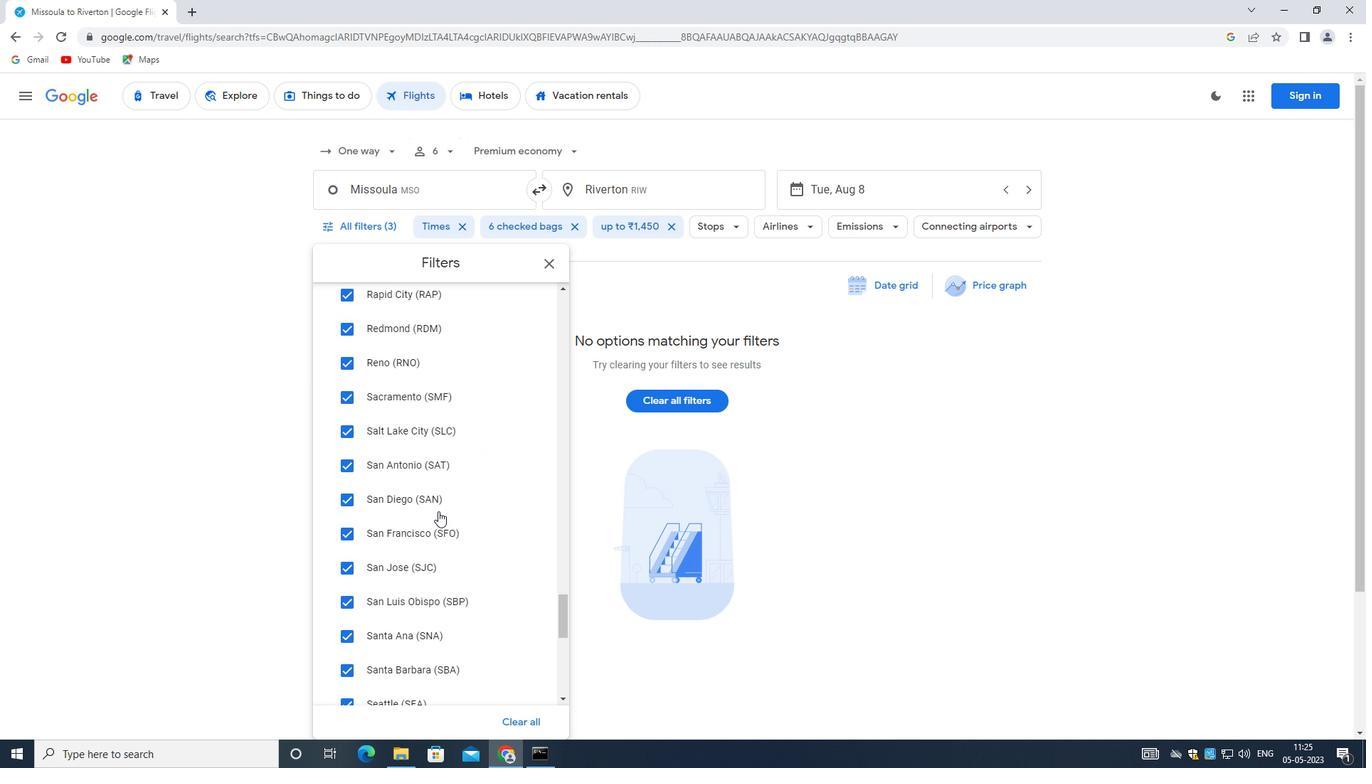 
Action: Mouse scrolled (436, 522) with delta (0, 0)
Screenshot: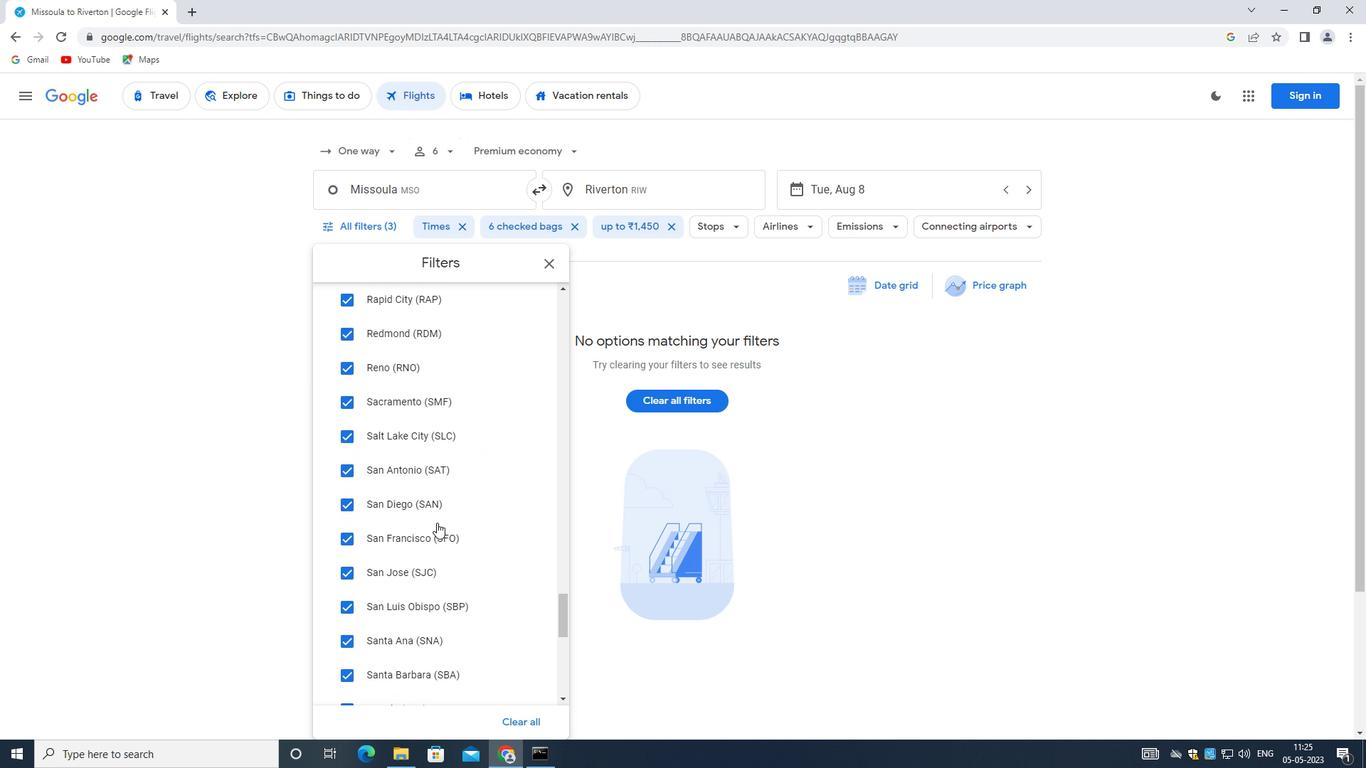 
Action: Mouse scrolled (436, 522) with delta (0, 0)
Screenshot: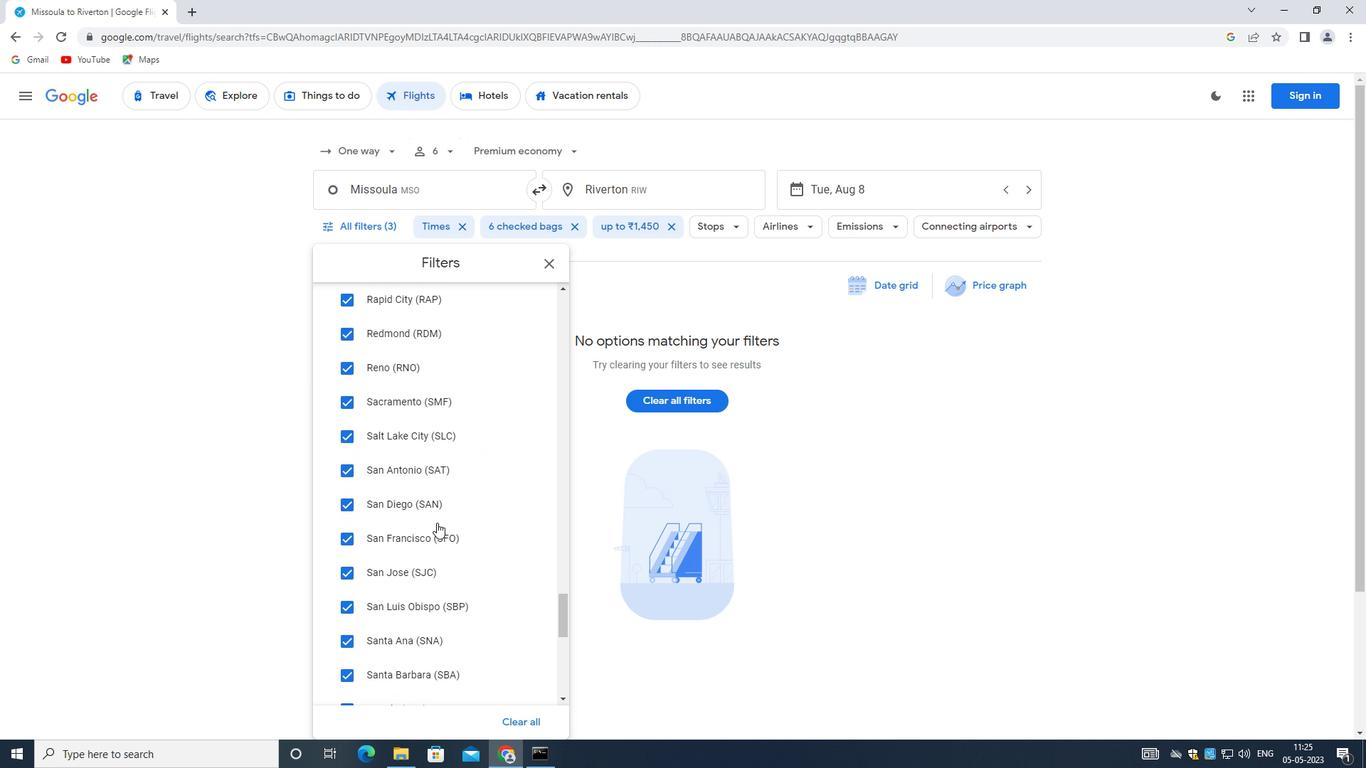
Action: Mouse moved to (436, 524)
Screenshot: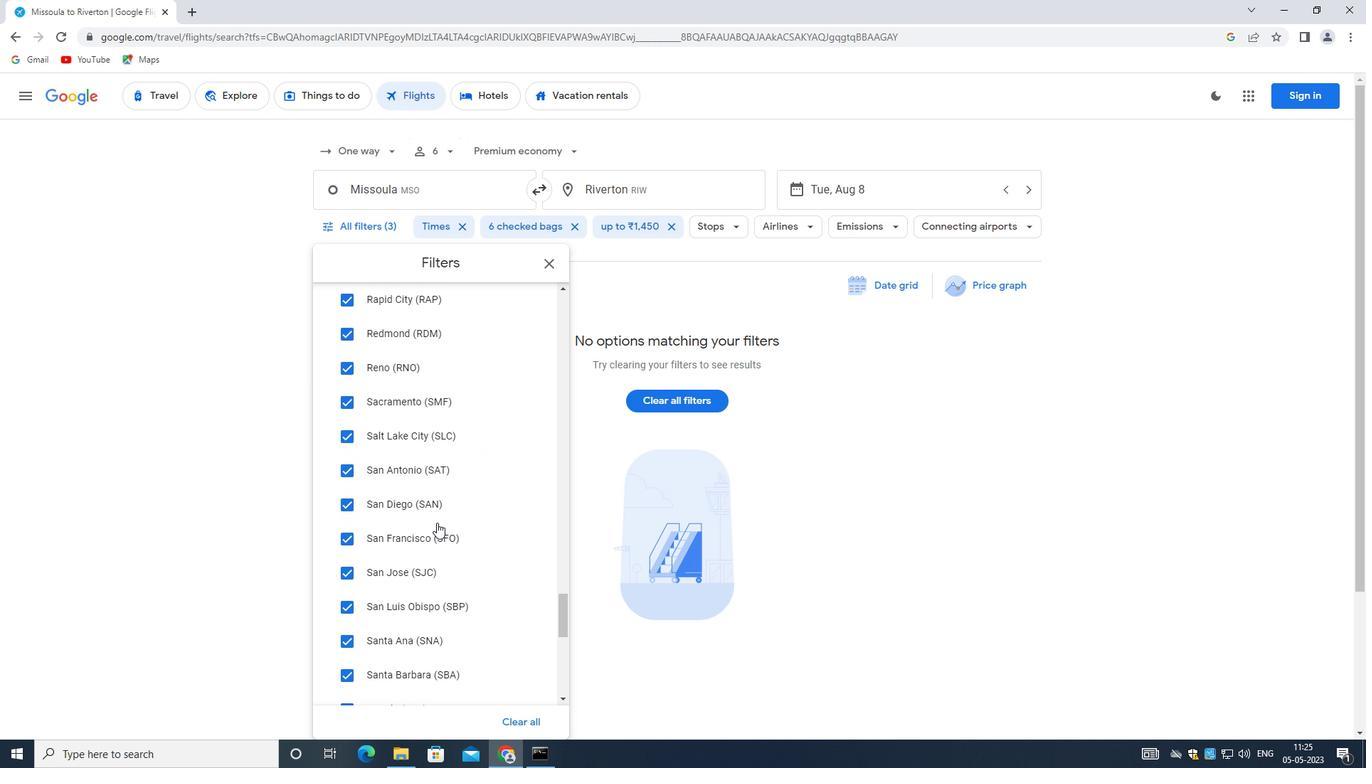 
Action: Mouse scrolled (436, 523) with delta (0, 0)
Screenshot: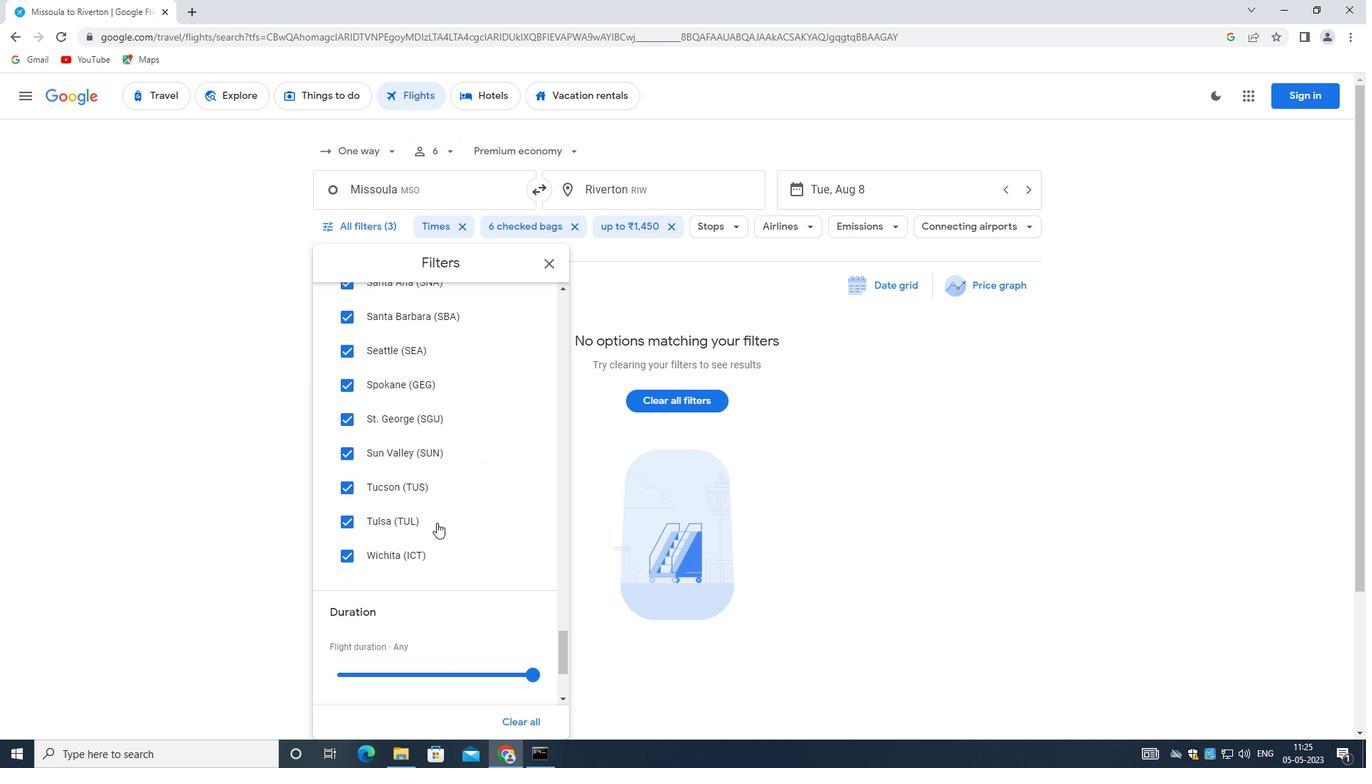 
Action: Mouse scrolled (436, 523) with delta (0, 0)
Screenshot: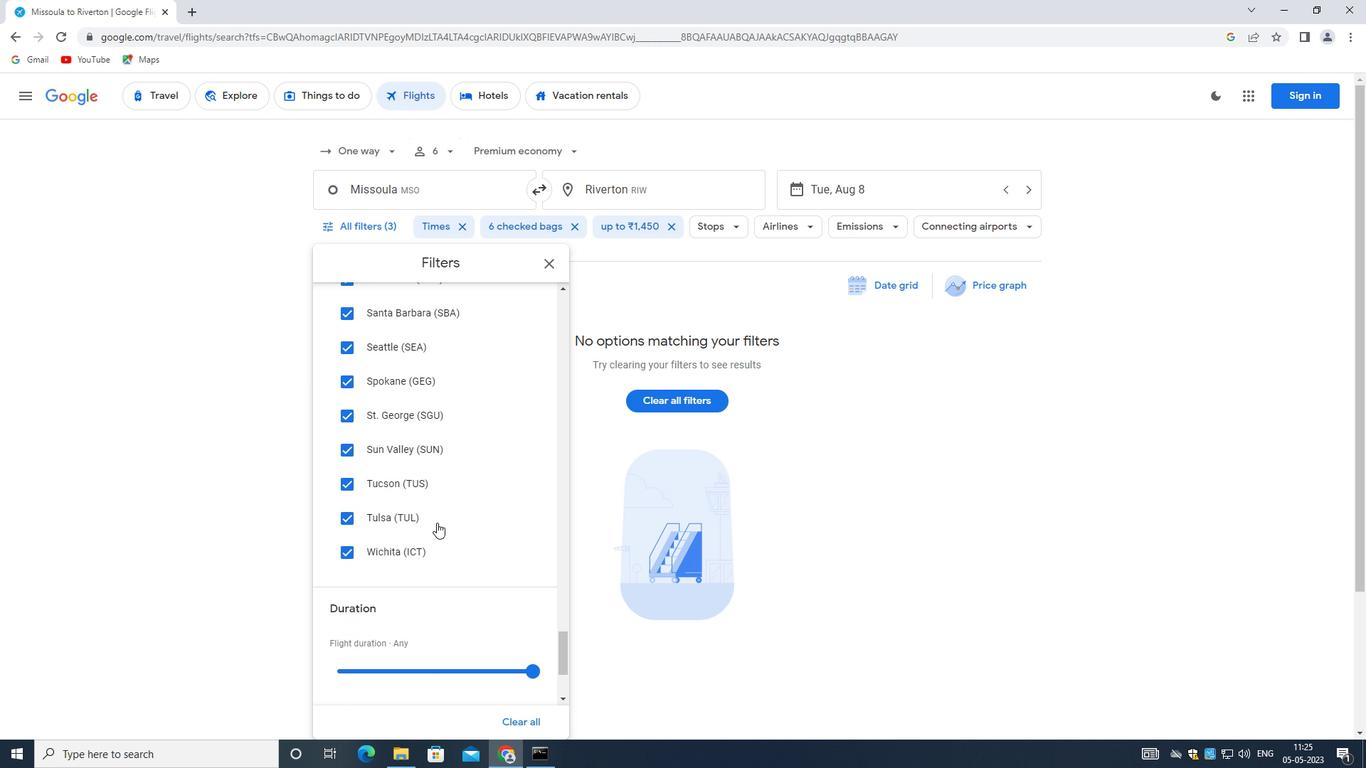 
Action: Mouse scrolled (436, 523) with delta (0, 0)
Screenshot: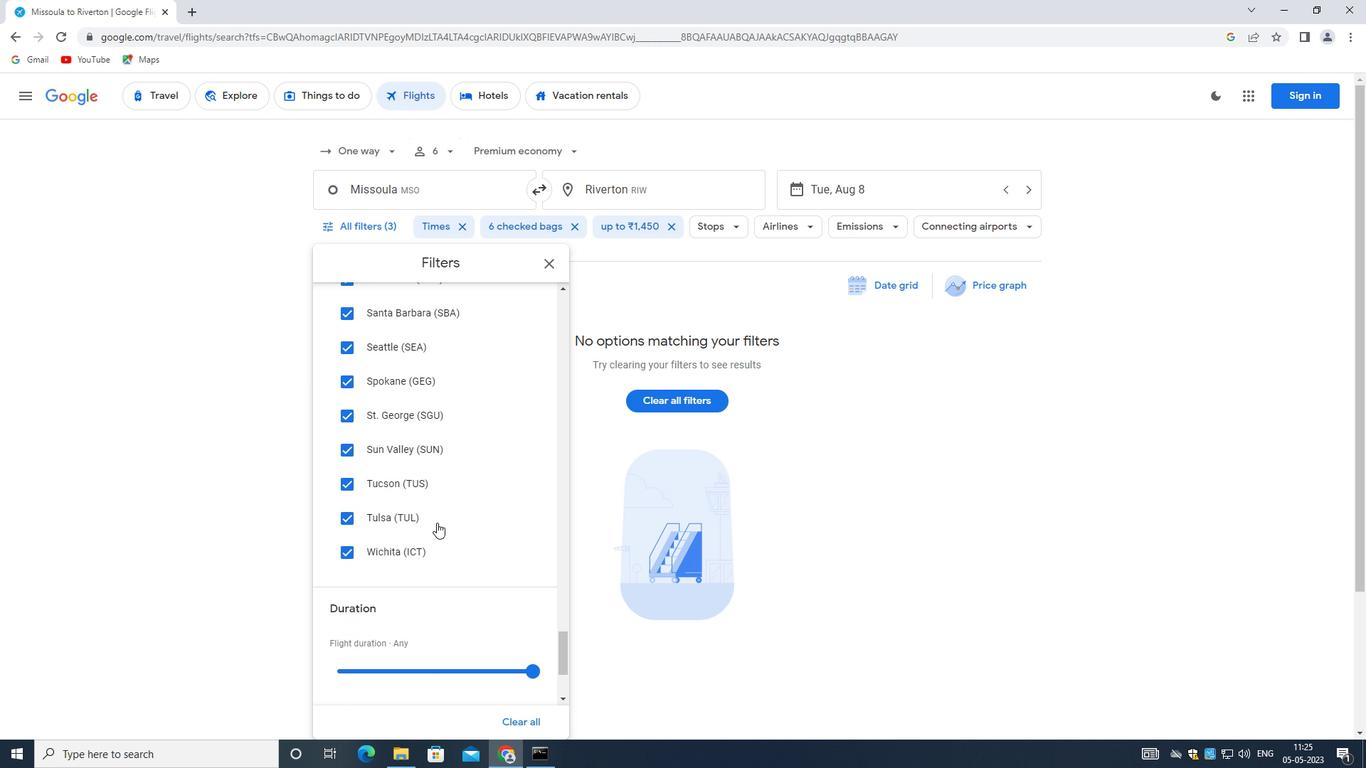
Action: Mouse scrolled (436, 523) with delta (0, 0)
Screenshot: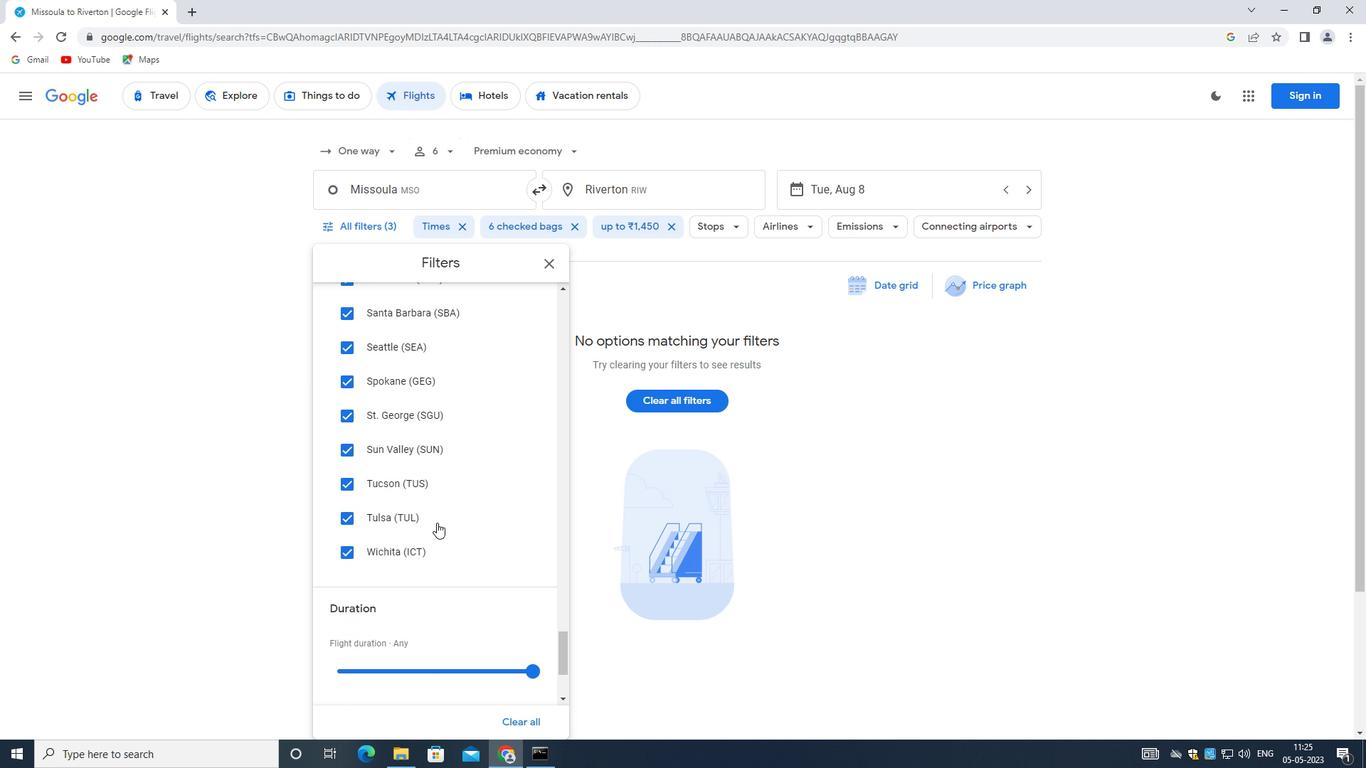 
Action: Mouse moved to (436, 529)
Screenshot: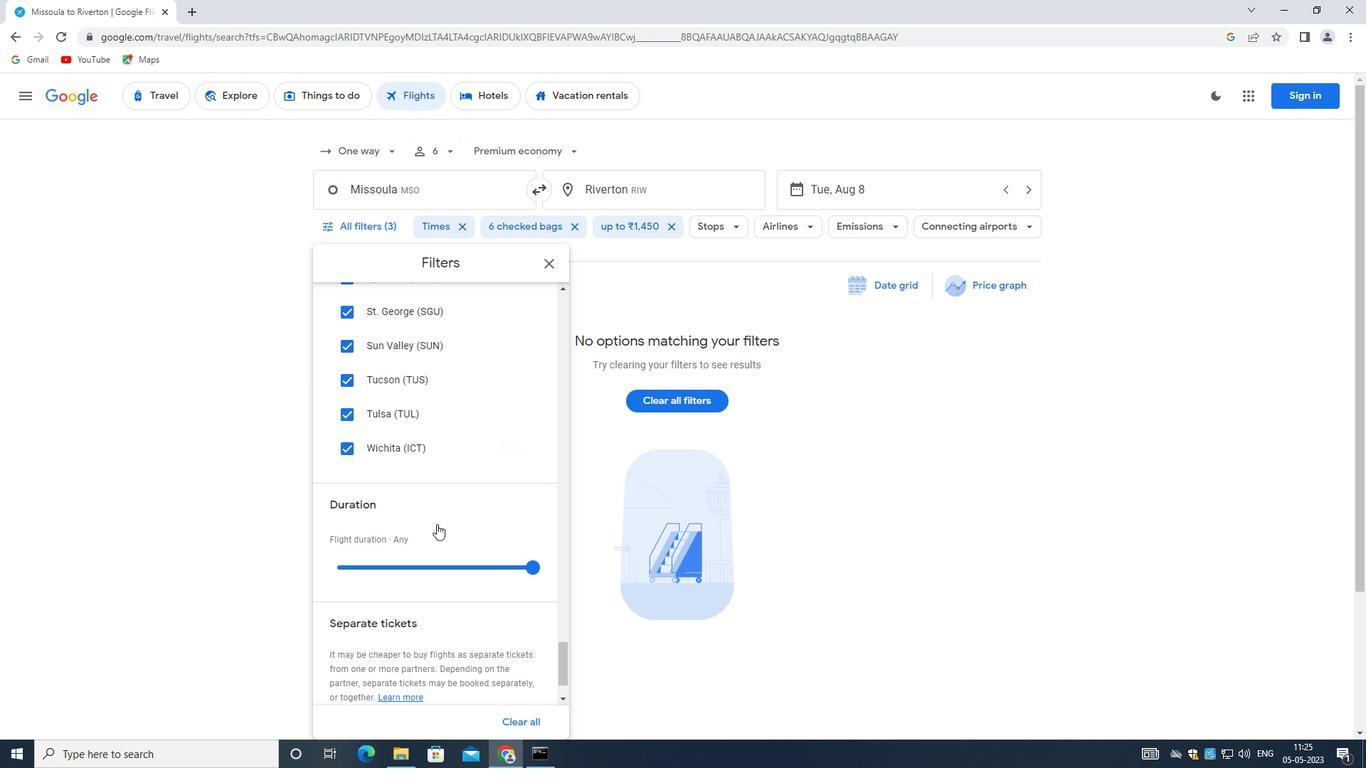 
Action: Mouse scrolled (436, 528) with delta (0, 0)
Screenshot: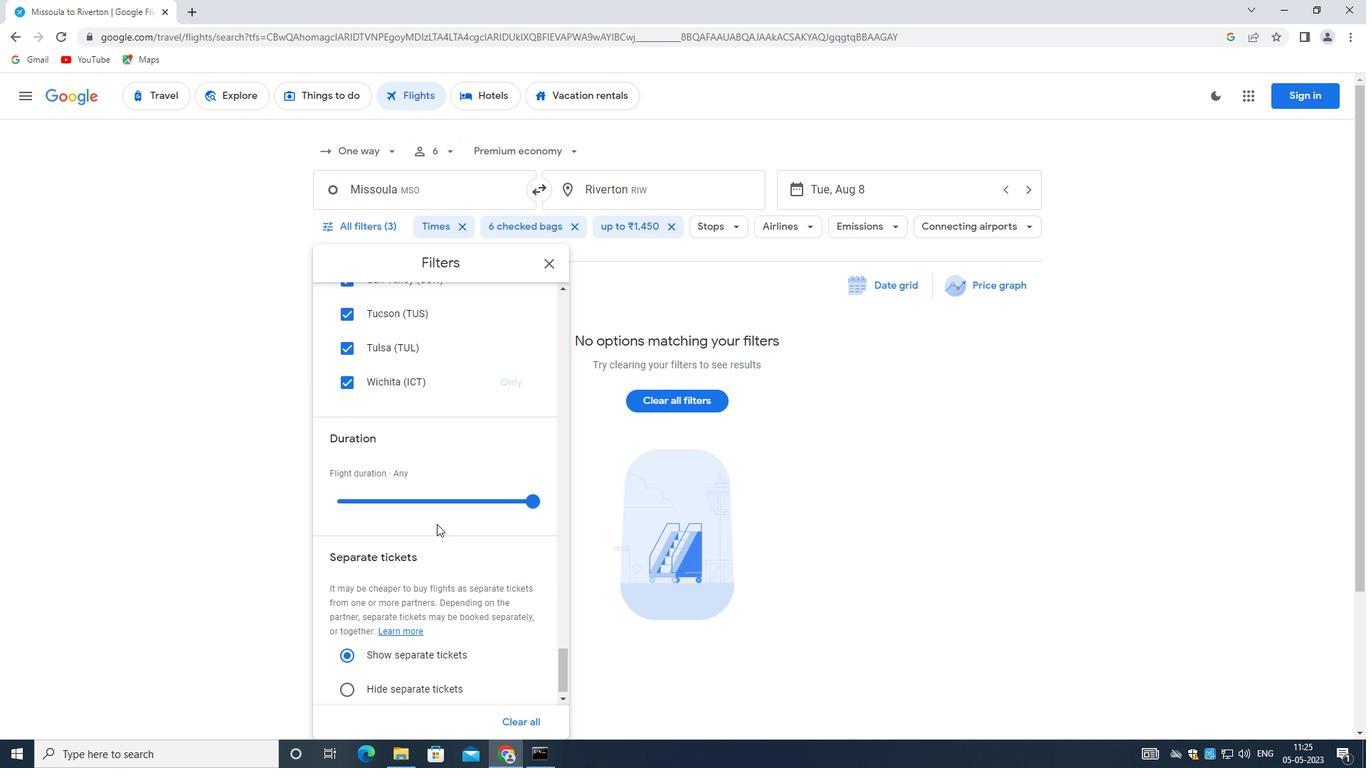 
Action: Mouse scrolled (436, 528) with delta (0, 0)
Screenshot: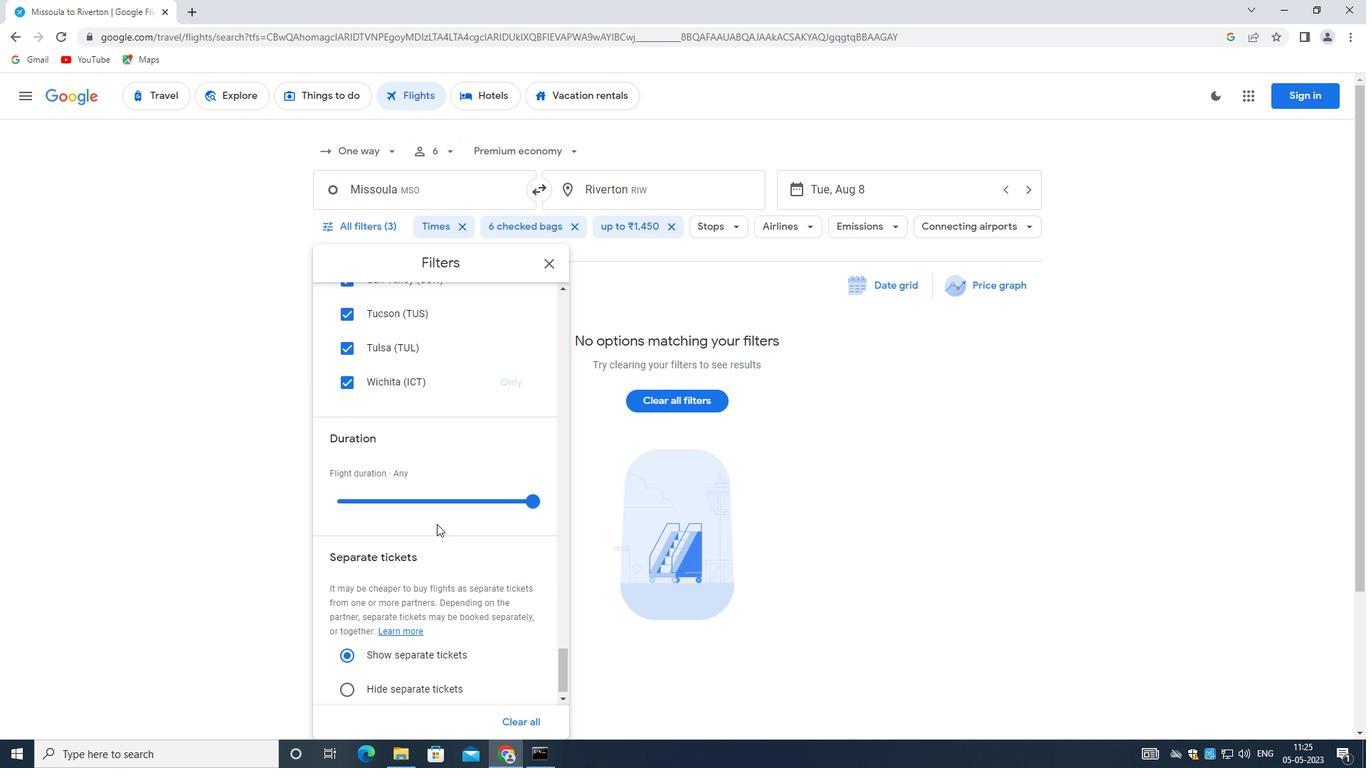 
Action: Mouse scrolled (436, 528) with delta (0, 0)
Screenshot: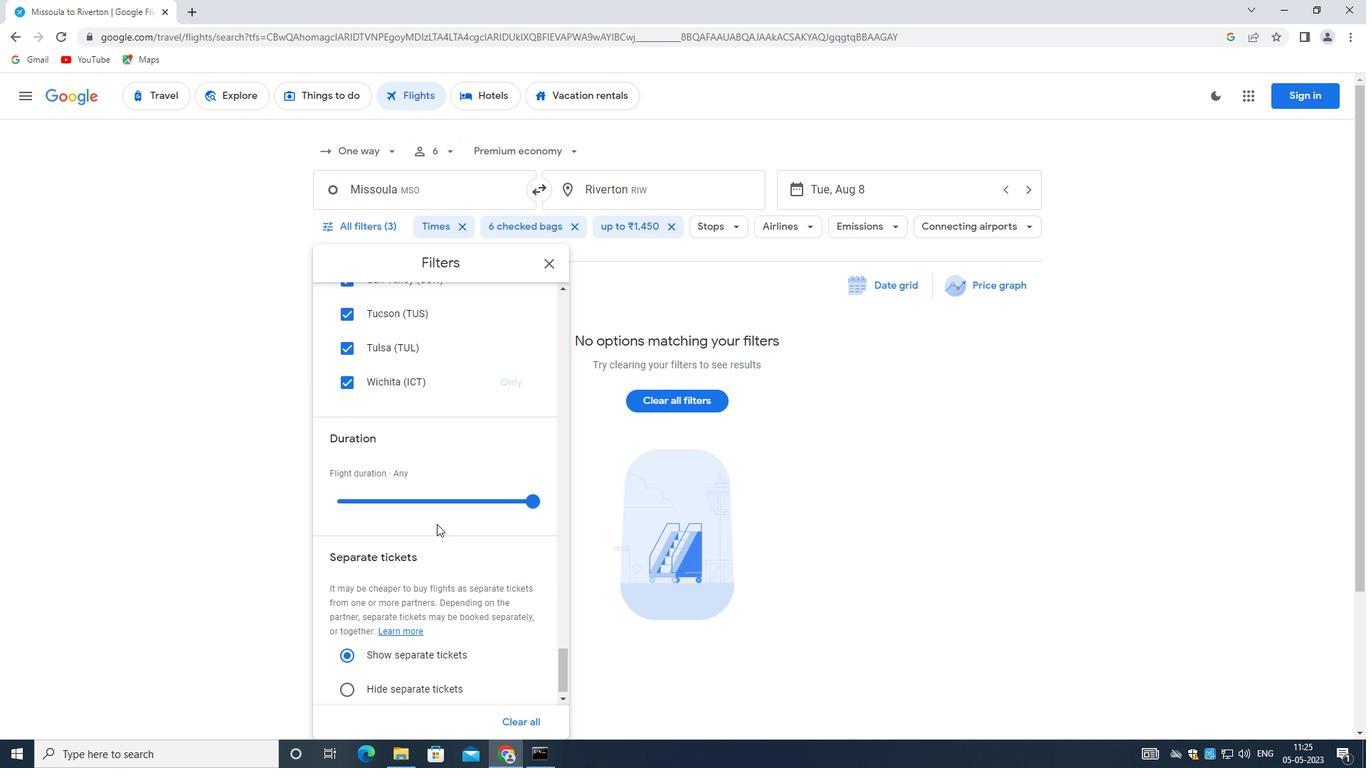 
Action: Mouse moved to (436, 530)
Screenshot: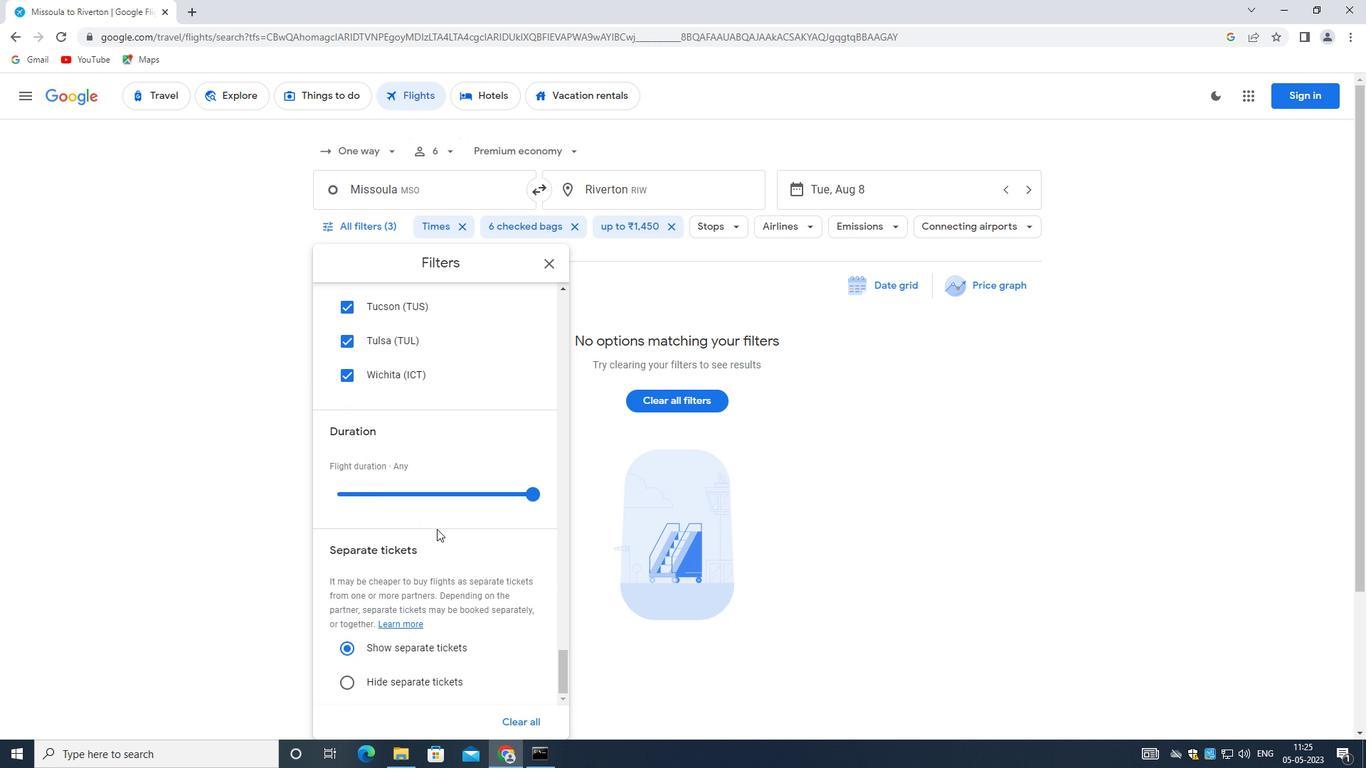 
Action: Mouse scrolled (436, 530) with delta (0, 0)
Screenshot: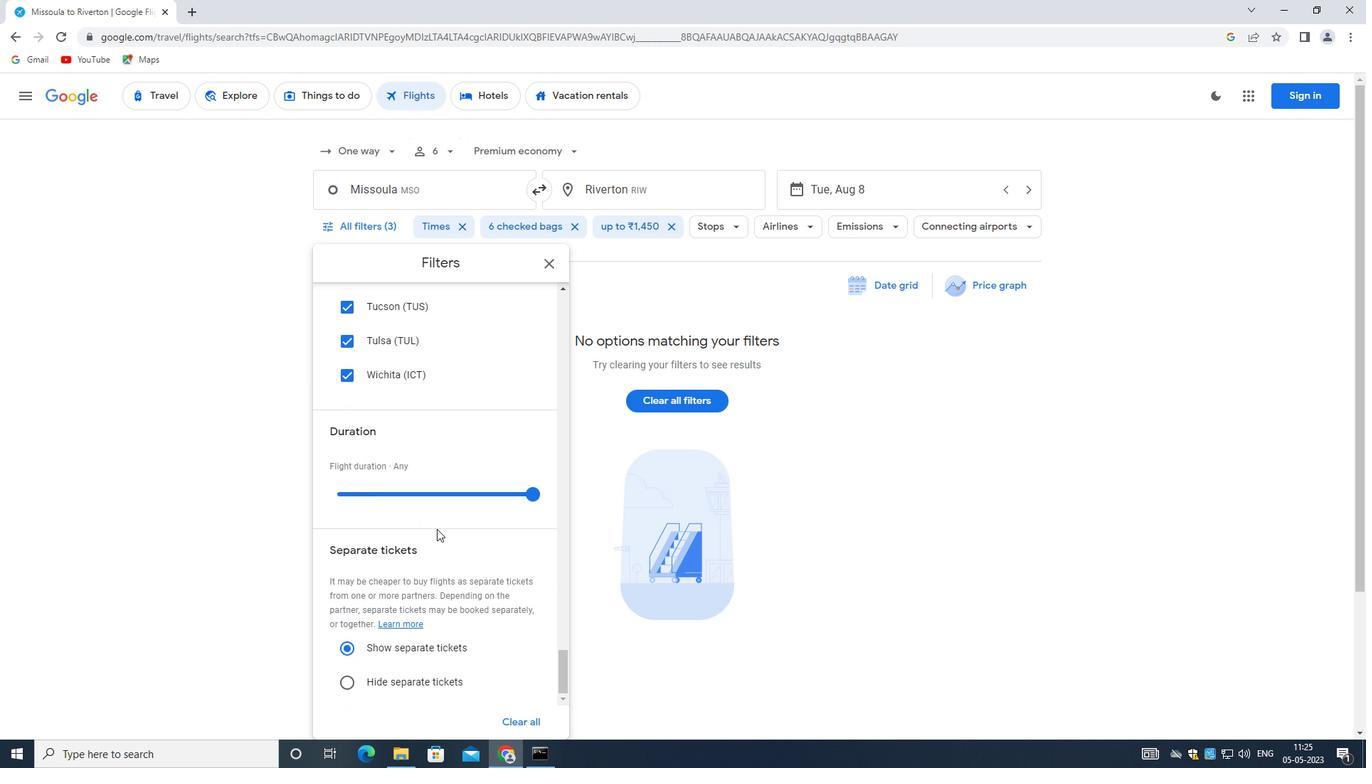 
Action: Mouse scrolled (436, 529) with delta (0, 0)
Screenshot: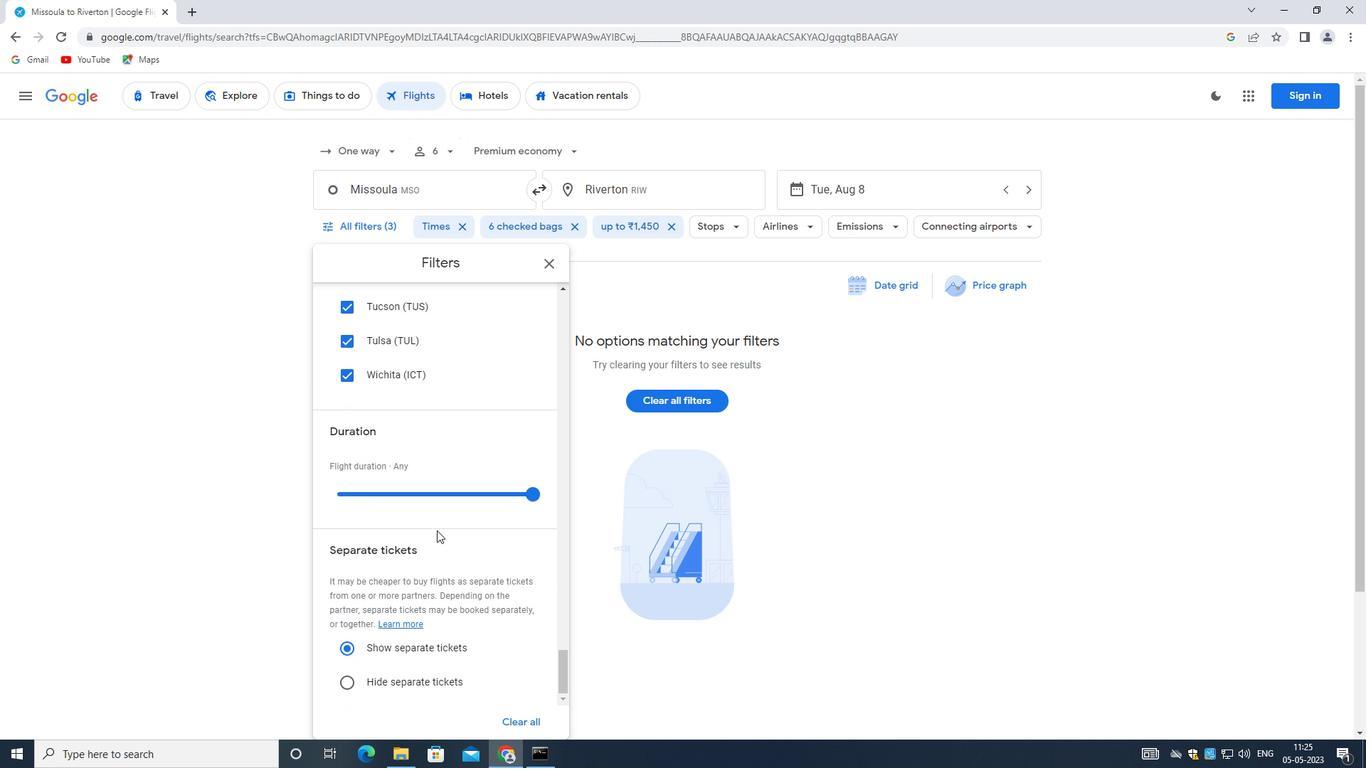 
Action: Mouse scrolled (436, 529) with delta (0, 0)
Screenshot: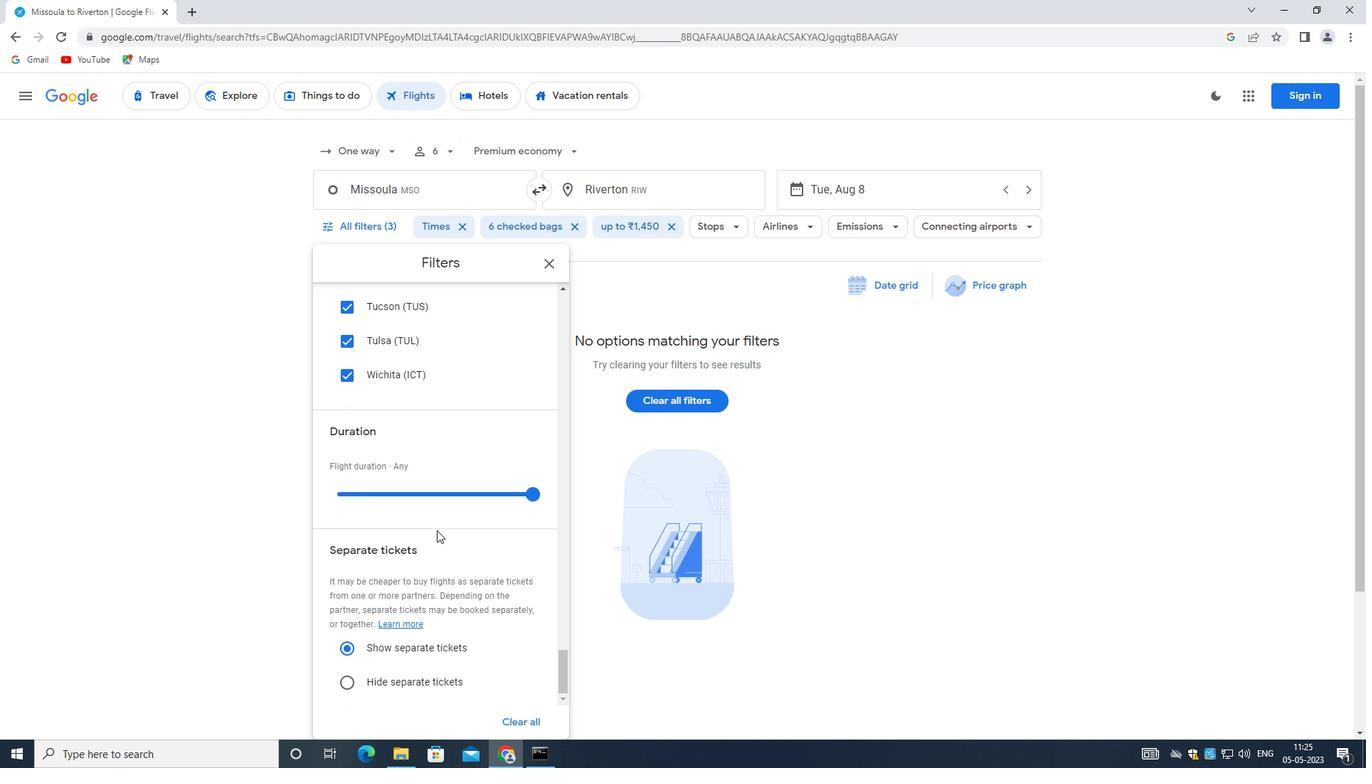 
Action: Mouse scrolled (436, 529) with delta (0, 0)
Screenshot: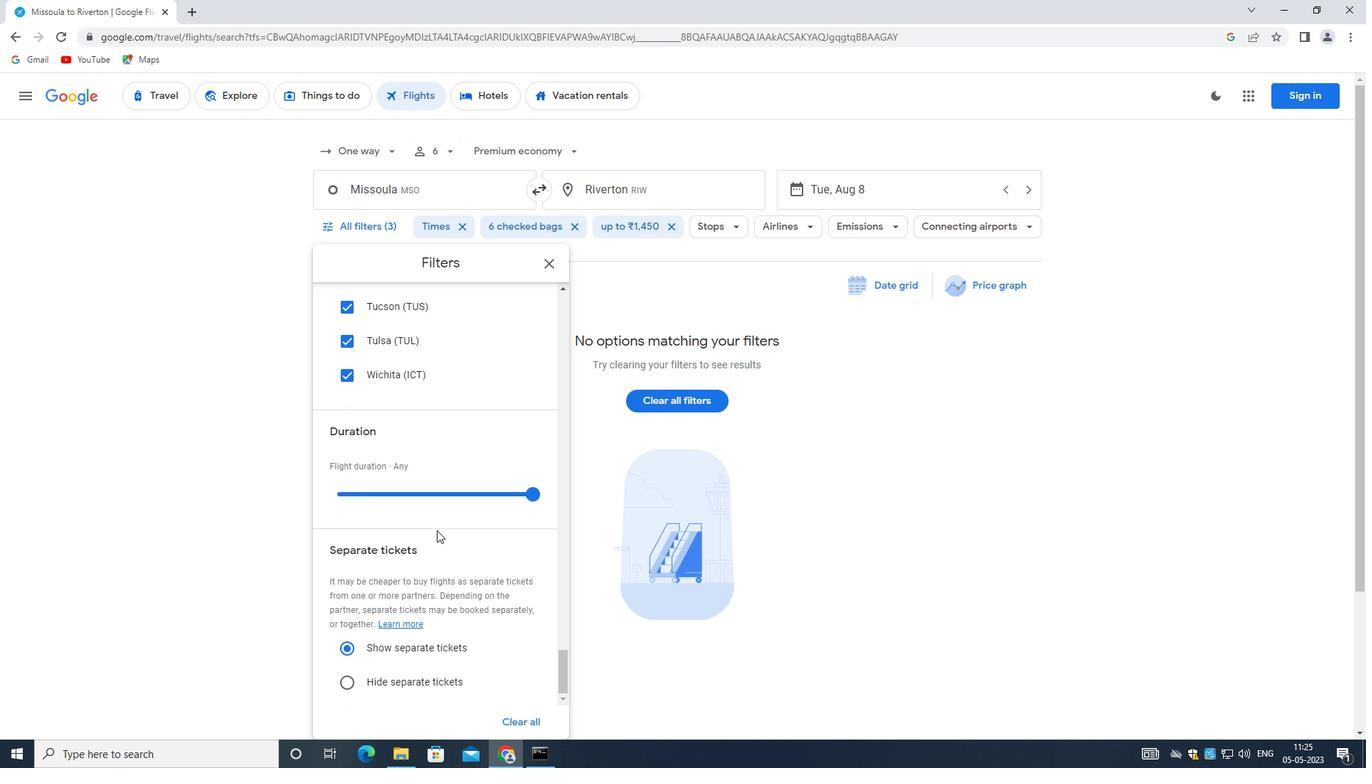 
Action: Mouse scrolled (436, 528) with delta (0, -1)
Screenshot: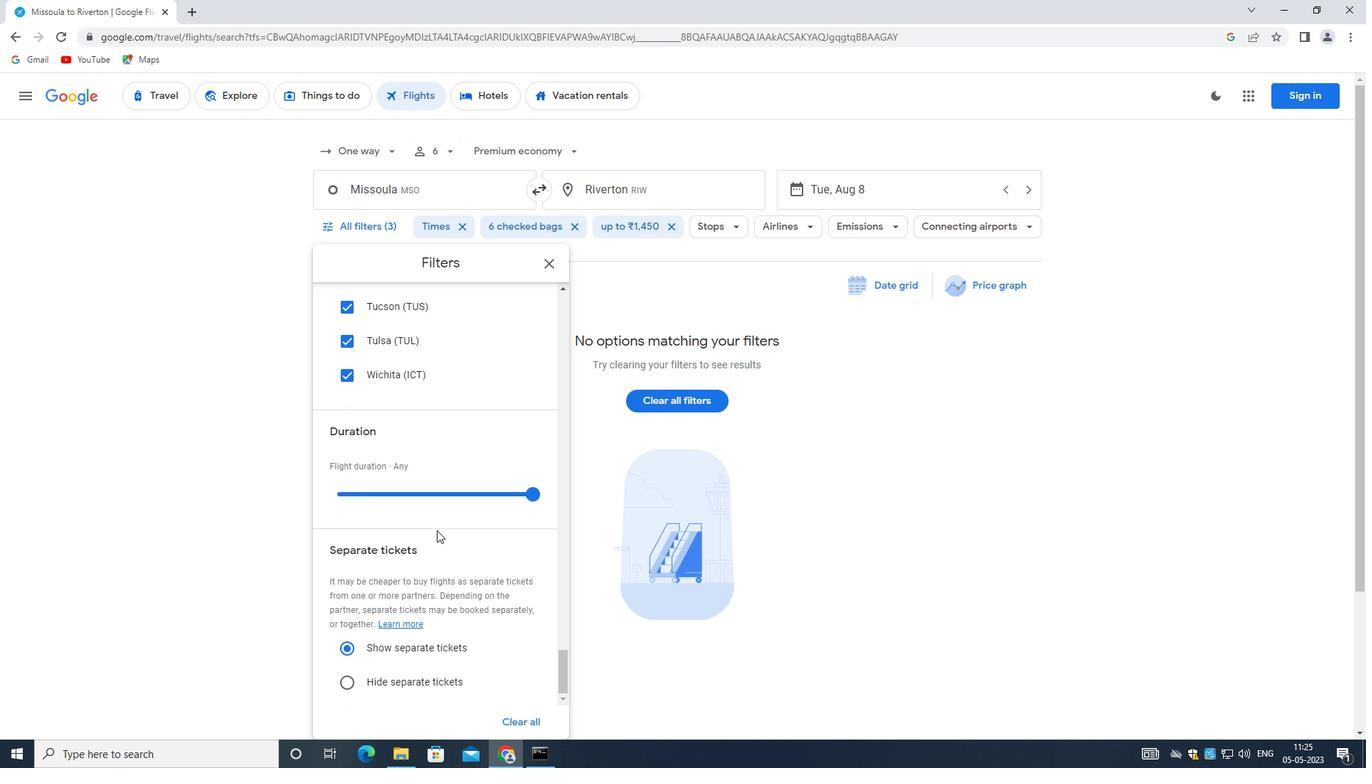 
Action: Mouse scrolled (436, 529) with delta (0, 0)
Screenshot: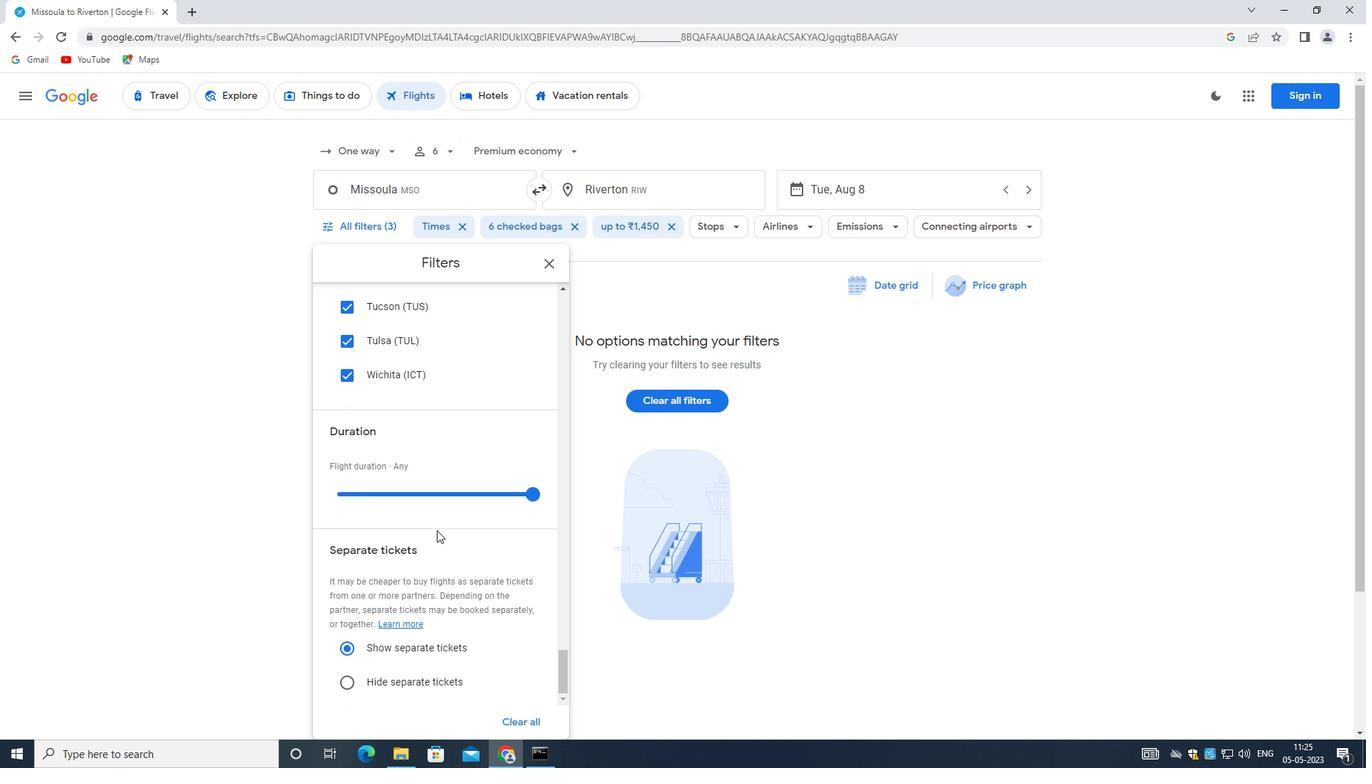 
